 Task: Create a new customer record in Salesforce with the following details: Name: Sita24, Gender: Female, Age: 36, Mobile Number: 9561515545, Date: 06/10/2023, Current Address: [Street, City, State, Zip Code], Email: Sita243648@google.com, Permanent Address: [Street, City, State, Zip Code].
Action: Mouse moved to (1051, 130)
Screenshot: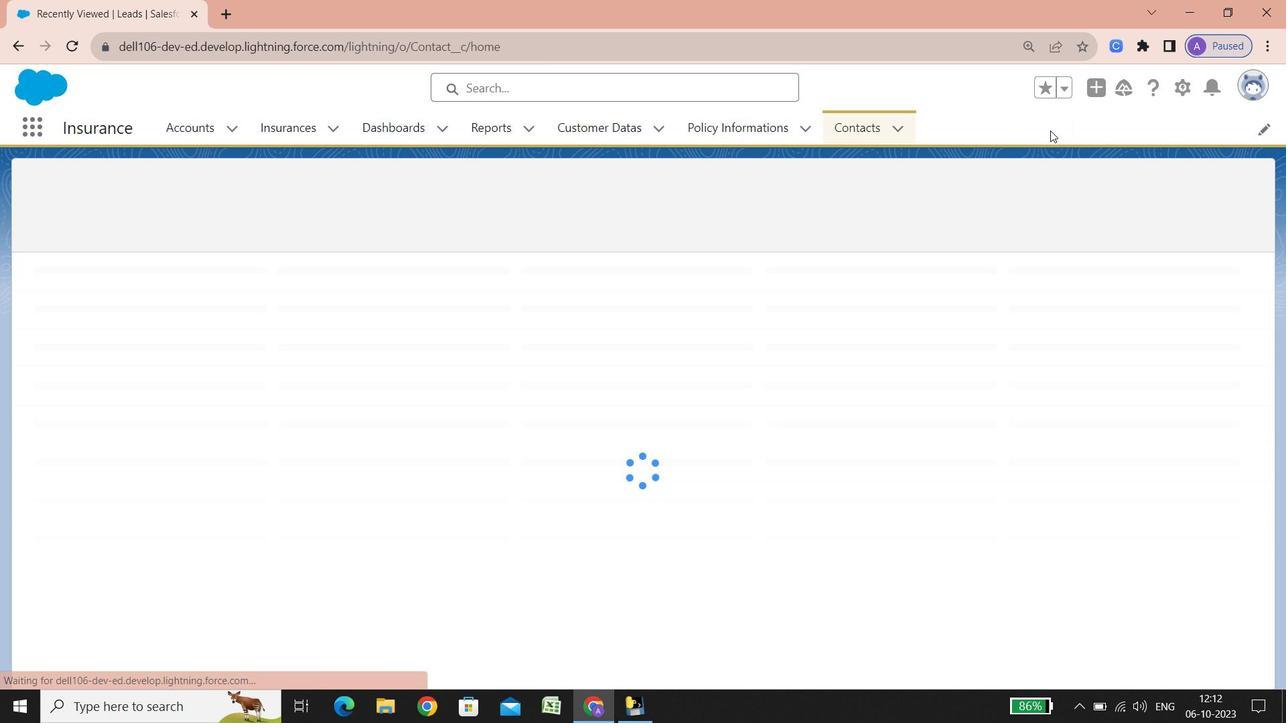 
Action: Mouse pressed left at (1051, 130)
Screenshot: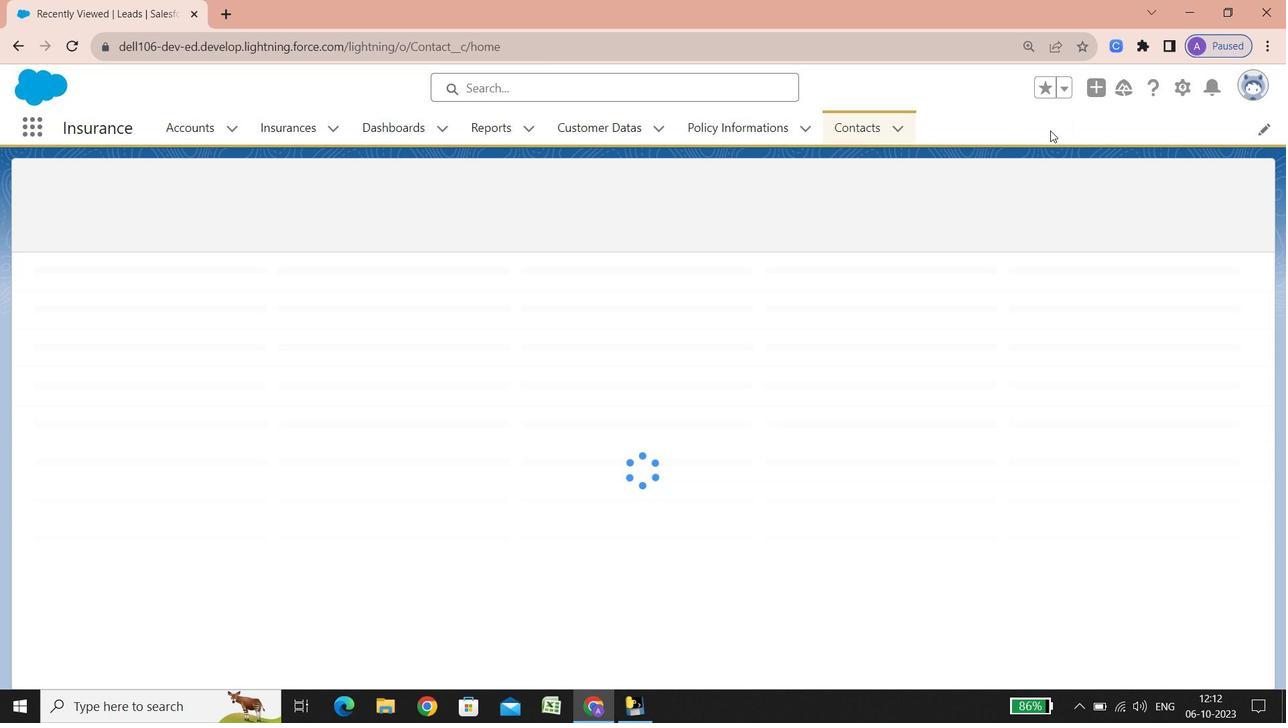 
Action: Mouse moved to (580, 125)
Screenshot: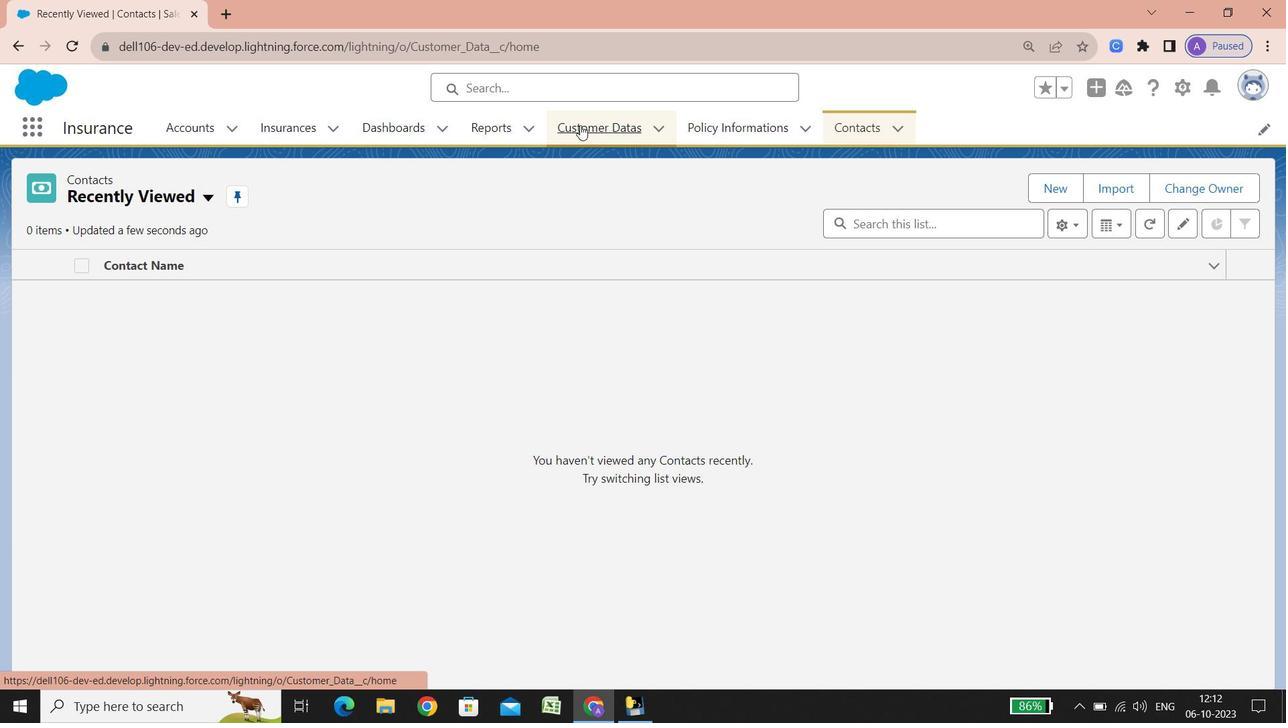 
Action: Mouse pressed left at (580, 125)
Screenshot: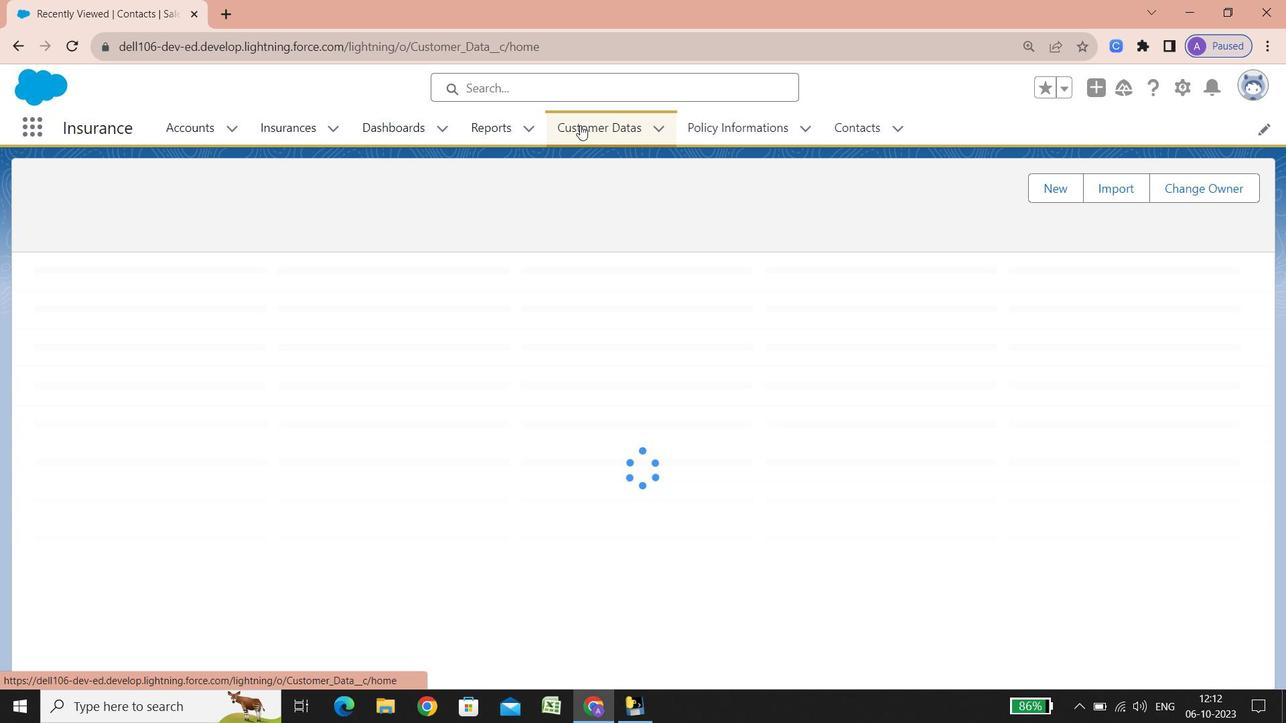 
Action: Mouse moved to (133, 290)
Screenshot: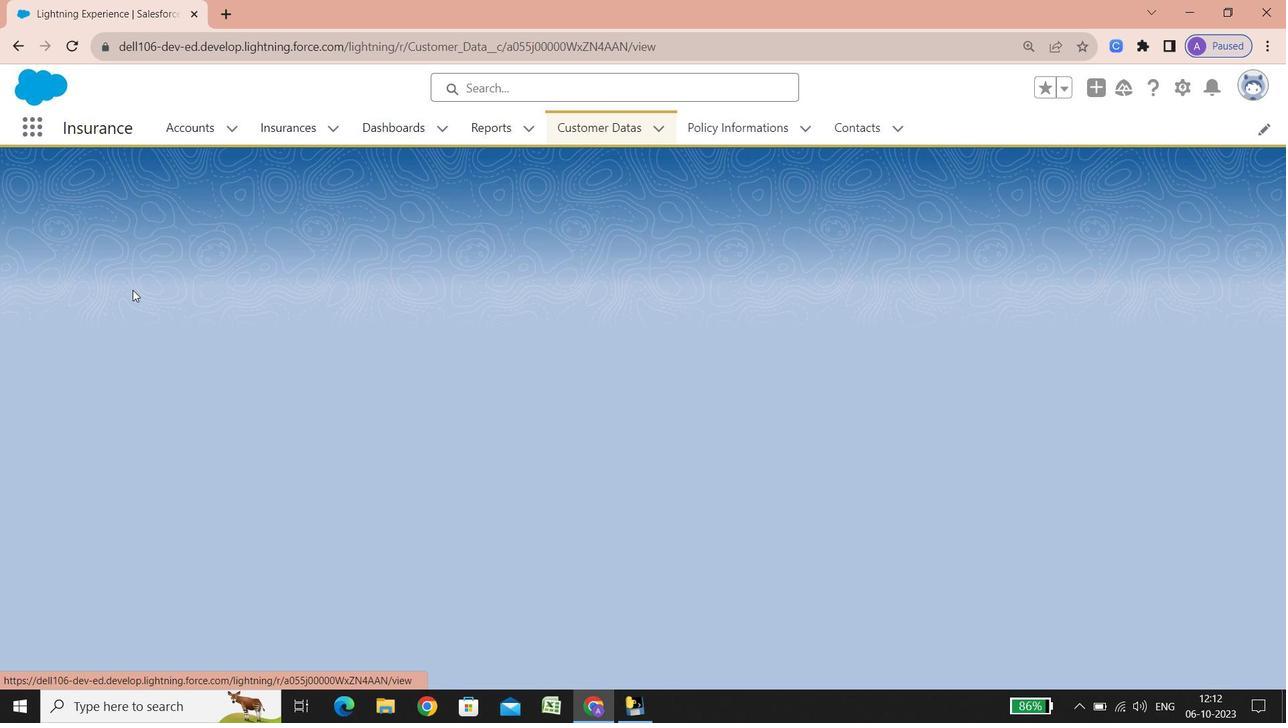 
Action: Mouse pressed left at (133, 290)
Screenshot: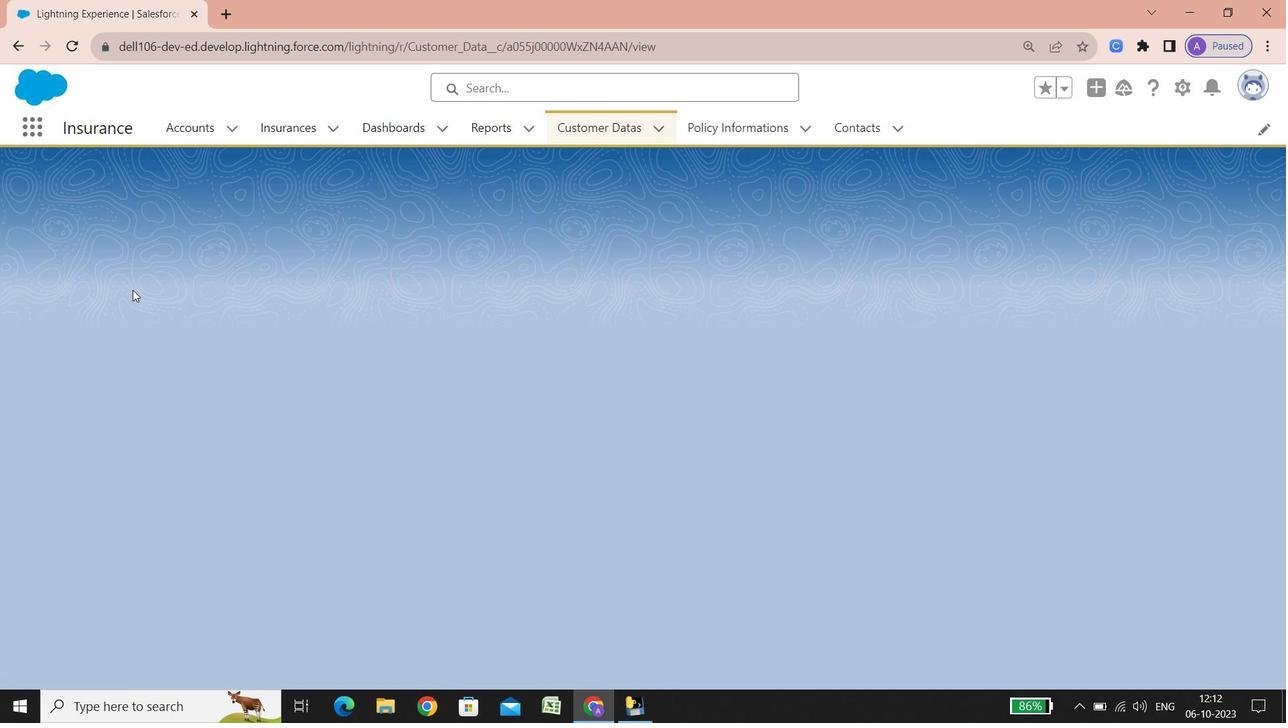 
Action: Mouse moved to (612, 128)
Screenshot: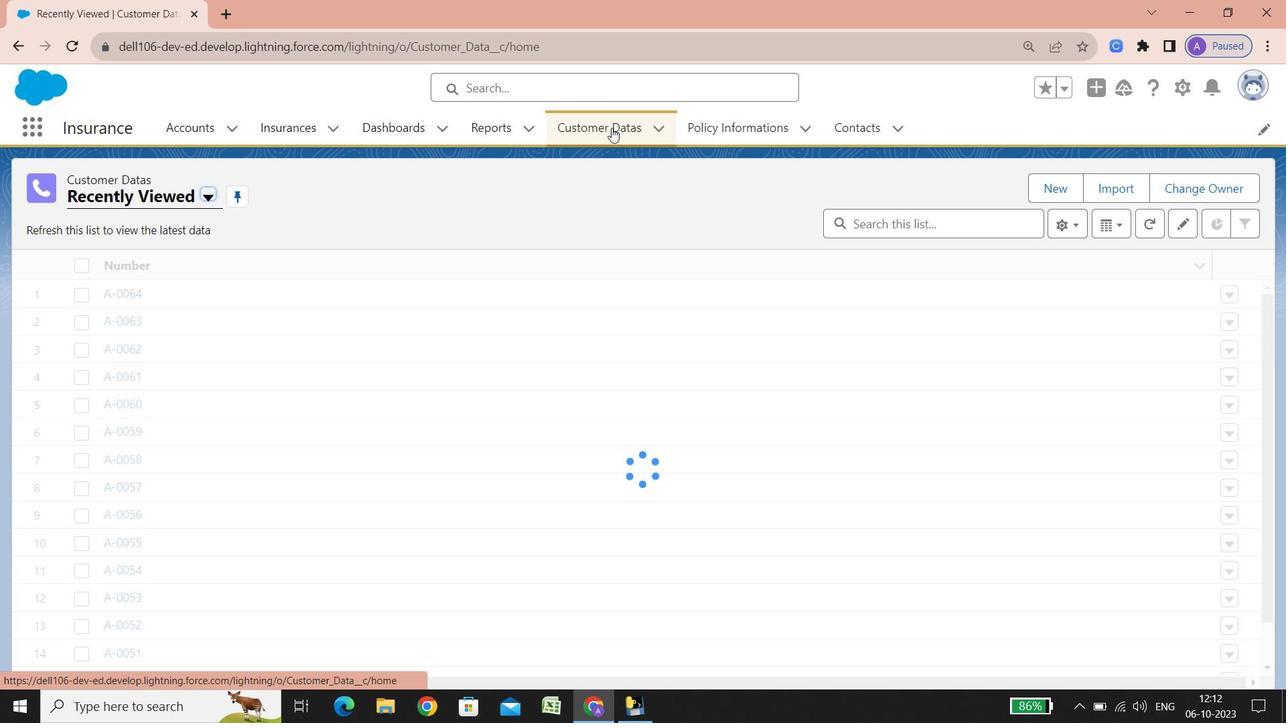
Action: Mouse pressed left at (612, 128)
Screenshot: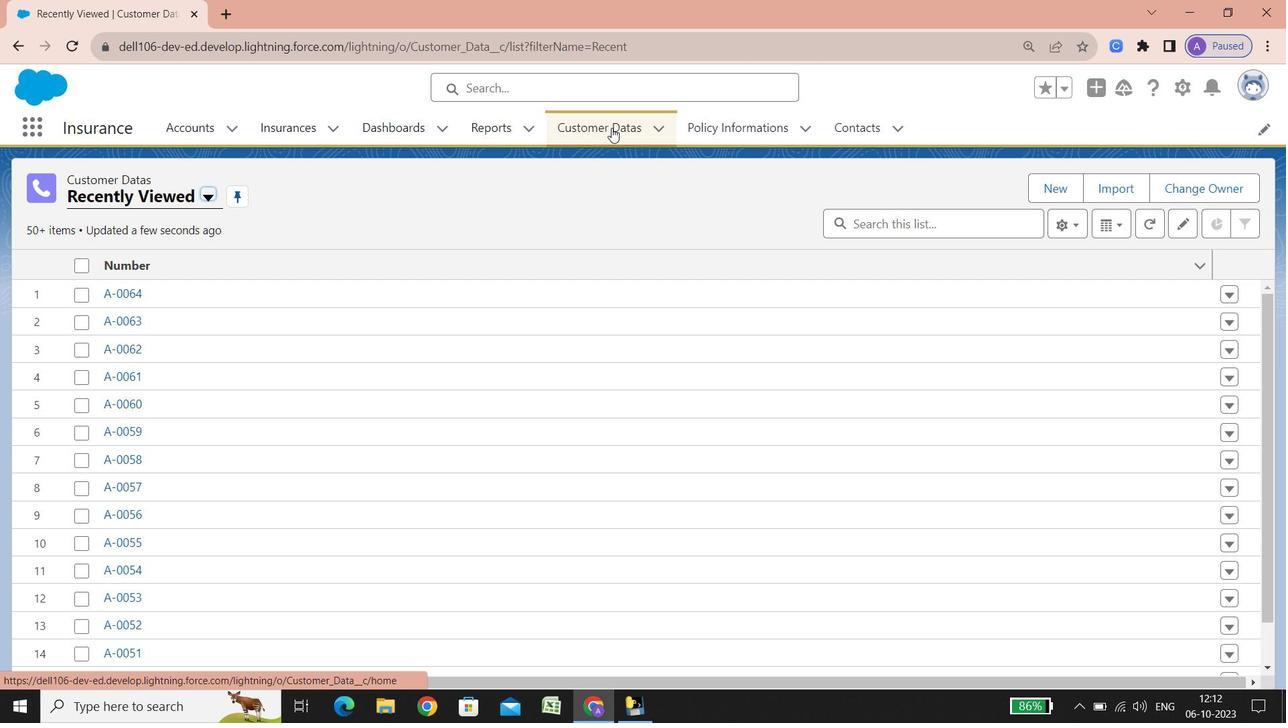 
Action: Mouse moved to (1064, 180)
Screenshot: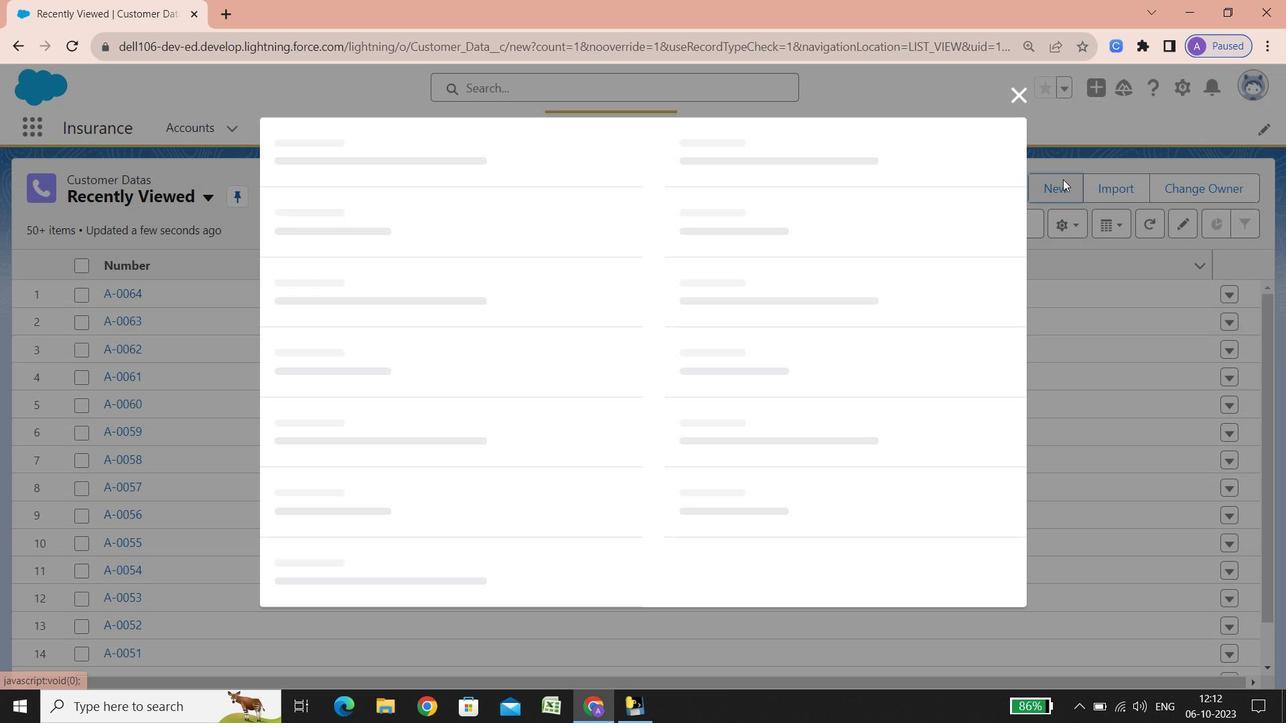 
Action: Mouse pressed left at (1064, 180)
Screenshot: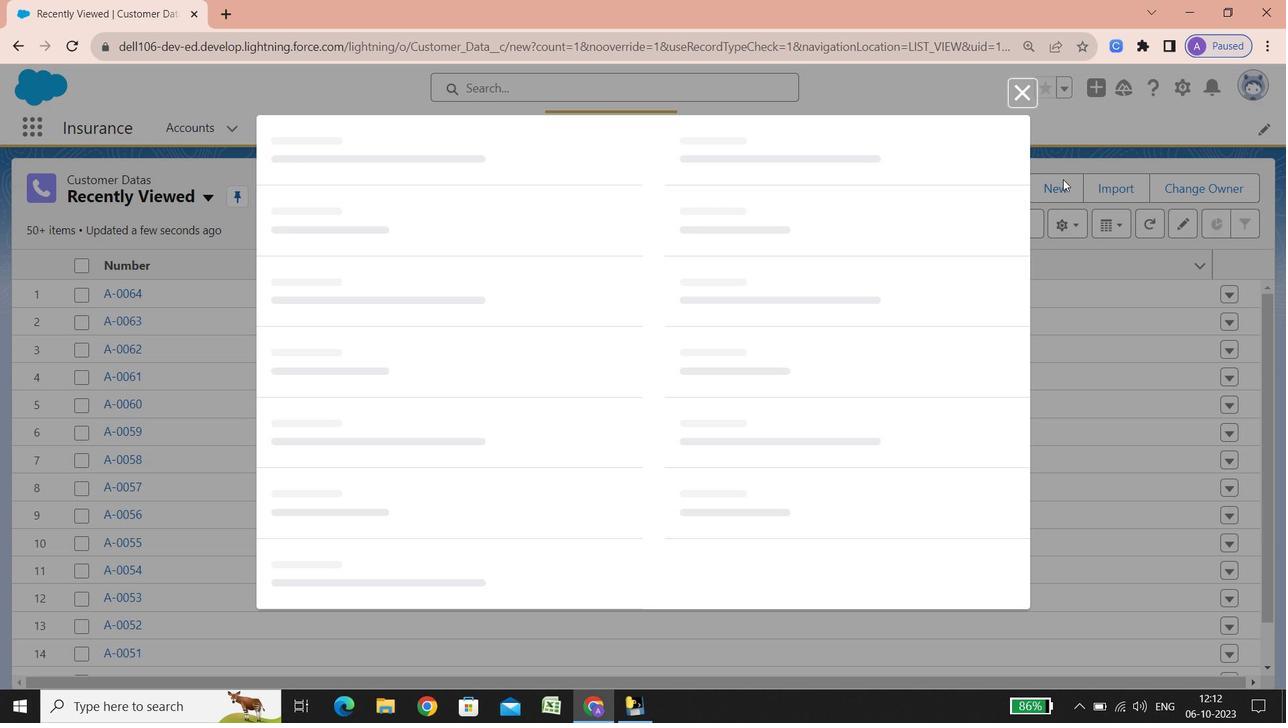 
Action: Mouse moved to (350, 323)
Screenshot: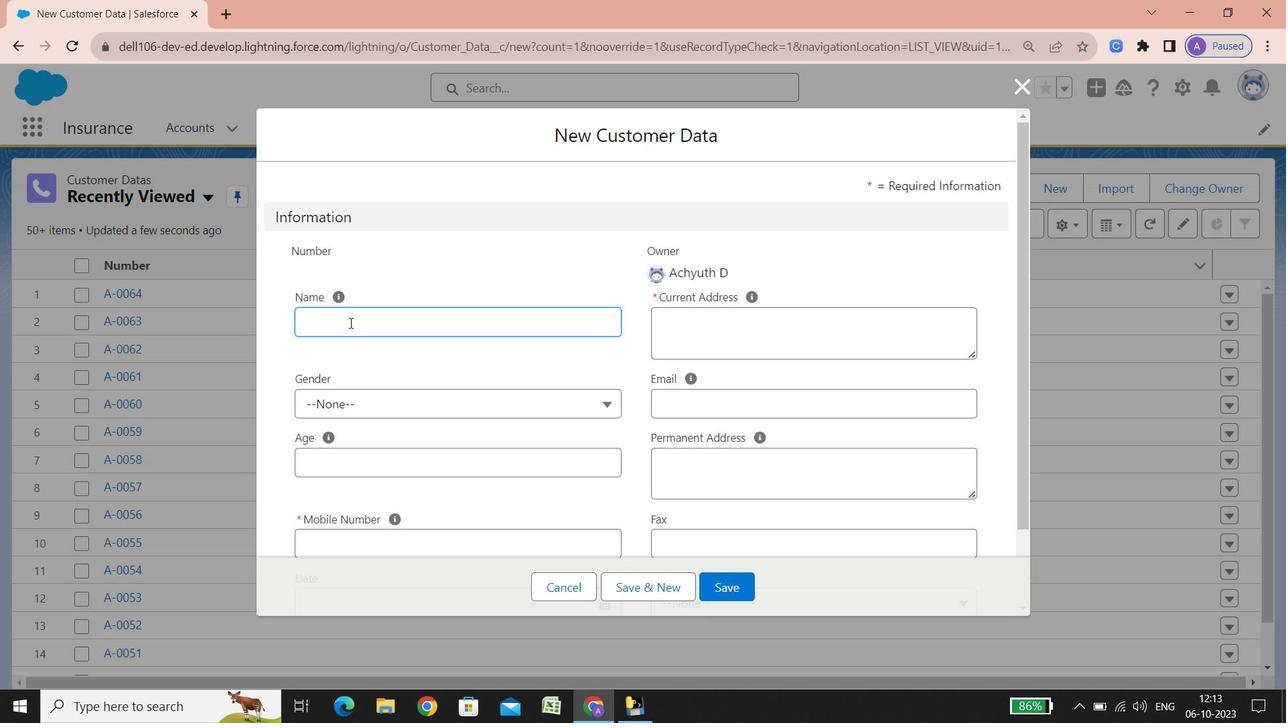 
Action: Key pressed <Key.shift>Sita24
Screenshot: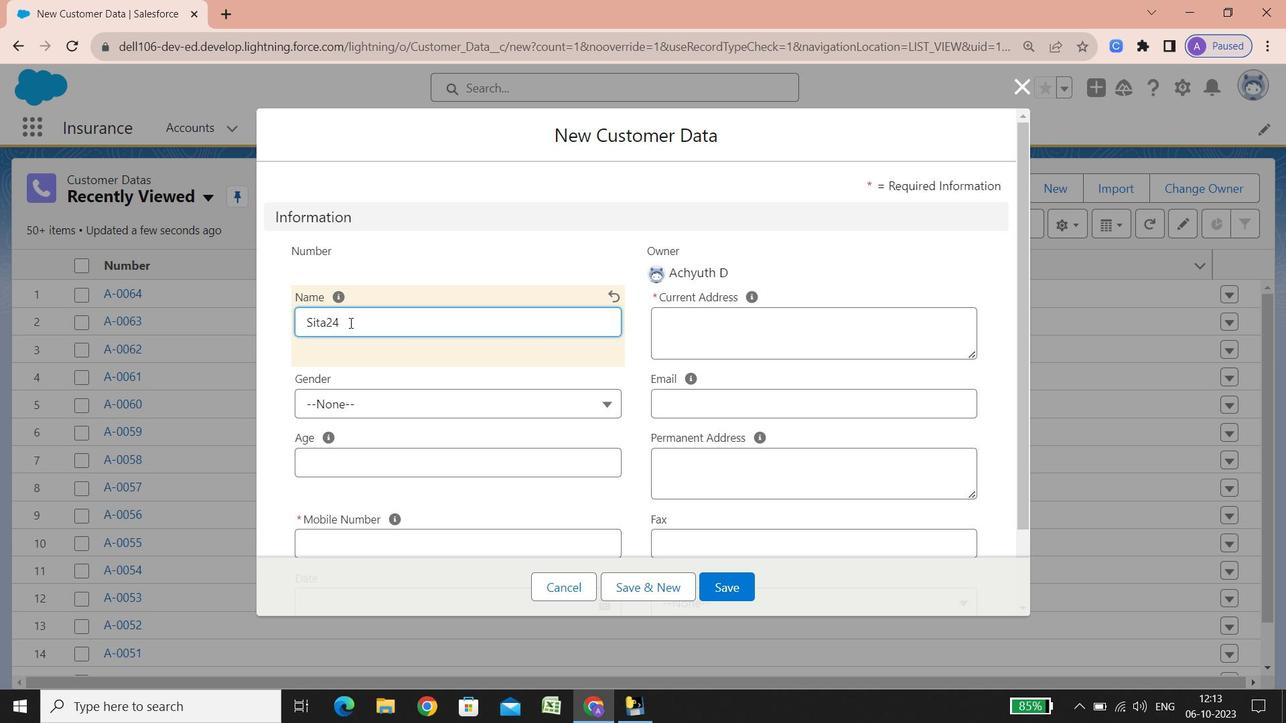 
Action: Mouse moved to (534, 412)
Screenshot: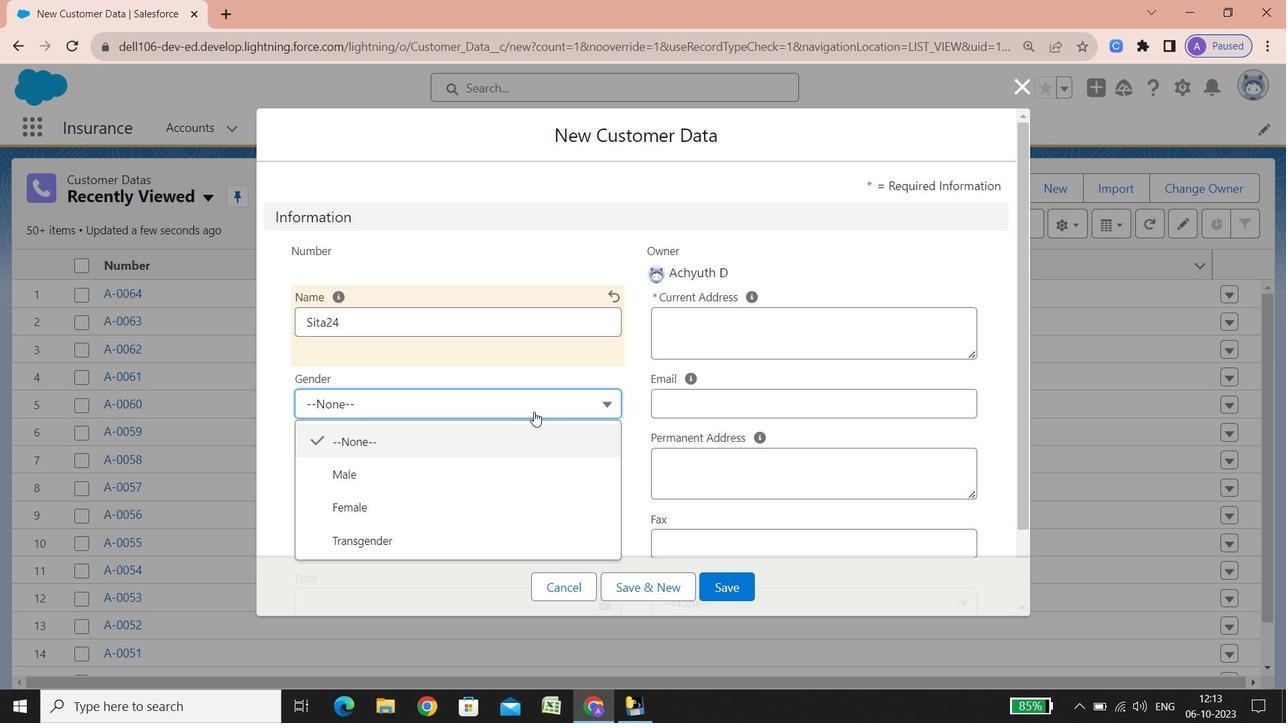 
Action: Mouse pressed left at (534, 412)
Screenshot: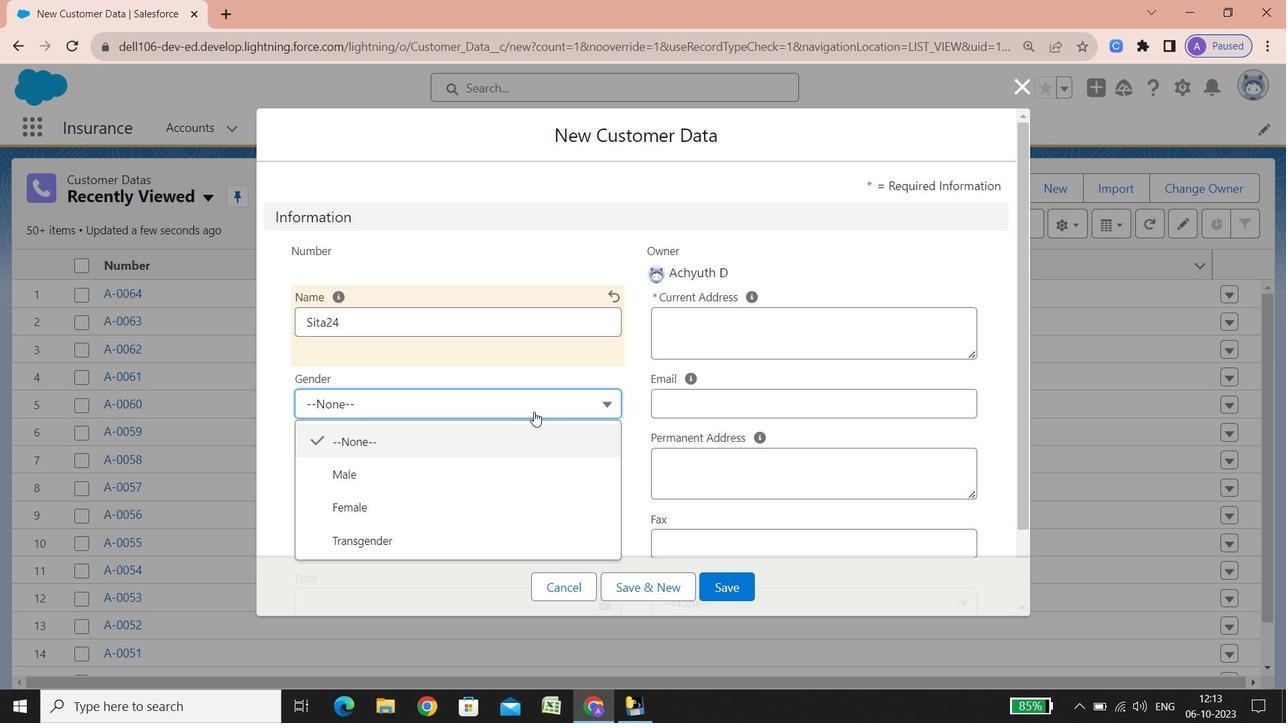 
Action: Mouse moved to (384, 502)
Screenshot: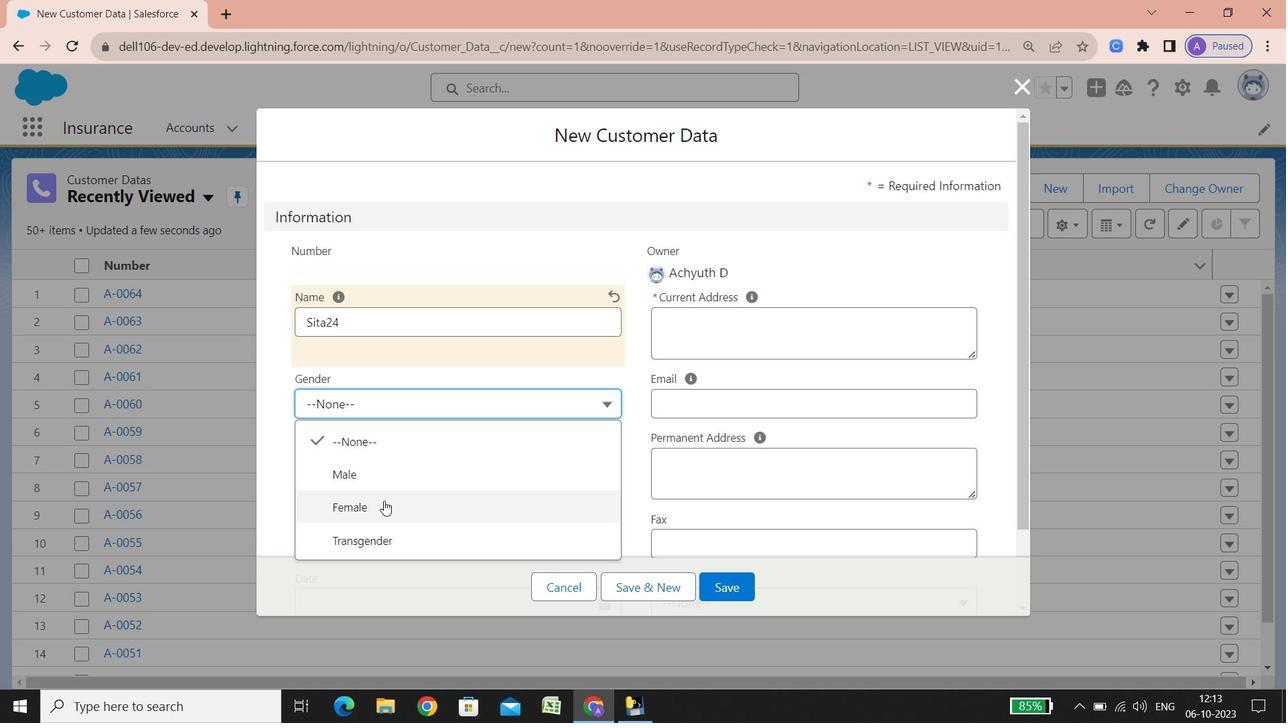 
Action: Mouse pressed left at (384, 502)
Screenshot: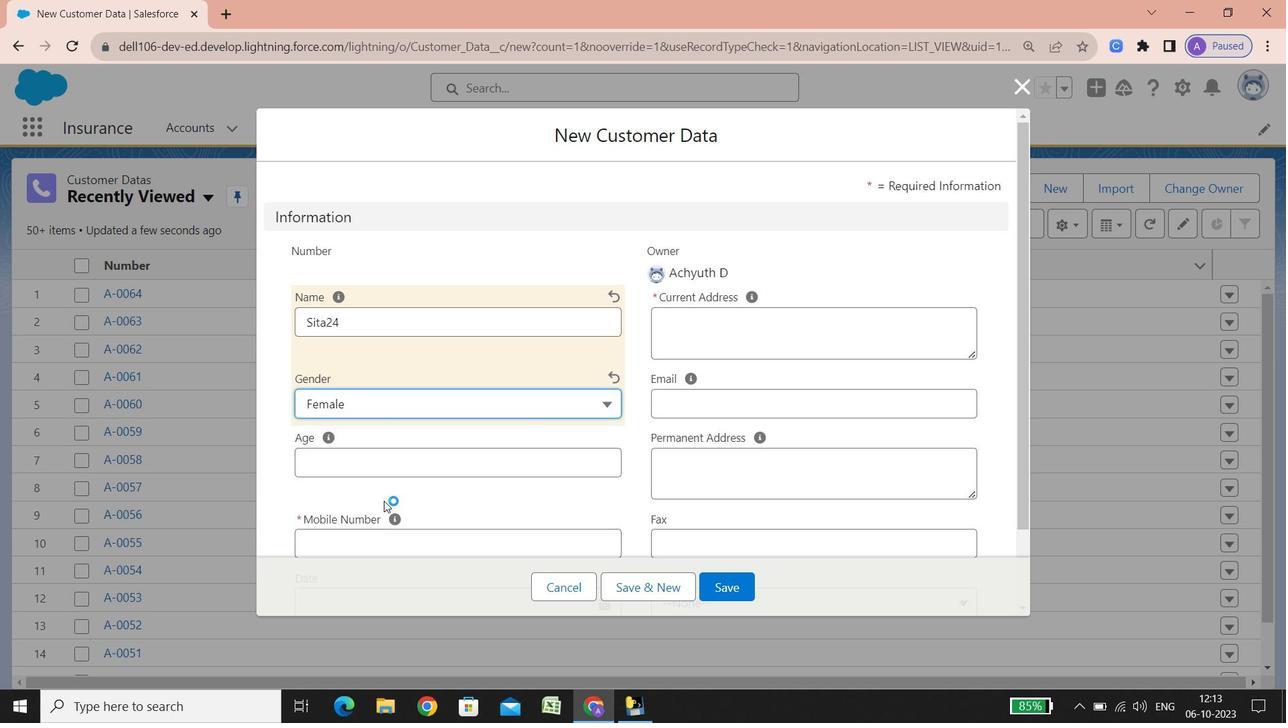 
Action: Mouse scrolled (384, 501) with delta (0, 0)
Screenshot: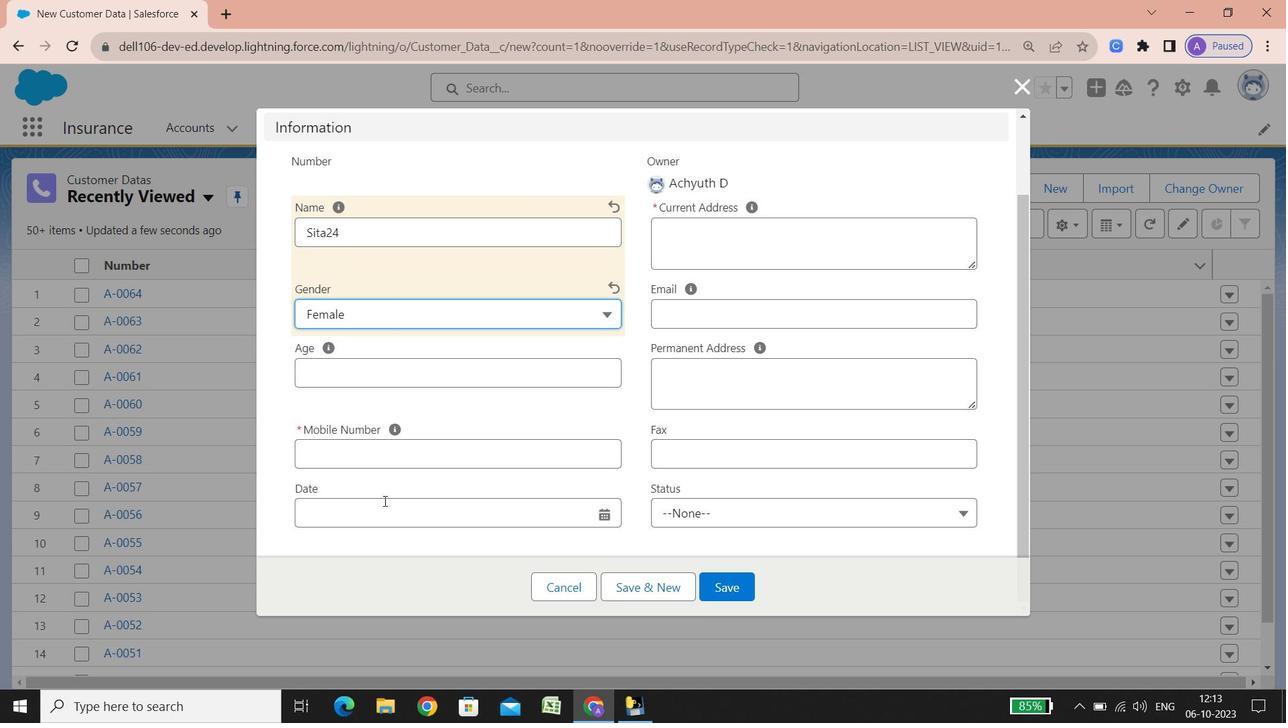 
Action: Mouse scrolled (384, 501) with delta (0, 0)
Screenshot: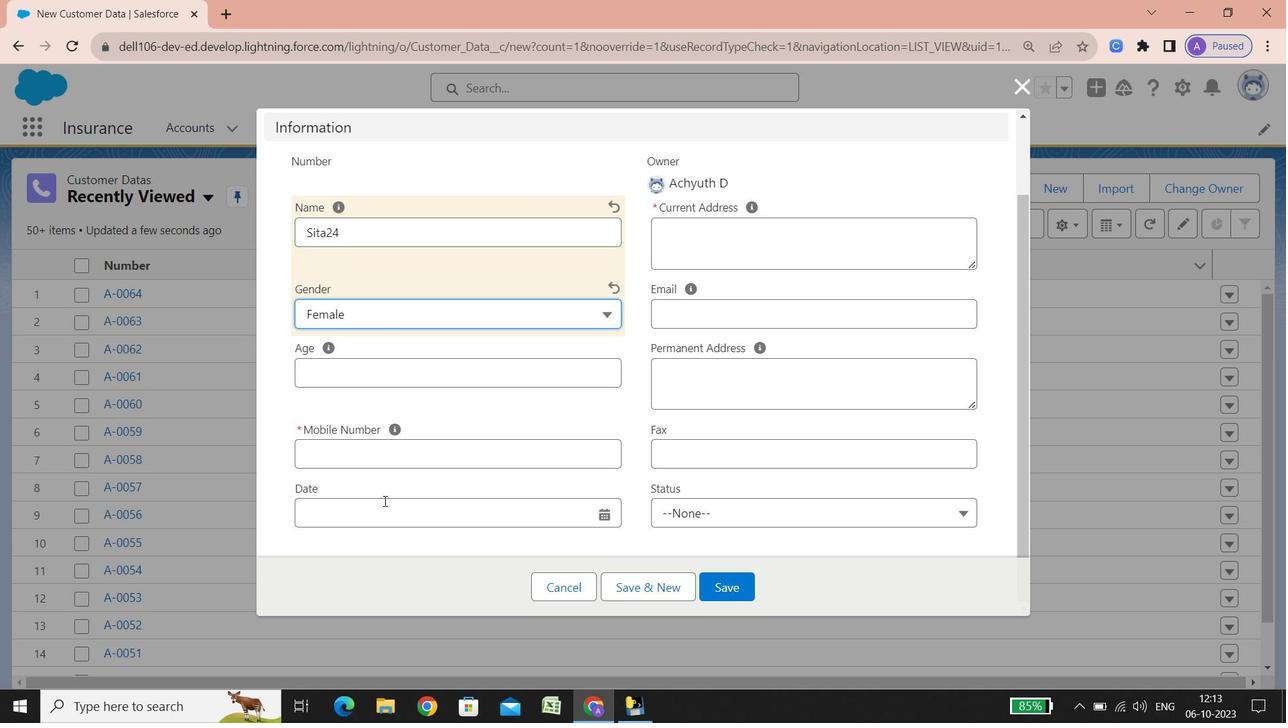 
Action: Mouse scrolled (384, 501) with delta (0, 0)
Screenshot: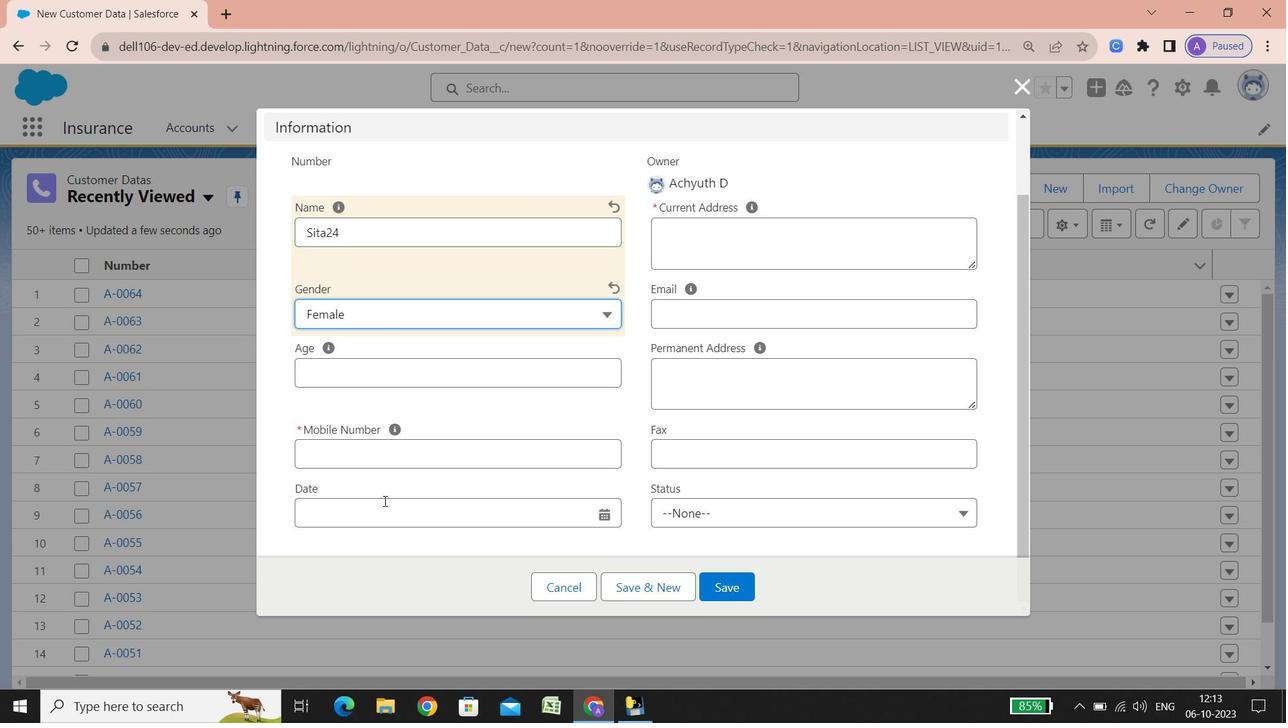 
Action: Mouse scrolled (384, 501) with delta (0, 0)
Screenshot: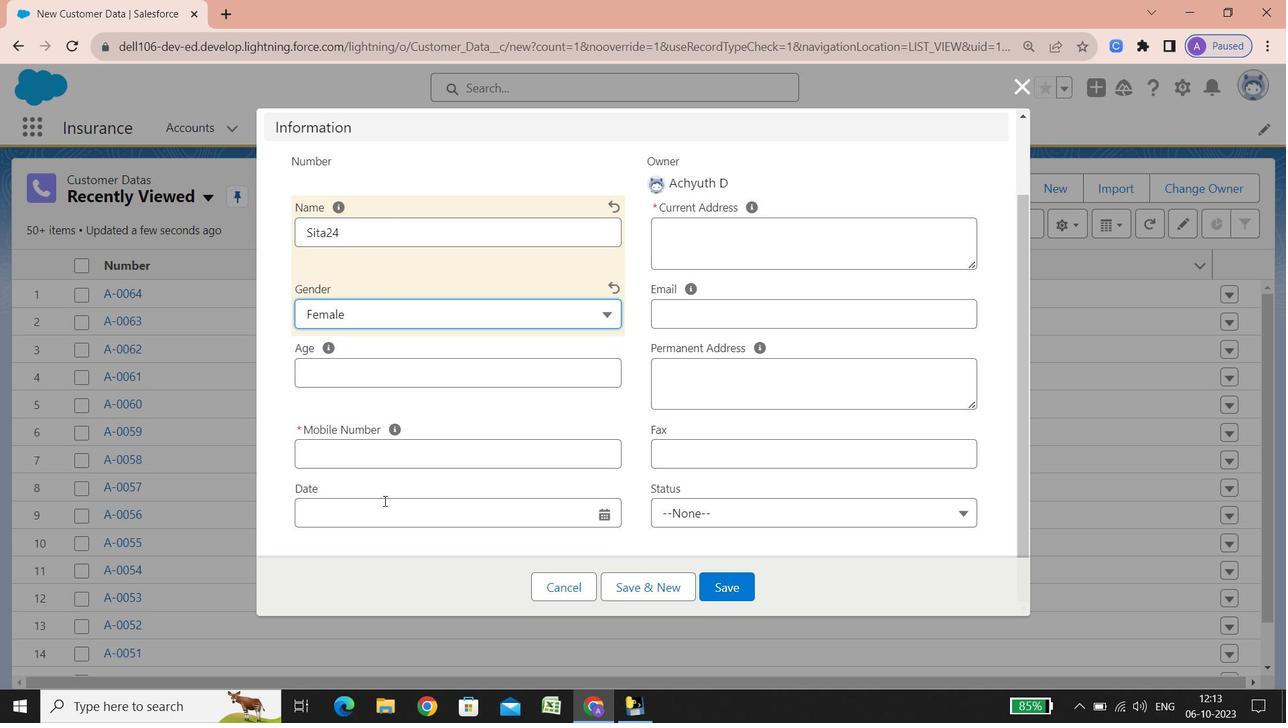 
Action: Mouse scrolled (384, 501) with delta (0, 0)
Screenshot: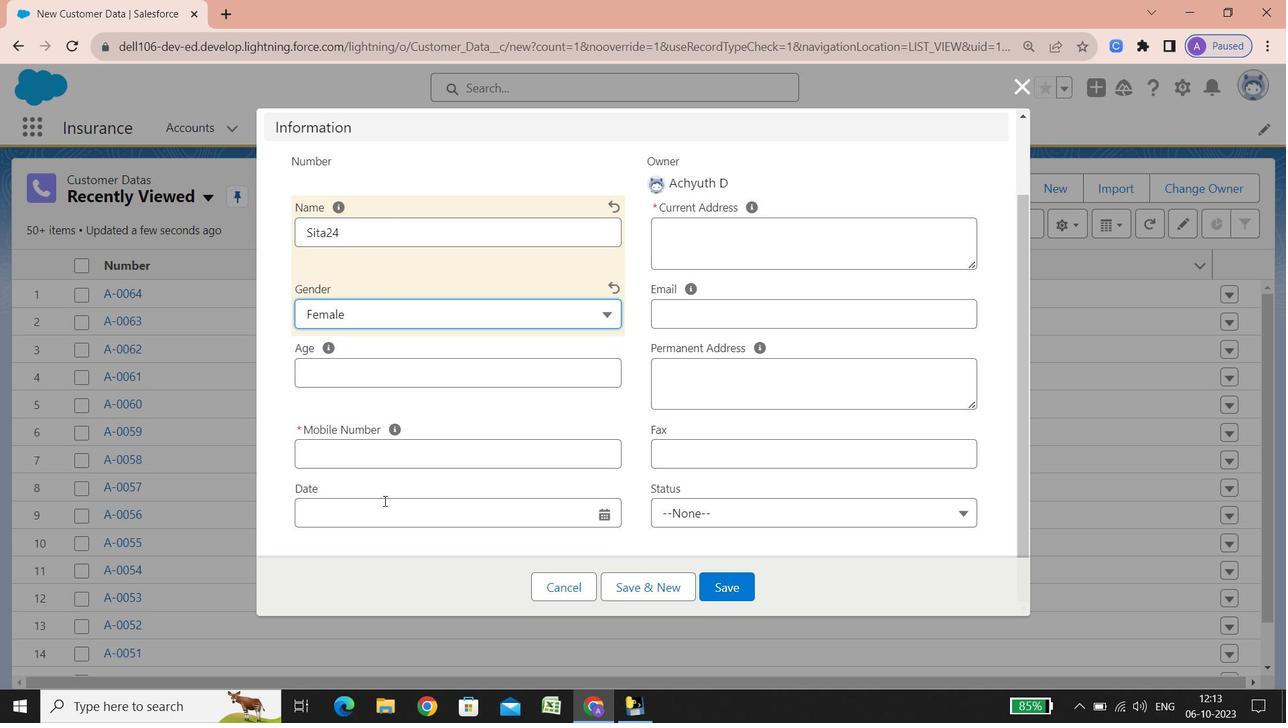 
Action: Mouse scrolled (384, 501) with delta (0, 0)
Screenshot: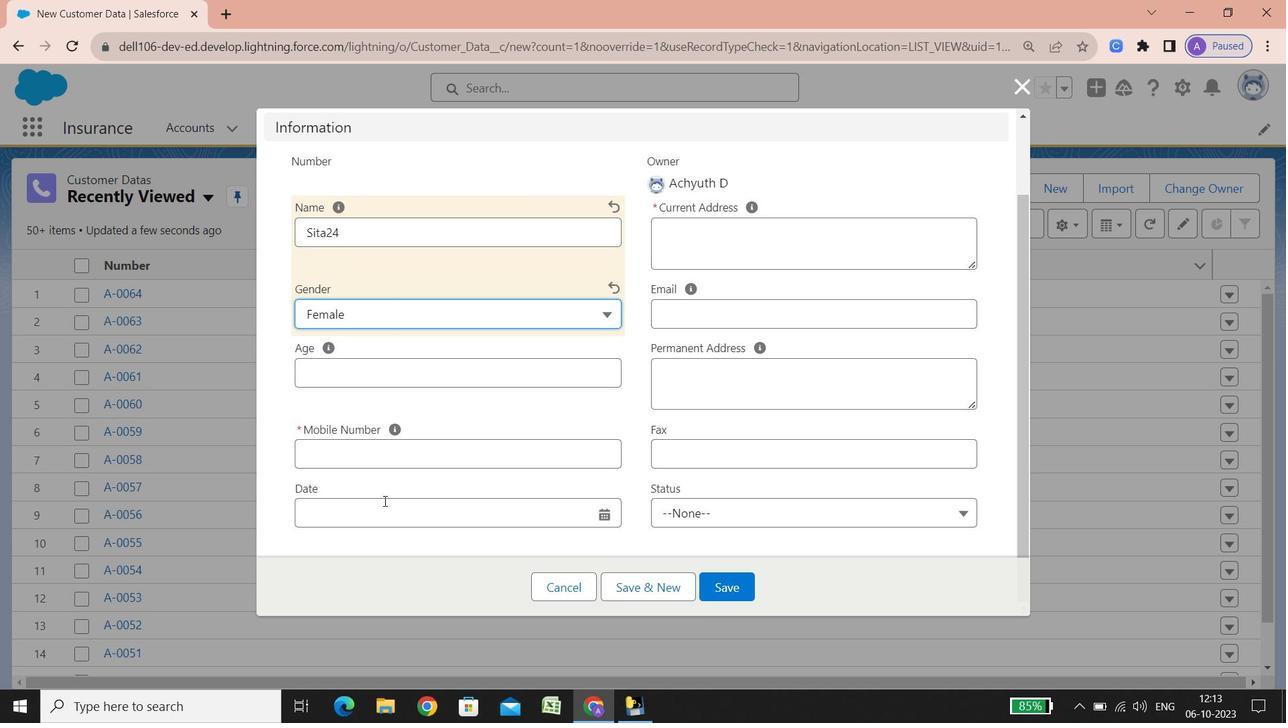
Action: Mouse scrolled (384, 501) with delta (0, 0)
Screenshot: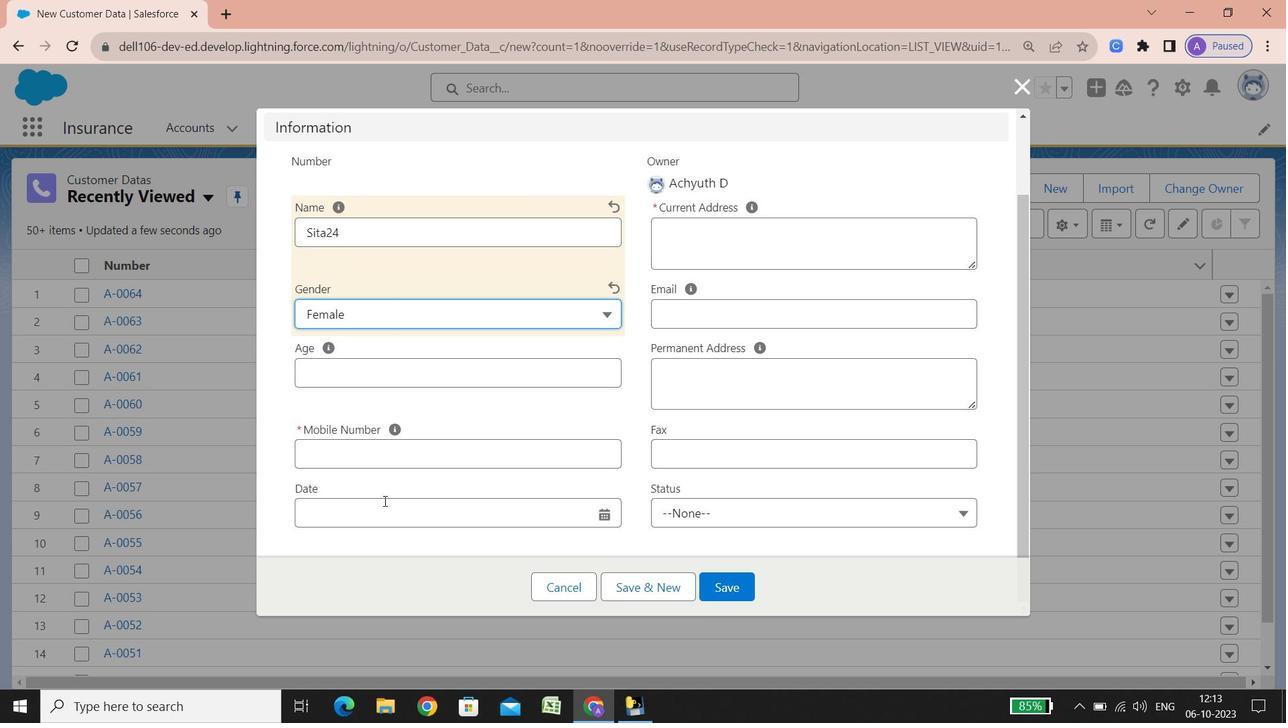 
Action: Mouse scrolled (384, 501) with delta (0, 0)
Screenshot: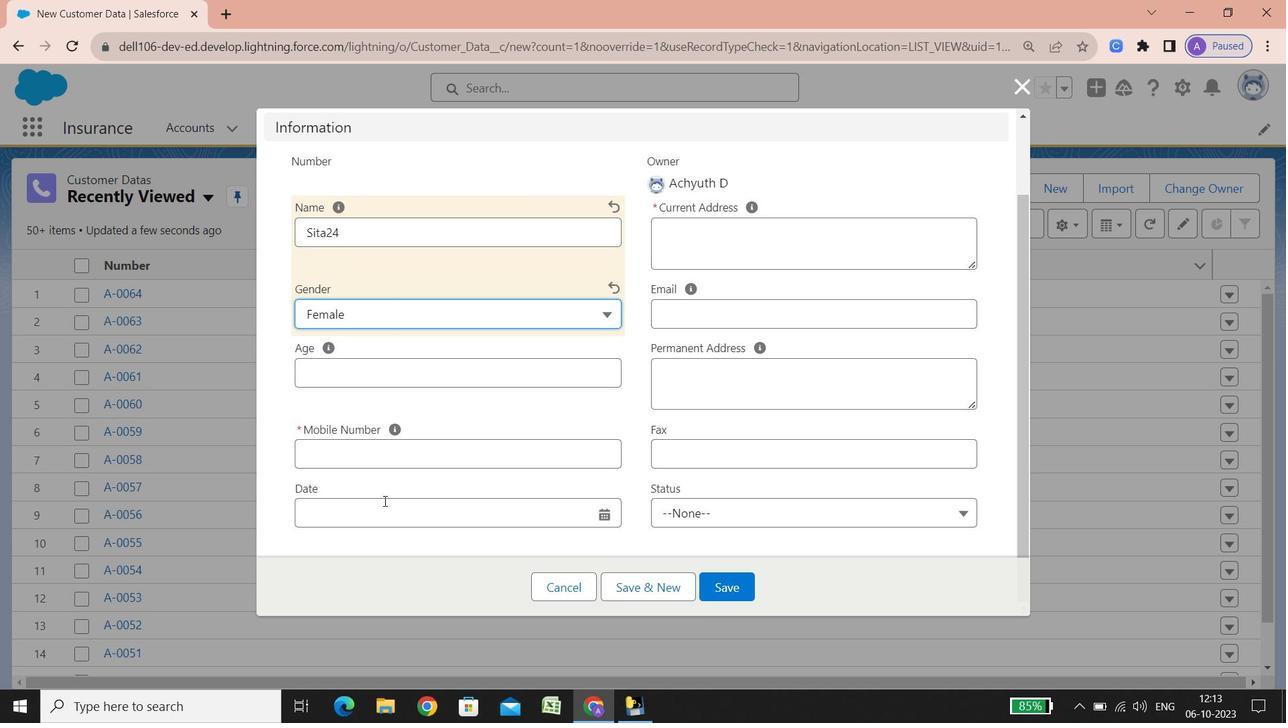 
Action: Mouse scrolled (384, 501) with delta (0, 0)
Screenshot: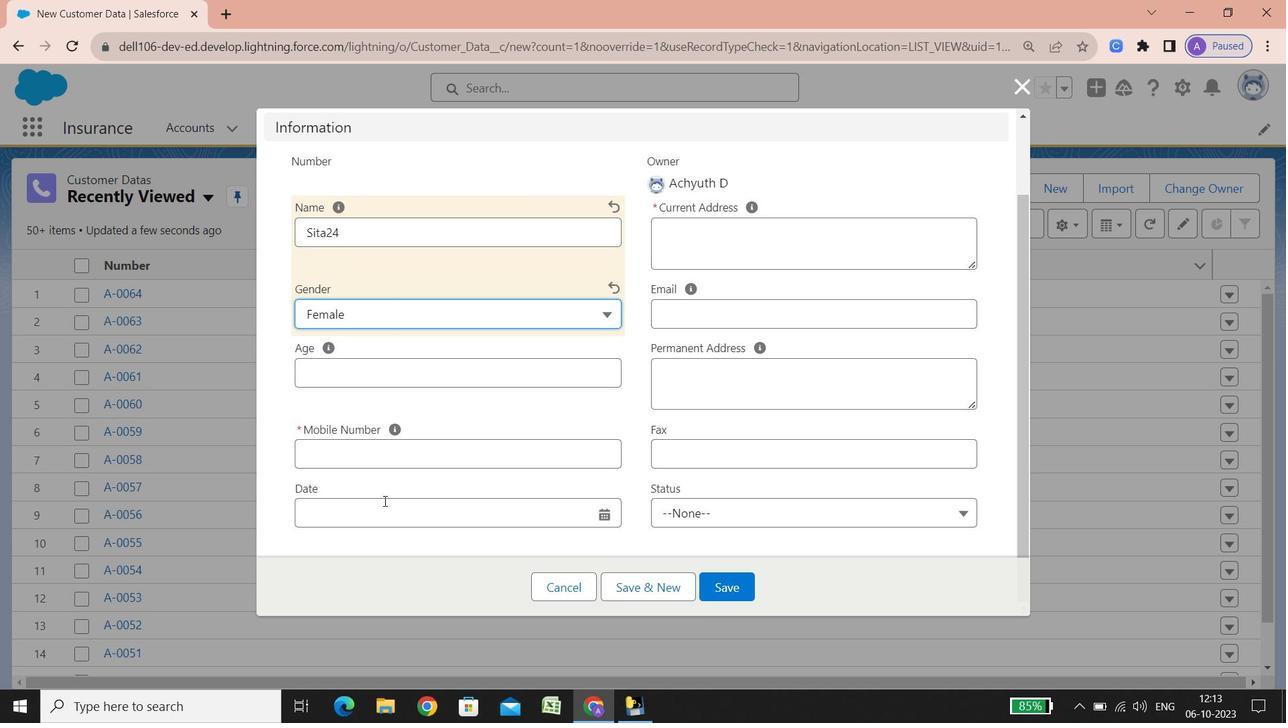 
Action: Mouse scrolled (384, 501) with delta (0, 0)
Screenshot: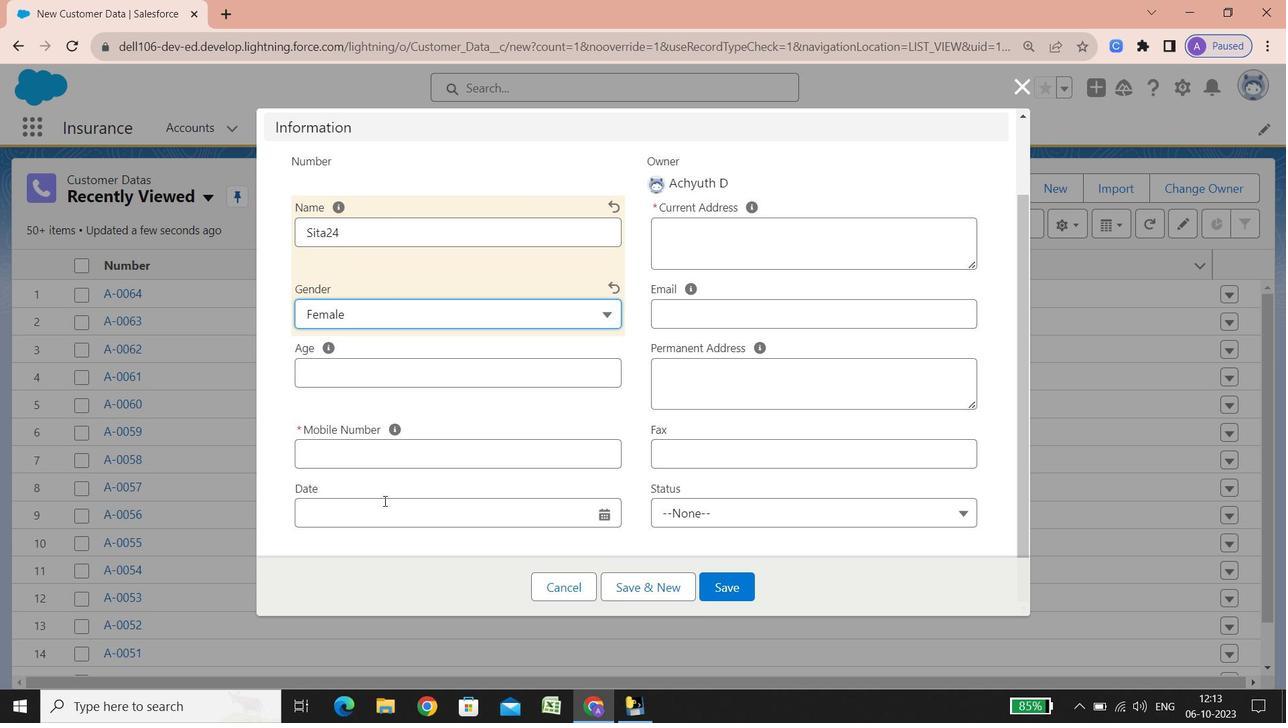 
Action: Mouse scrolled (384, 501) with delta (0, 0)
Screenshot: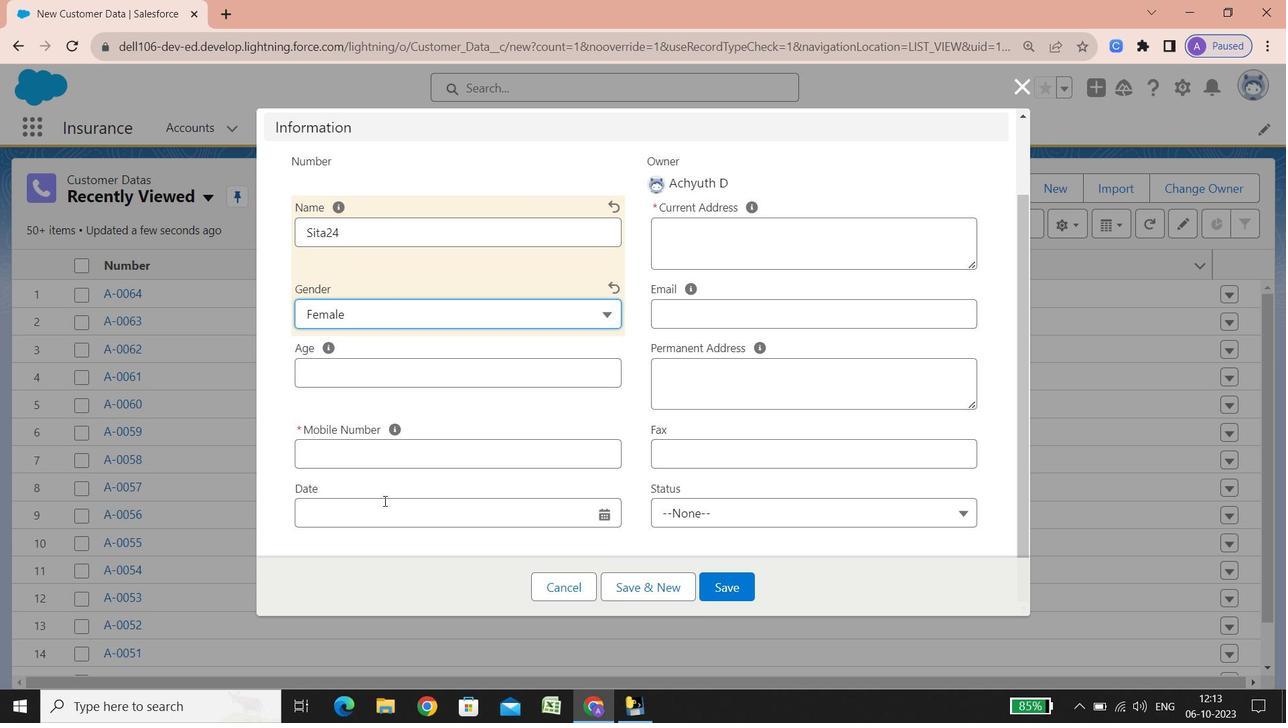 
Action: Mouse scrolled (384, 501) with delta (0, 0)
Screenshot: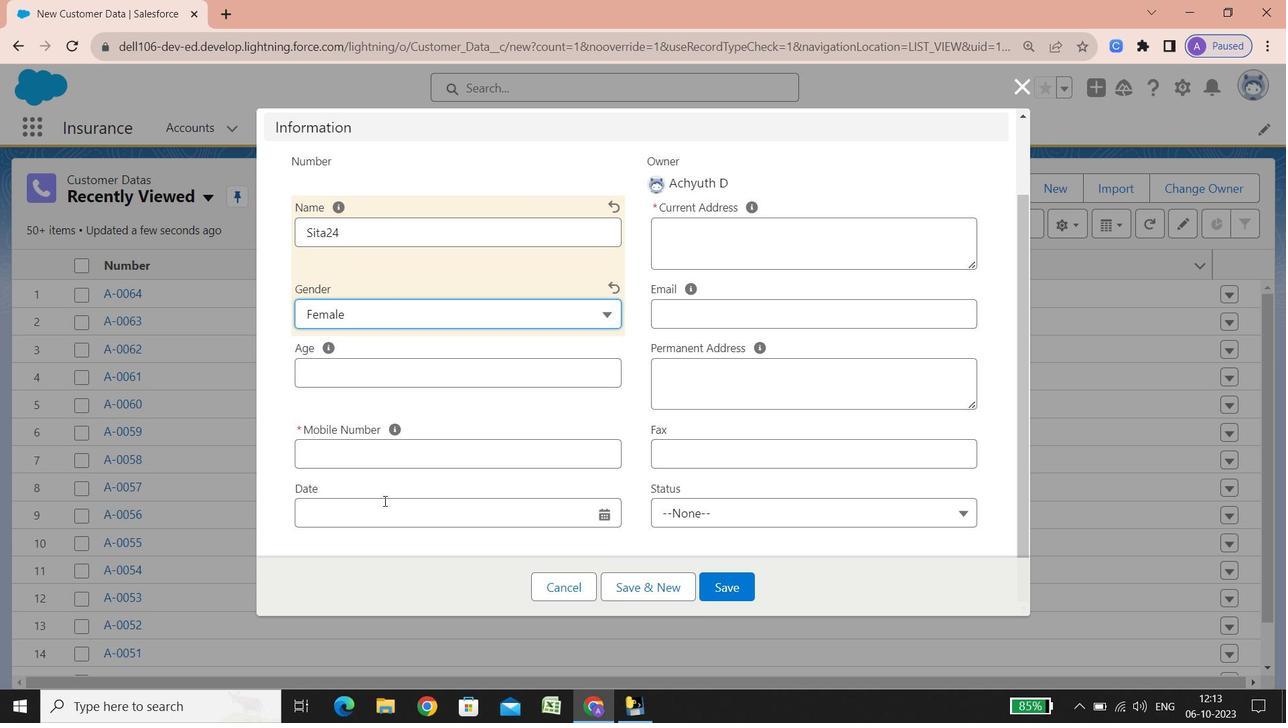 
Action: Mouse scrolled (384, 501) with delta (0, 0)
Screenshot: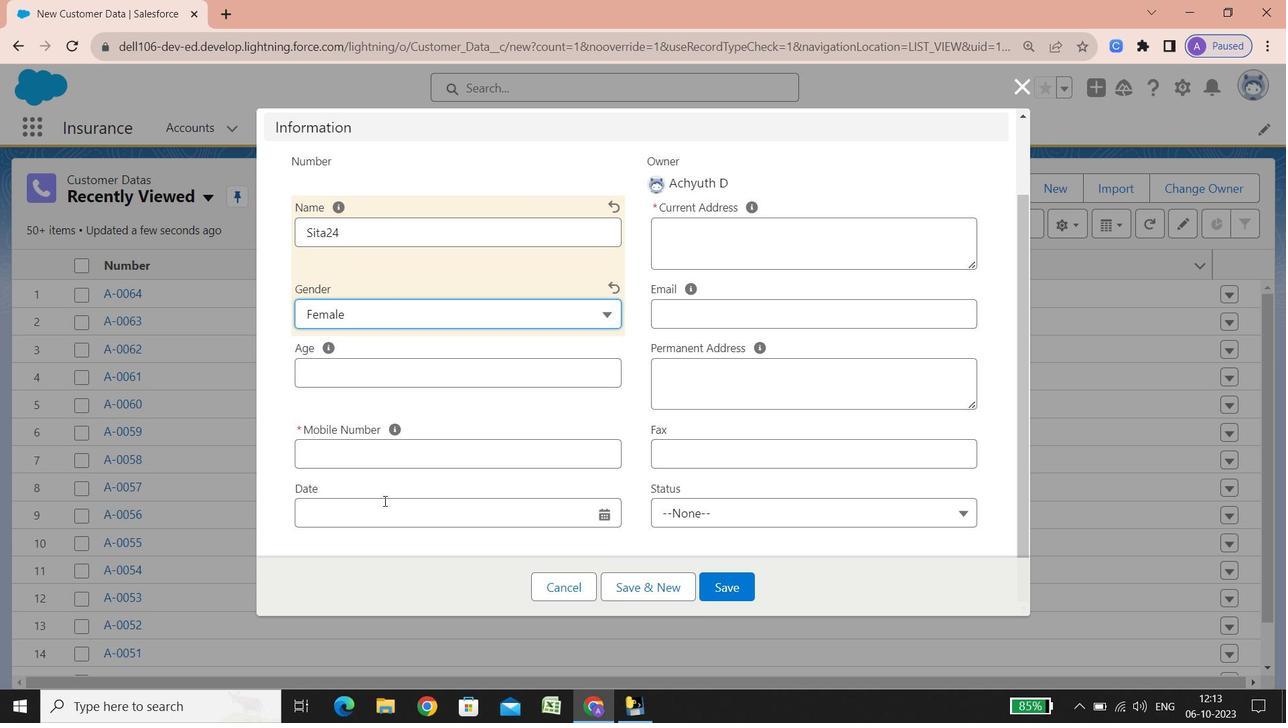 
Action: Mouse scrolled (384, 501) with delta (0, 0)
Screenshot: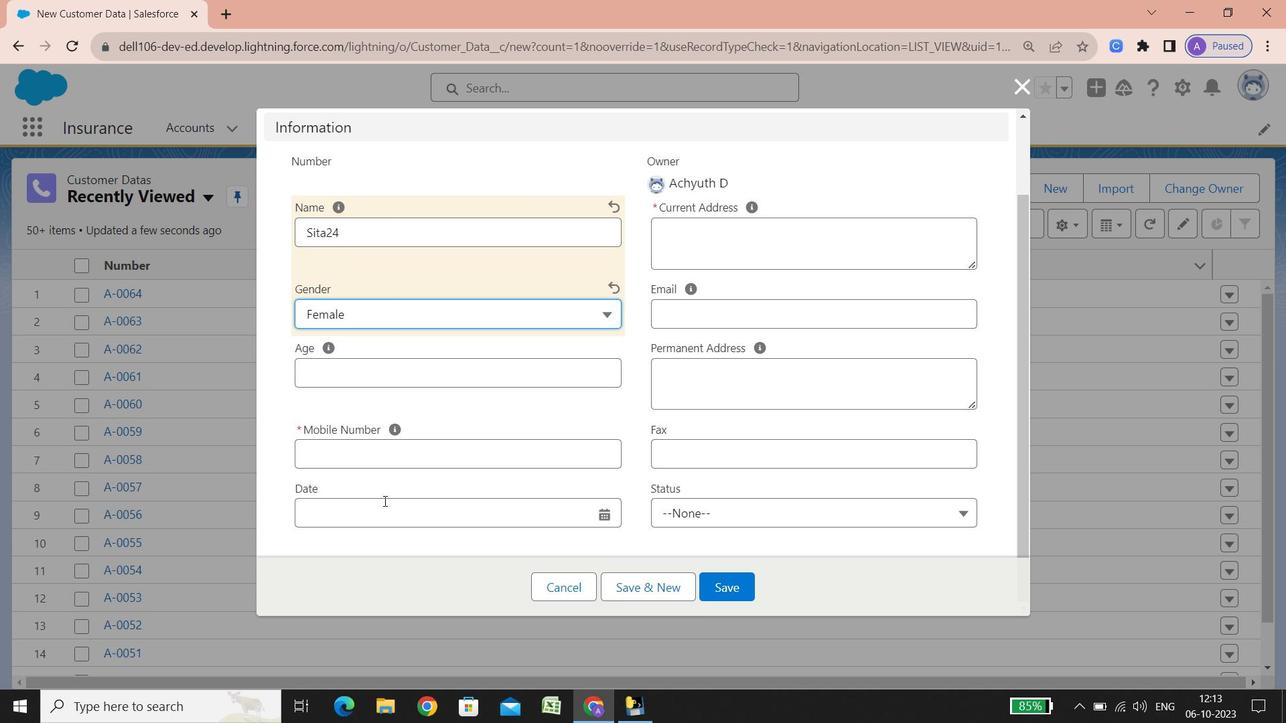 
Action: Mouse scrolled (384, 501) with delta (0, 0)
Screenshot: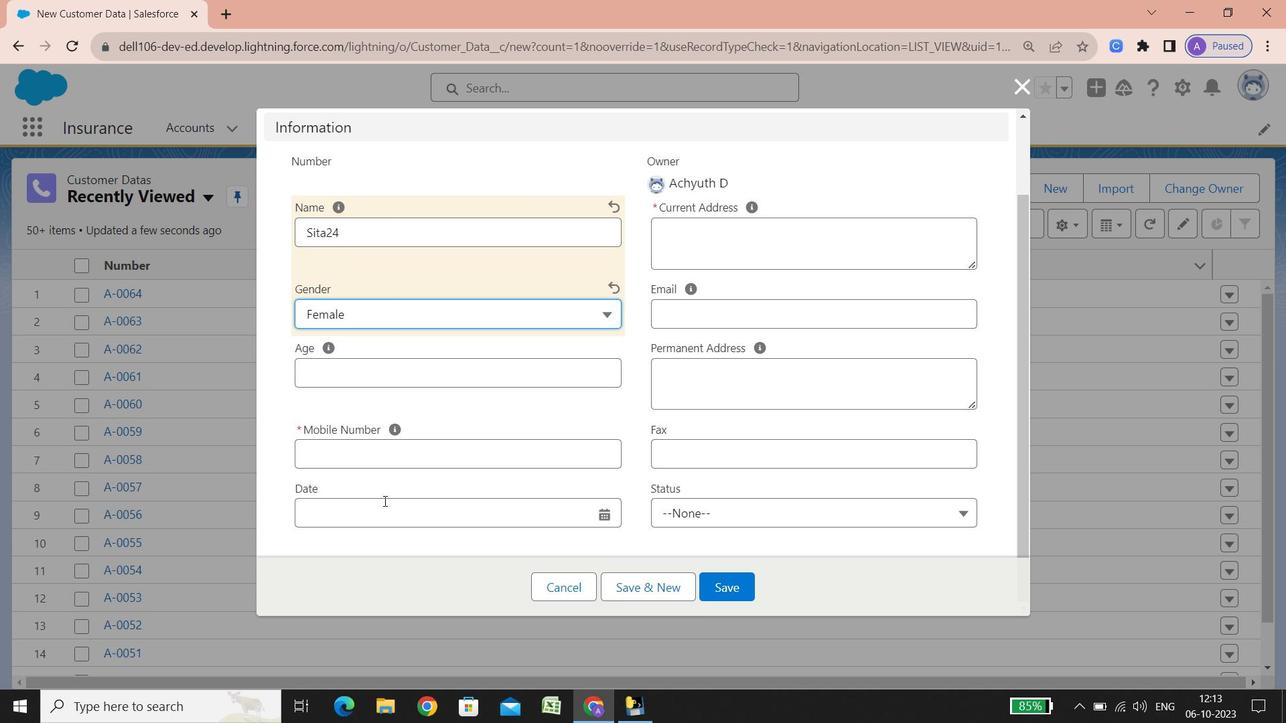 
Action: Mouse scrolled (384, 501) with delta (0, 0)
Screenshot: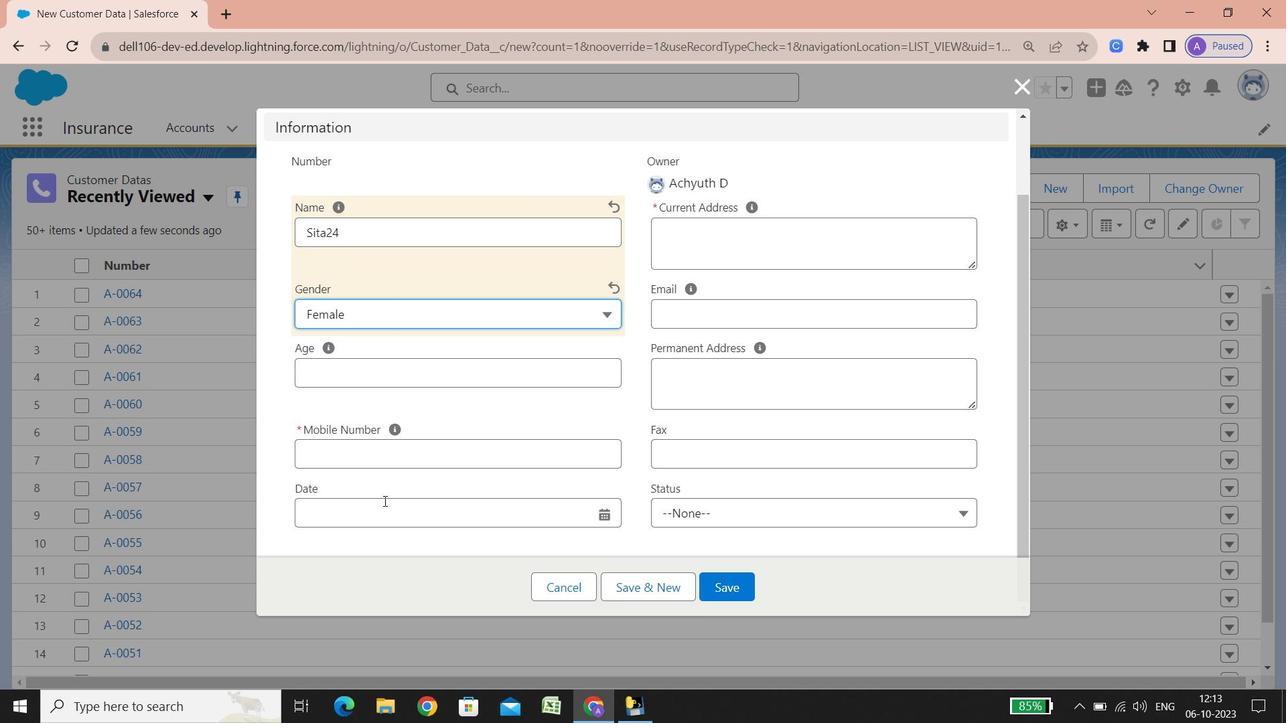 
Action: Mouse scrolled (384, 501) with delta (0, 0)
Screenshot: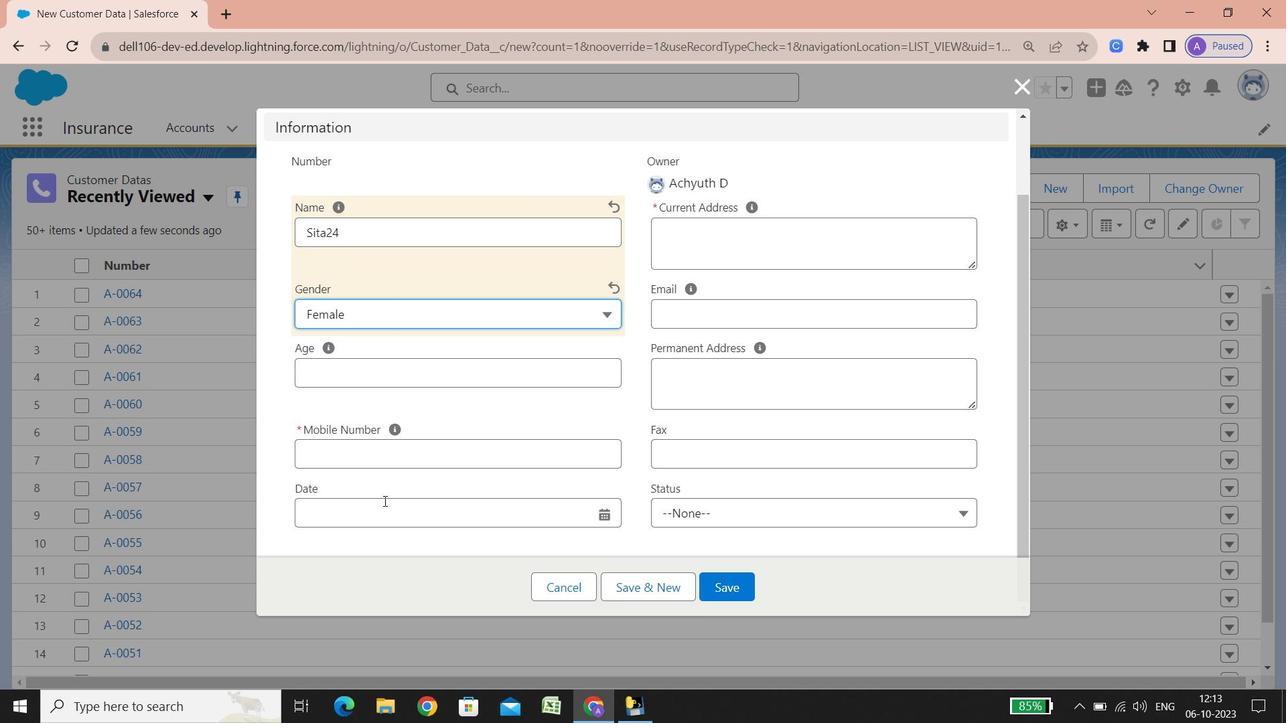 
Action: Mouse scrolled (384, 501) with delta (0, 0)
Screenshot: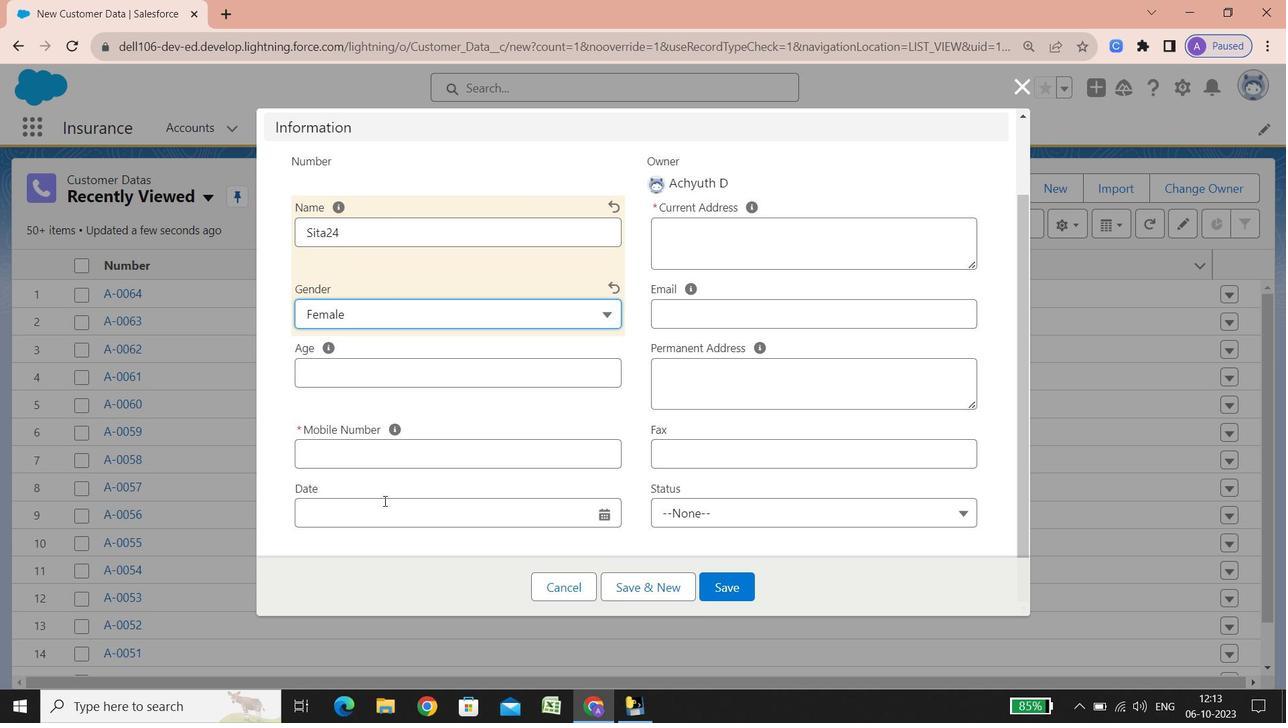 
Action: Mouse scrolled (384, 501) with delta (0, 0)
Screenshot: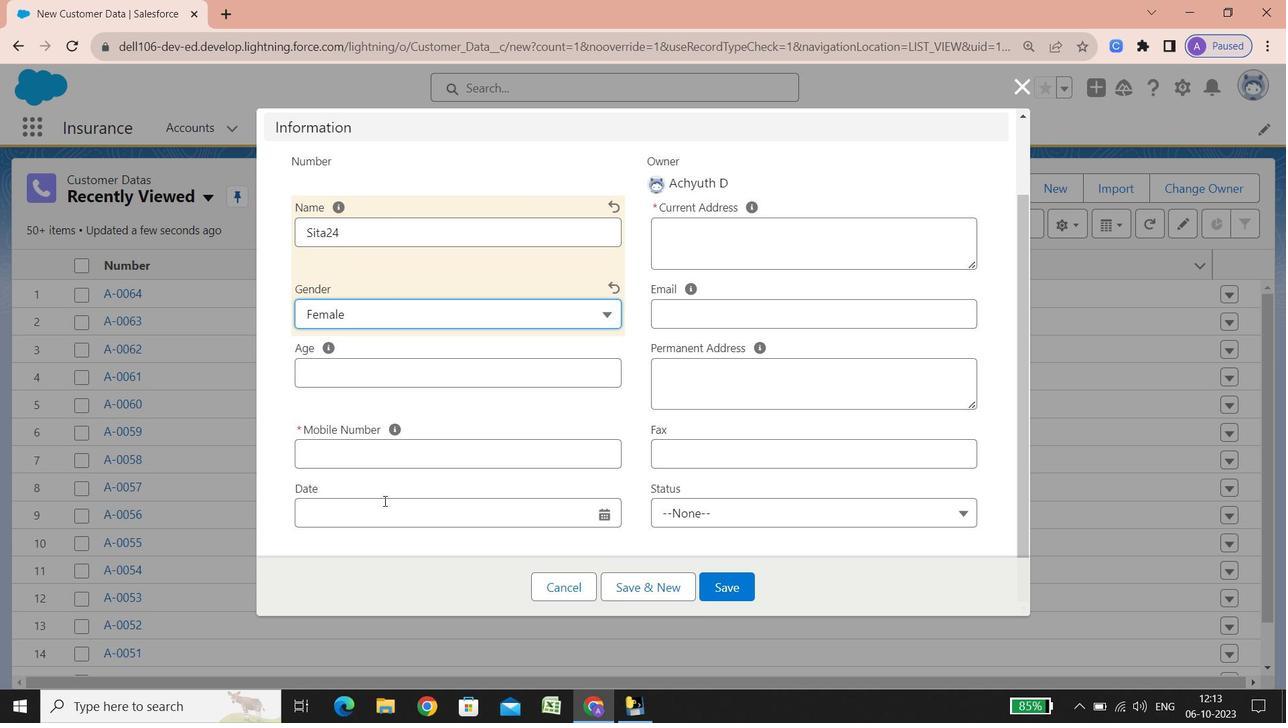 
Action: Mouse scrolled (384, 501) with delta (0, 0)
Screenshot: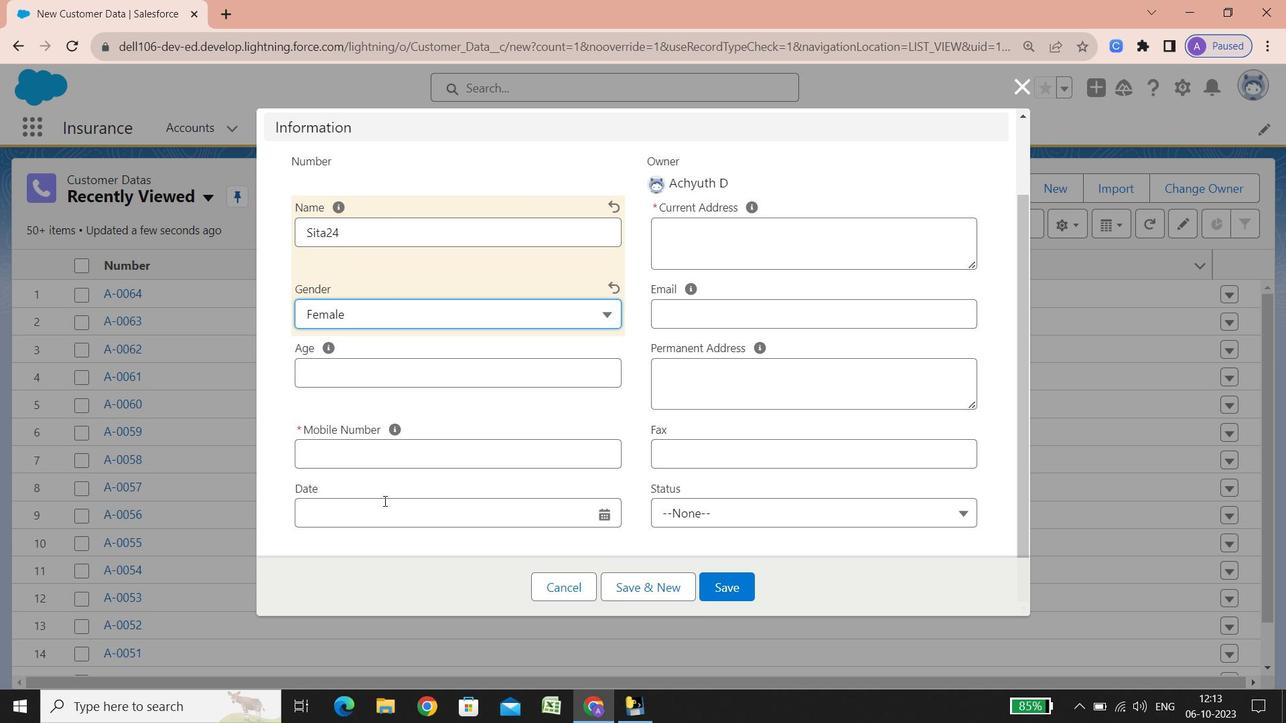 
Action: Mouse scrolled (384, 501) with delta (0, 0)
Screenshot: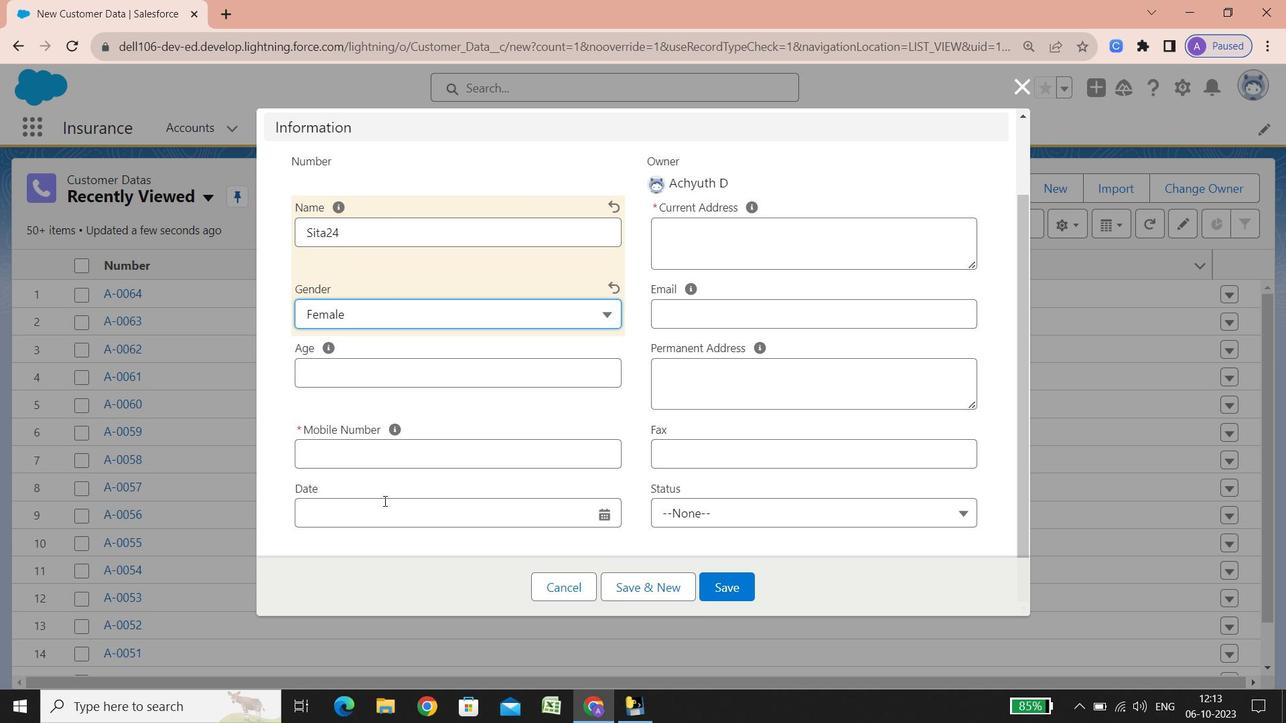 
Action: Mouse scrolled (384, 501) with delta (0, 0)
Screenshot: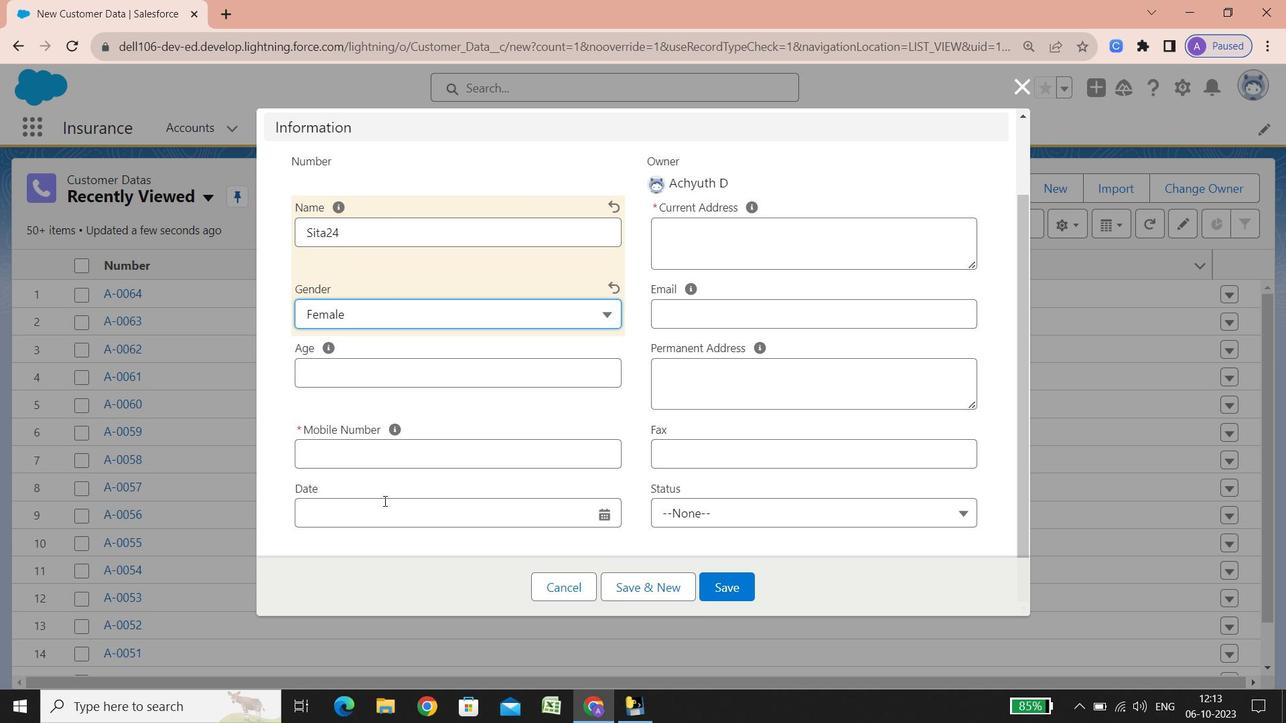 
Action: Mouse moved to (311, 372)
Screenshot: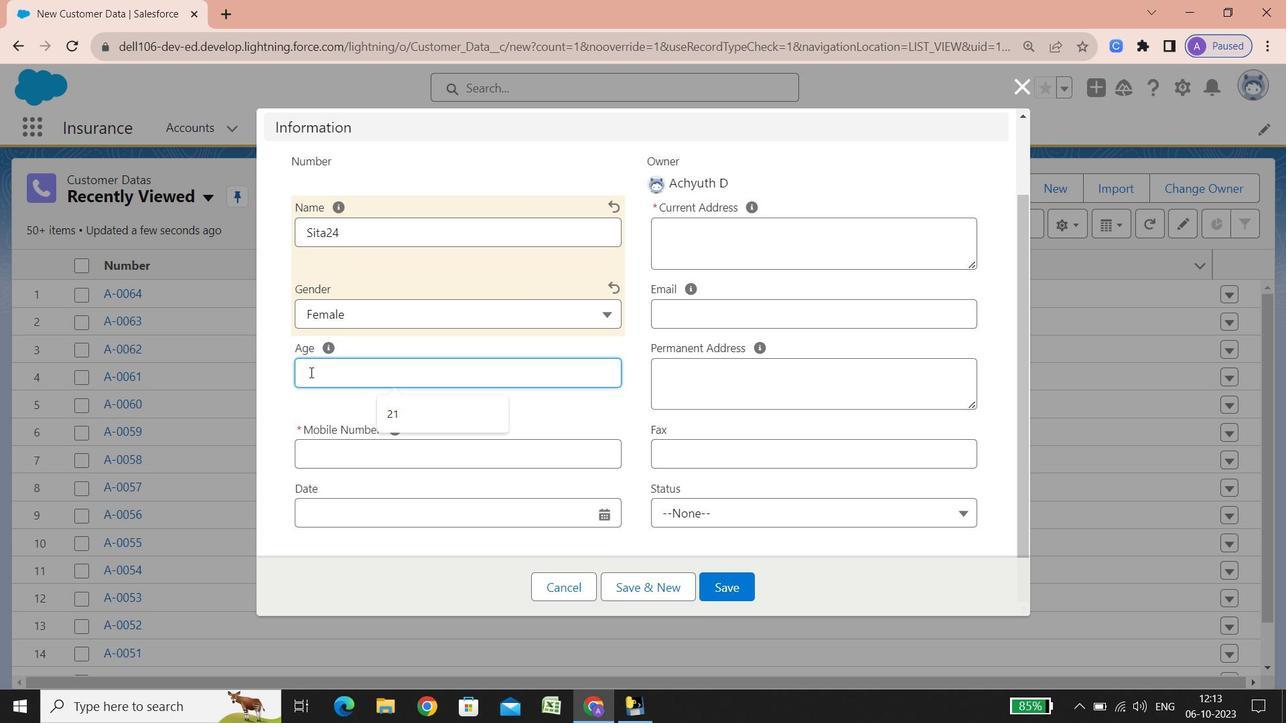 
Action: Mouse pressed left at (311, 372)
Screenshot: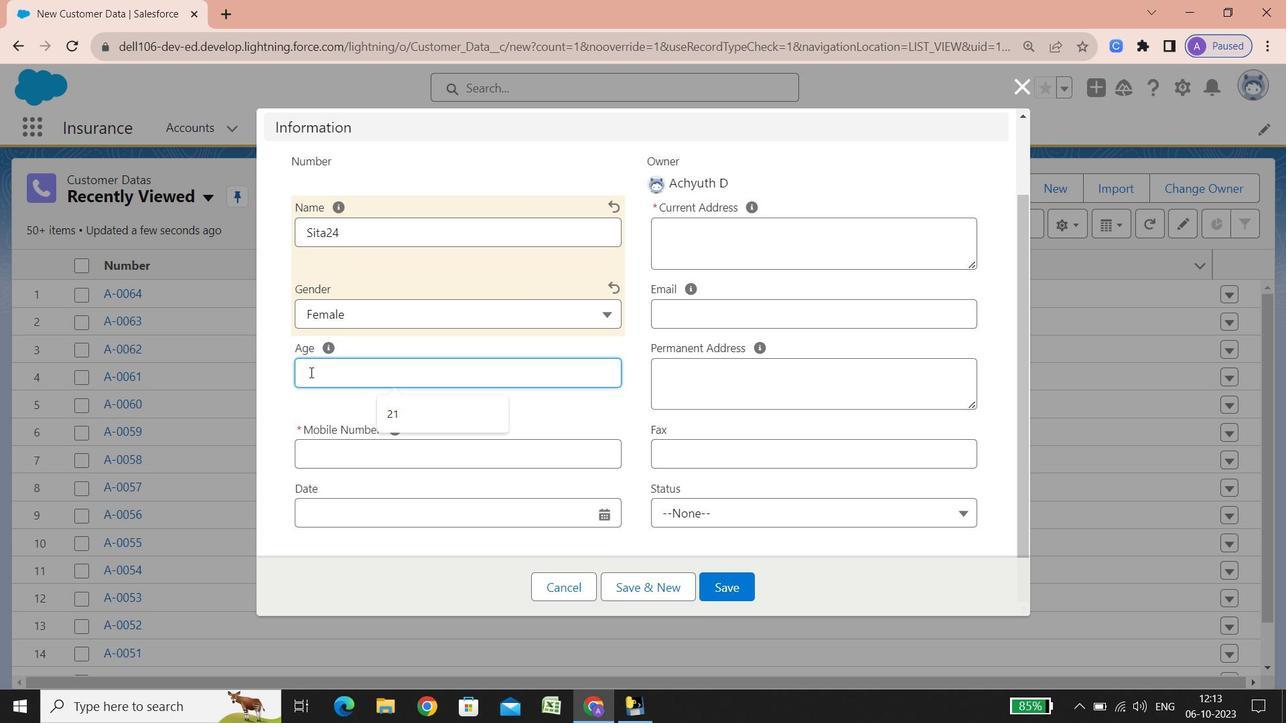 
Action: Key pressed 36
Screenshot: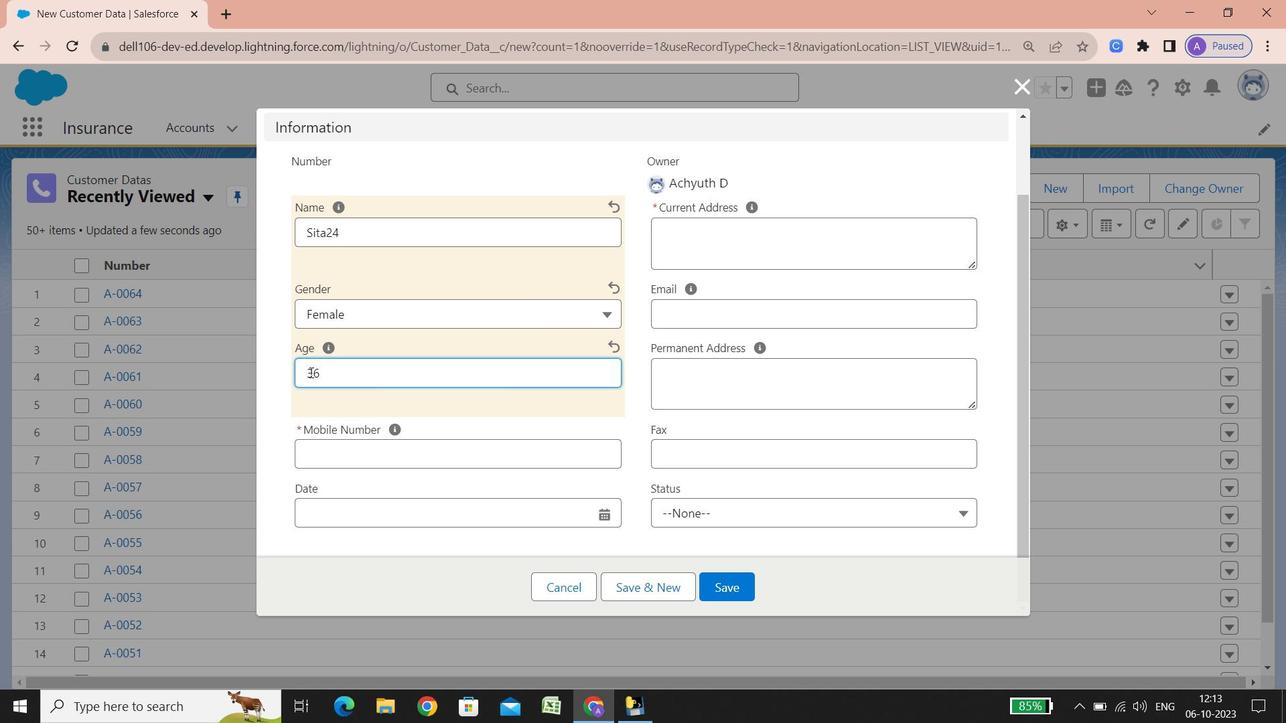 
Action: Mouse moved to (328, 453)
Screenshot: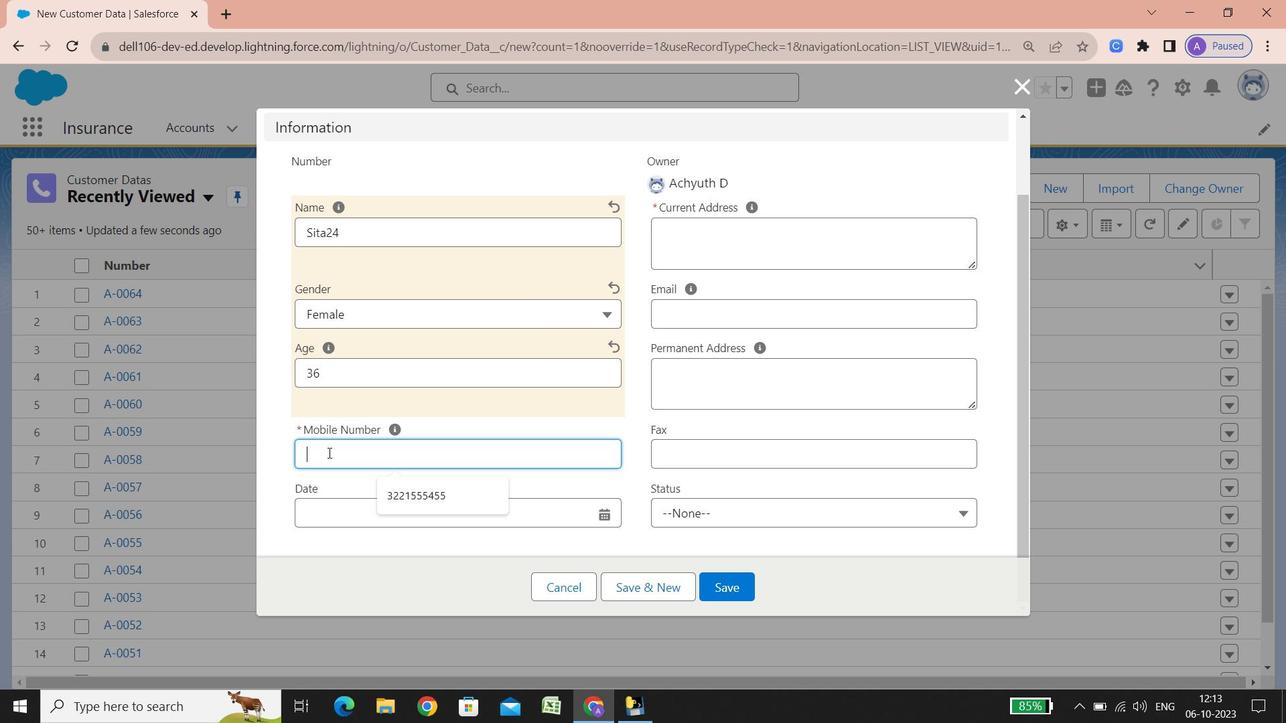 
Action: Mouse pressed left at (328, 453)
Screenshot: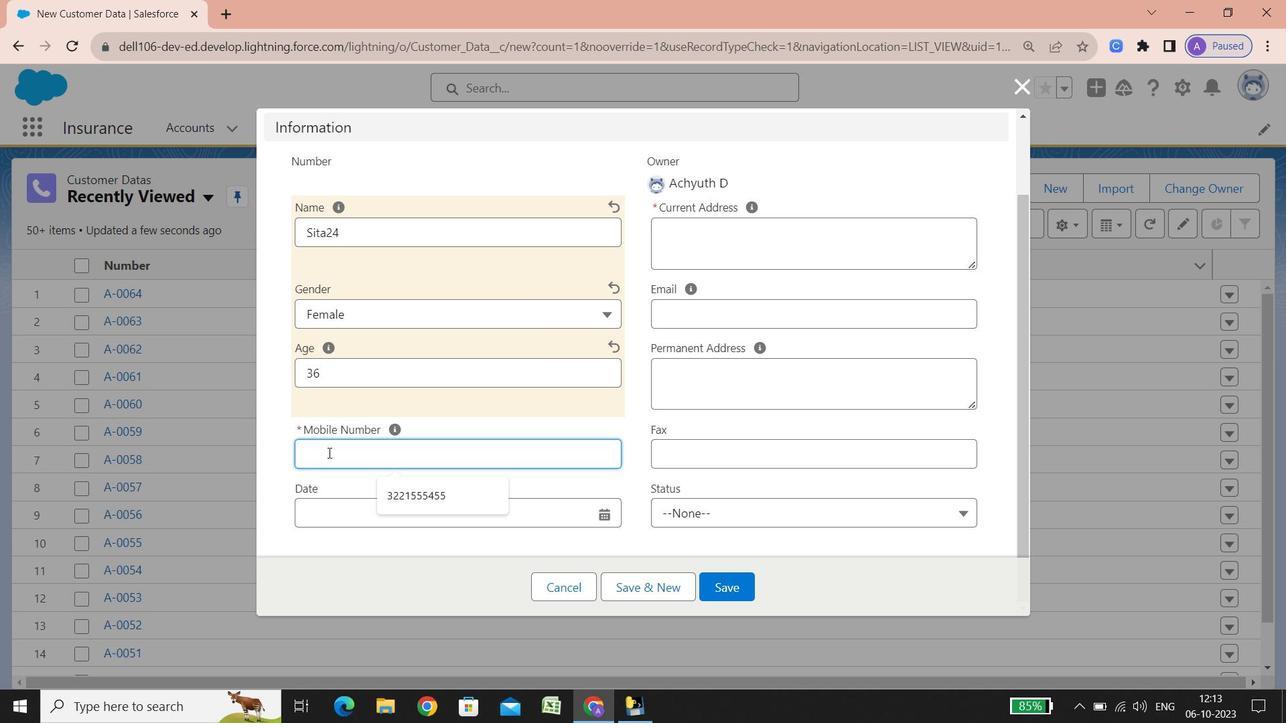 
Action: Key pressed 9561515545+5<Key.backspace><Key.backspace>
Screenshot: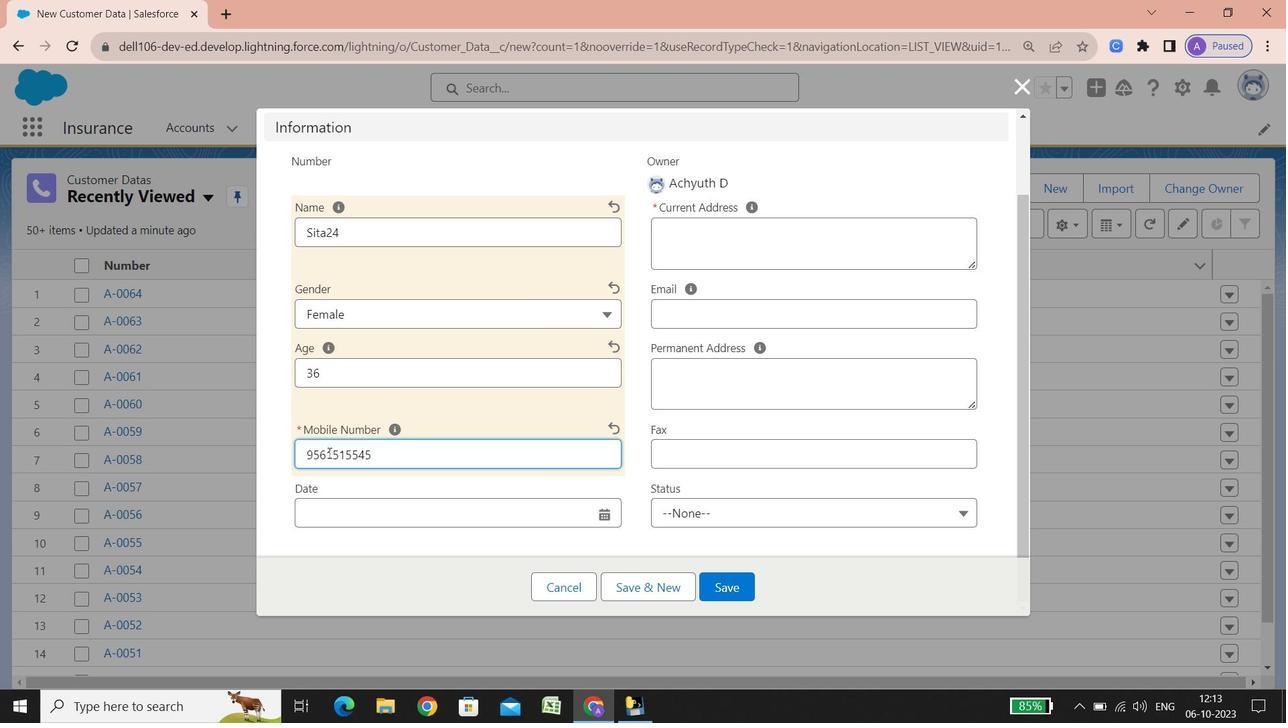 
Action: Mouse moved to (599, 518)
Screenshot: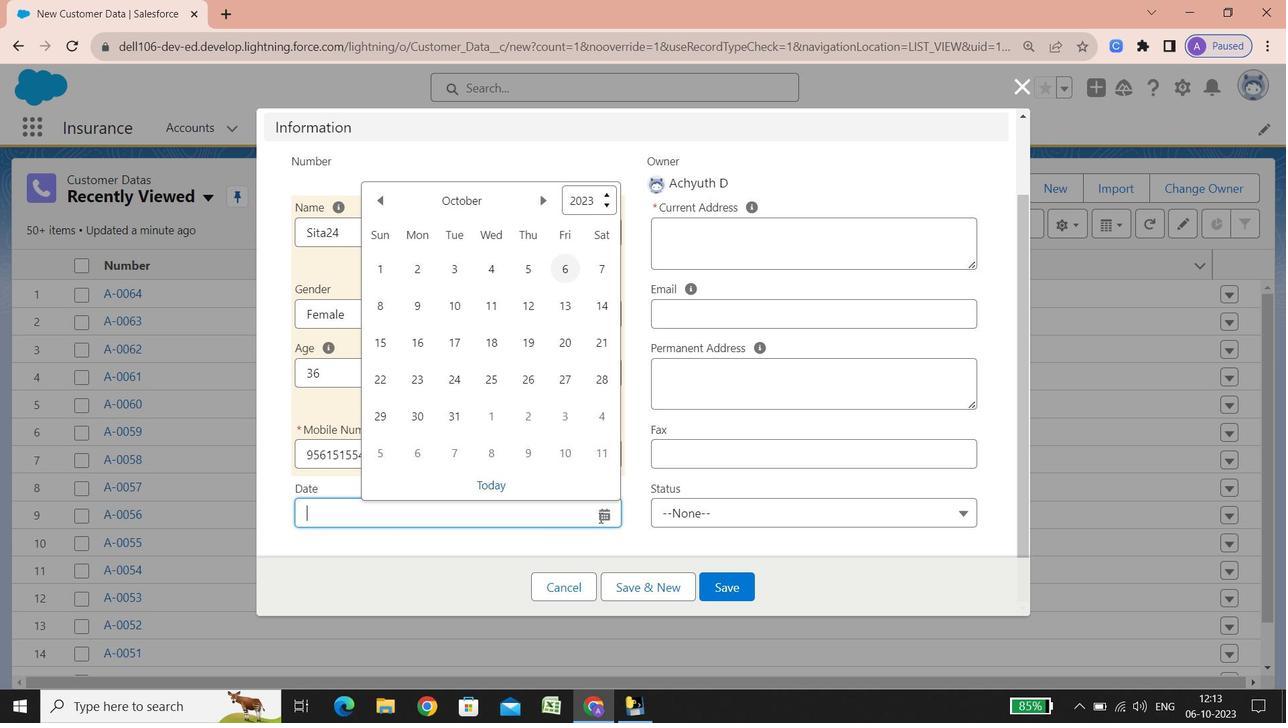 
Action: Mouse pressed left at (599, 518)
Screenshot: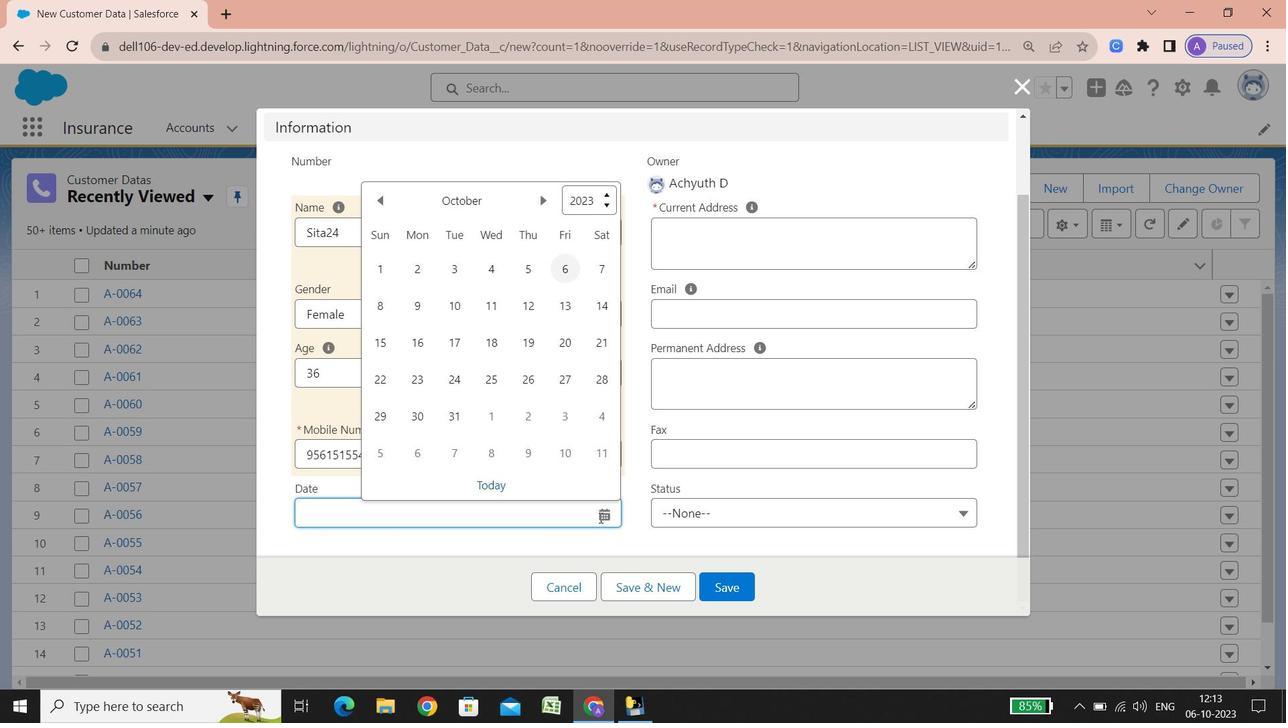 
Action: Mouse moved to (496, 483)
Screenshot: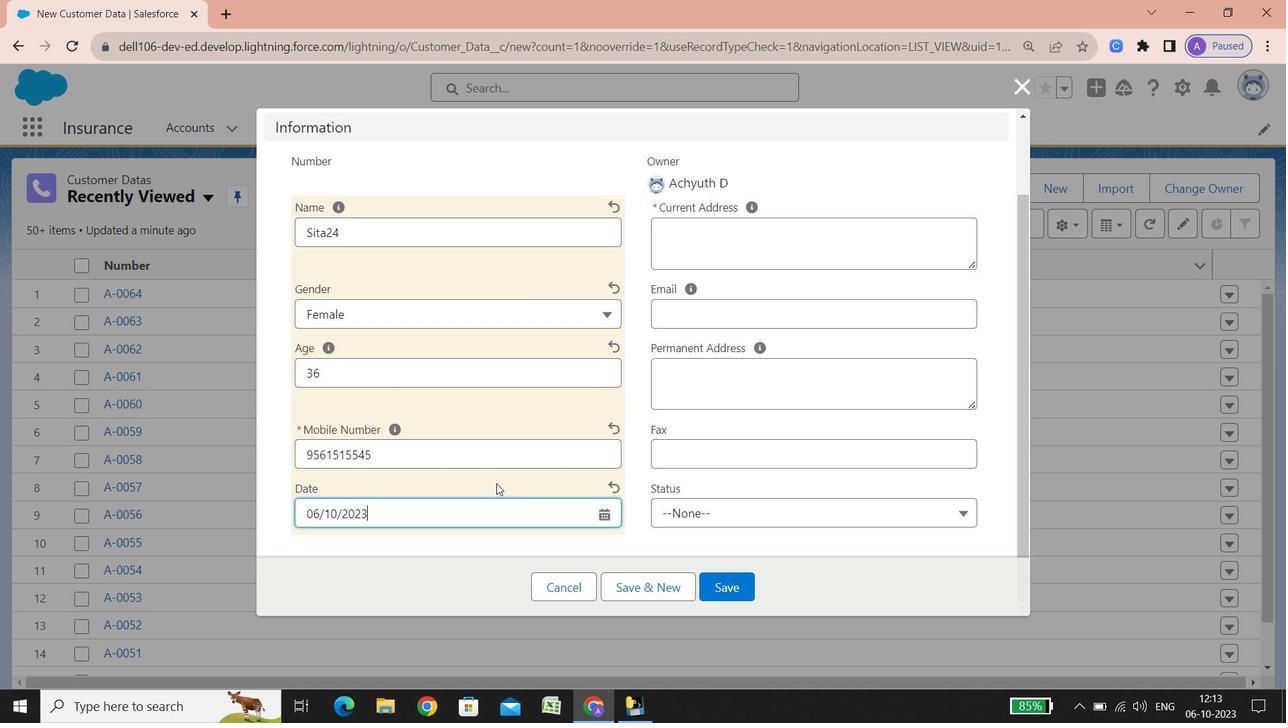 
Action: Mouse pressed left at (496, 483)
Screenshot: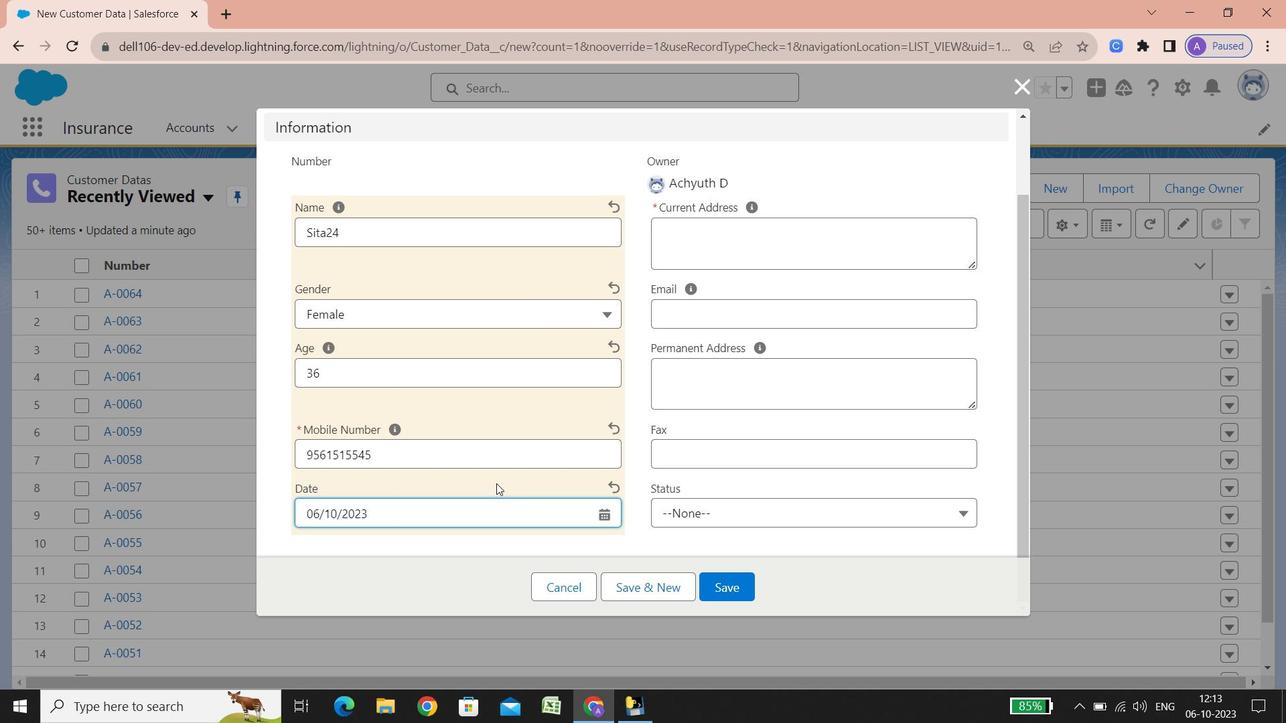 
Action: Mouse moved to (667, 230)
Screenshot: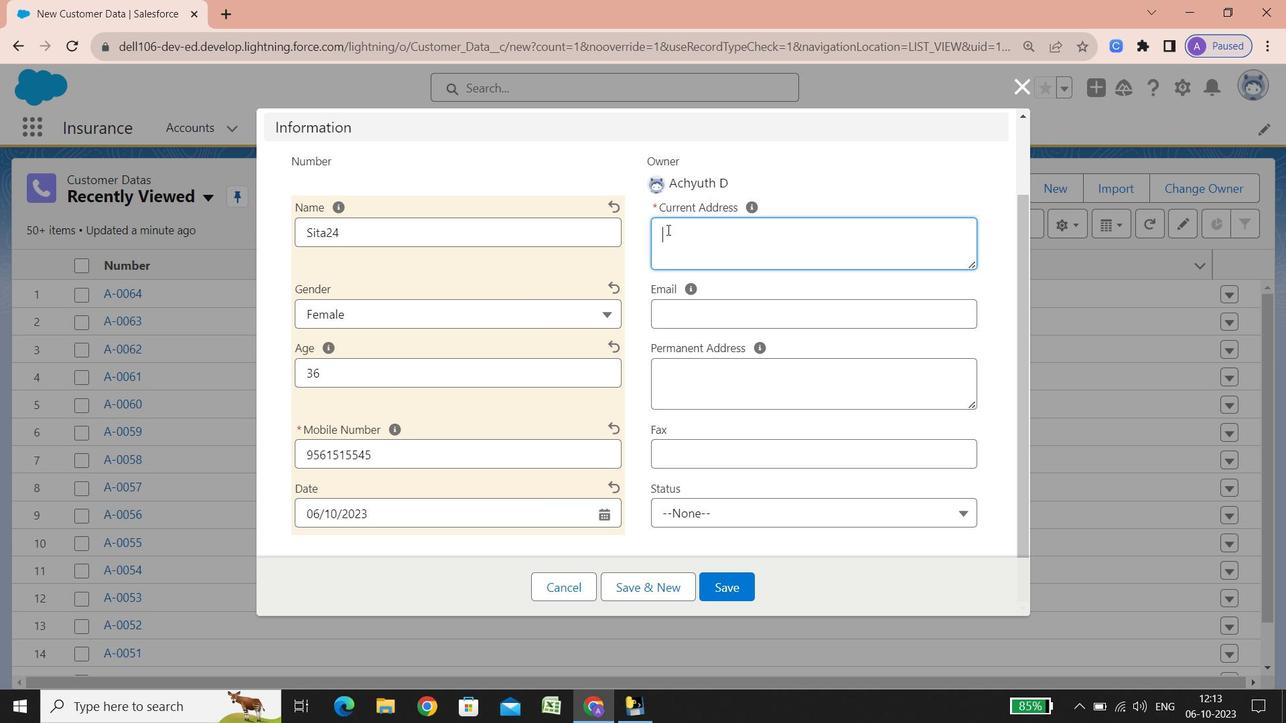 
Action: Mouse pressed left at (667, 230)
Screenshot: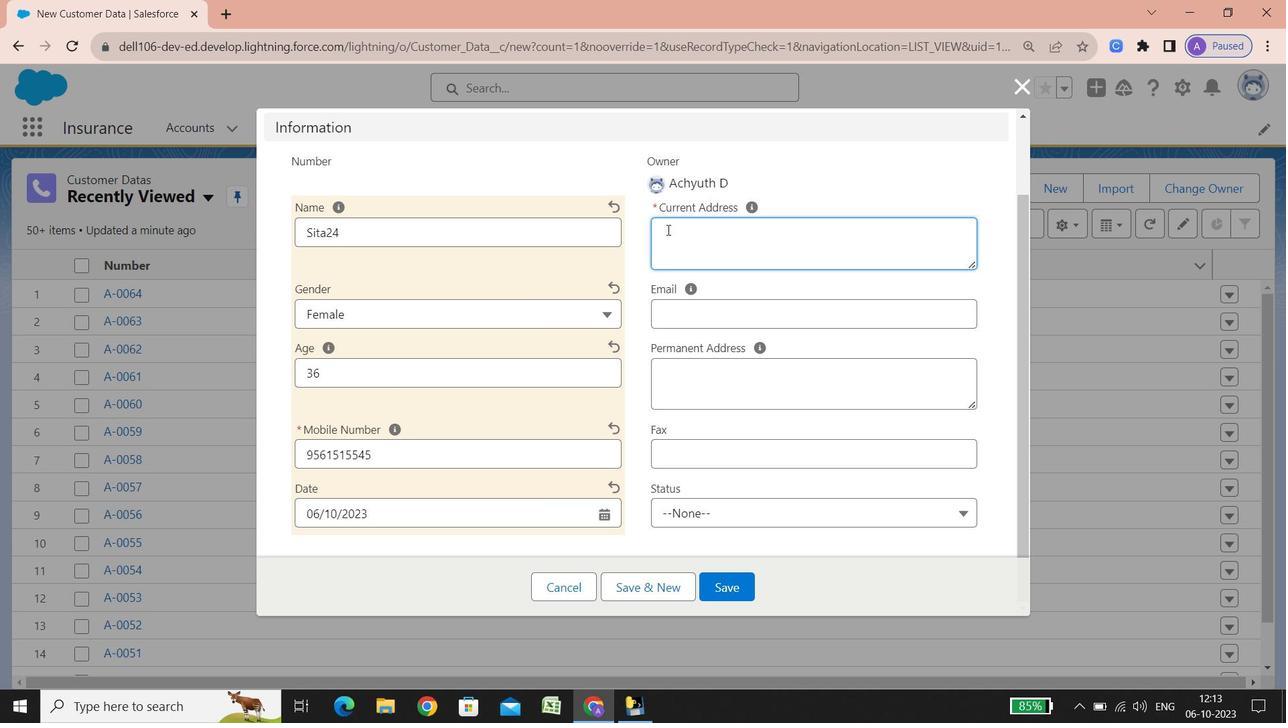 
Action: Key pressed <Key.shift>St
Screenshot: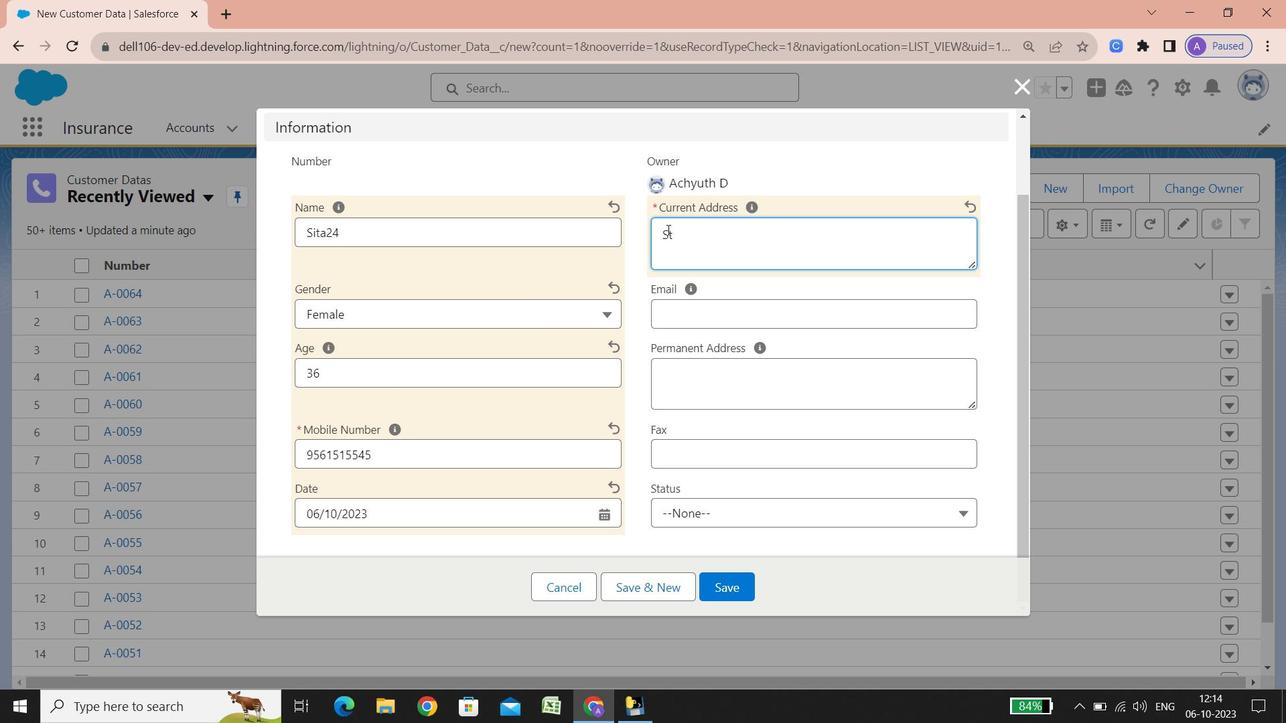 
Action: Mouse moved to (792, 187)
Screenshot: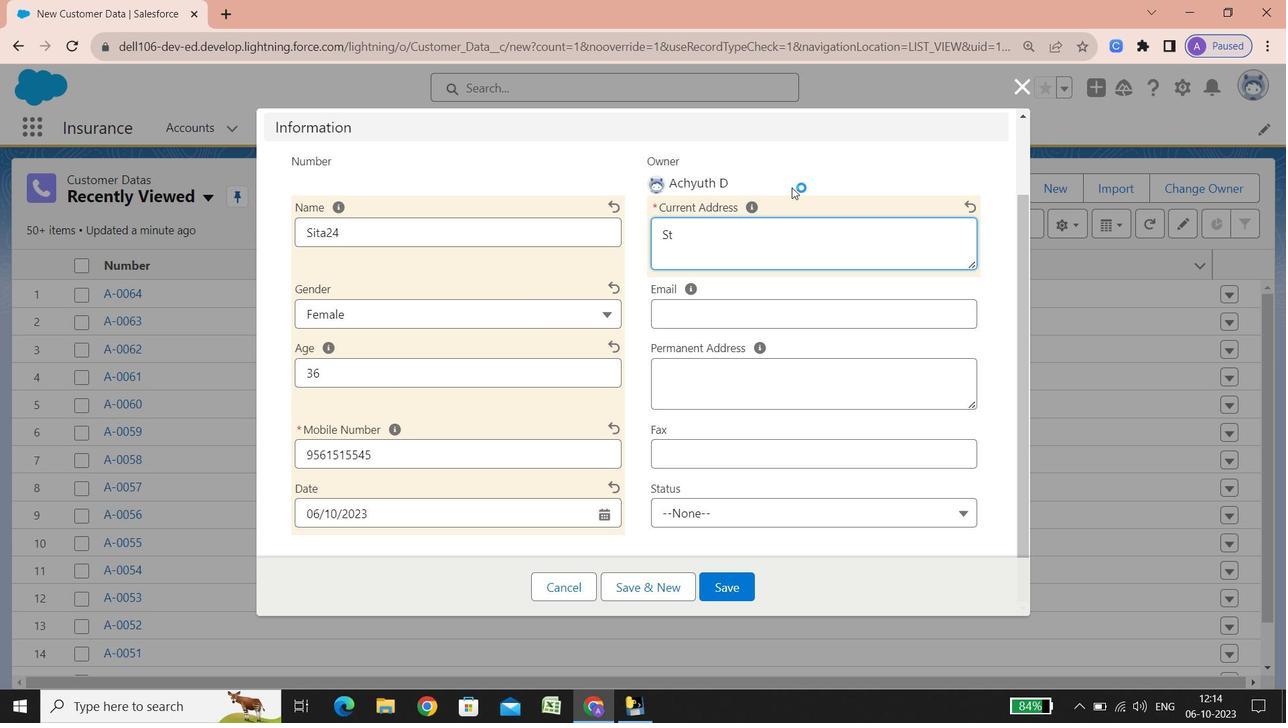 
Action: Key pressed reet<Key.space><Key.shift_r>:<Key.space>3266<Key.space><Key.shift><Key.shift><Key.shift><Key.shift>Qun<Key.backspace>incy<Key.space><Key.shift><Key.shift><Key.shift><Key.shift><Key.shift><Key.shift><Key.shift><Key.shift><Key.shift><Key.shift>Street<Key.enter><Key.enter><Key.shift>C<Key.backspace><Key.backspace><Key.backspace><Key.enter><Key.shift>City<Key.space><Key.shift_r>:<Key.space><Key.shift>Philadelphia<Key.enter><Key.shift><Key.shift><Key.shift><Key.shift><Key.shift><Key.shift><Key.shift><Key.shift>State/<Key.shift><Key.shift><Key.shift>Province/area<Key.space><Key.shift_r>:<Key.space><Key.shift><Key.shift><Key.shift><Key.shift><Key.shift><Key.shift><Key.shift><Key.shift><Key.shift>Pennsylvania<Key.enter><Key.shift>Phone<Key.space>number<Key.space><Key.shift_r>:<Key.space>267-486-6247<Key.enter><Key.shift><Key.shift><Key.shift><Key.shift><Key.shift><Key.shift><Key.shift><Key.shift><Key.shift><Key.shift><Key.shift><Key.shift><Key.shift><Key.shift><Key.shift>Zip<Key.space>code<Key.space><Key.shift_r>:<Key.space>19108<Key.enter><Key.shift>Country<Key.space>calling<Key.space>code<Key.space><Key.shift_r><Key.shift_r><Key.shift_r><Key.shift_r><Key.shift_r><Key.shift_r><Key.shift_r><Key.shift_r><Key.shift_r><Key.shift_r><Key.shift_r><Key.shift_r><Key.shift_r><Key.shift_r><Key.shift_r><Key.shift_r>:<Key.space><Key.shift_r>+1<Key.enter><Key.shift><Key.shift><Key.shift><Key.shift><Key.shift><Key.shift><Key.shift>Country<Key.space><Key.shift_r>:<Key.space><Key.shift>United<Key.space><Key.shift>States
Screenshot: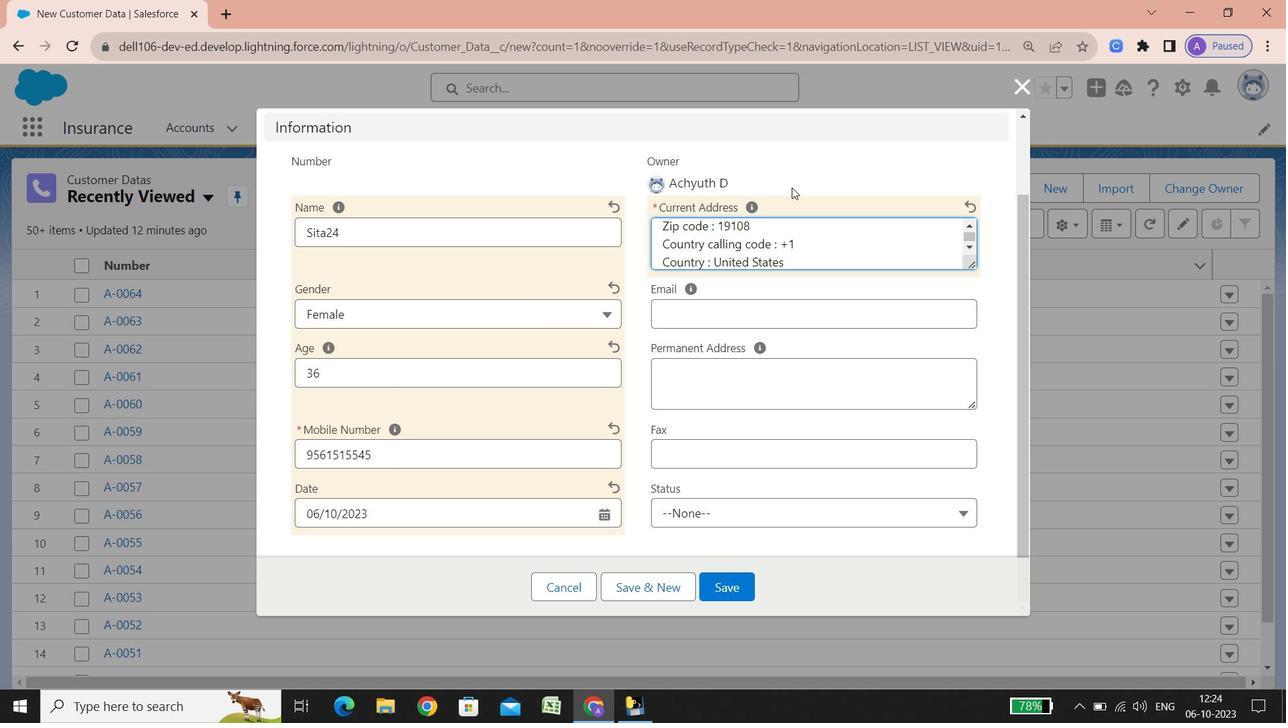 
Action: Mouse moved to (684, 315)
Screenshot: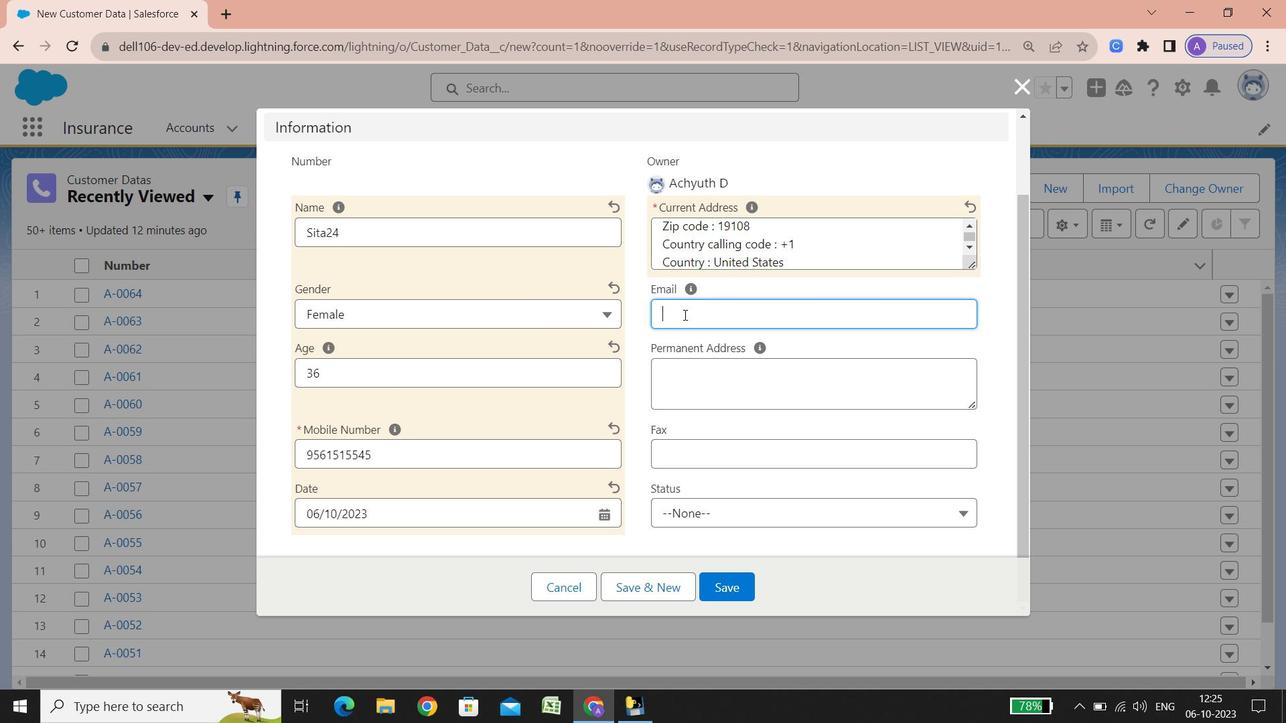 
Action: Mouse pressed left at (684, 315)
Screenshot: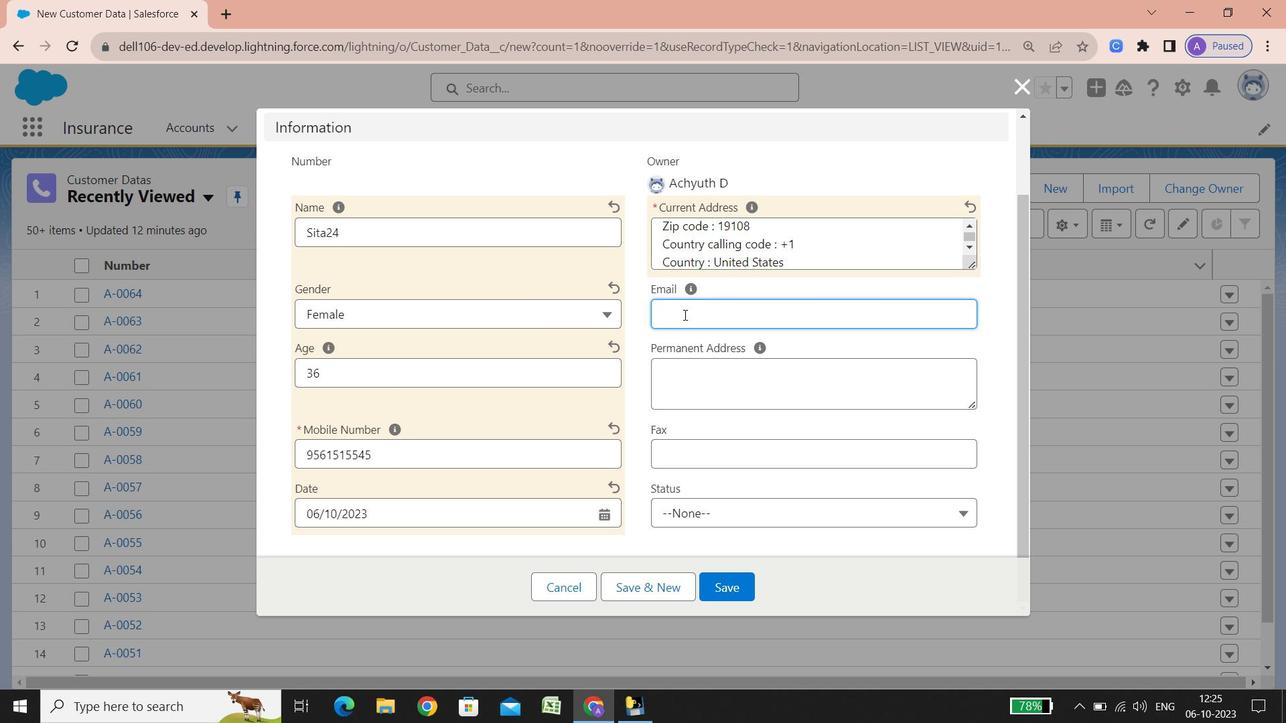 
Action: Key pressed <Key.shift><Key.shift>Sita243648<Key.shift_r>@google.com
Screenshot: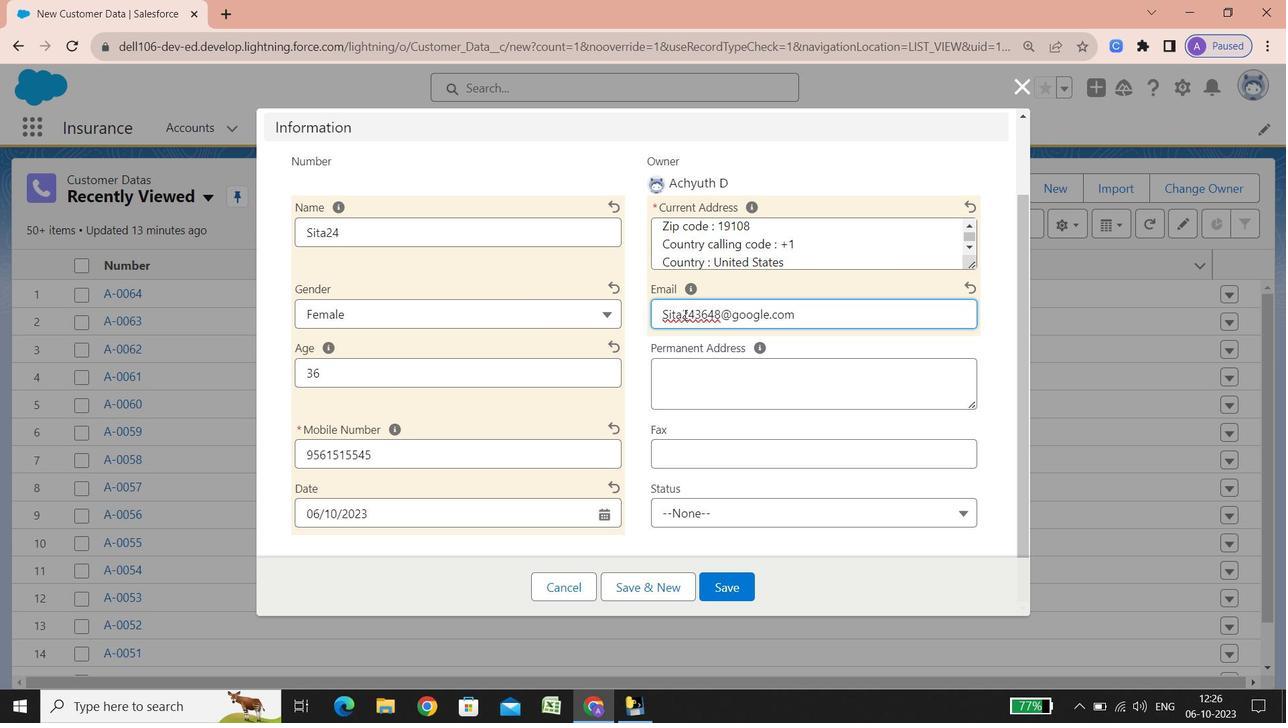 
Action: Mouse moved to (667, 374)
Screenshot: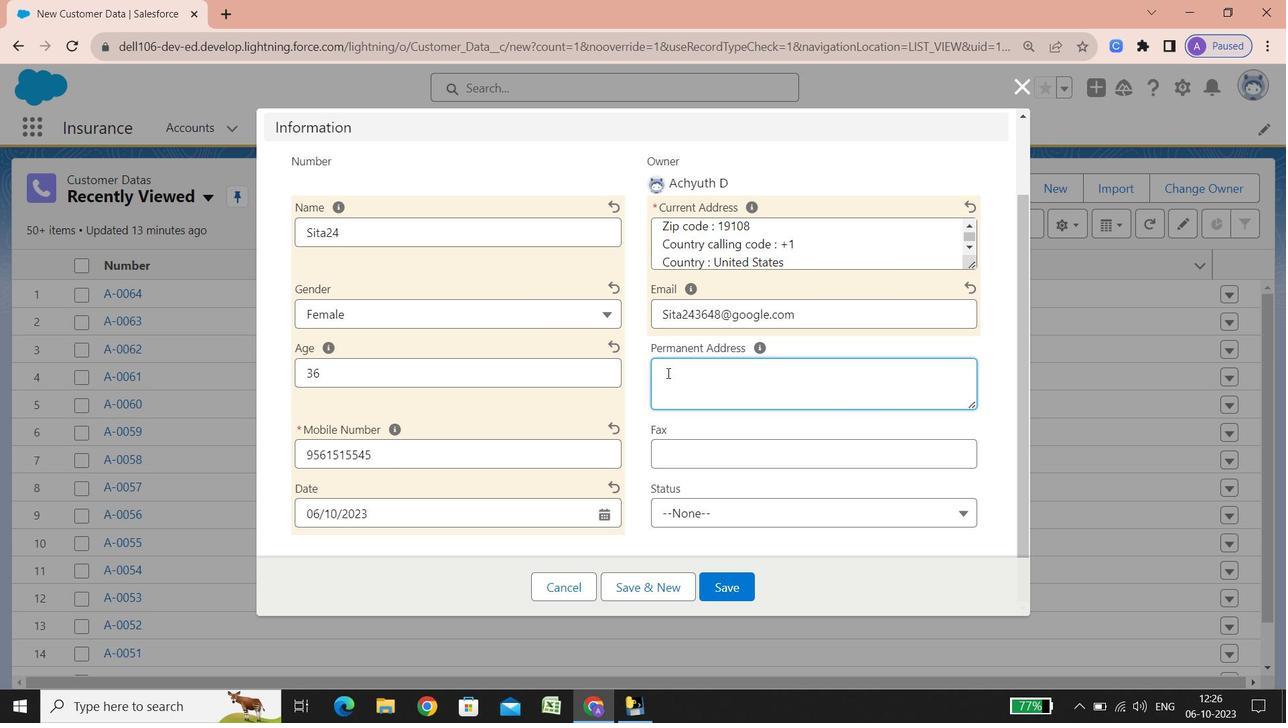 
Action: Mouse pressed left at (667, 374)
Screenshot: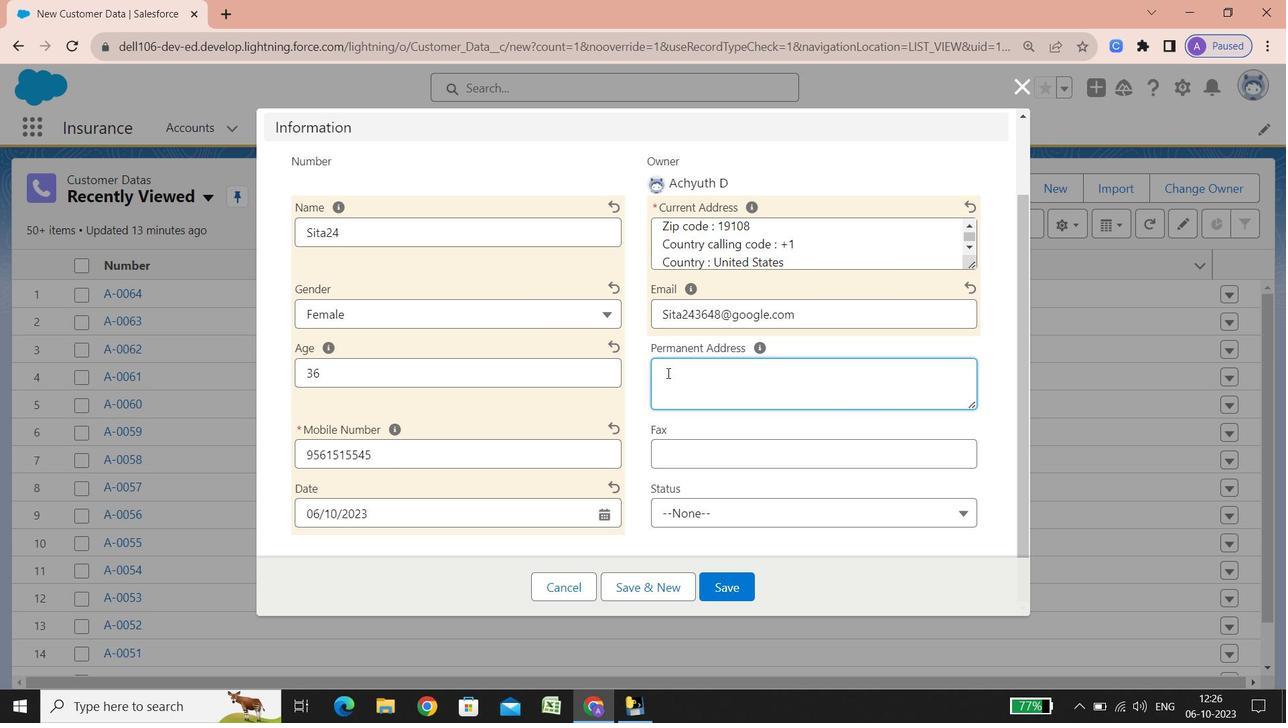 
Action: Key pressed <Key.shift>Street<Key.space><Key.shift_r><Key.shift_r>:<Key.space>1497<Key.space><Key.shift><Key.shift><Key.shift><Key.shift><Key.shift>Boone<Key.space><Key.shift><Key.shift><Key.shift><Key.shift><Key.shift><Key.shift><Key.shift><Key.shift>Crockett<Key.space><Key.shift>Lane<Key.enter><Key.shift>City<Key.space><Key.shift_r>:<Key.space><Key.shift><Key.shift>Elma<Key.enter><Key.shift><Key.shift><Key.shift><Key.shift><Key.shift><Key.shift><Key.shift>St
Screenshot: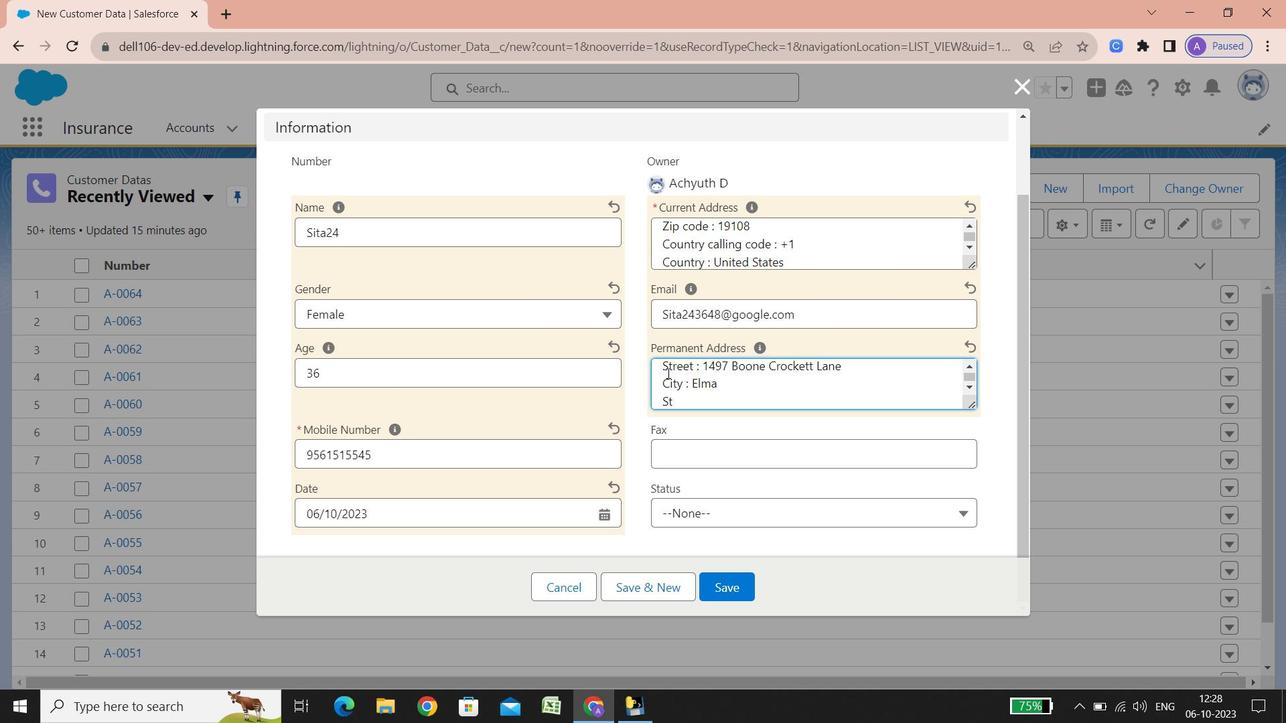 
Action: Mouse moved to (683, 406)
Screenshot: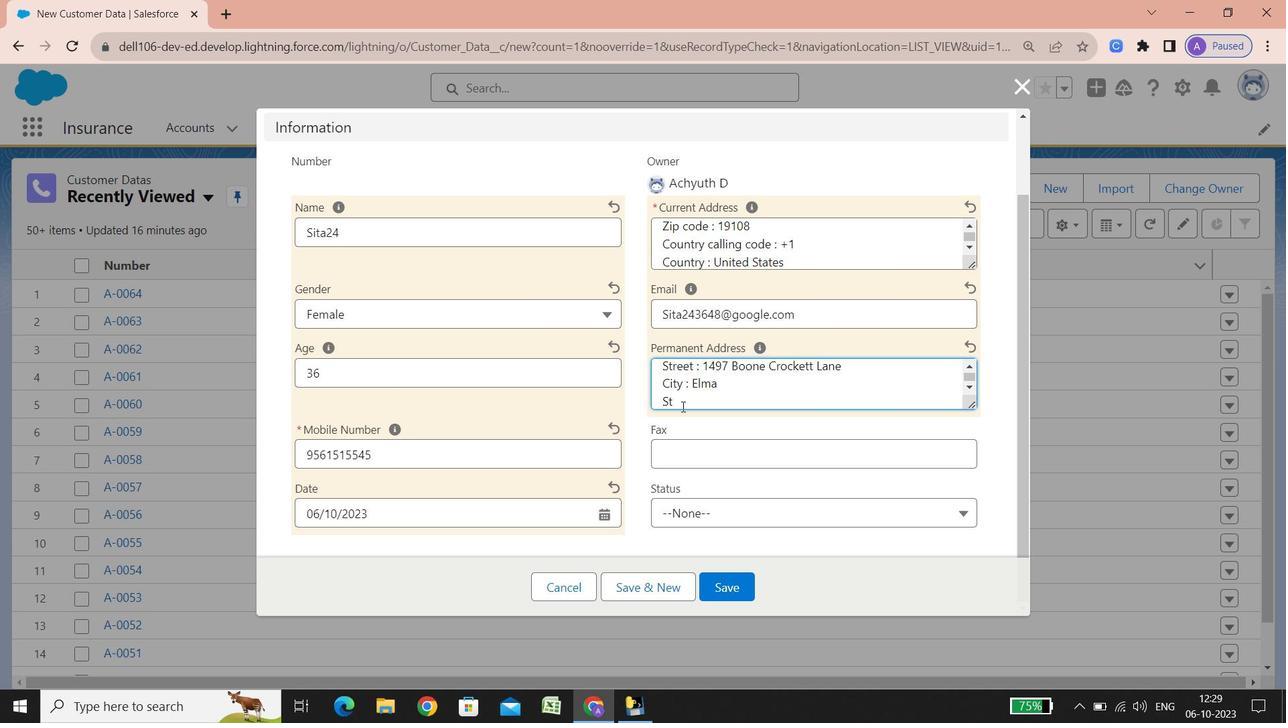 
Action: Key pressed ate/<Key.shift>Province/area<Key.space><Key.shift_r>:<Key.space><Key.shift><Key.shift><Key.shift><Key.shift><Key.shift><Key.shift><Key.shift><Key.shift>Washington<Key.enter><Key.shift><Key.shift><Key.shift>Phone<Key.space>number<Key.space><Key.shift_r>:<Key.space>360-470-1833<Key.enter><Key.shift><Key.shift><Key.shift><Key.shift><Key.shift>Zip<Key.space>code<Key.space><Key.shift_r>:<Key.space>98541<Key.enter><Key.shift><Key.shift><Key.shift><Key.shift><Key.shift><Key.shift><Key.shift><Key.shift><Key.shift><Key.shift><Key.shift><Key.shift><Key.shift><Key.shift><Key.shift>Country<Key.space>calling<Key.space>code<Key.space><Key.shift_r>:<Key.space><Key.shift_r><Key.shift_r><Key.shift_r><Key.shift_r><Key.shift_r><Key.shift_r><Key.shift_r><Key.shift_r><Key.shift_r>+1<Key.enter><Key.shift><Key.shift><Key.shift>Country<Key.space><Key.shift_r><Key.shift_r><Key.shift_r><Key.shift_r><Key.shift_r><Key.shift_r><Key.shift_r><Key.shift_r>:<Key.space><Key.shift>United<Key.space><Key.shift><Key.shift><Key.shift>States
Screenshot: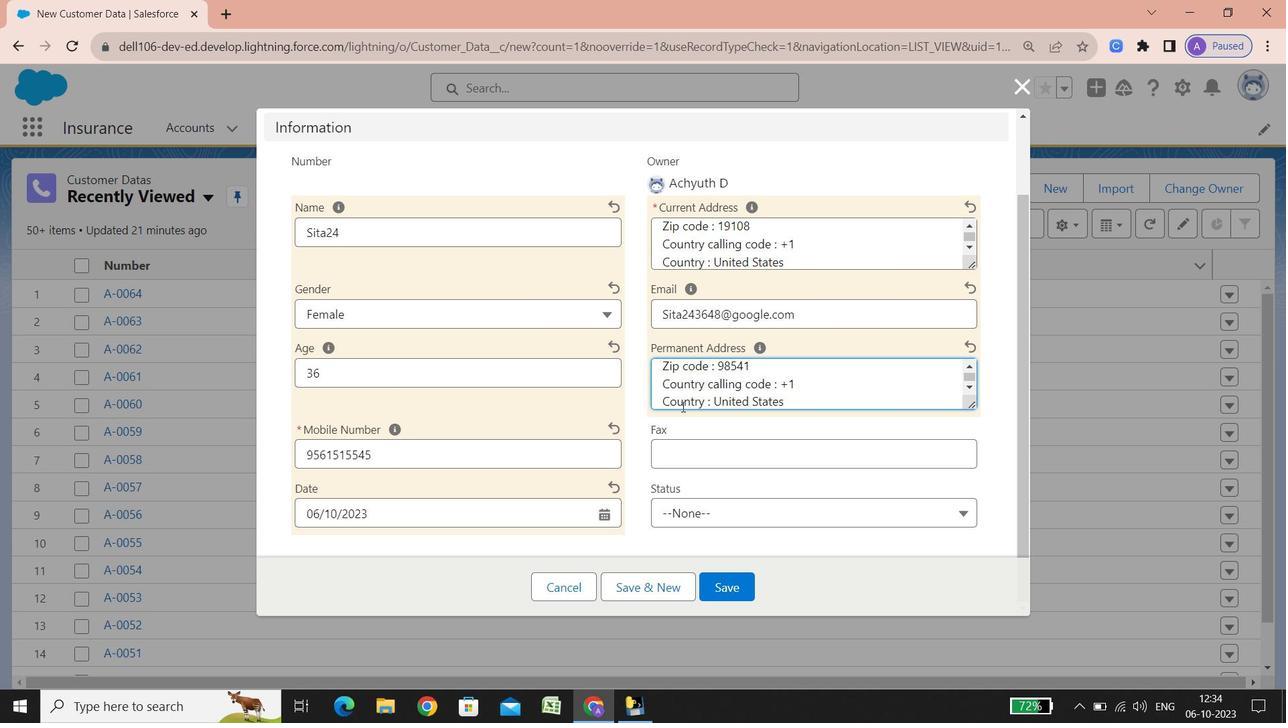 
Action: Mouse moved to (713, 450)
Screenshot: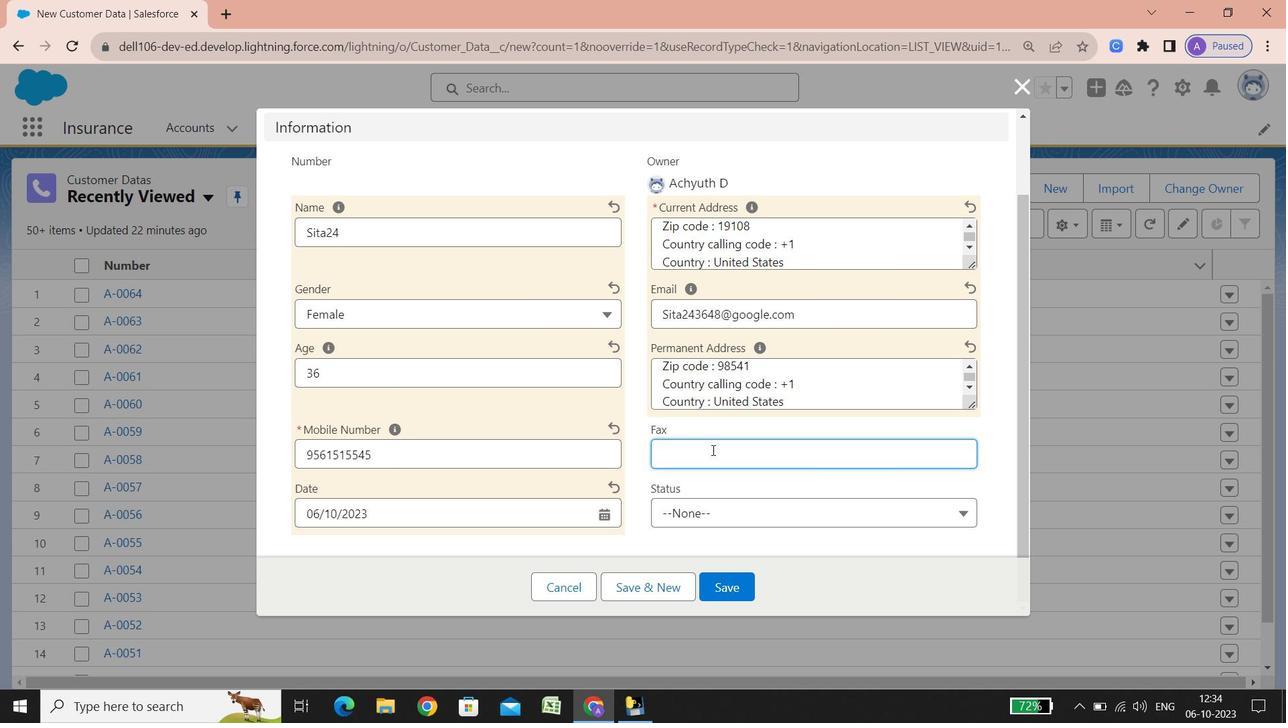 
Action: Mouse pressed left at (713, 450)
Screenshot: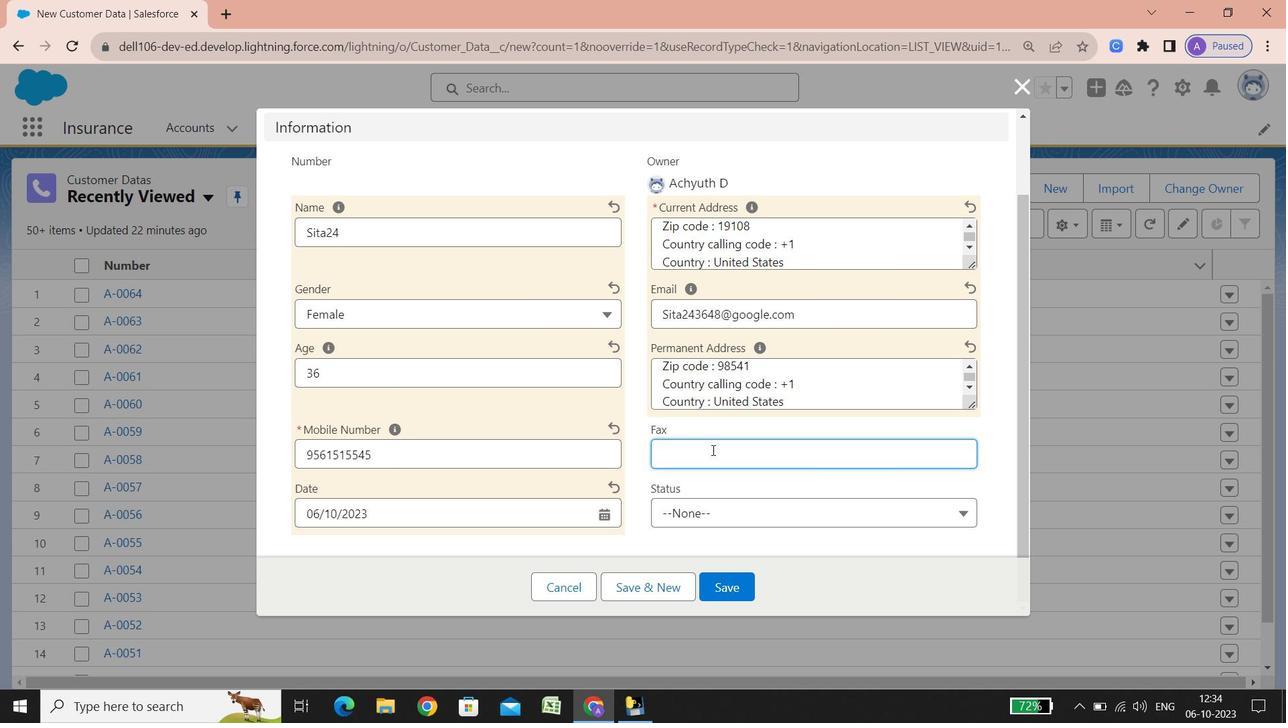 
Action: Key pressed 23545642454
Screenshot: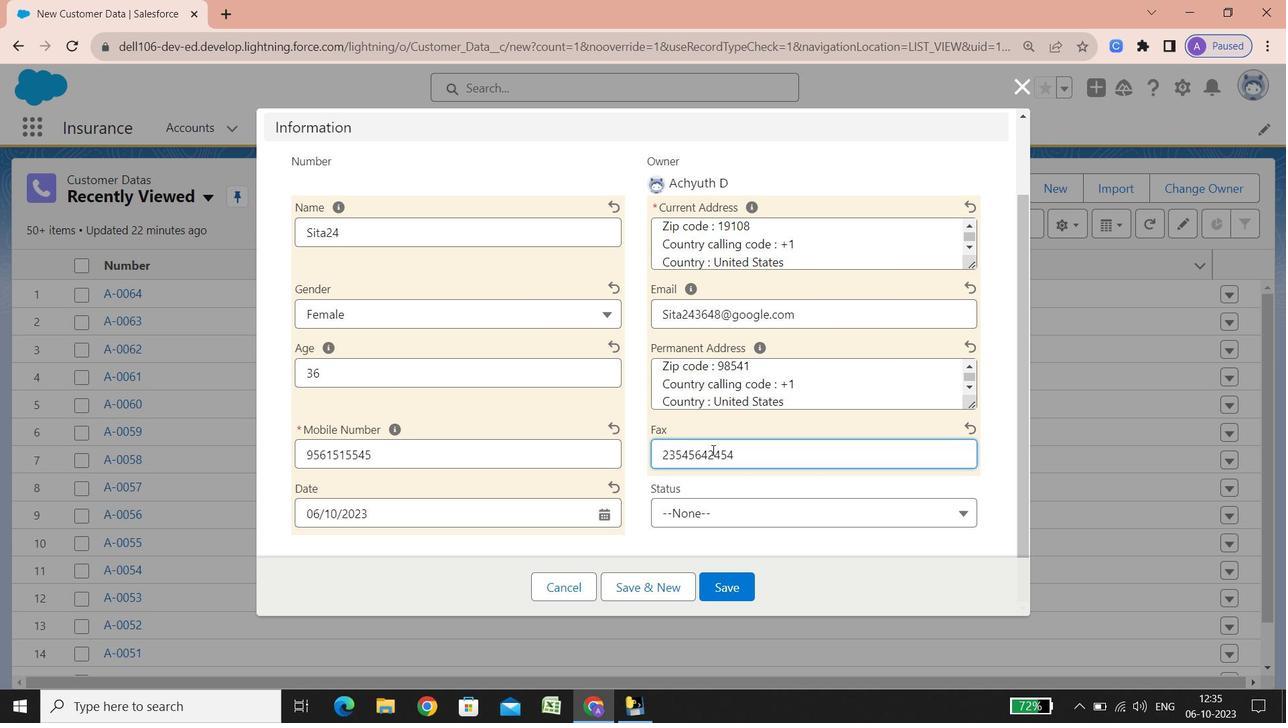 
Action: Mouse moved to (778, 512)
Screenshot: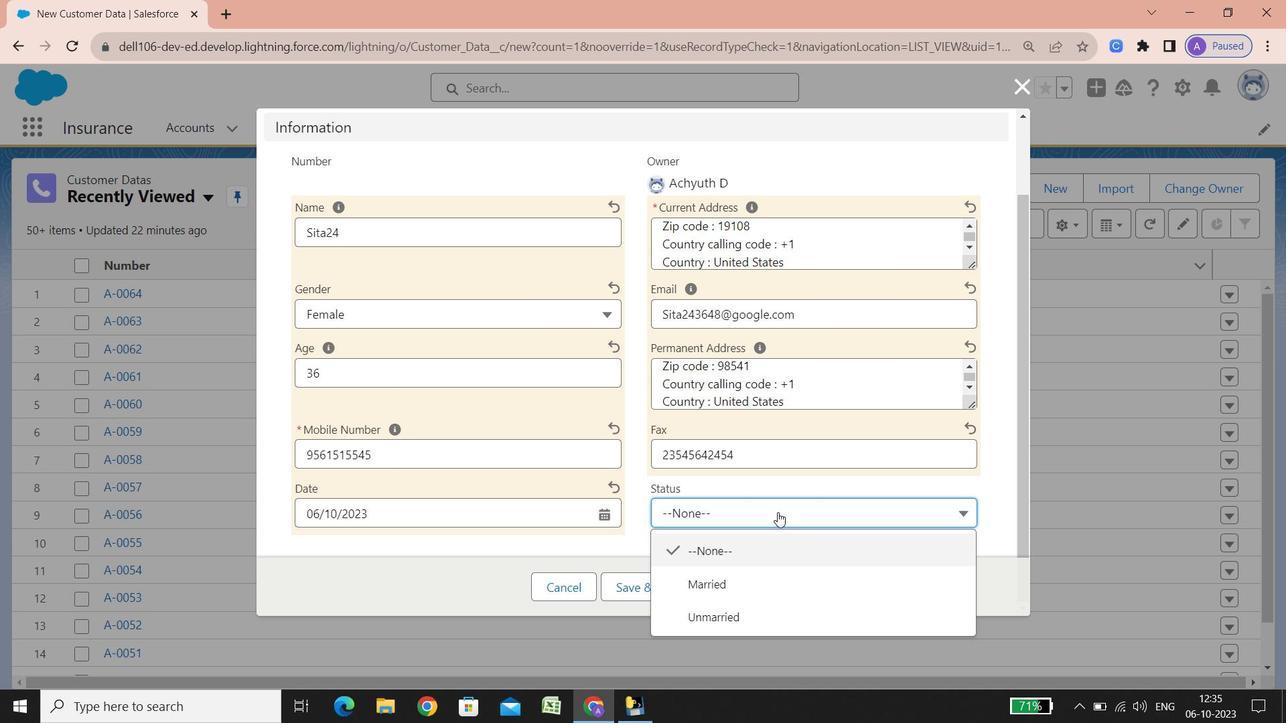 
Action: Mouse pressed left at (778, 512)
Screenshot: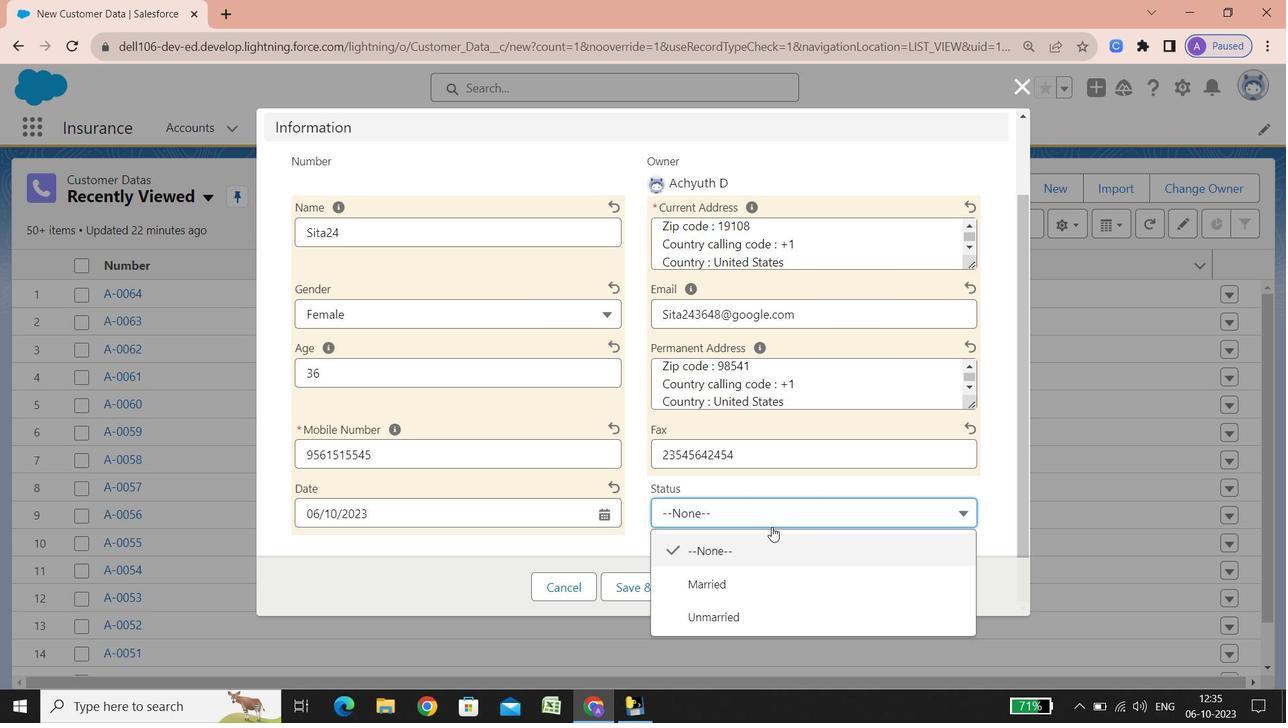 
Action: Mouse moved to (722, 616)
Screenshot: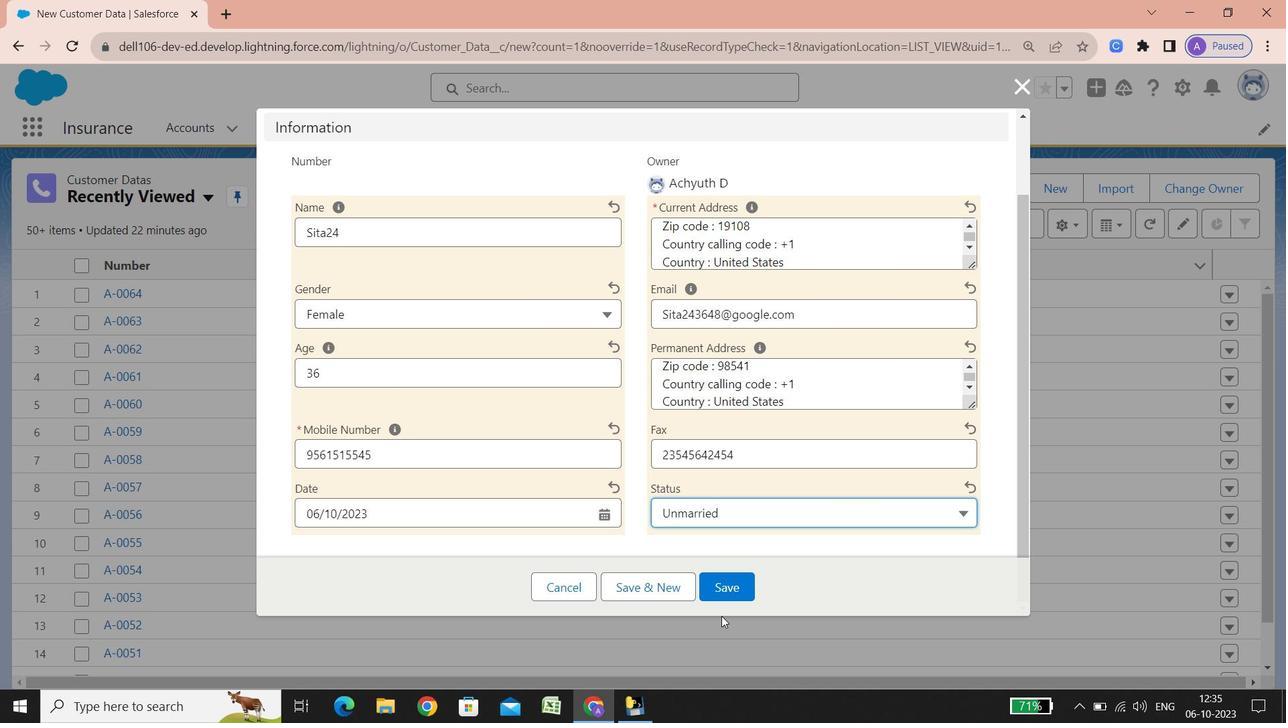 
Action: Mouse pressed left at (722, 616)
Screenshot: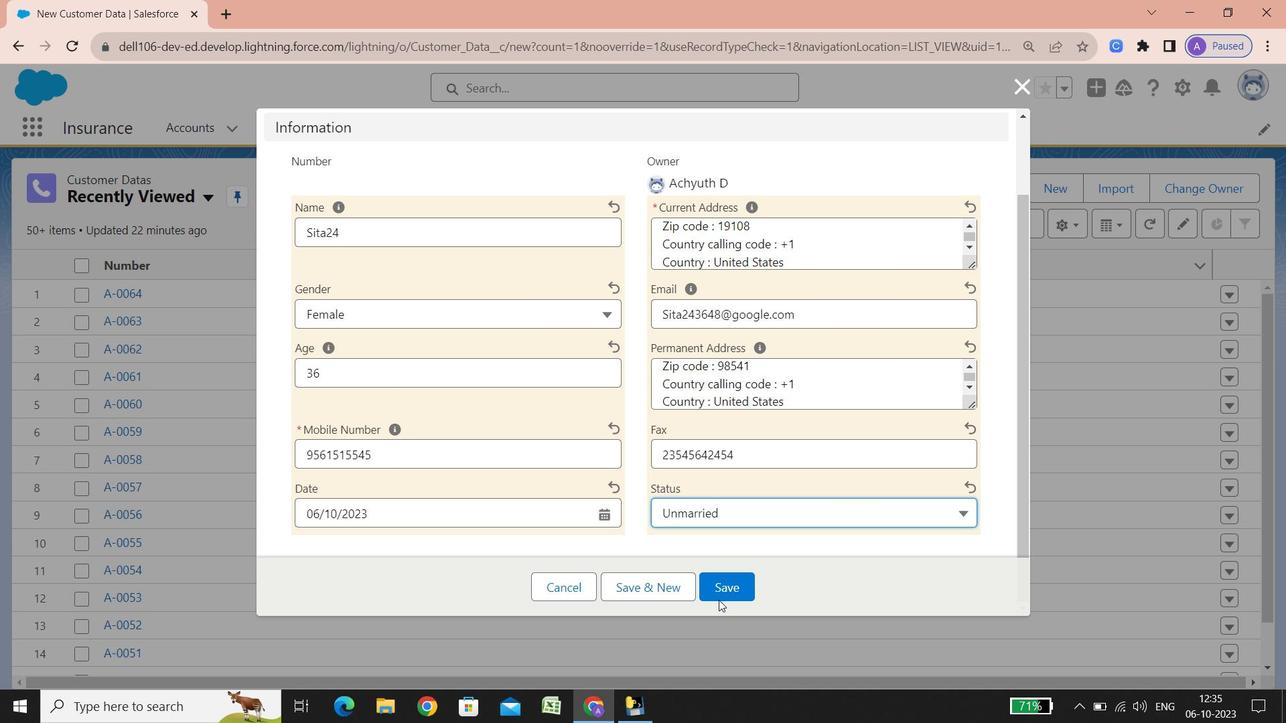 
Action: Mouse moved to (721, 599)
Screenshot: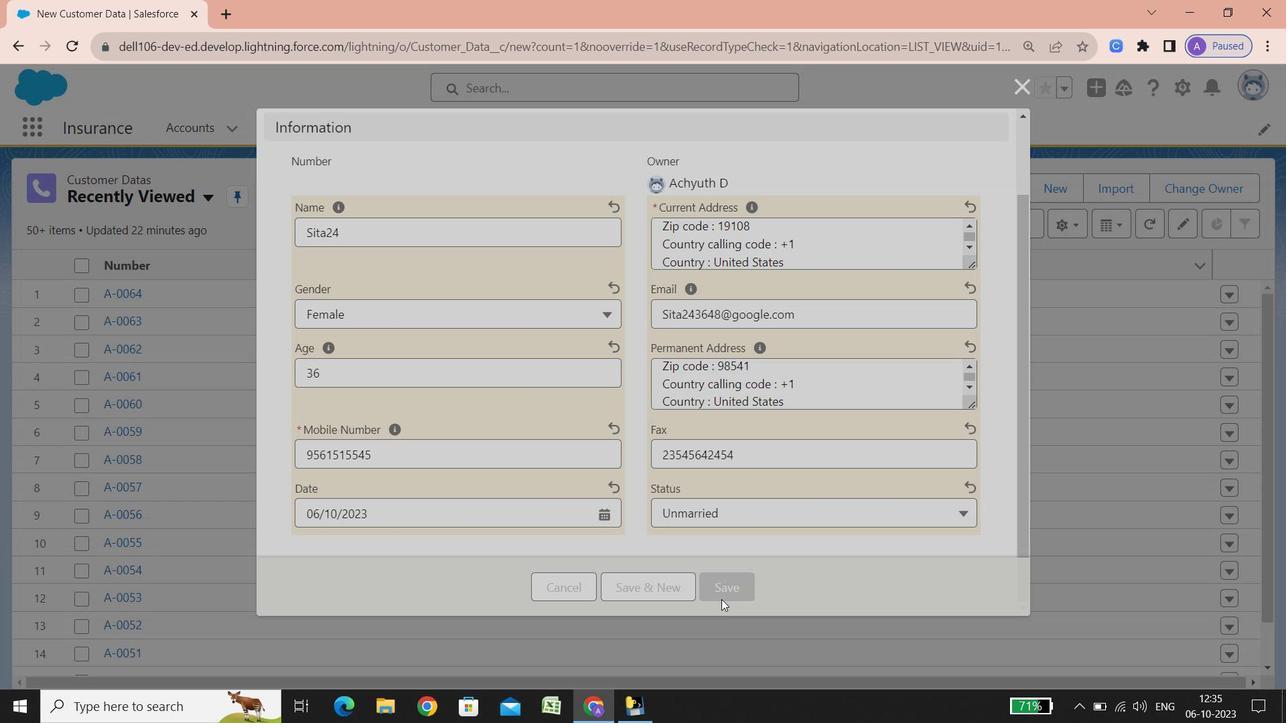 
Action: Mouse pressed left at (721, 599)
Screenshot: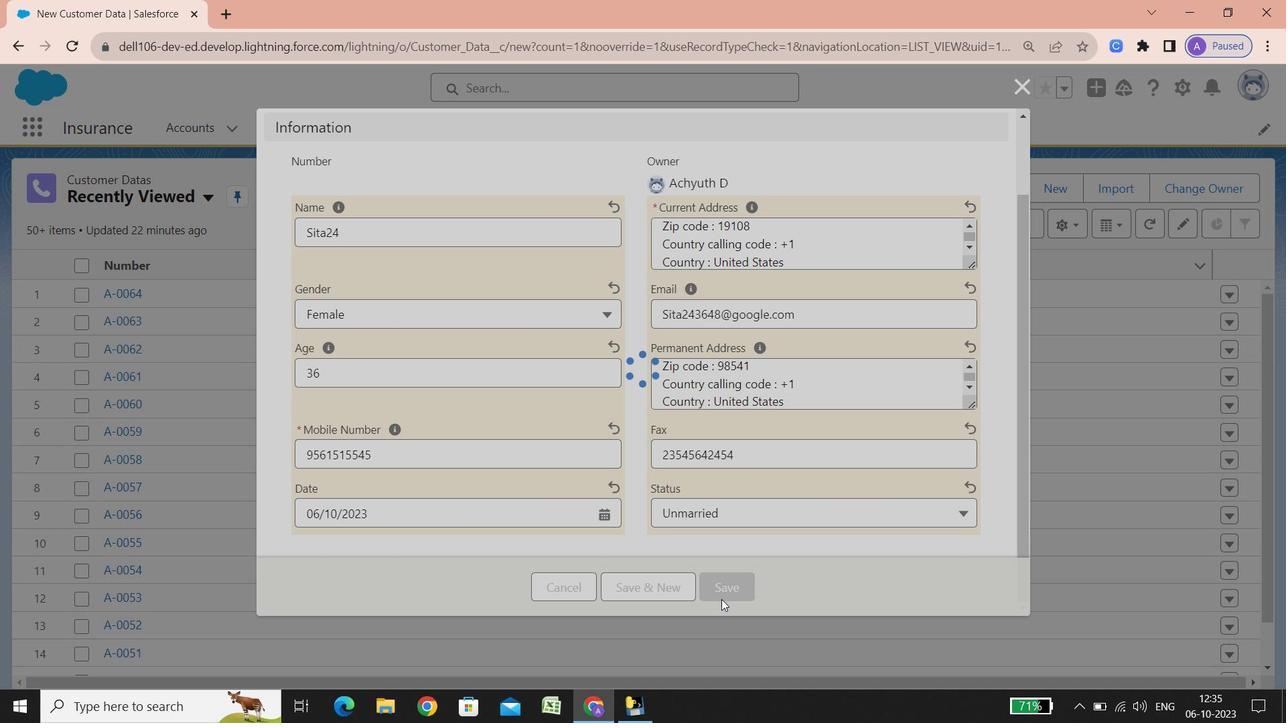 
Action: Mouse moved to (609, 136)
Screenshot: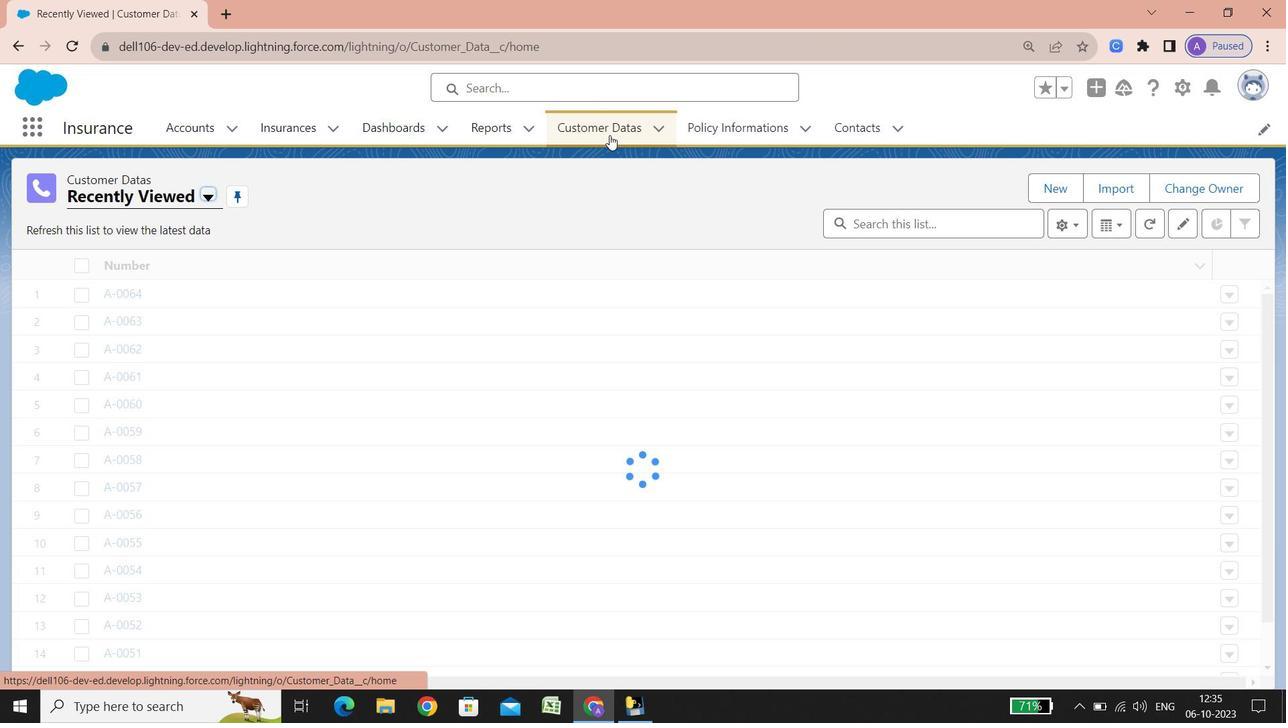 
Action: Mouse pressed left at (609, 136)
Screenshot: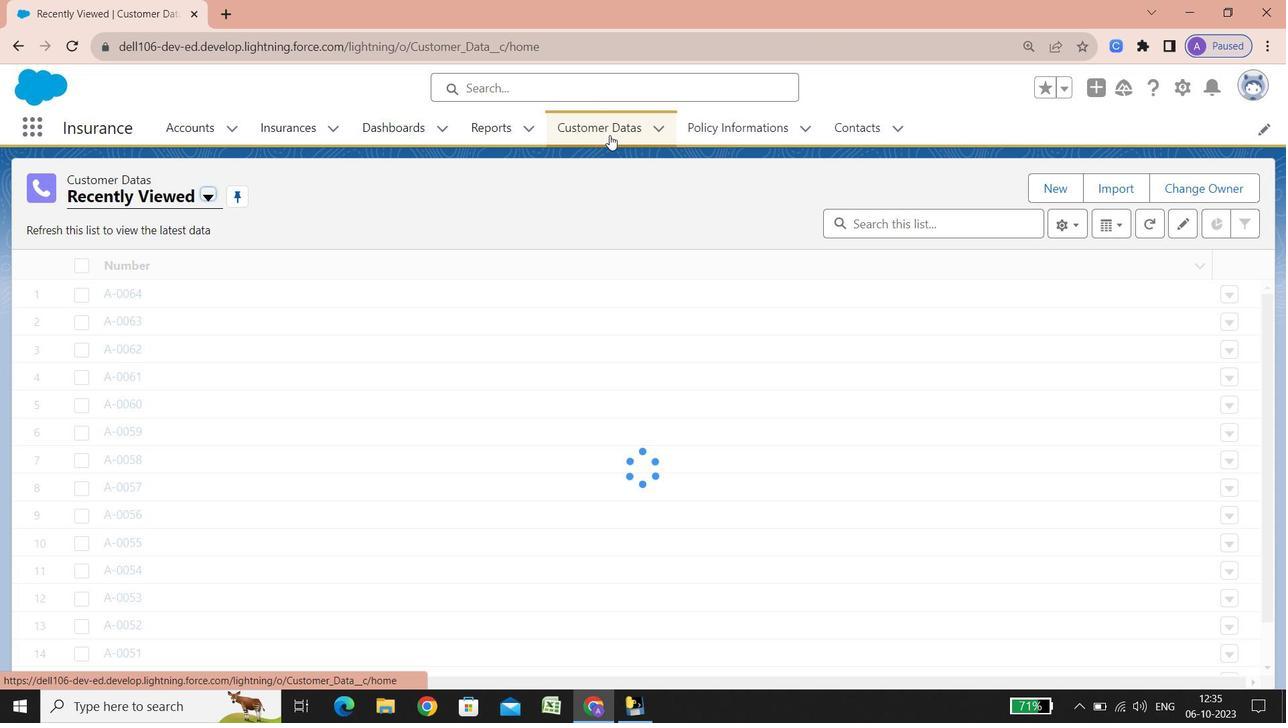 
Action: Mouse moved to (1045, 191)
Screenshot: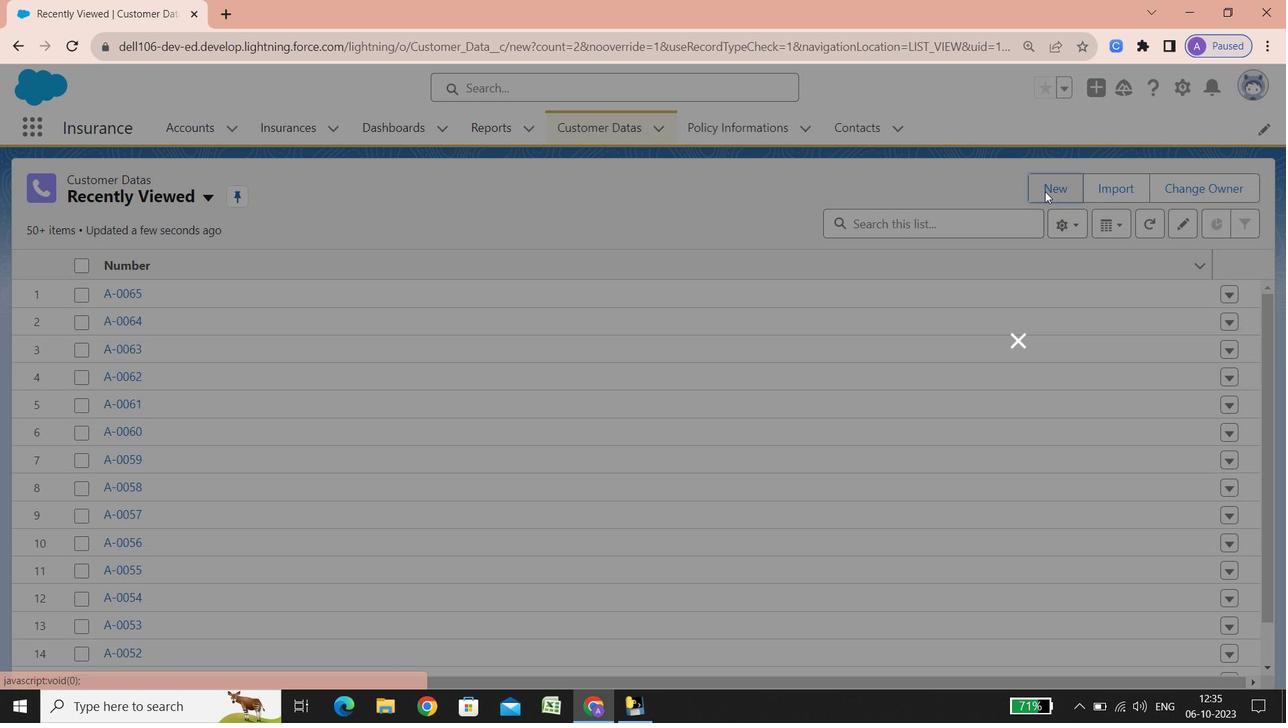 
Action: Mouse pressed left at (1045, 191)
Screenshot: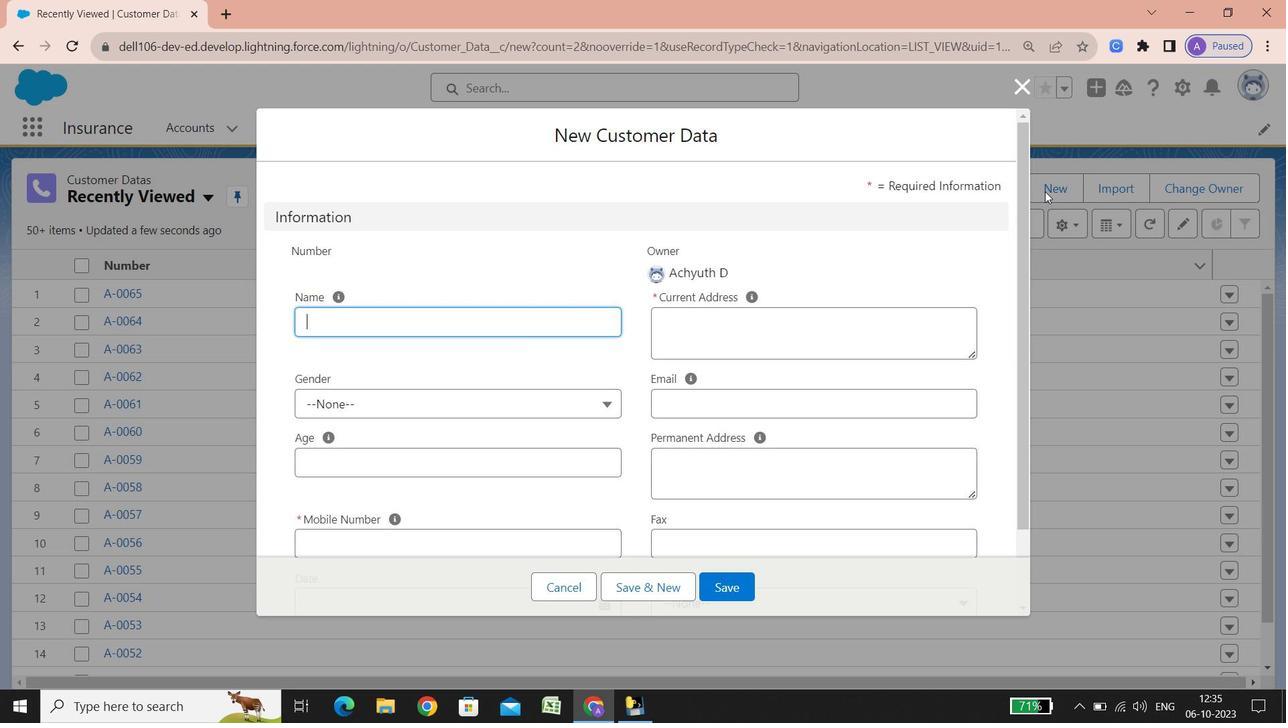 
Action: Mouse moved to (571, 243)
Screenshot: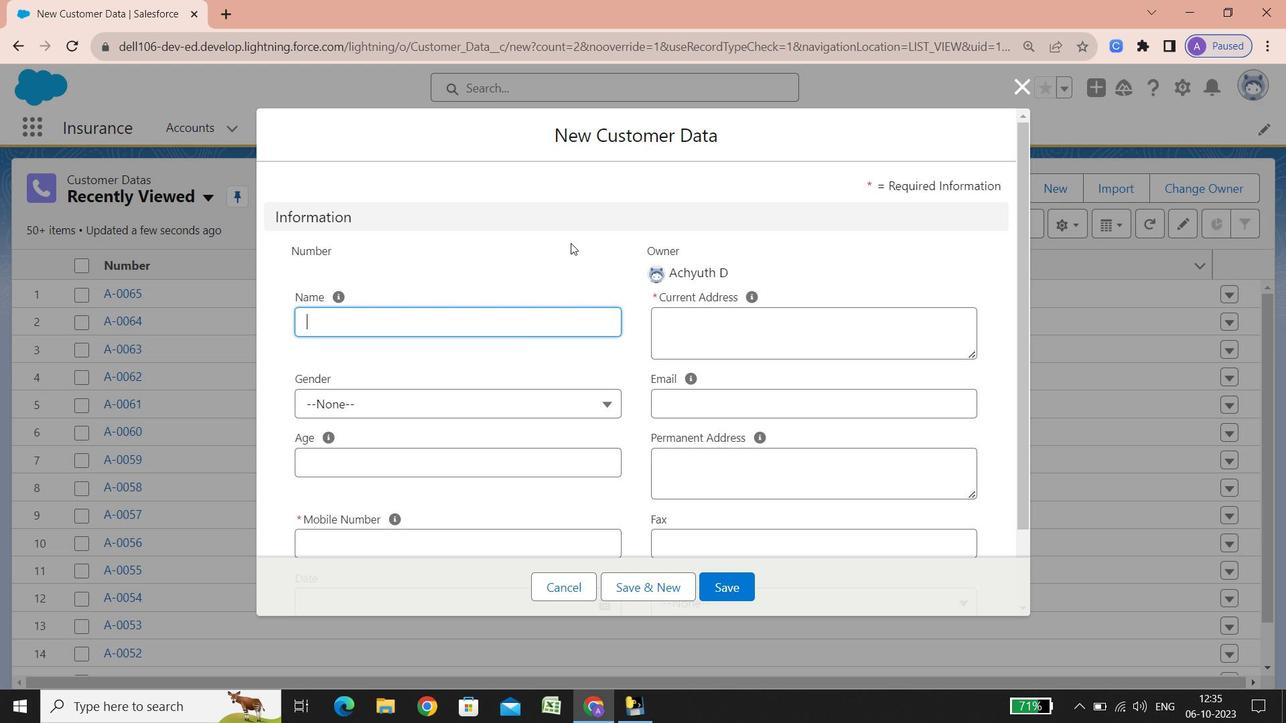 
Action: Key pressed <Key.shift><Key.shift><Key.shift><Key.shift><Key.shift>Sita26
Screenshot: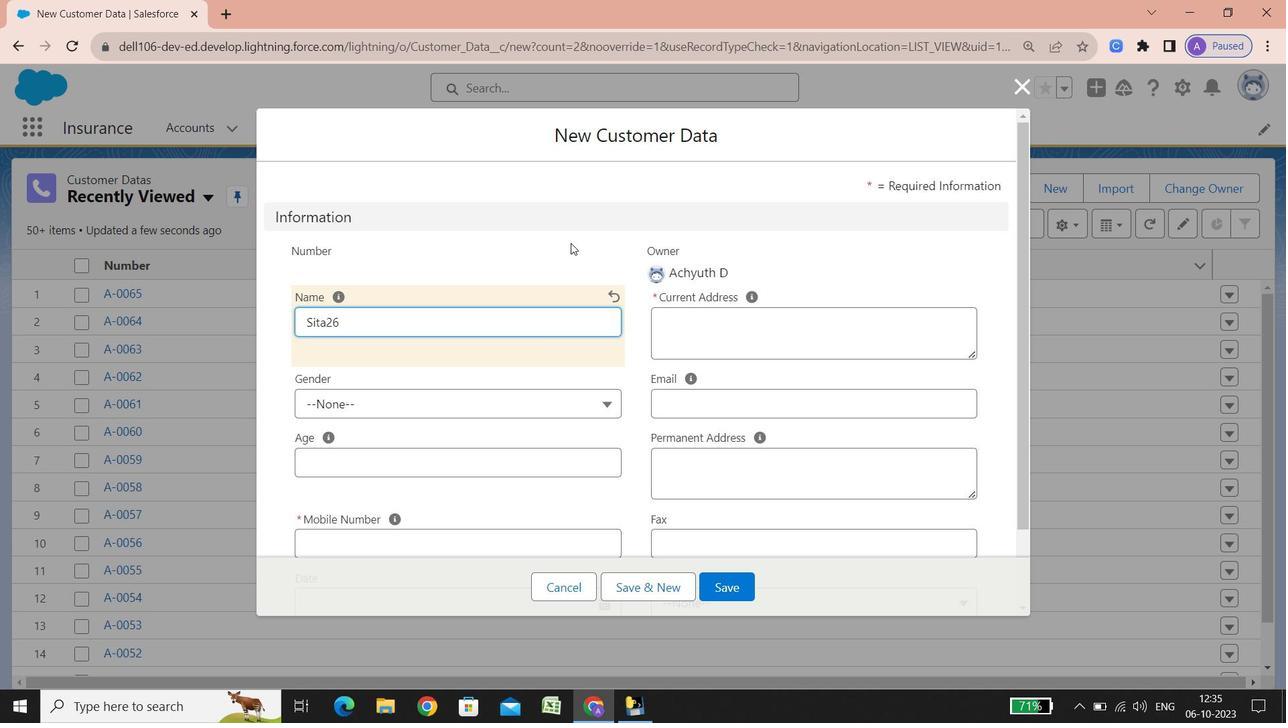 
Action: Mouse moved to (595, 410)
Screenshot: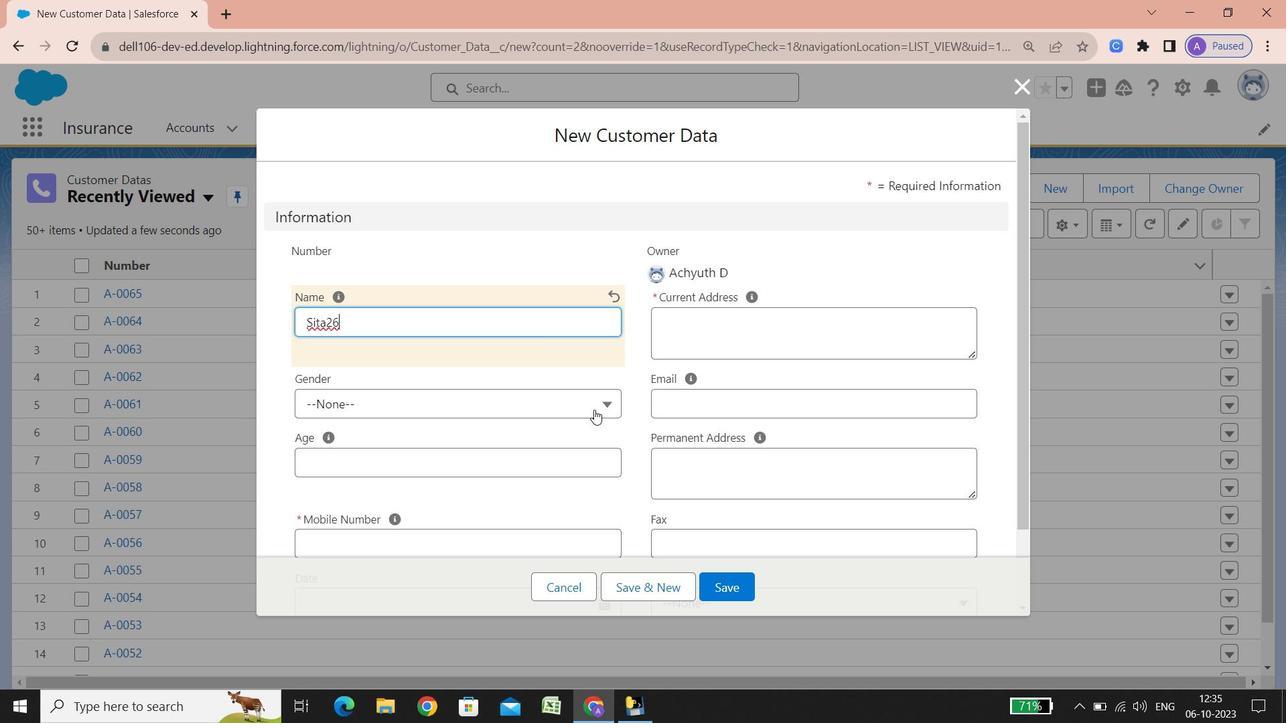 
Action: Mouse pressed left at (595, 410)
Screenshot: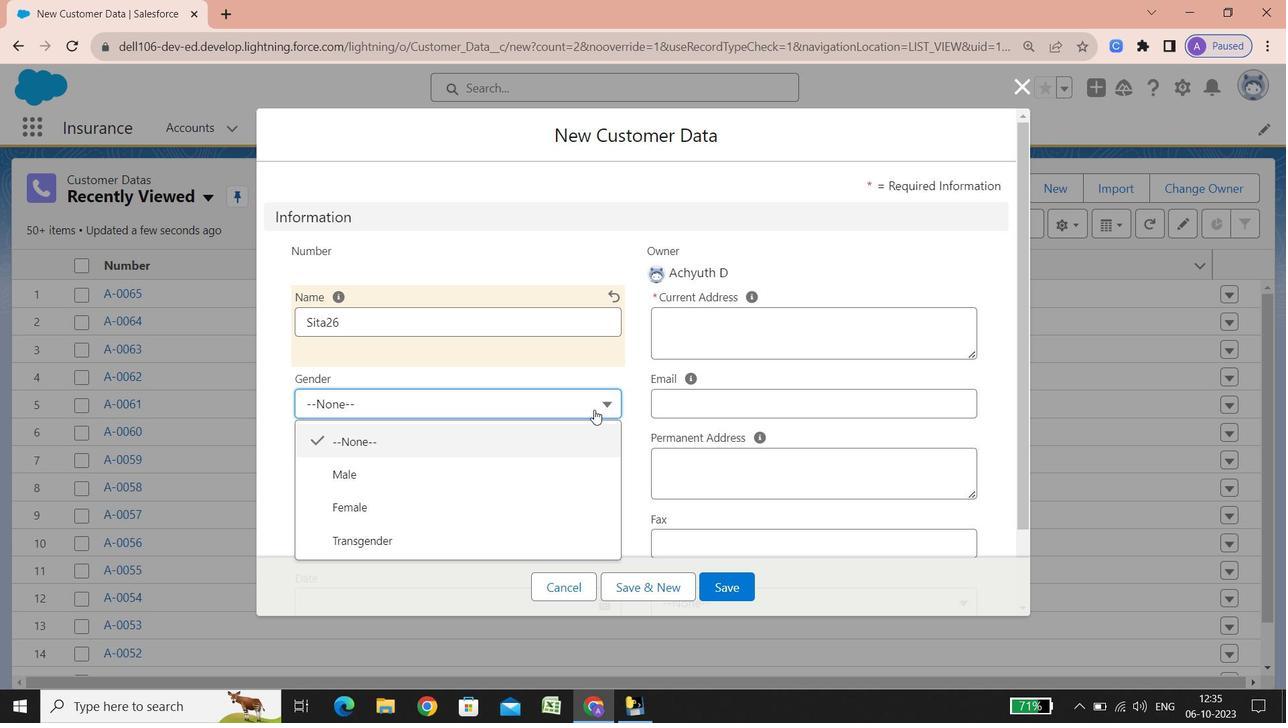
Action: Mouse moved to (420, 500)
Screenshot: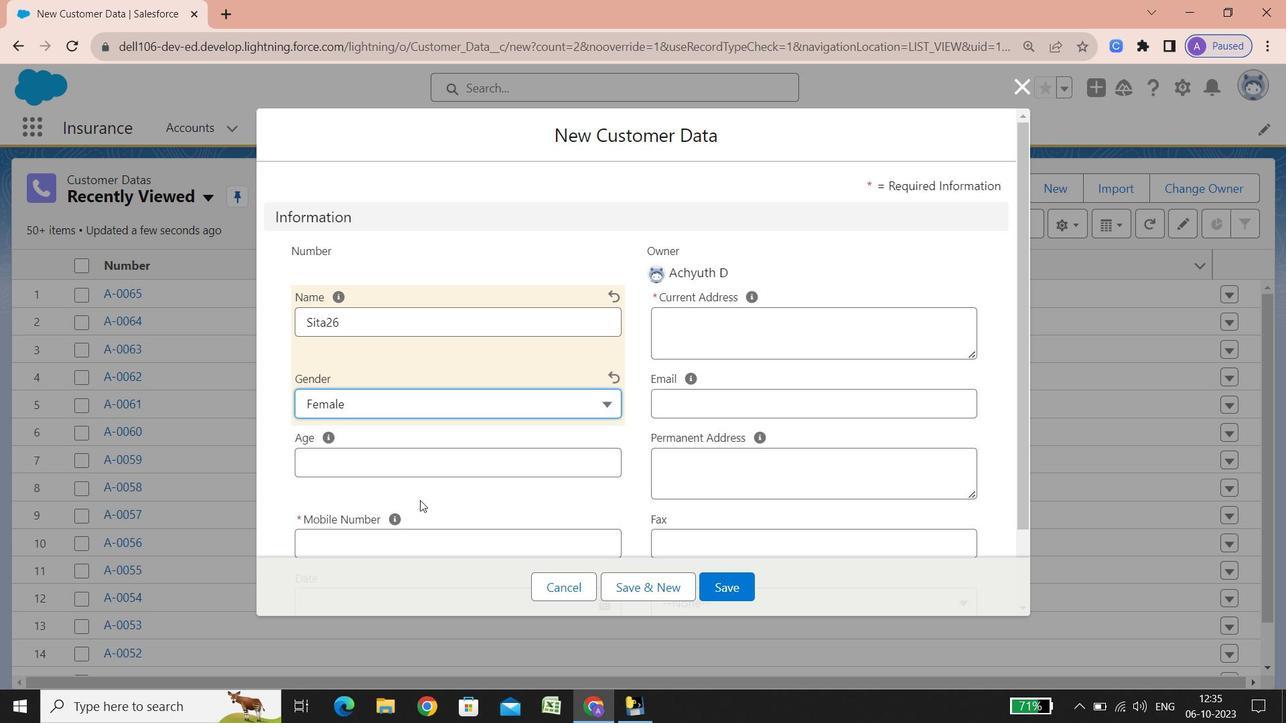 
Action: Mouse pressed left at (420, 500)
Screenshot: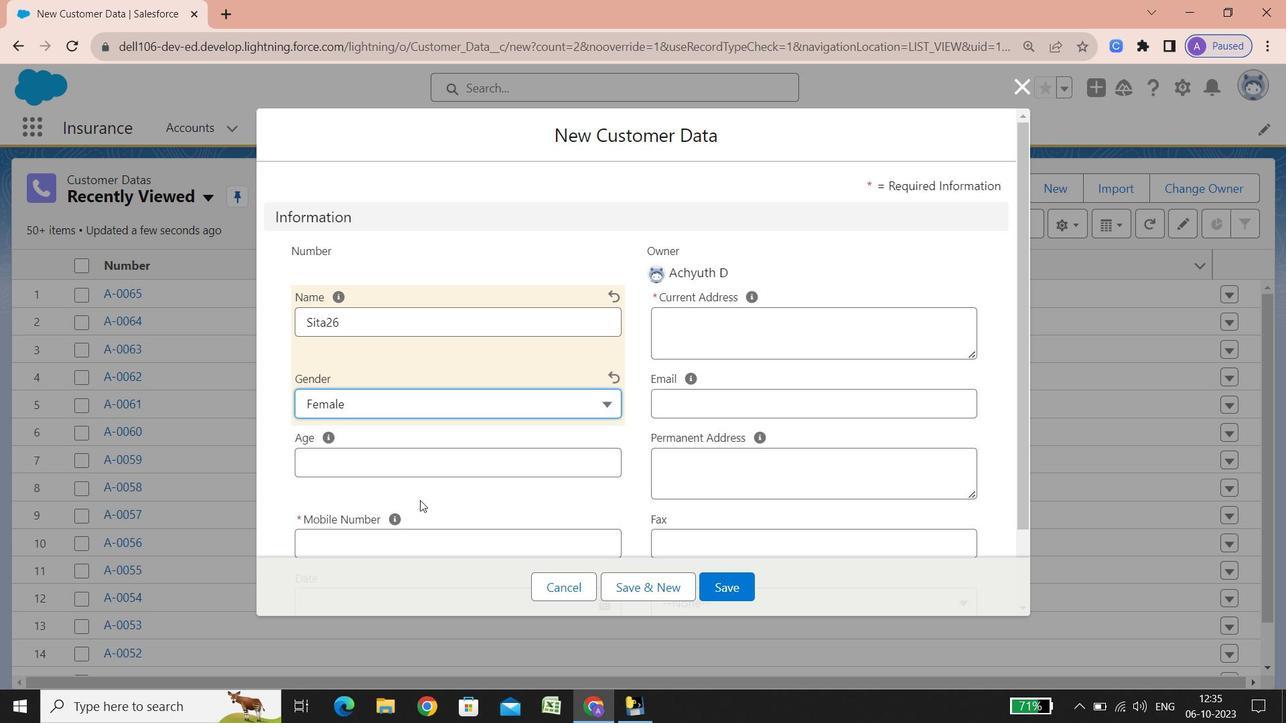 
Action: Mouse moved to (357, 459)
Screenshot: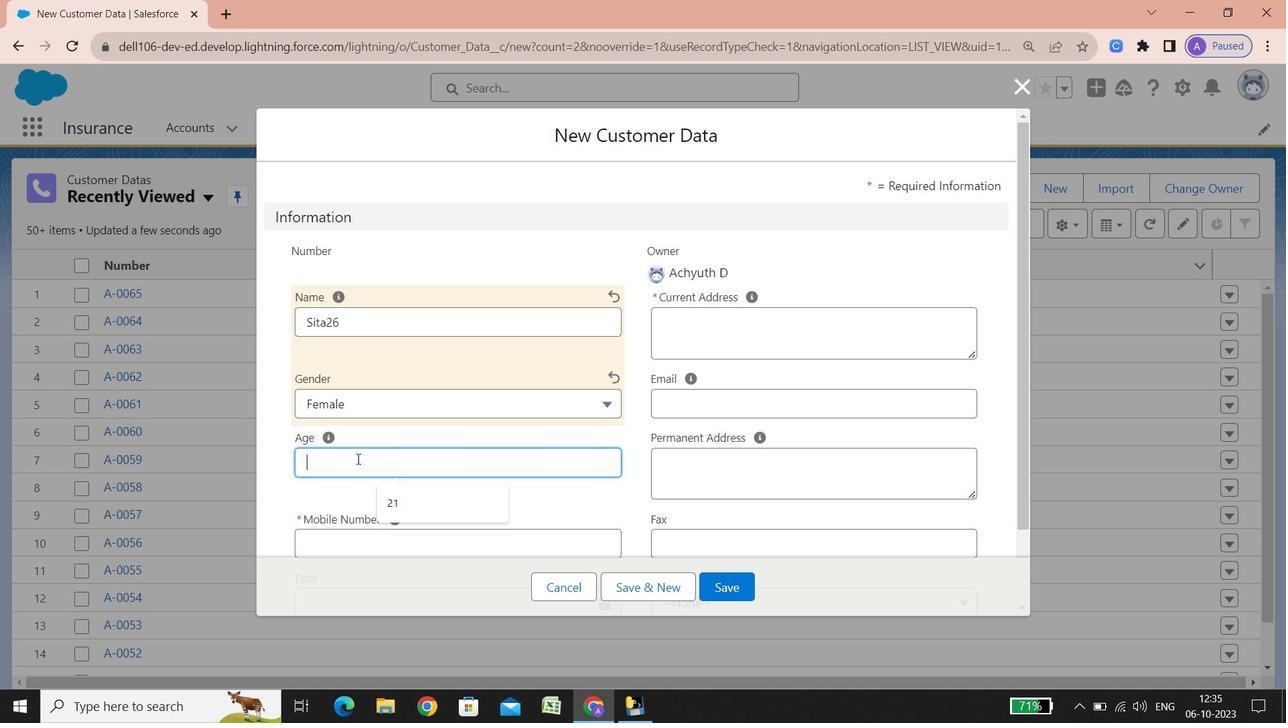 
Action: Mouse pressed left at (357, 459)
Screenshot: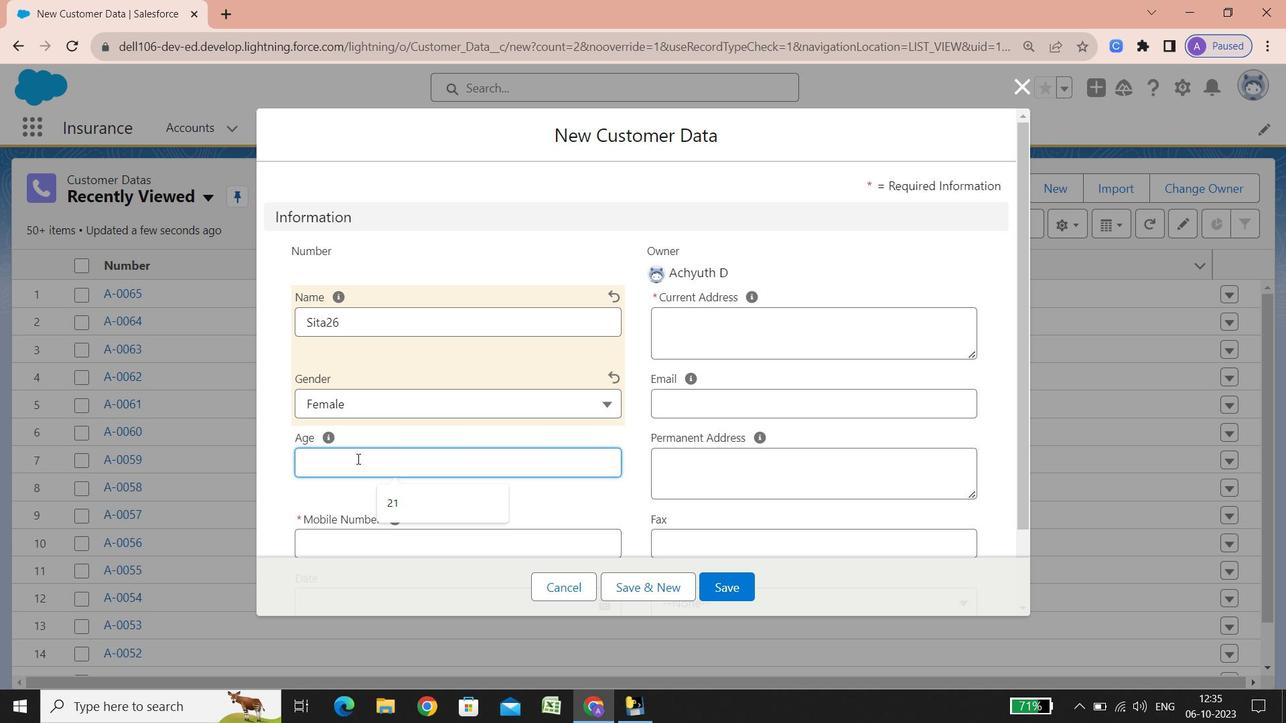 
Action: Key pressed 32
Screenshot: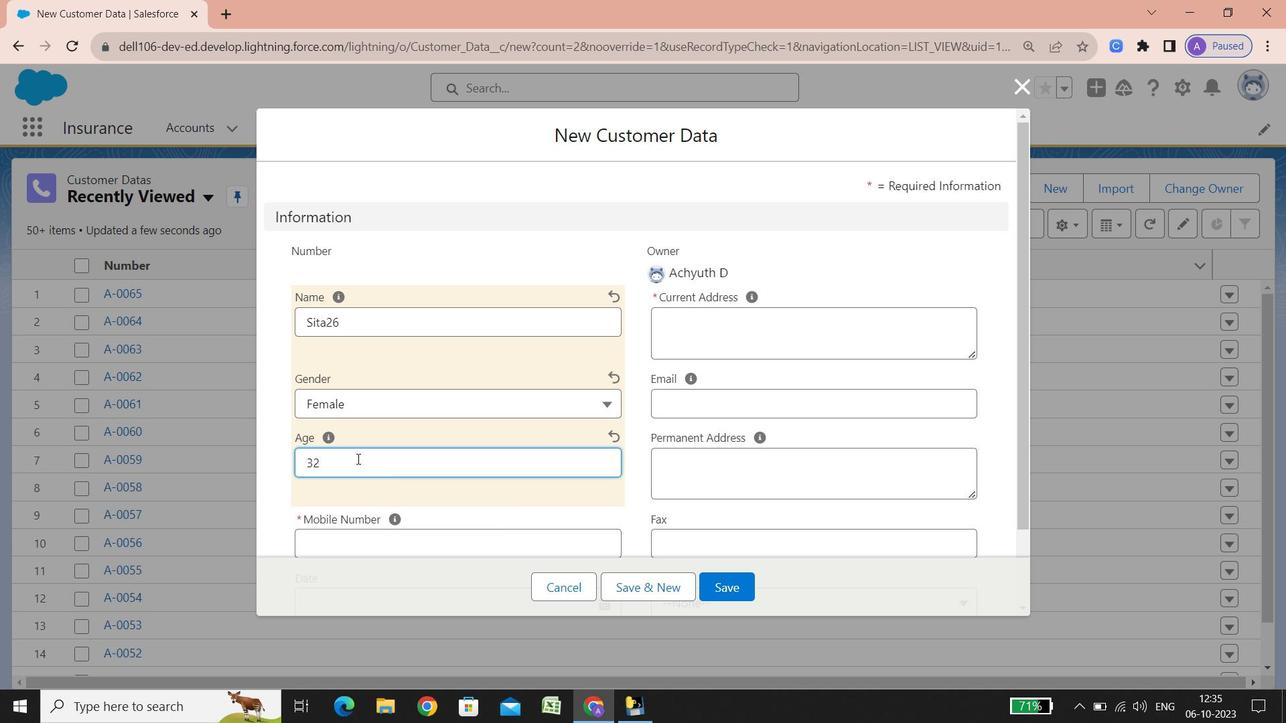 
Action: Mouse scrolled (357, 458) with delta (0, 0)
Screenshot: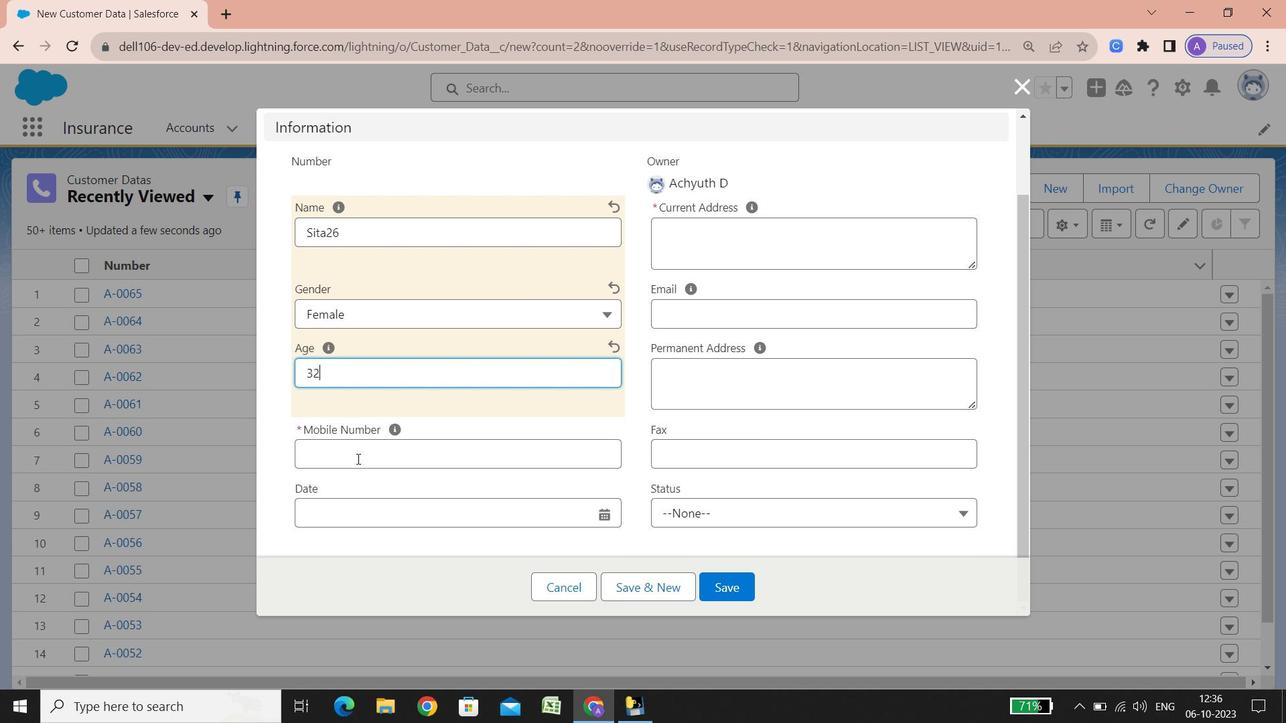 
Action: Mouse scrolled (357, 458) with delta (0, 0)
Screenshot: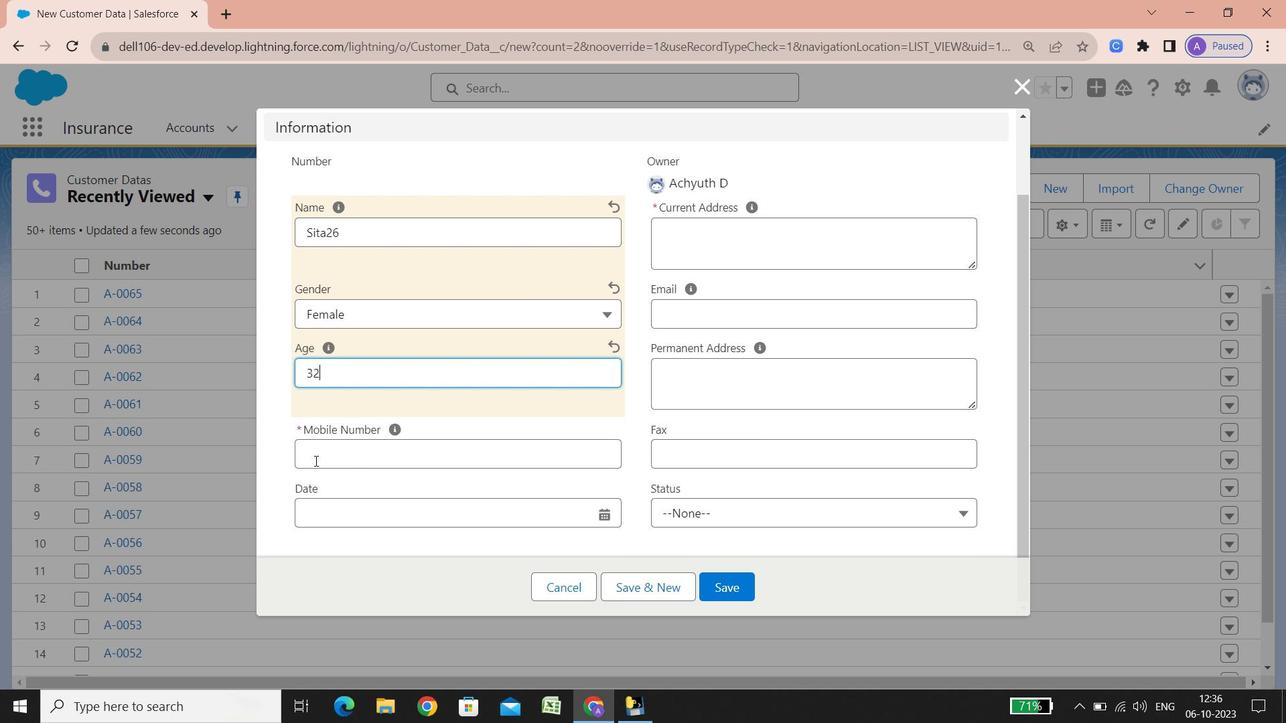 
Action: Mouse scrolled (357, 458) with delta (0, 0)
Screenshot: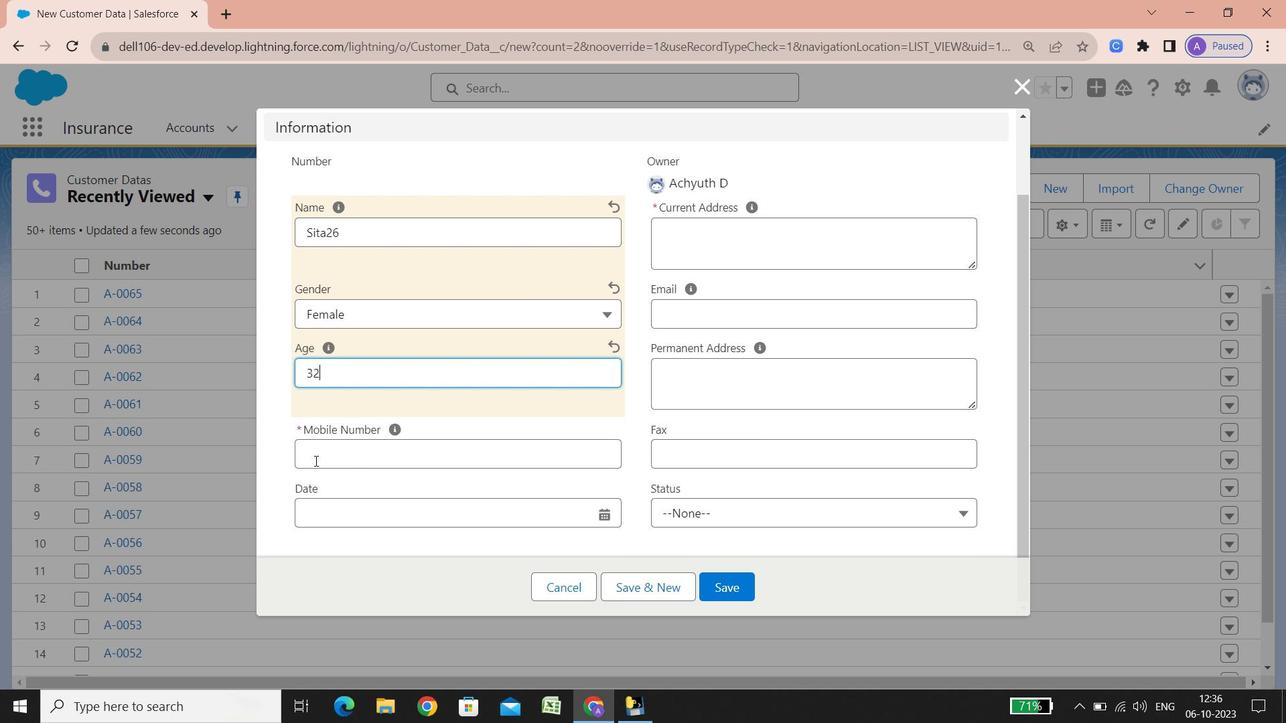 
Action: Mouse scrolled (357, 458) with delta (0, 0)
Screenshot: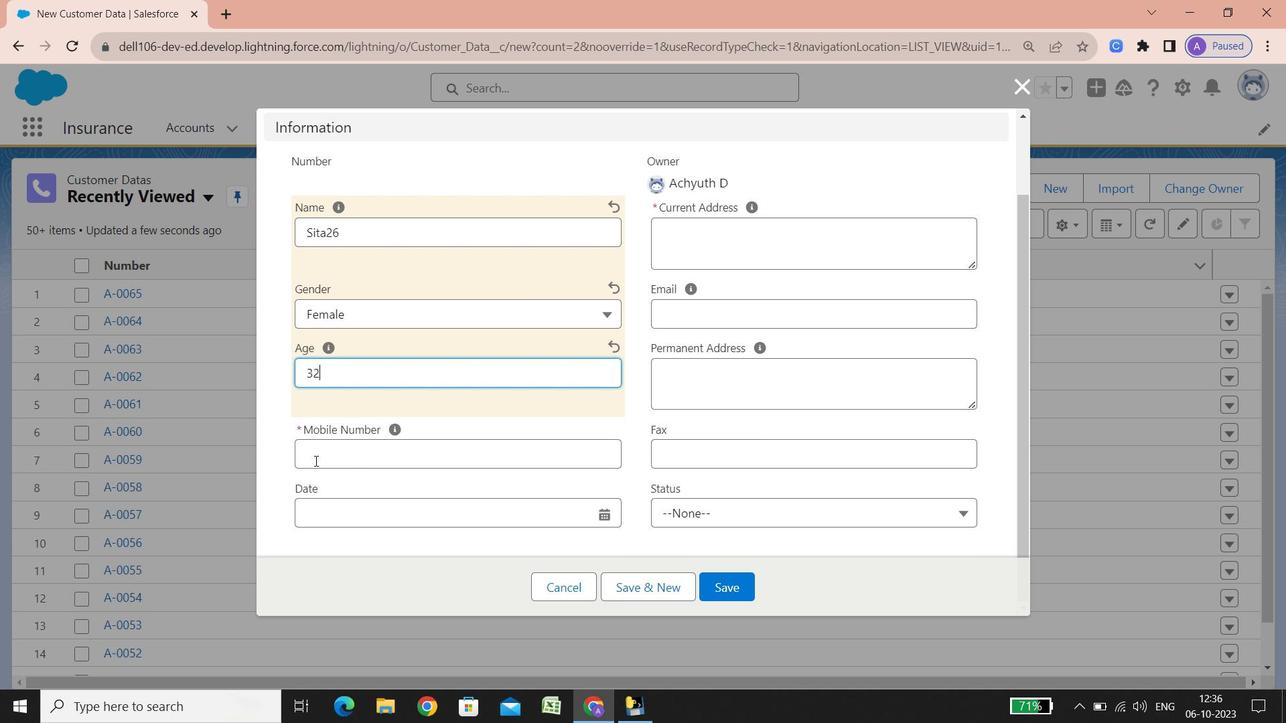 
Action: Mouse scrolled (357, 458) with delta (0, 0)
Screenshot: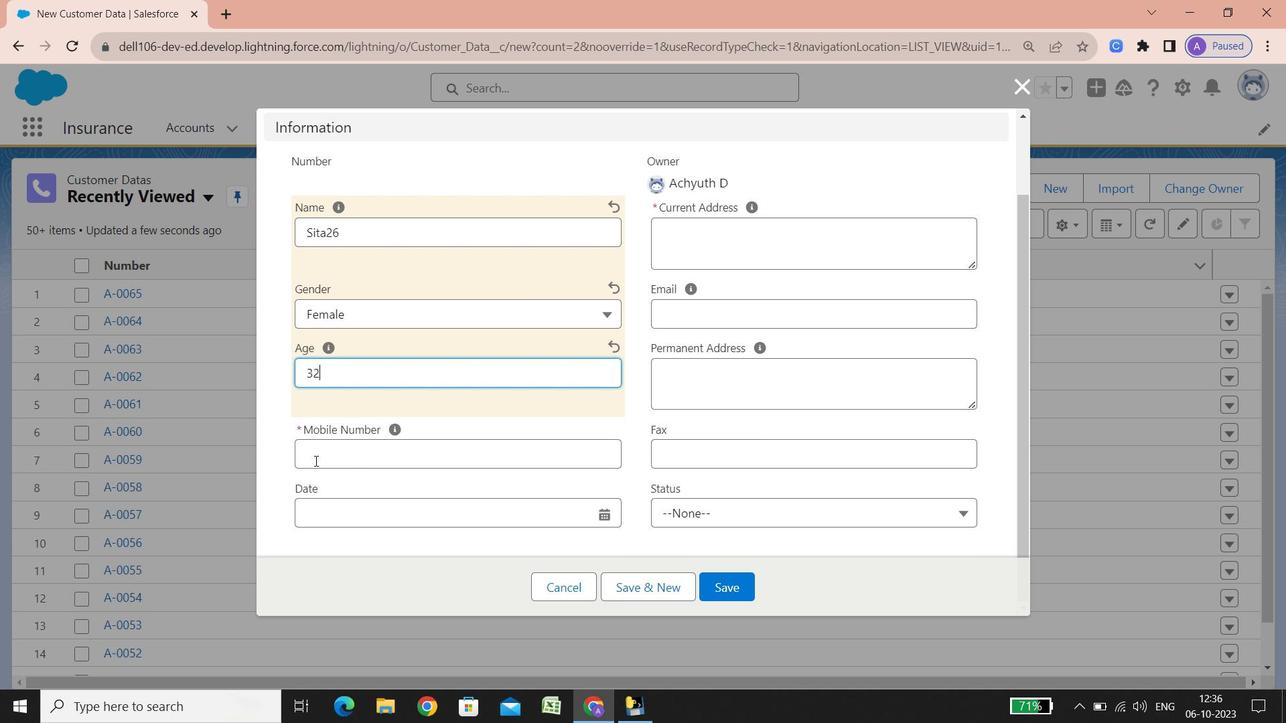 
Action: Mouse scrolled (357, 458) with delta (0, 0)
Screenshot: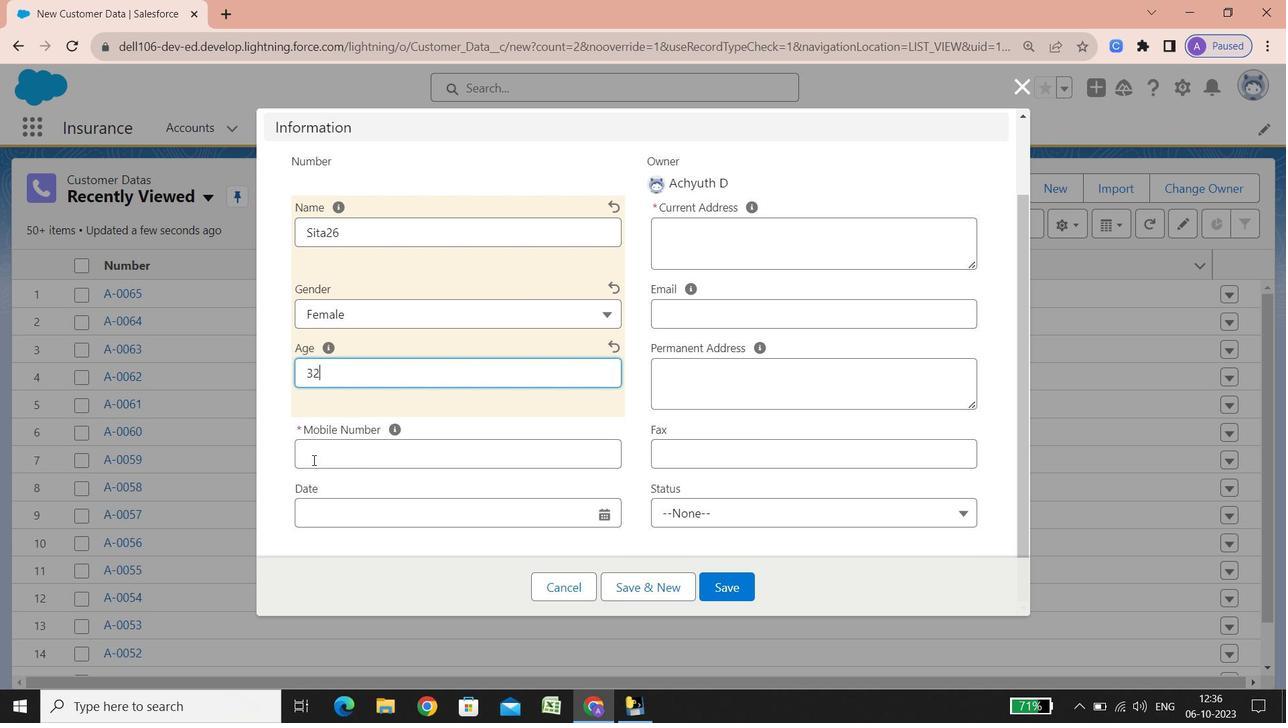 
Action: Mouse scrolled (357, 458) with delta (0, 0)
Screenshot: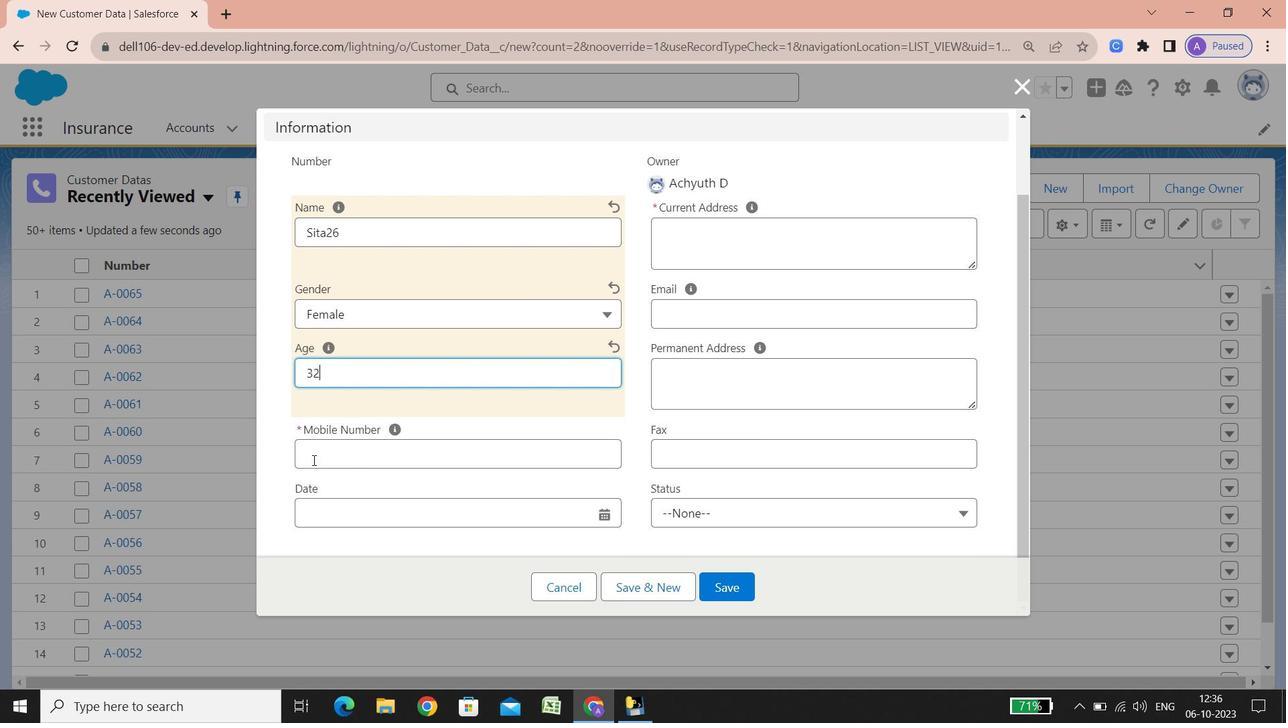 
Action: Mouse scrolled (357, 458) with delta (0, 0)
Screenshot: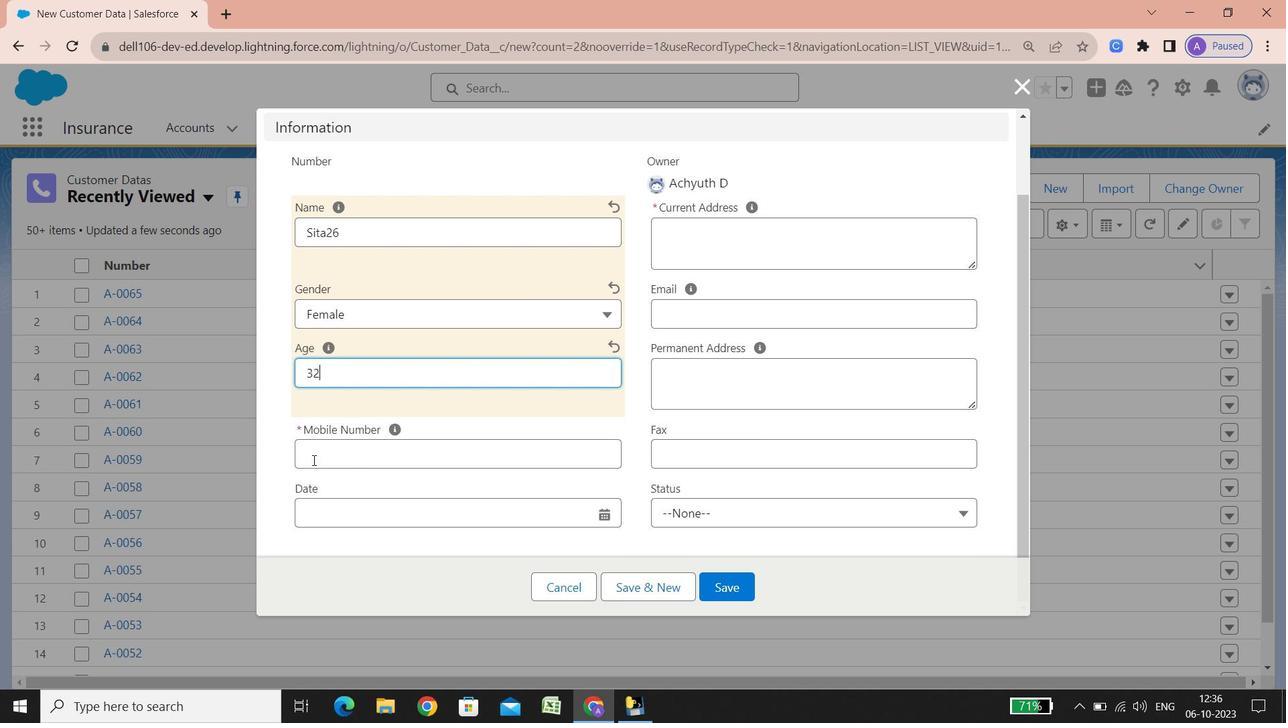 
Action: Mouse scrolled (357, 458) with delta (0, 0)
Screenshot: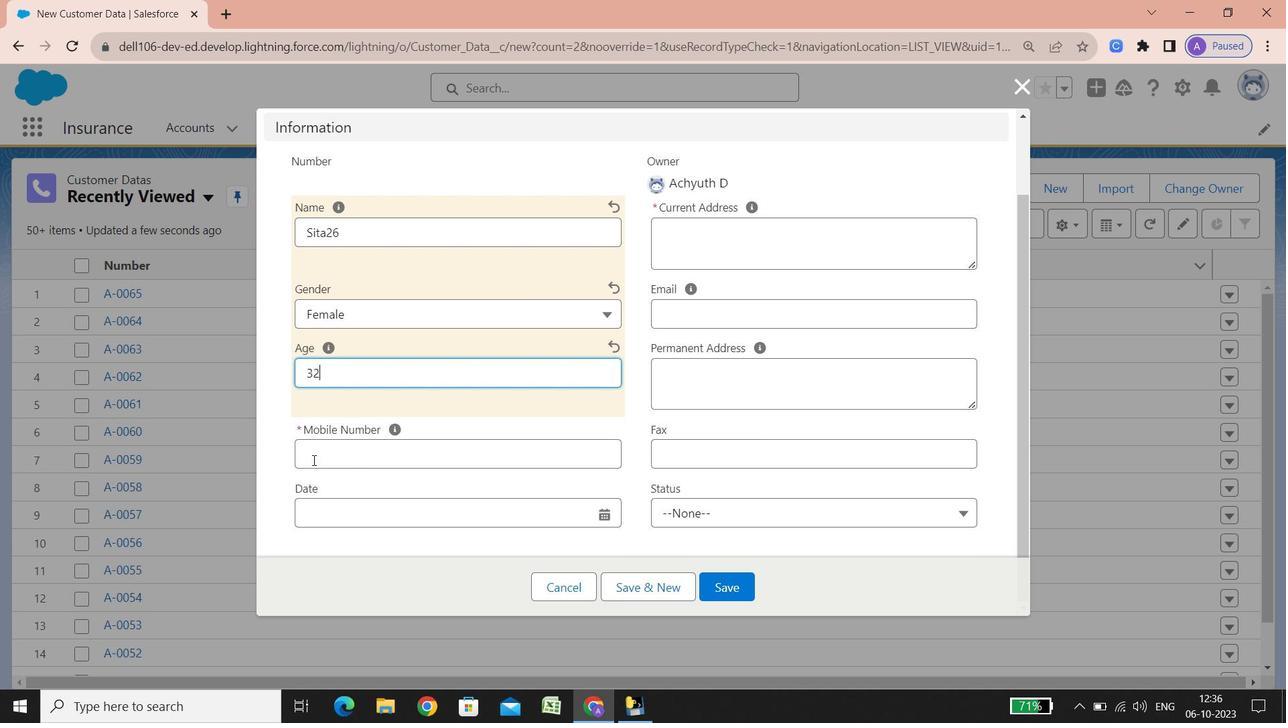 
Action: Mouse scrolled (357, 458) with delta (0, 0)
Screenshot: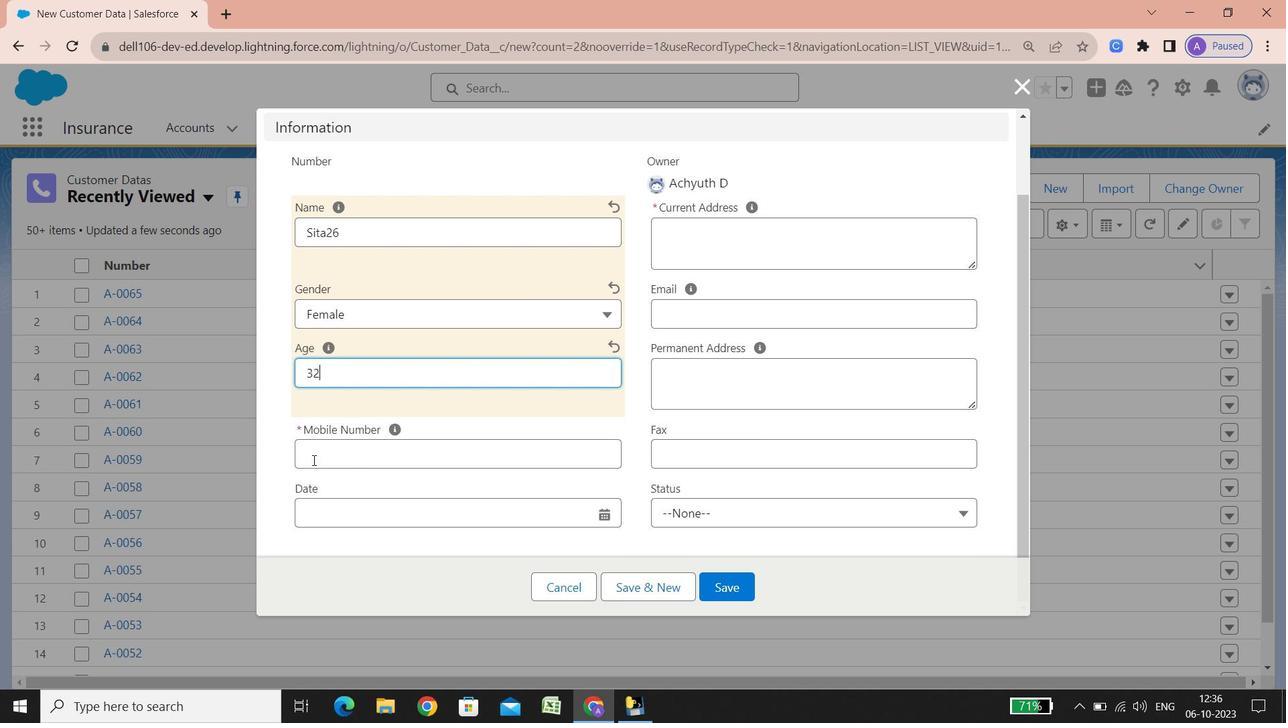 
Action: Mouse scrolled (357, 458) with delta (0, 0)
Screenshot: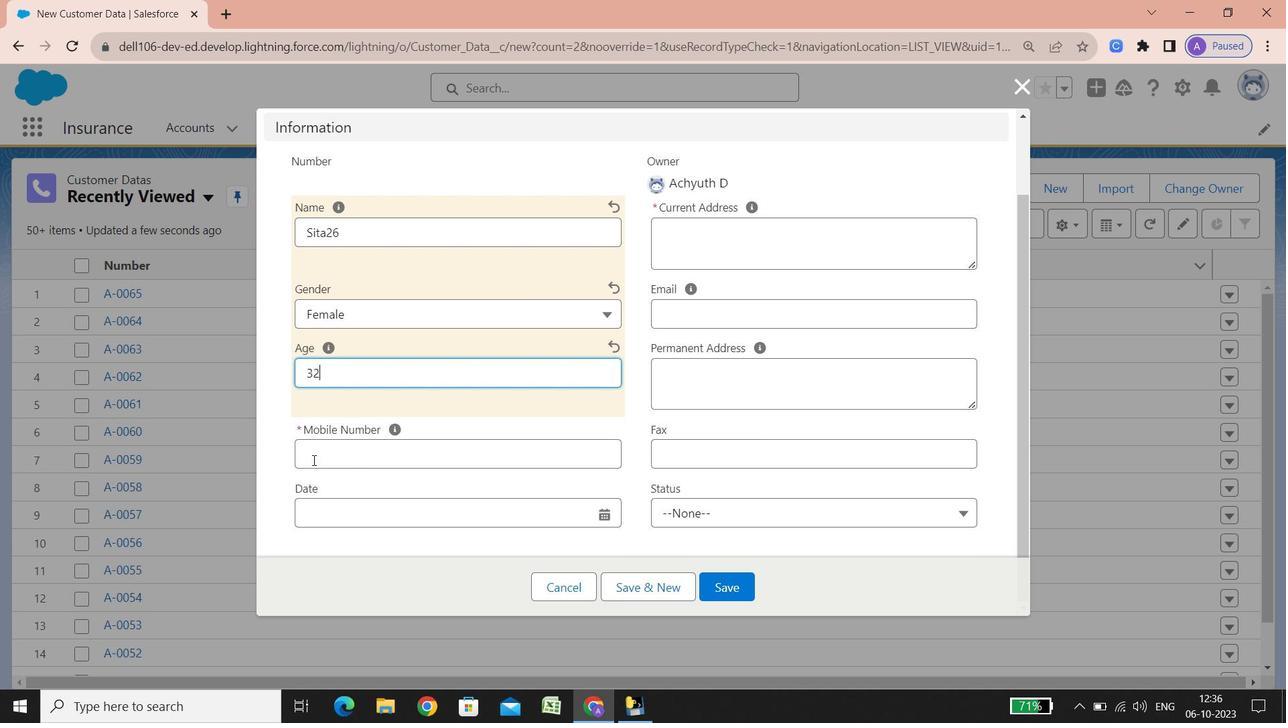 
Action: Mouse scrolled (357, 458) with delta (0, 0)
Screenshot: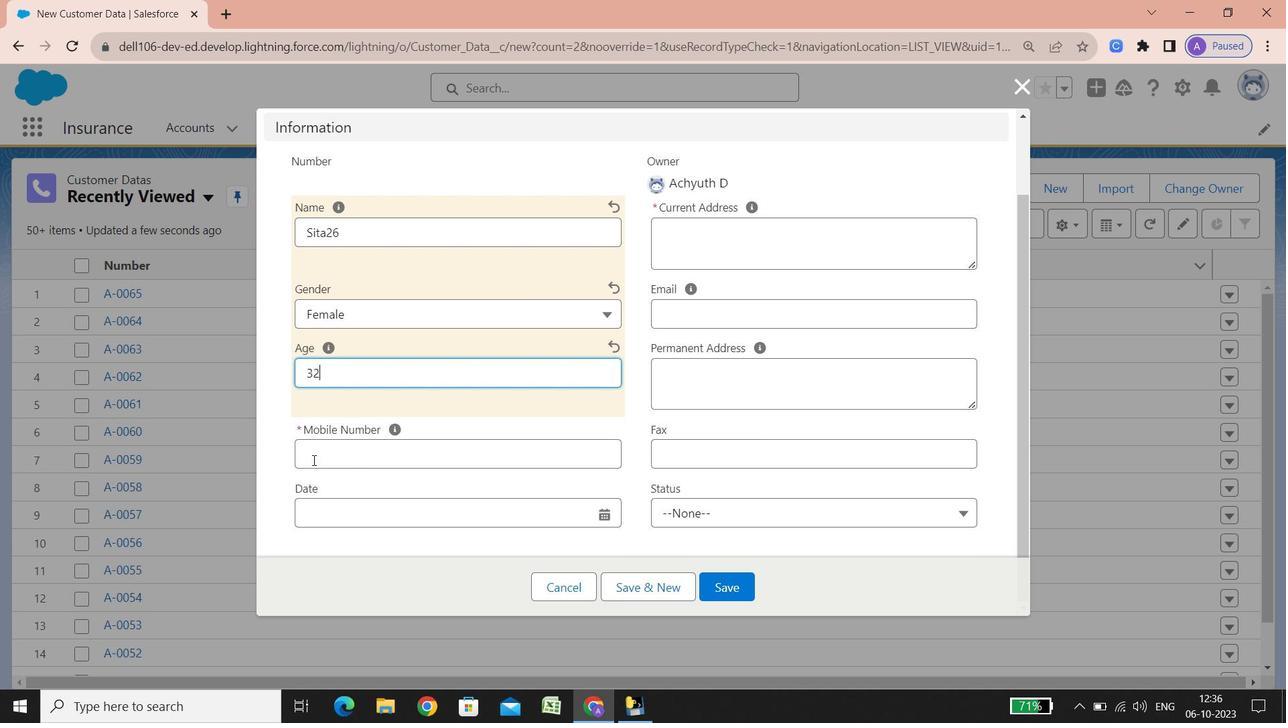 
Action: Mouse scrolled (357, 458) with delta (0, 0)
Screenshot: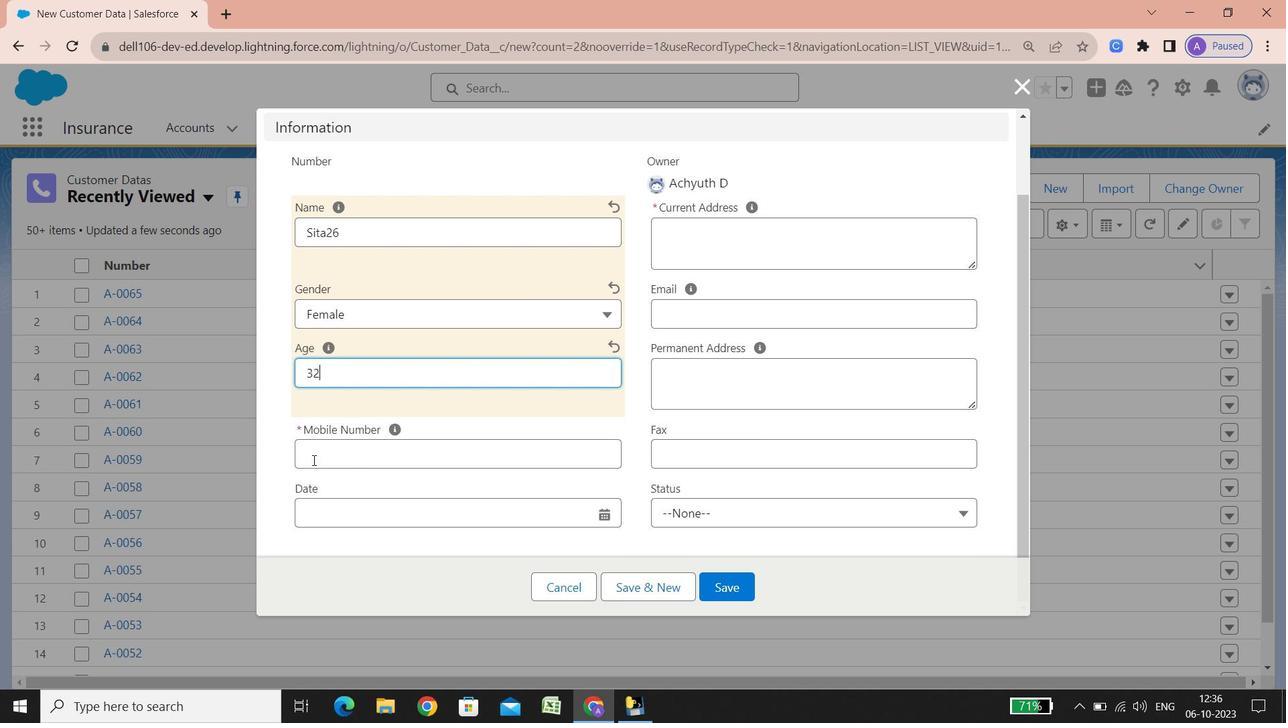 
Action: Mouse scrolled (357, 458) with delta (0, 0)
Screenshot: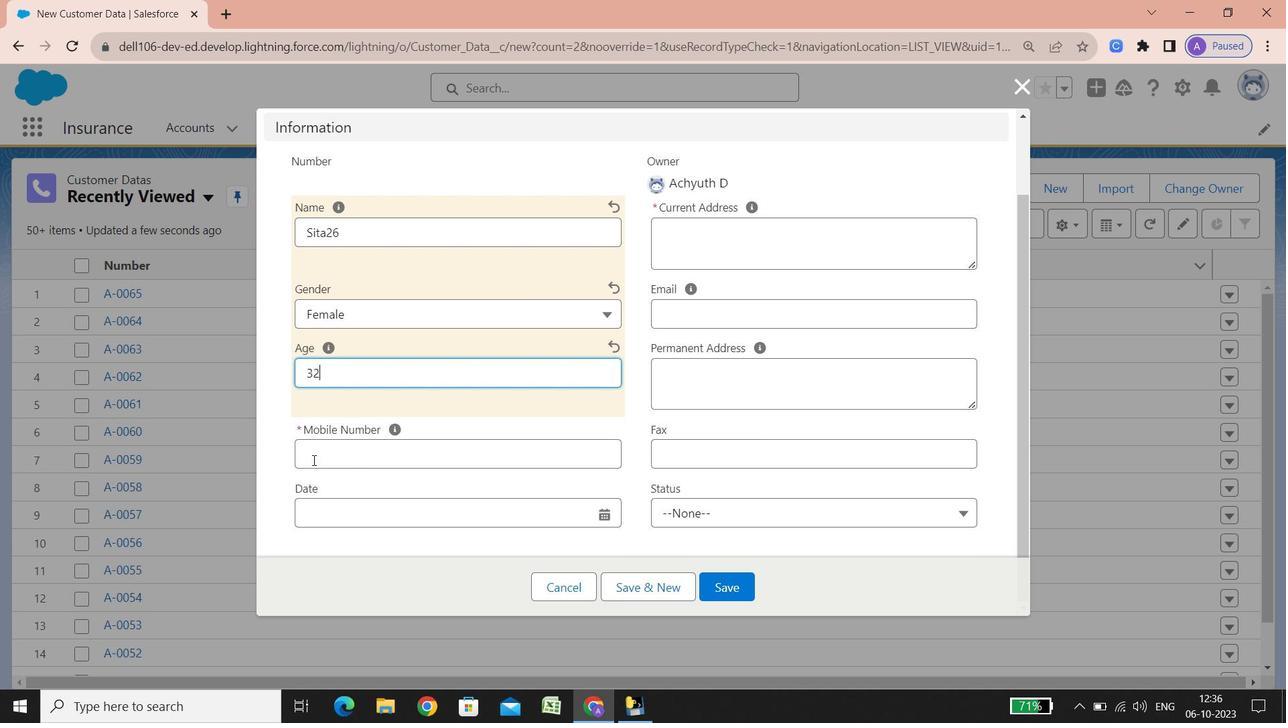 
Action: Mouse scrolled (357, 458) with delta (0, 0)
Screenshot: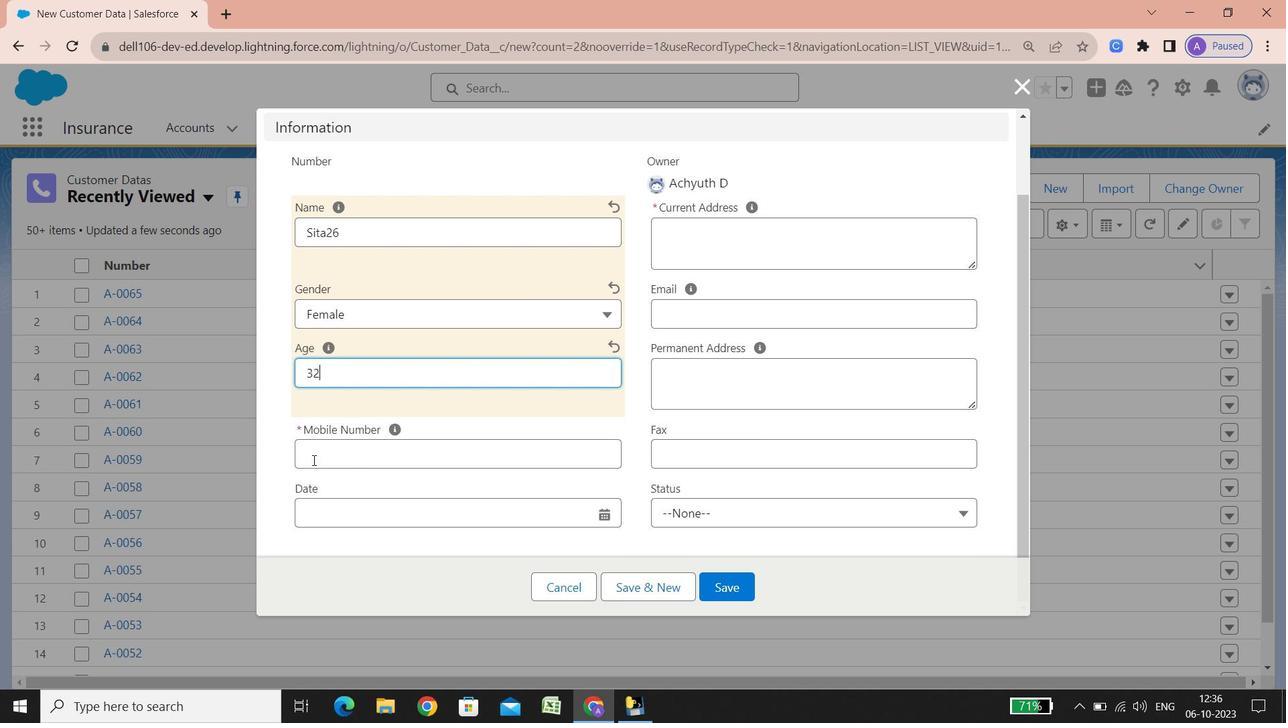 
Action: Mouse scrolled (357, 458) with delta (0, 0)
Screenshot: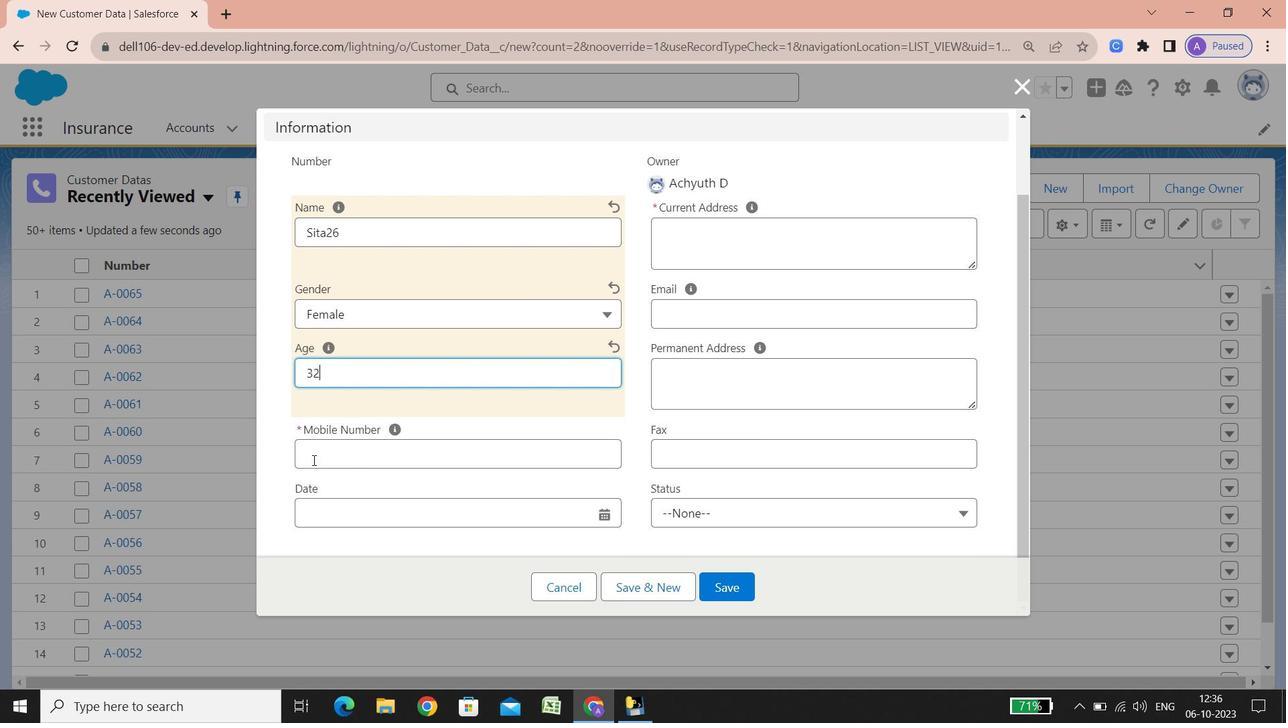 
Action: Mouse scrolled (357, 458) with delta (0, 0)
Screenshot: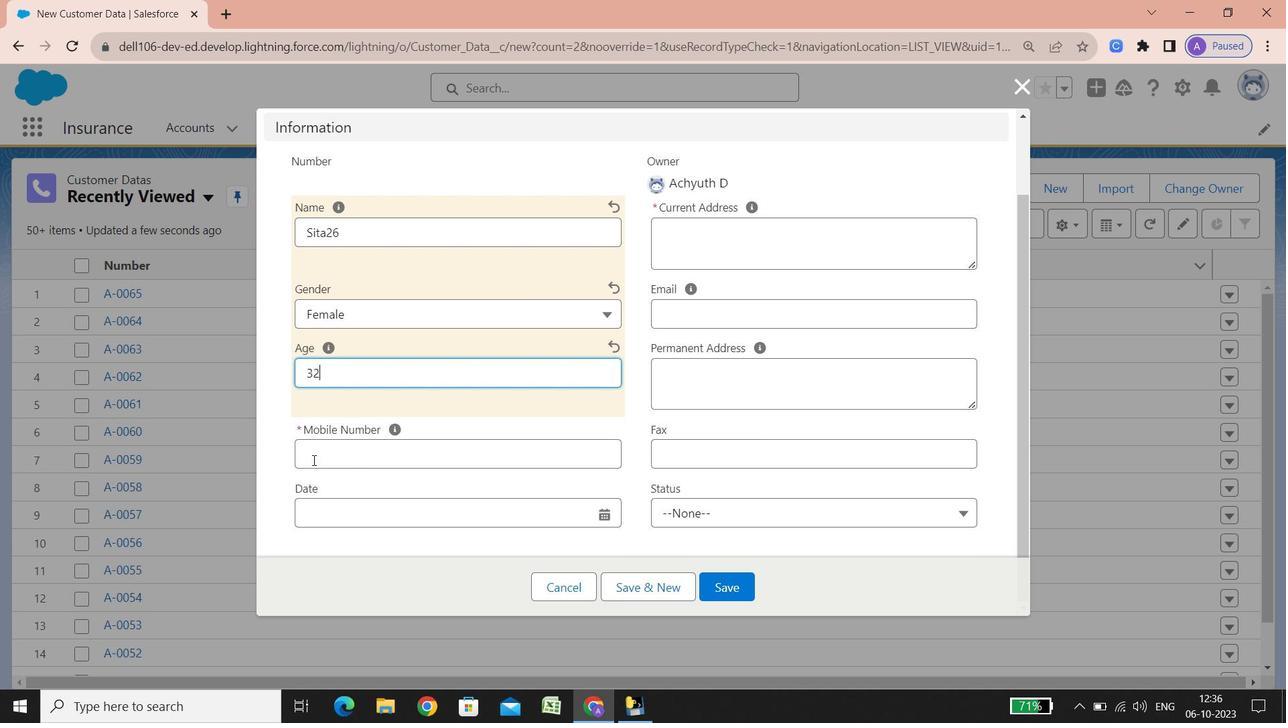
Action: Mouse scrolled (357, 458) with delta (0, 0)
Screenshot: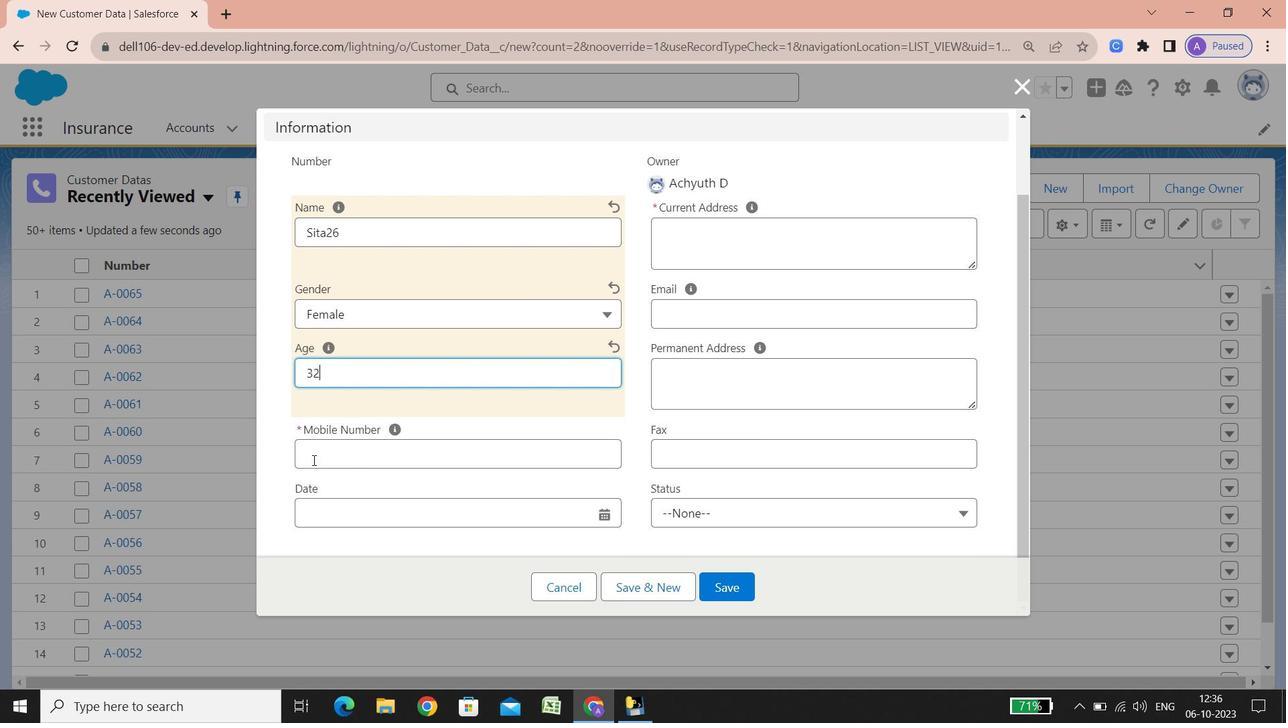 
Action: Mouse scrolled (357, 458) with delta (0, 0)
Screenshot: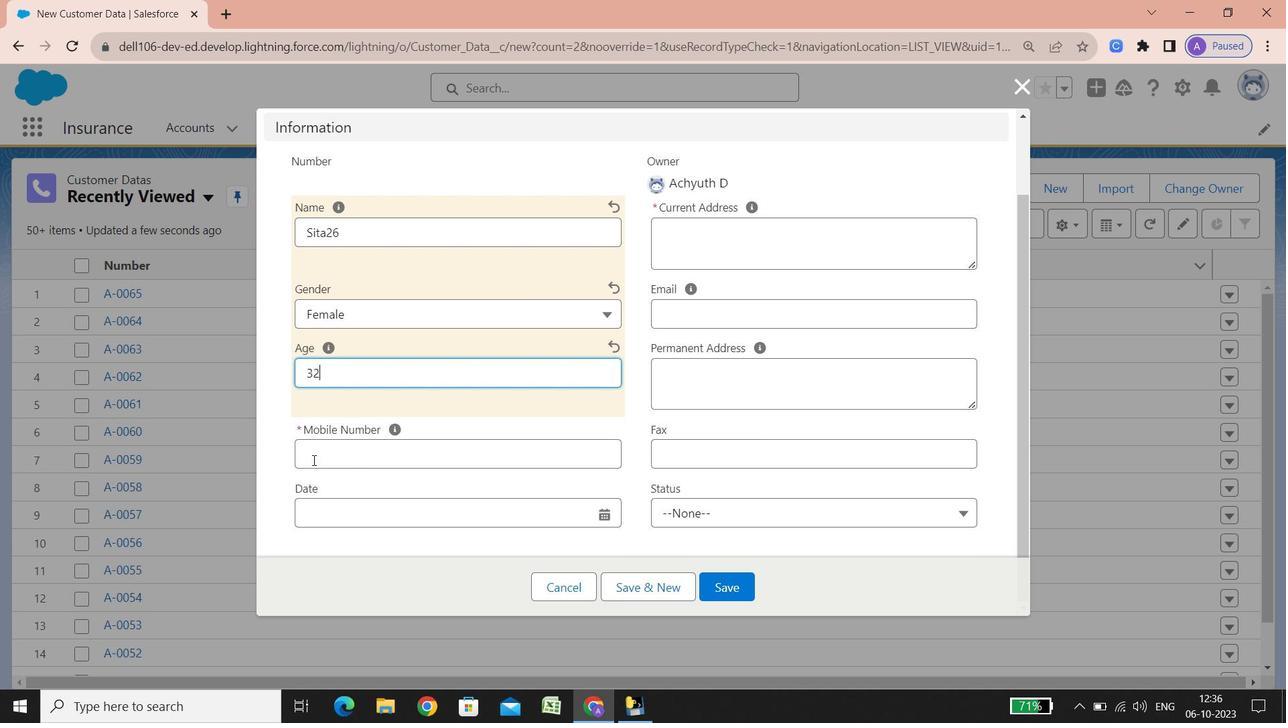 
Action: Mouse scrolled (357, 458) with delta (0, 0)
Screenshot: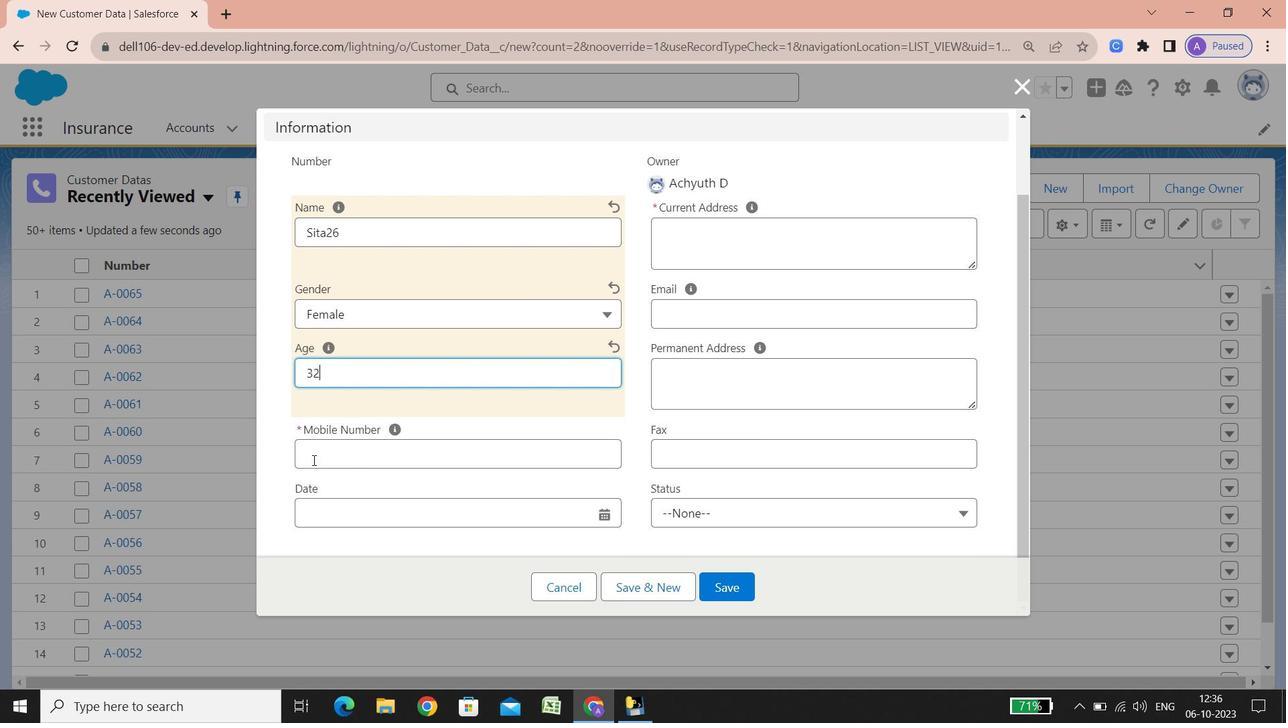 
Action: Mouse scrolled (357, 458) with delta (0, 0)
Screenshot: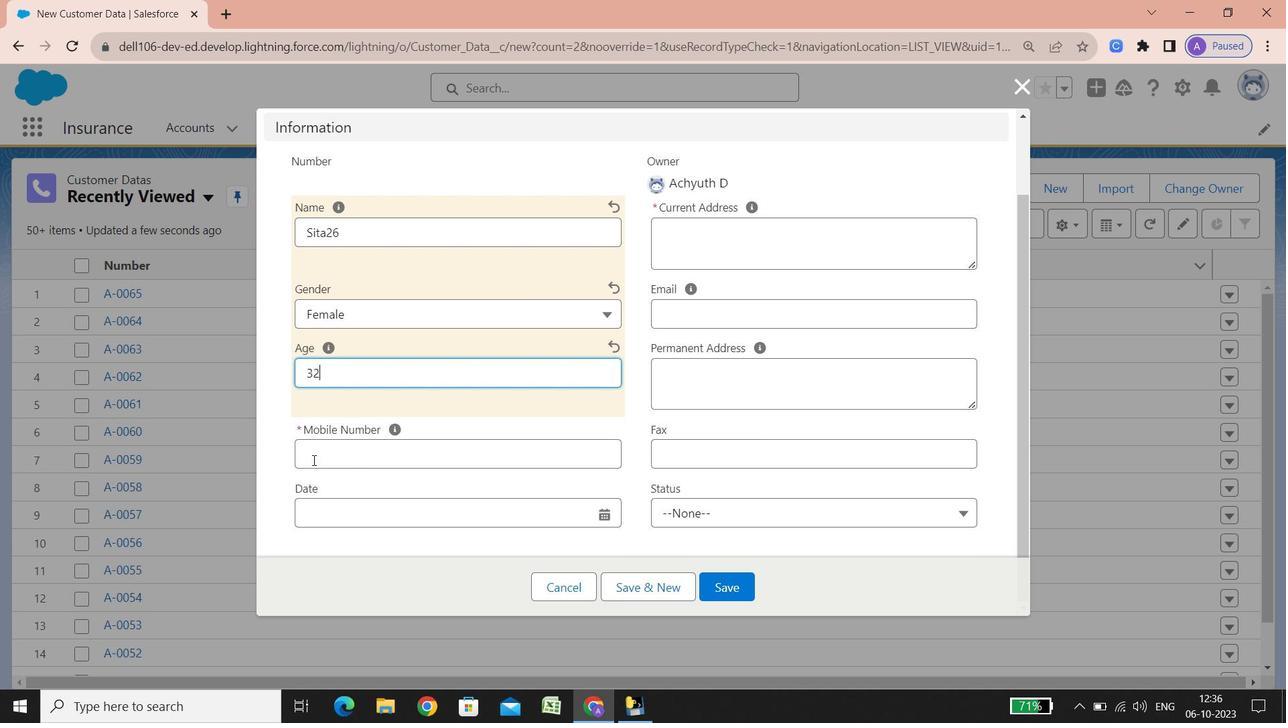 
Action: Mouse scrolled (357, 458) with delta (0, 0)
Screenshot: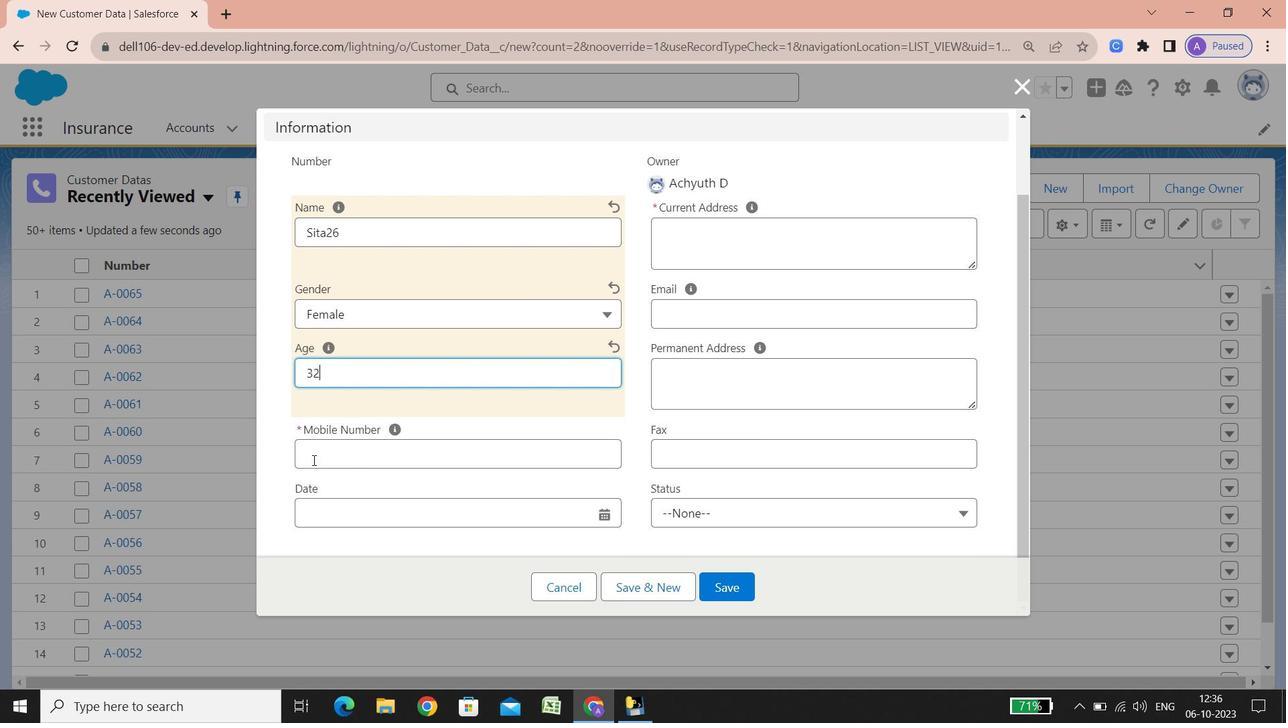 
Action: Mouse scrolled (357, 458) with delta (0, 0)
Screenshot: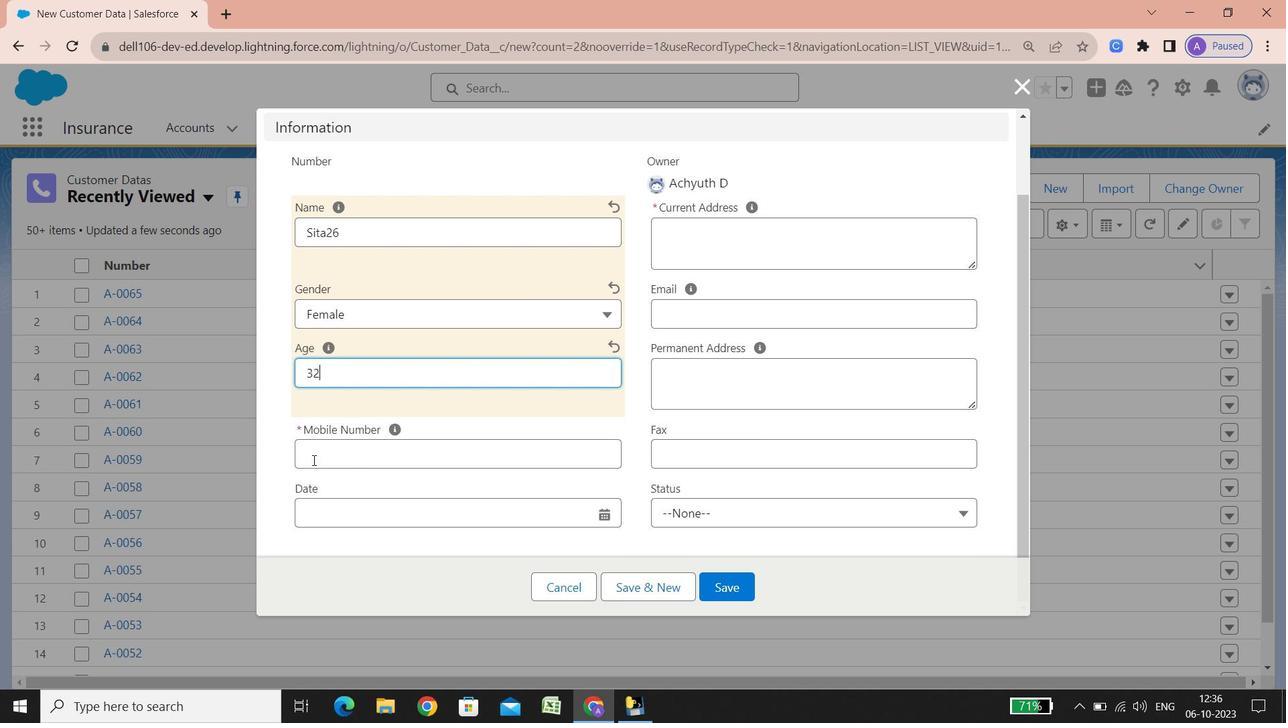 
Action: Mouse scrolled (357, 458) with delta (0, 0)
Screenshot: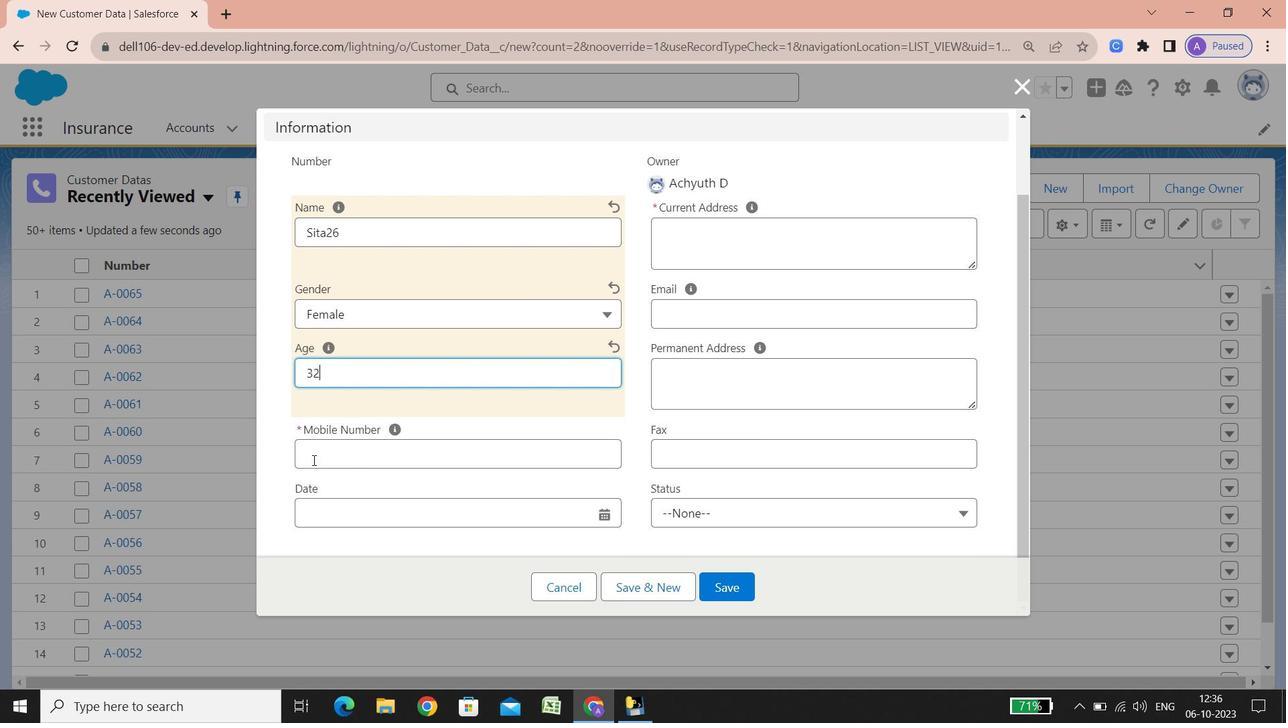 
Action: Mouse scrolled (357, 458) with delta (0, 0)
Screenshot: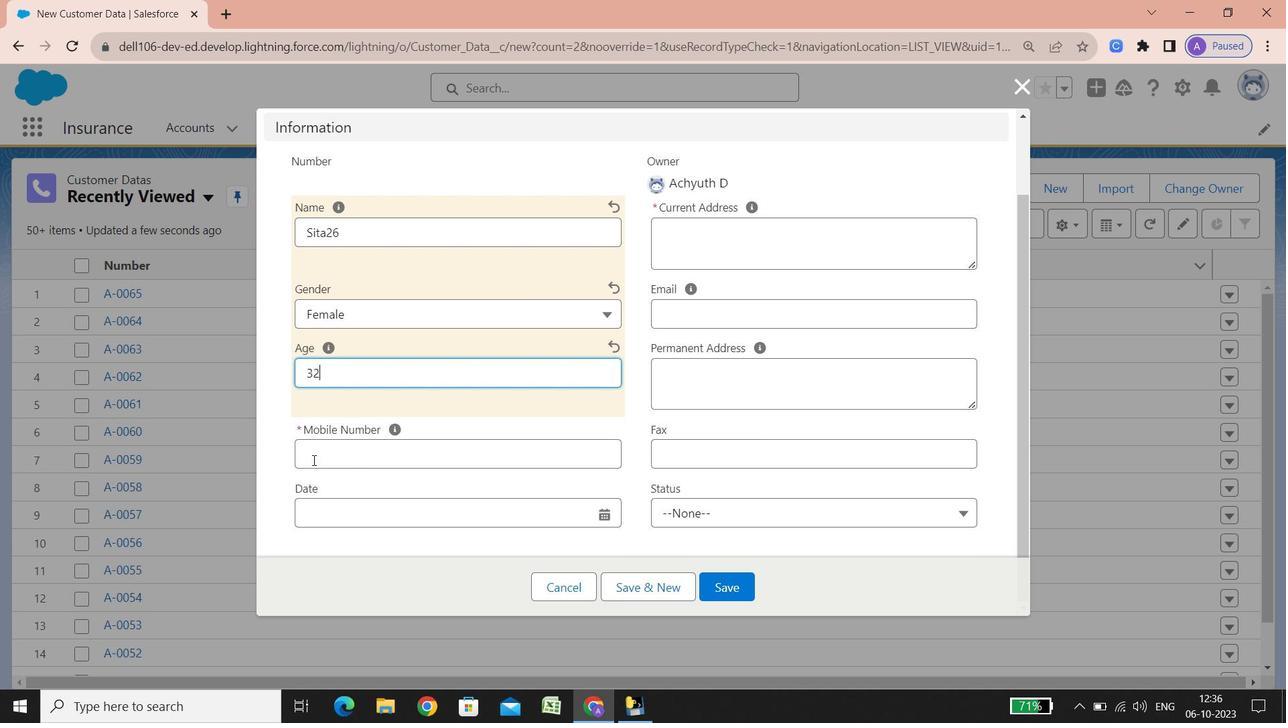 
Action: Mouse scrolled (357, 458) with delta (0, 0)
Screenshot: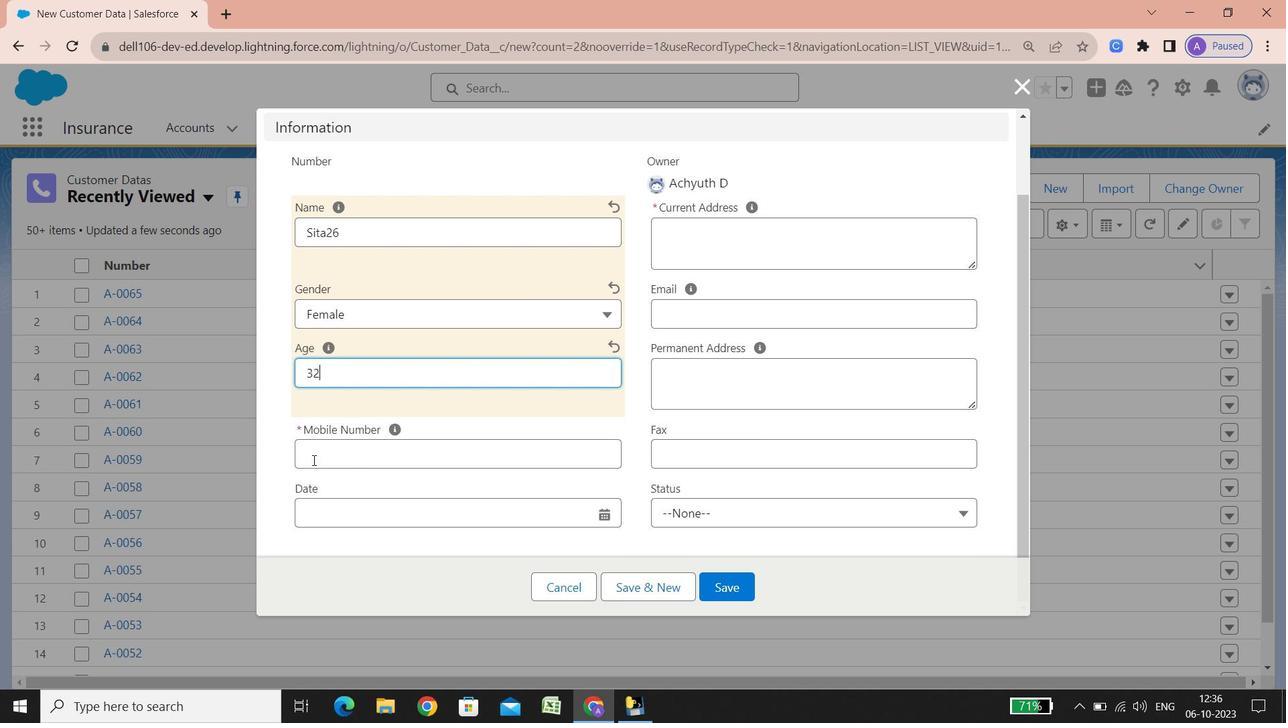 
Action: Mouse scrolled (357, 458) with delta (0, 0)
Screenshot: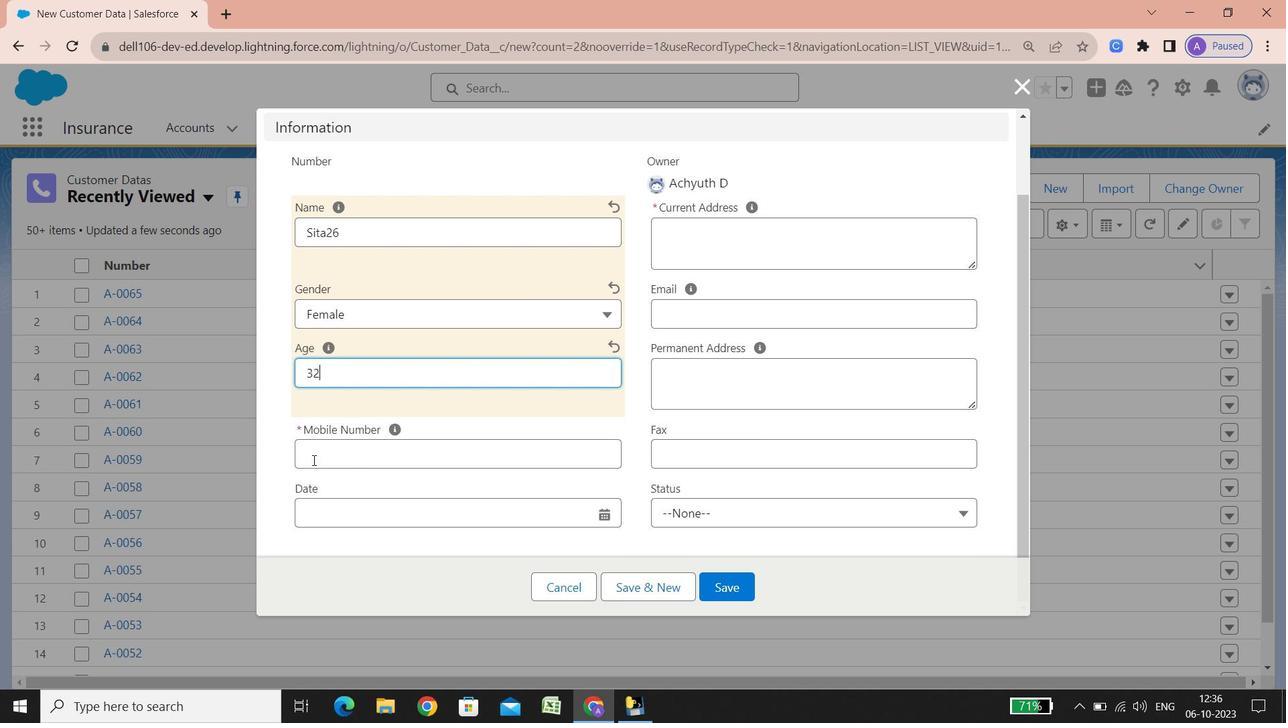 
Action: Mouse scrolled (357, 458) with delta (0, 0)
Screenshot: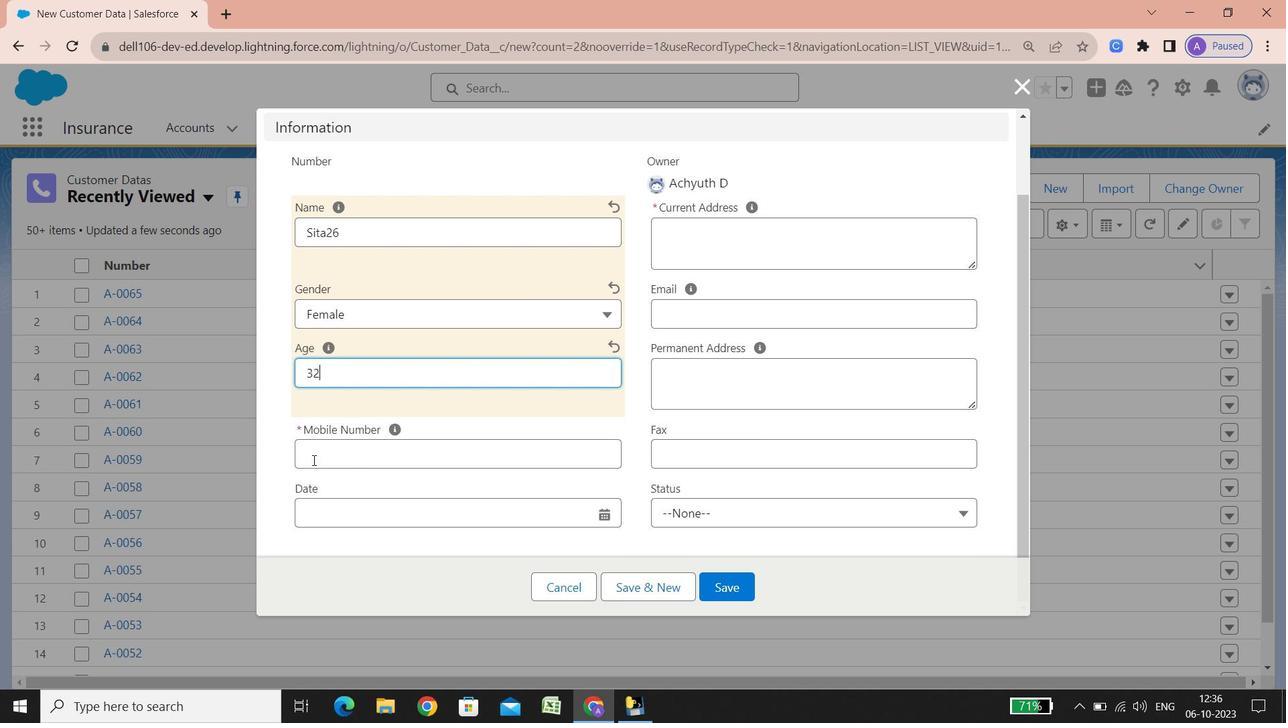 
Action: Mouse scrolled (357, 458) with delta (0, 0)
Screenshot: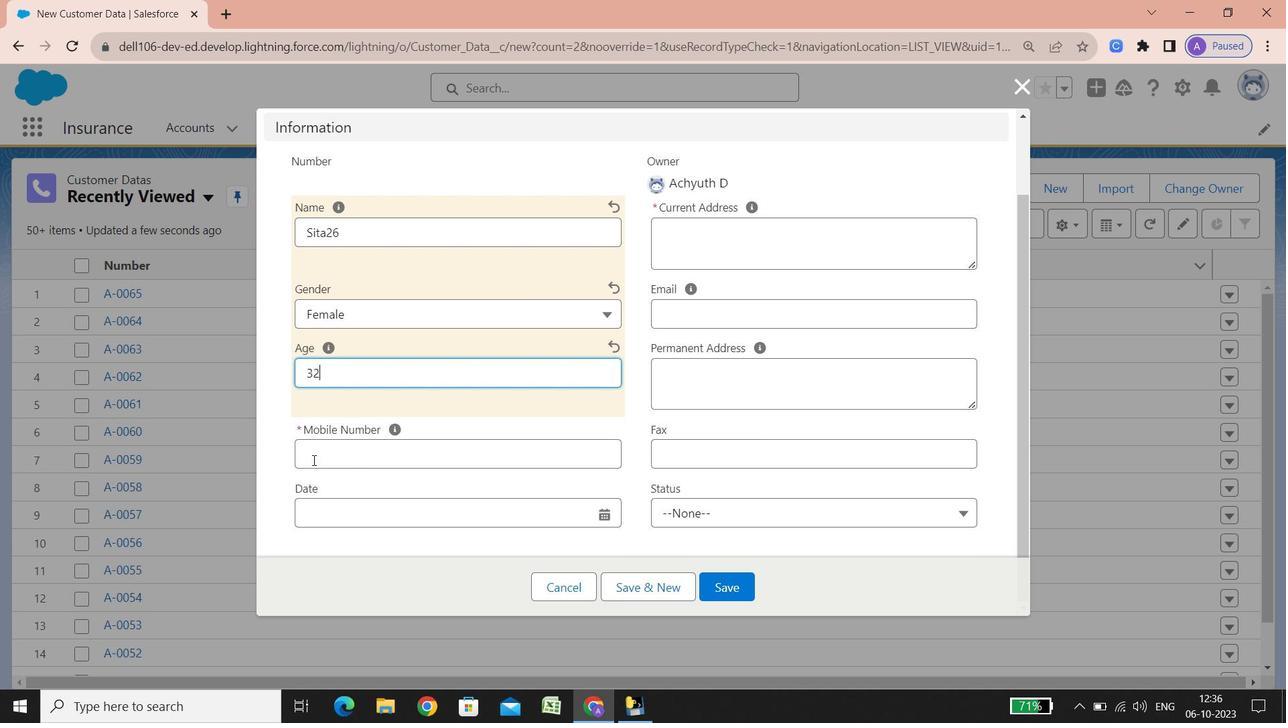 
Action: Mouse scrolled (357, 458) with delta (0, 0)
Screenshot: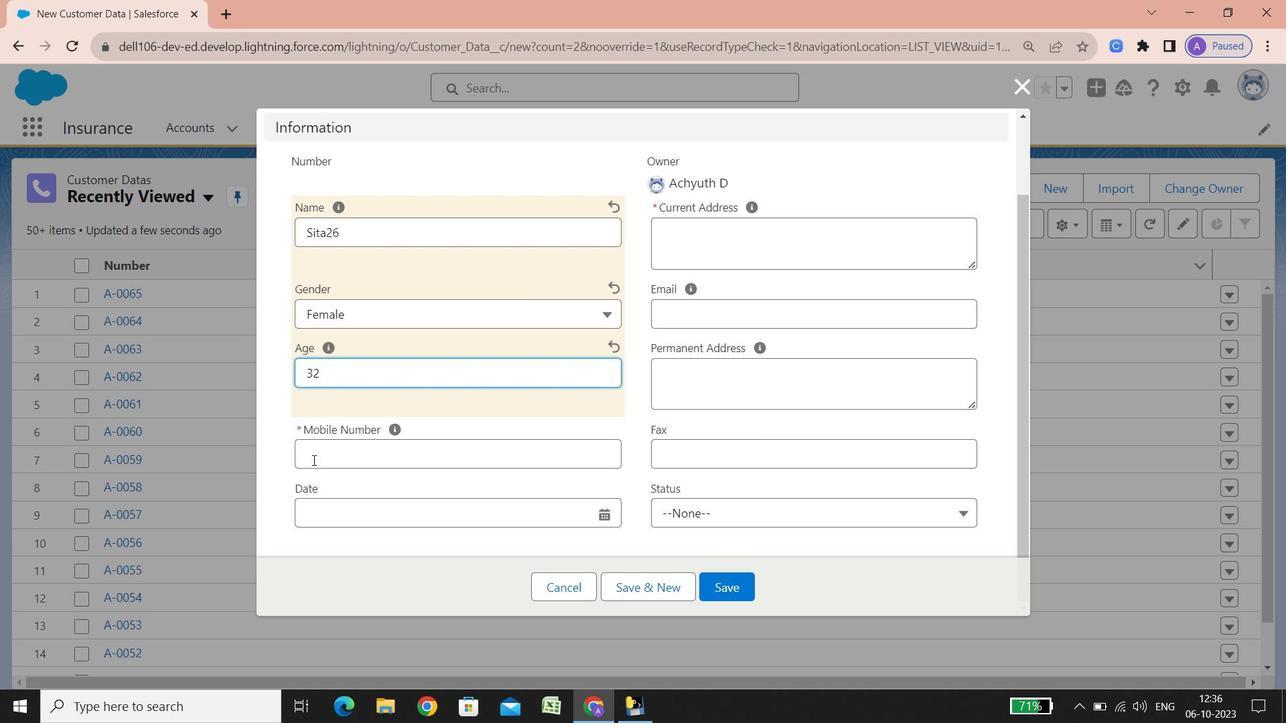 
Action: Mouse scrolled (357, 458) with delta (0, 0)
Screenshot: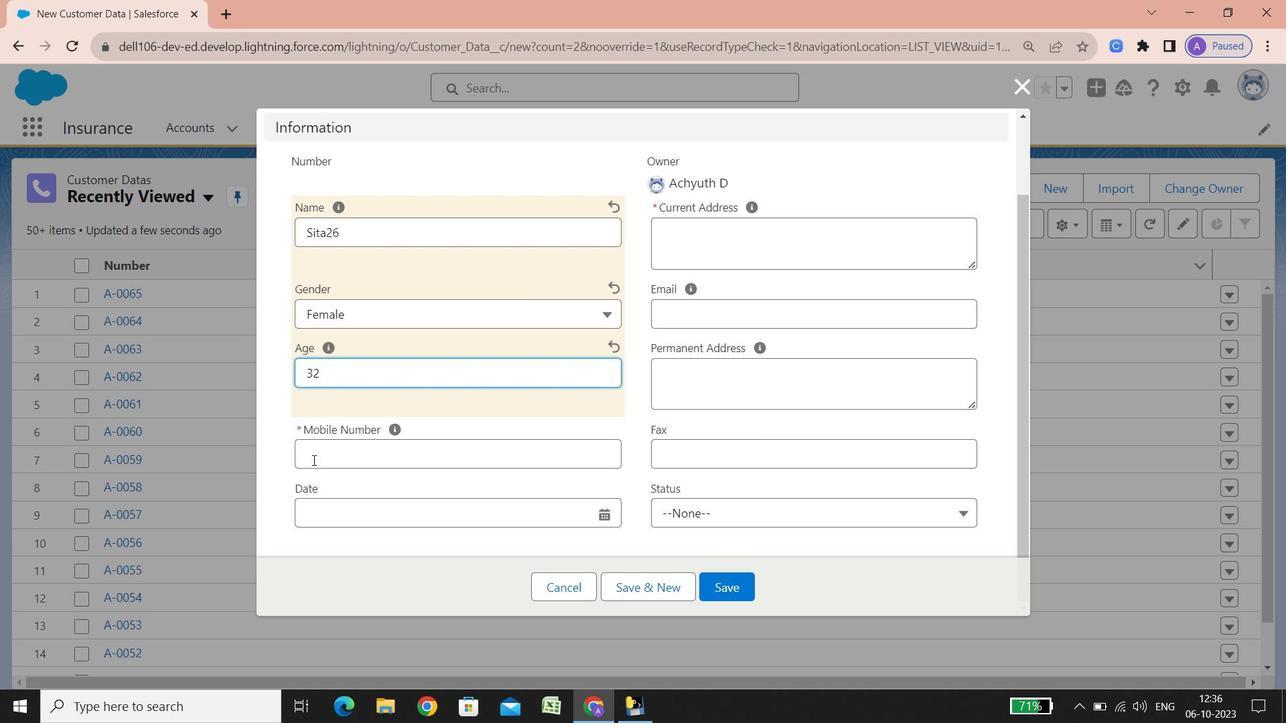 
Action: Mouse scrolled (357, 458) with delta (0, 0)
Screenshot: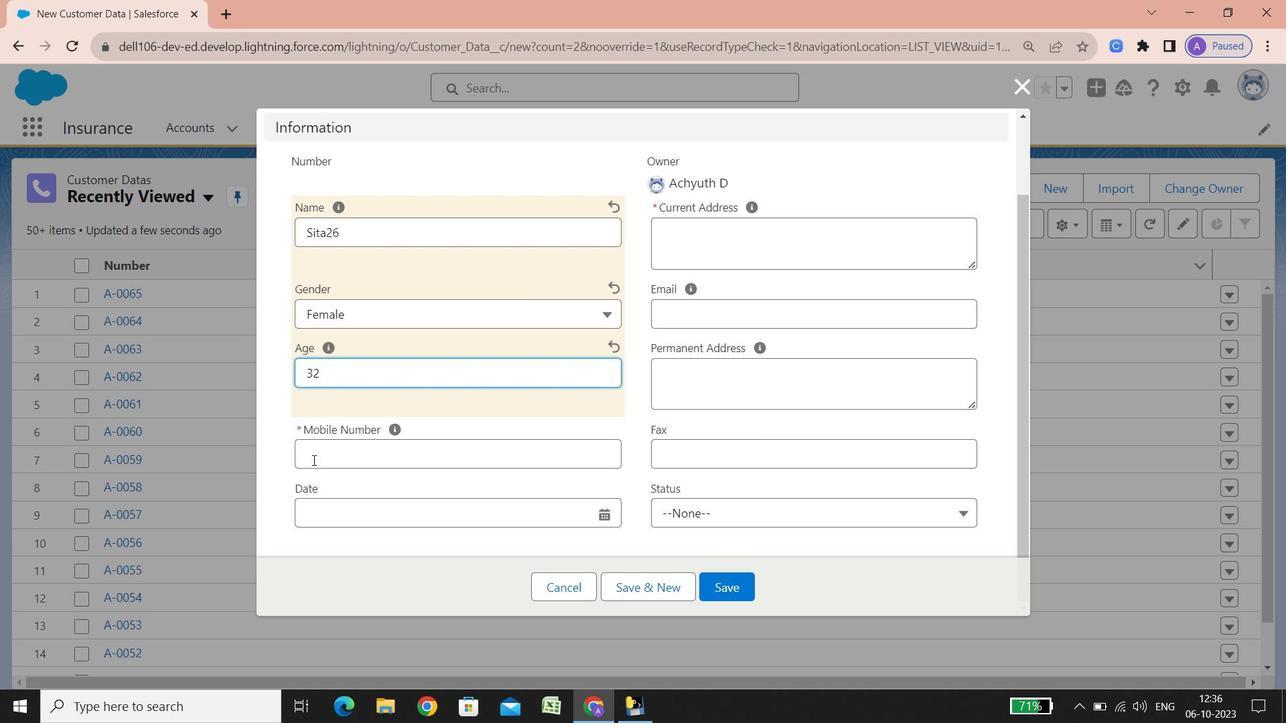 
Action: Mouse scrolled (357, 458) with delta (0, 0)
Screenshot: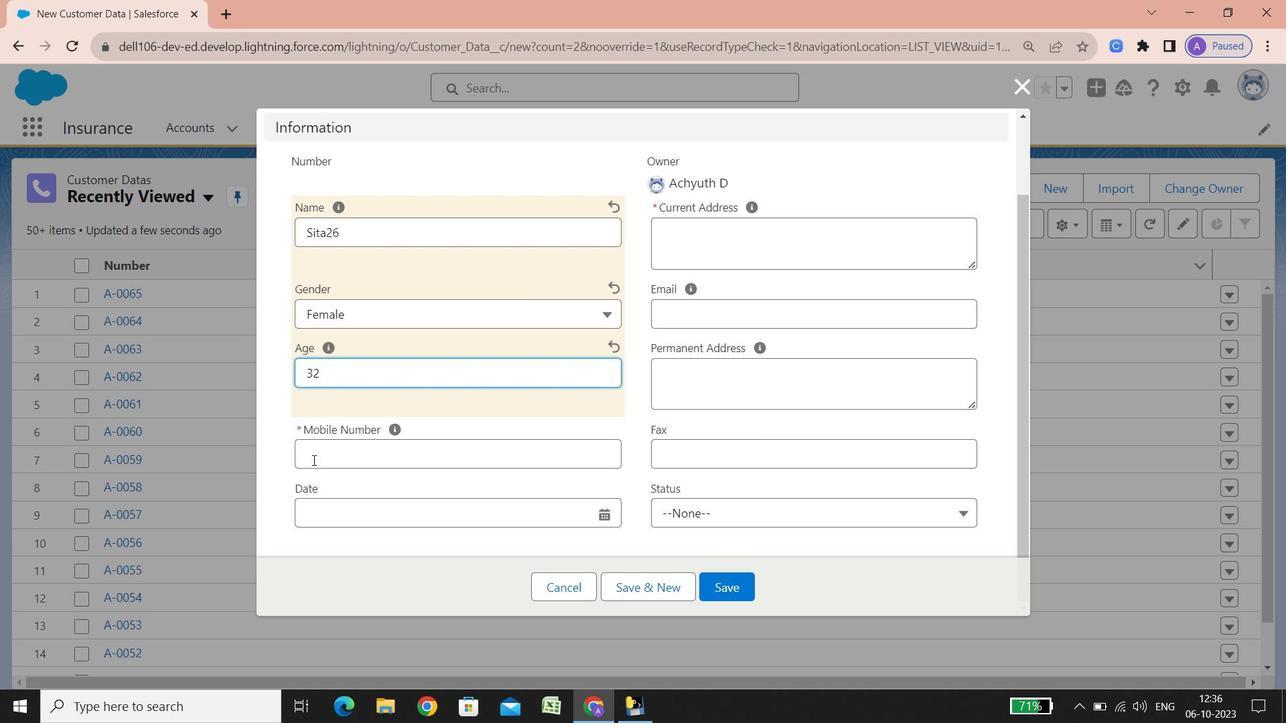 
Action: Mouse scrolled (357, 458) with delta (0, 0)
Screenshot: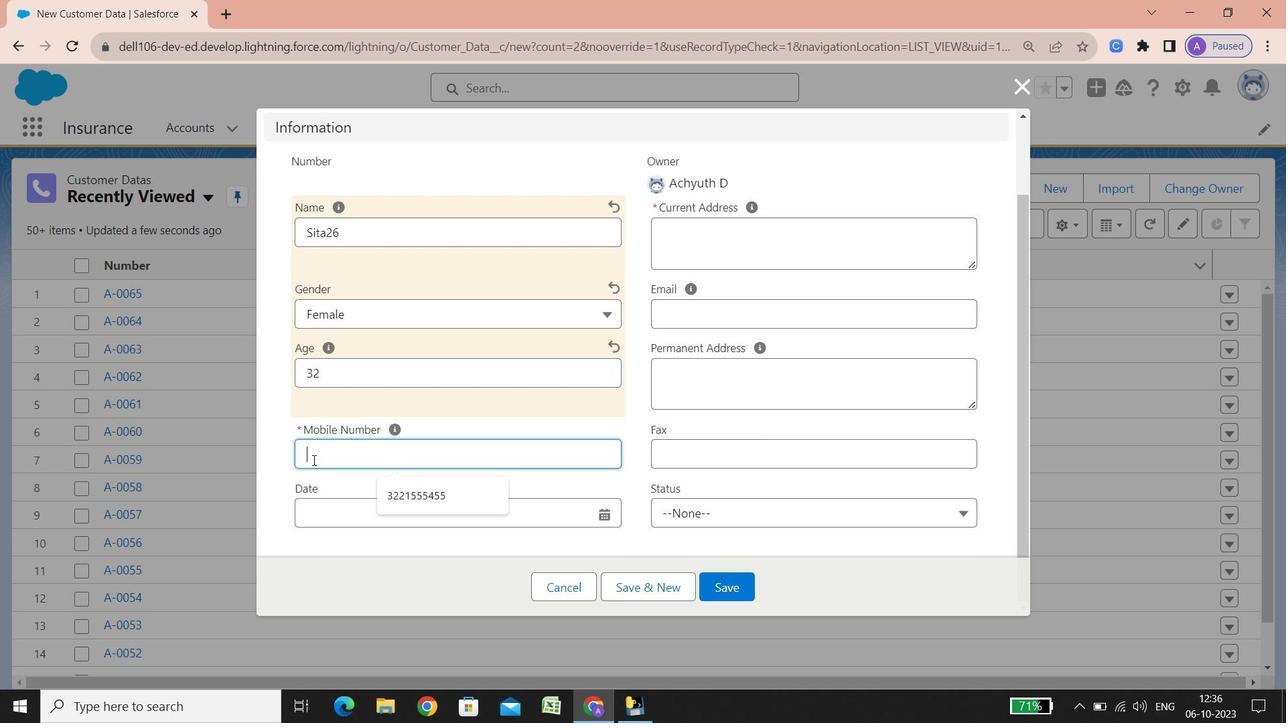
Action: Mouse moved to (313, 460)
Screenshot: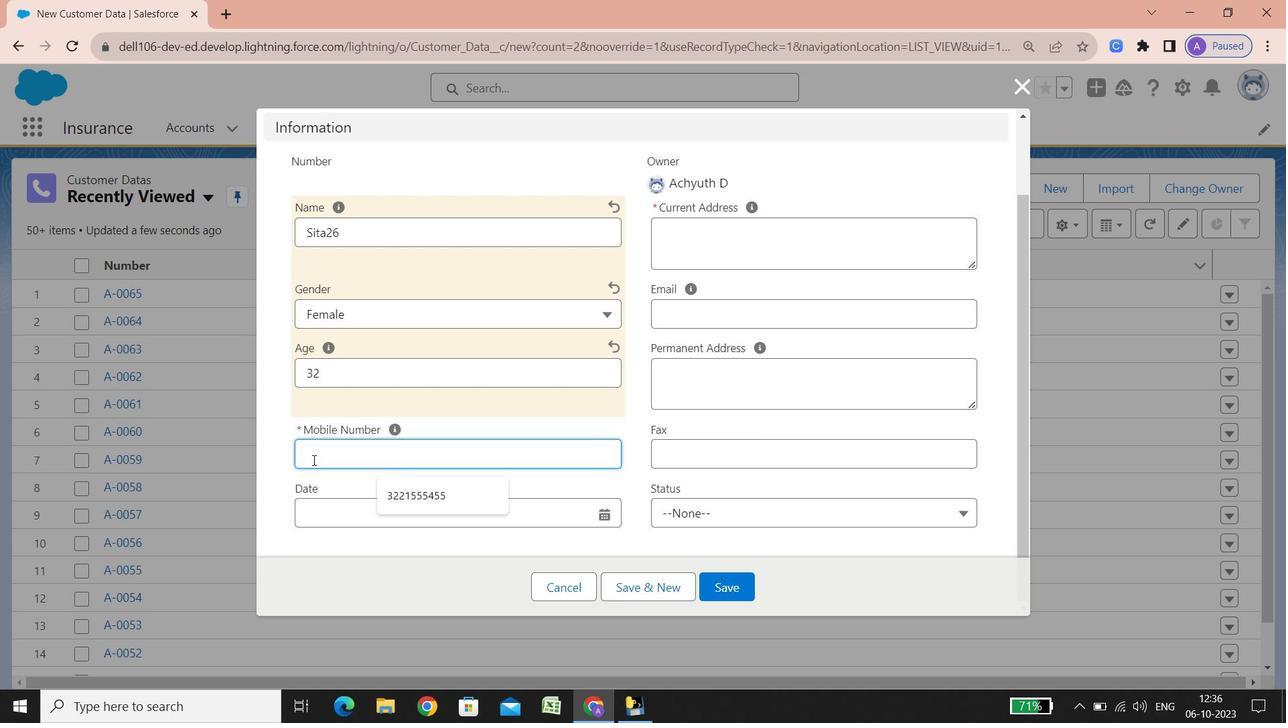 
Action: Mouse pressed left at (313, 460)
Screenshot: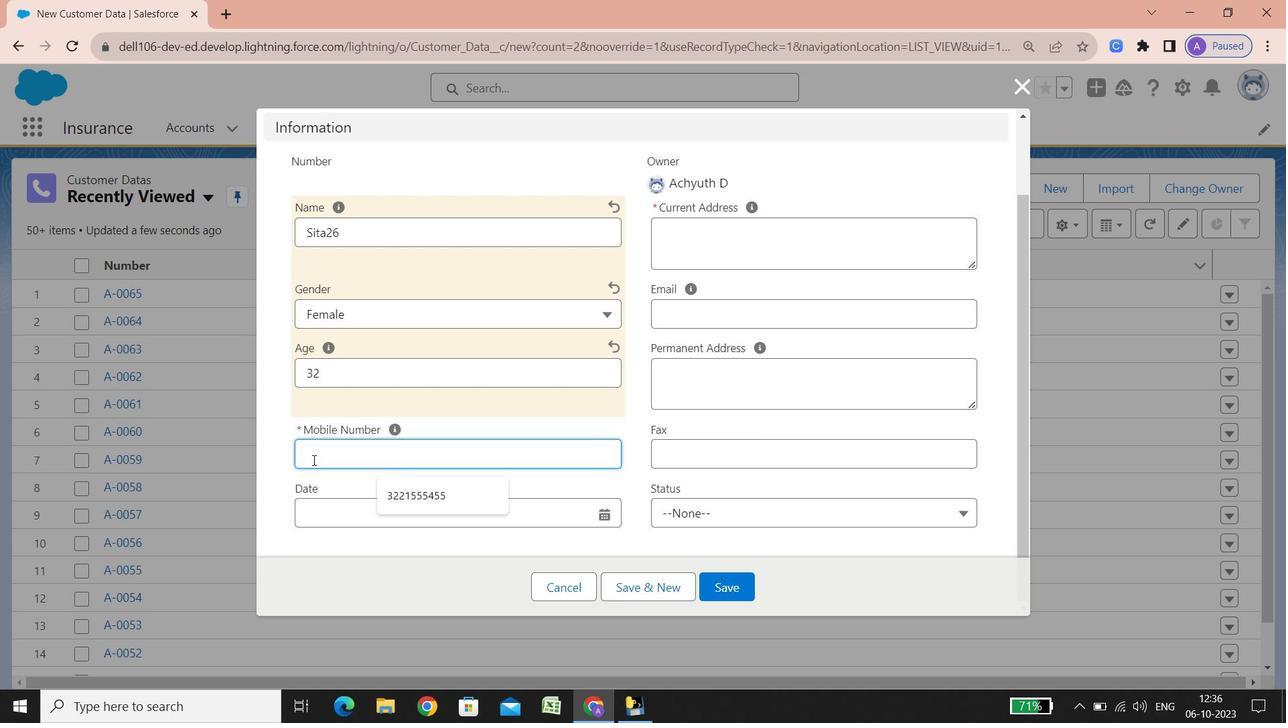 
Action: Key pressed 945125898
Screenshot: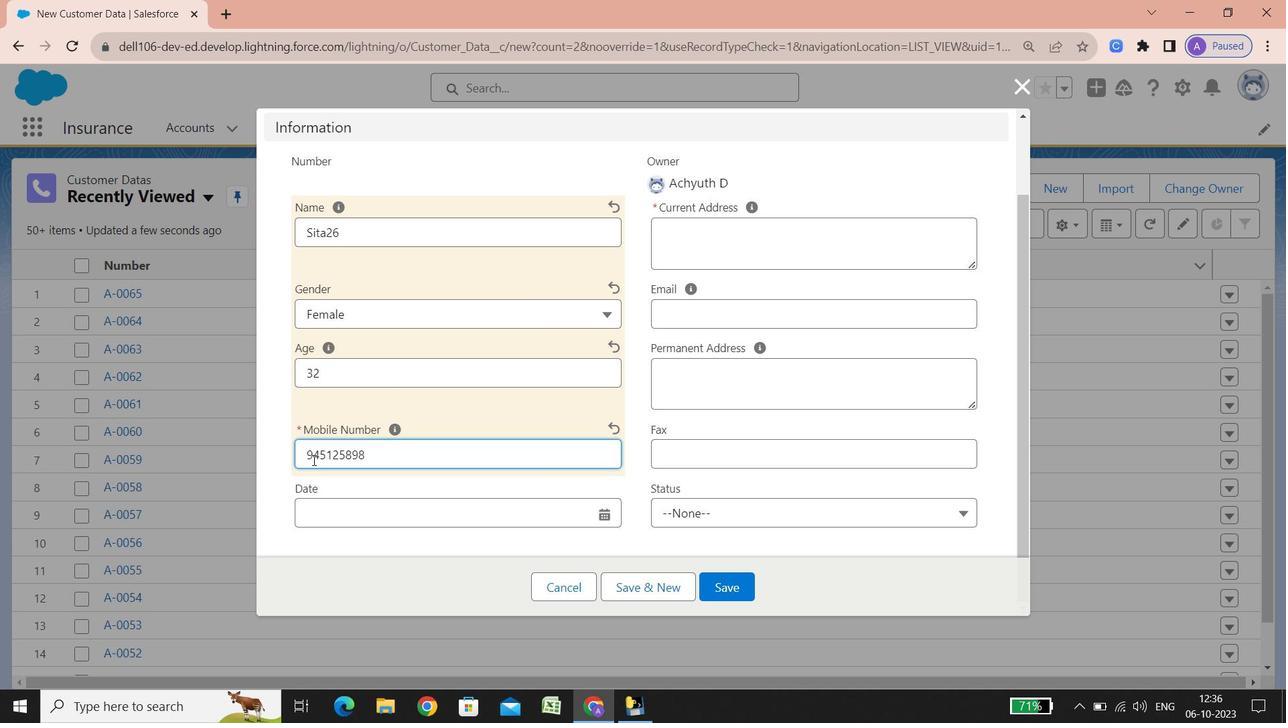 
Action: Mouse moved to (606, 517)
Screenshot: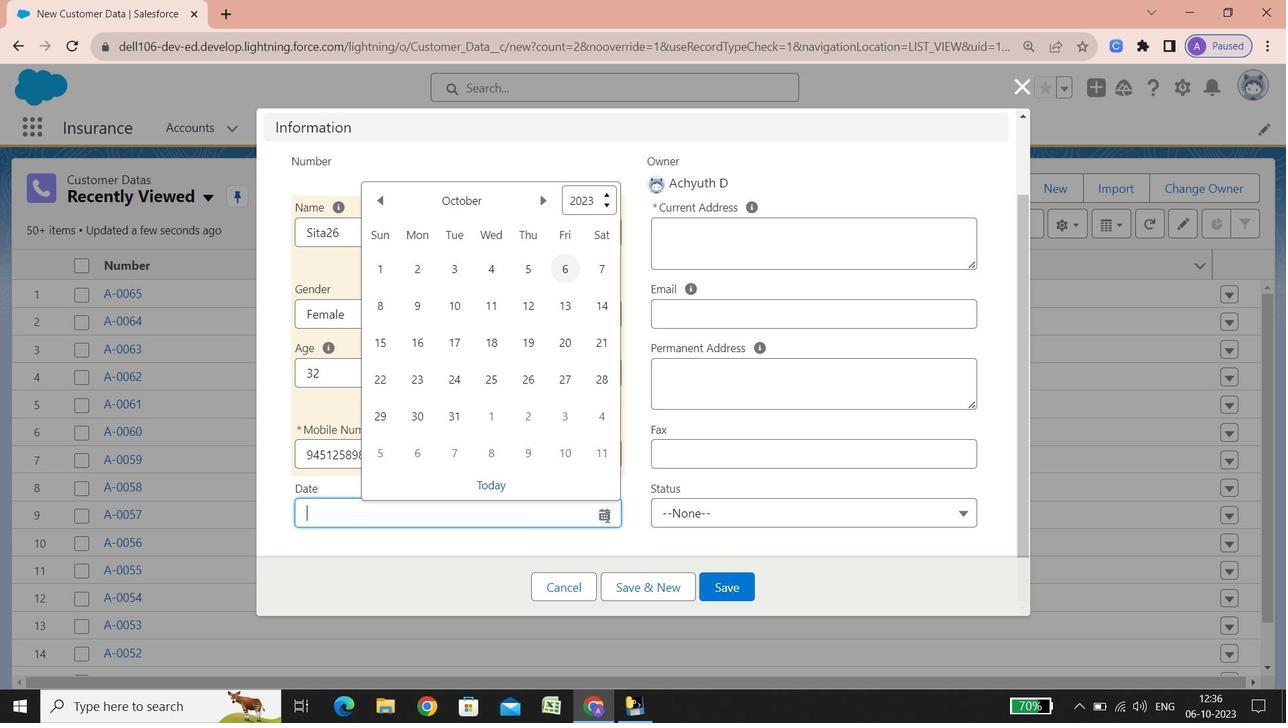 
Action: Mouse pressed left at (606, 517)
Screenshot: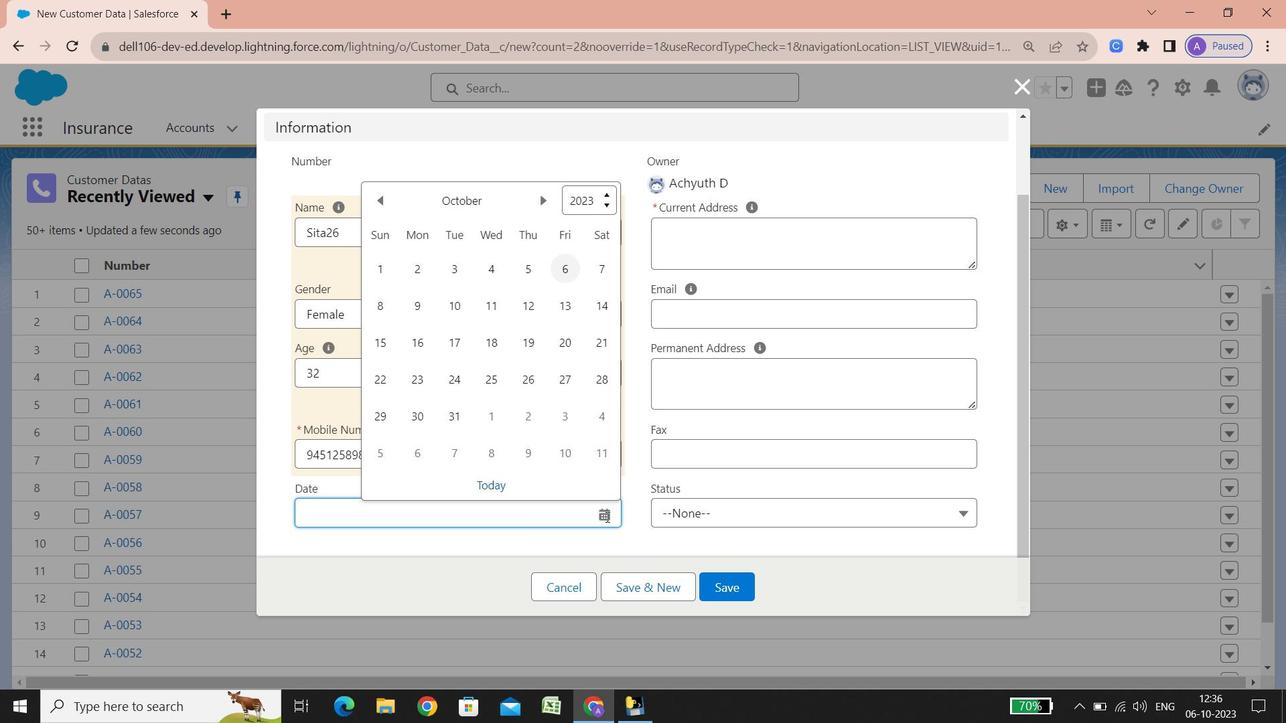 
Action: Mouse moved to (494, 488)
Screenshot: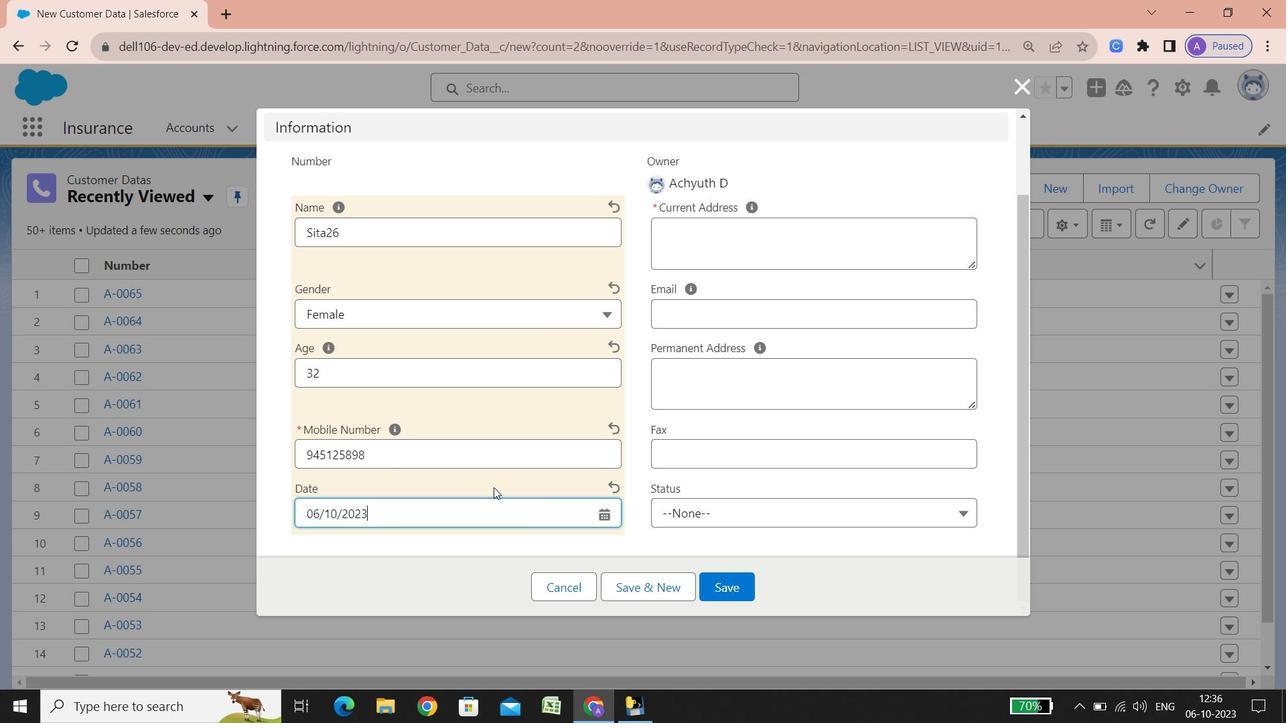 
Action: Mouse pressed left at (494, 488)
Screenshot: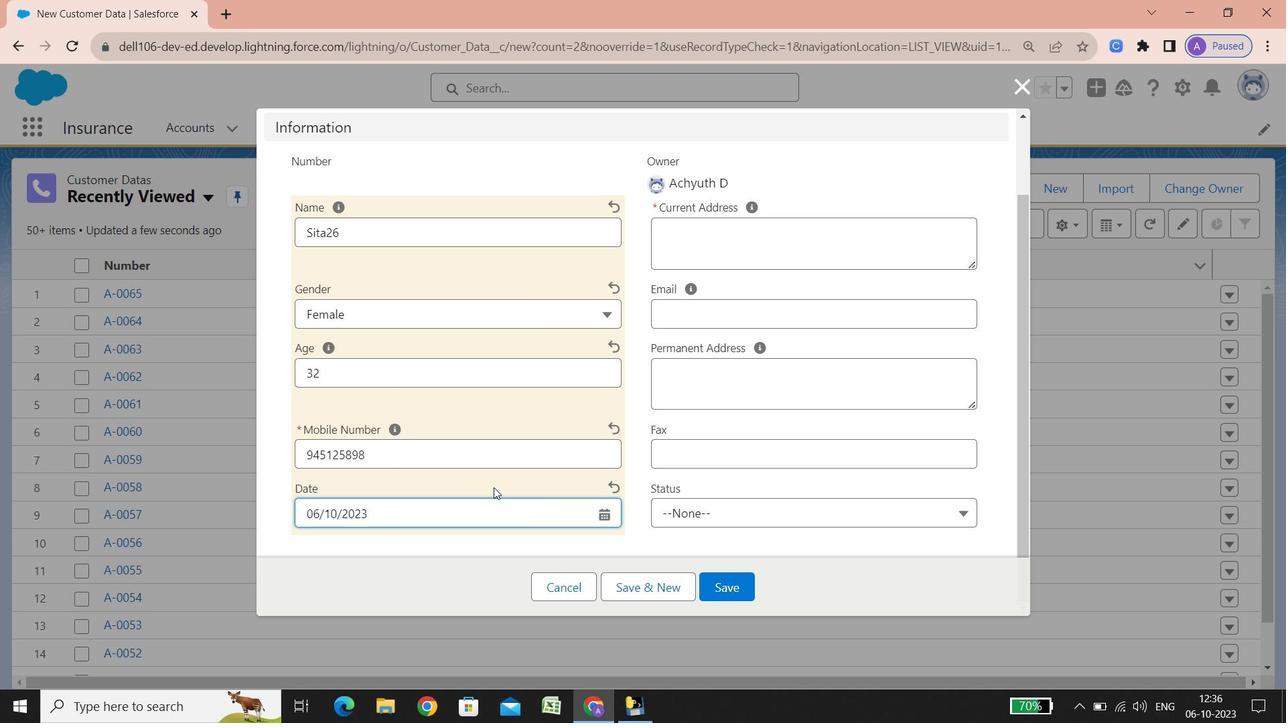
Action: Mouse moved to (704, 235)
Screenshot: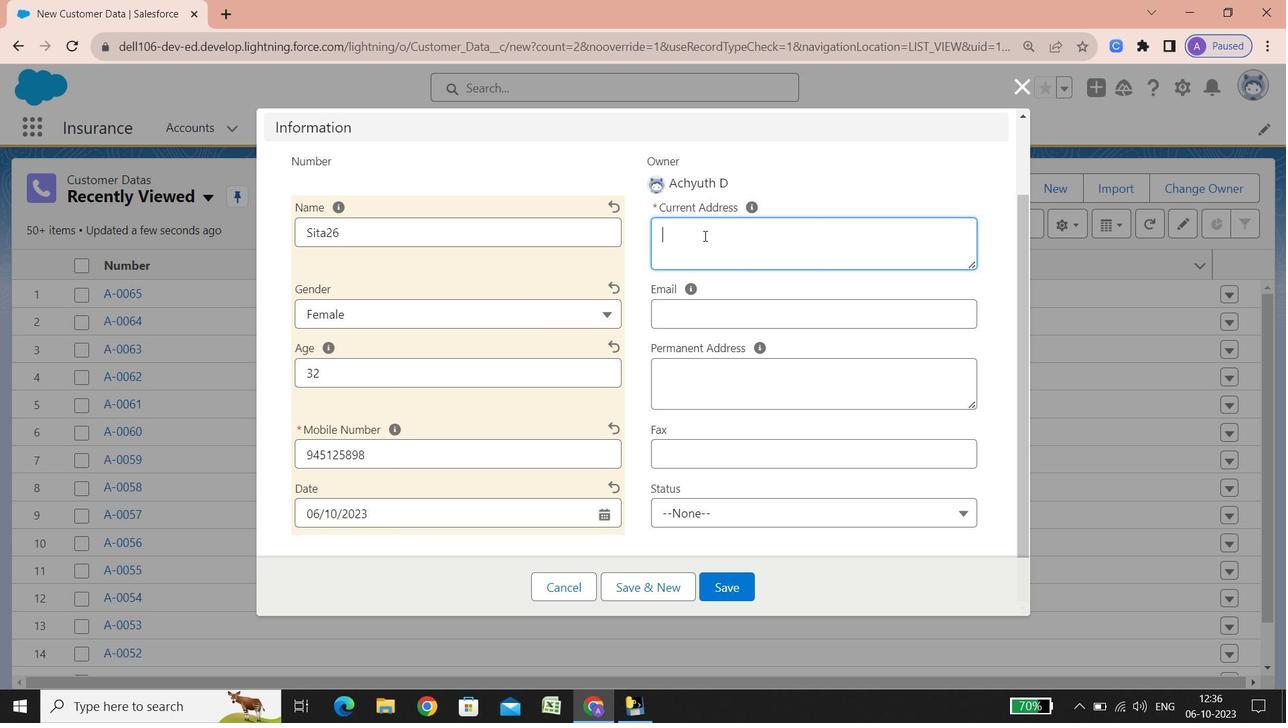 
Action: Mouse pressed left at (704, 235)
Screenshot: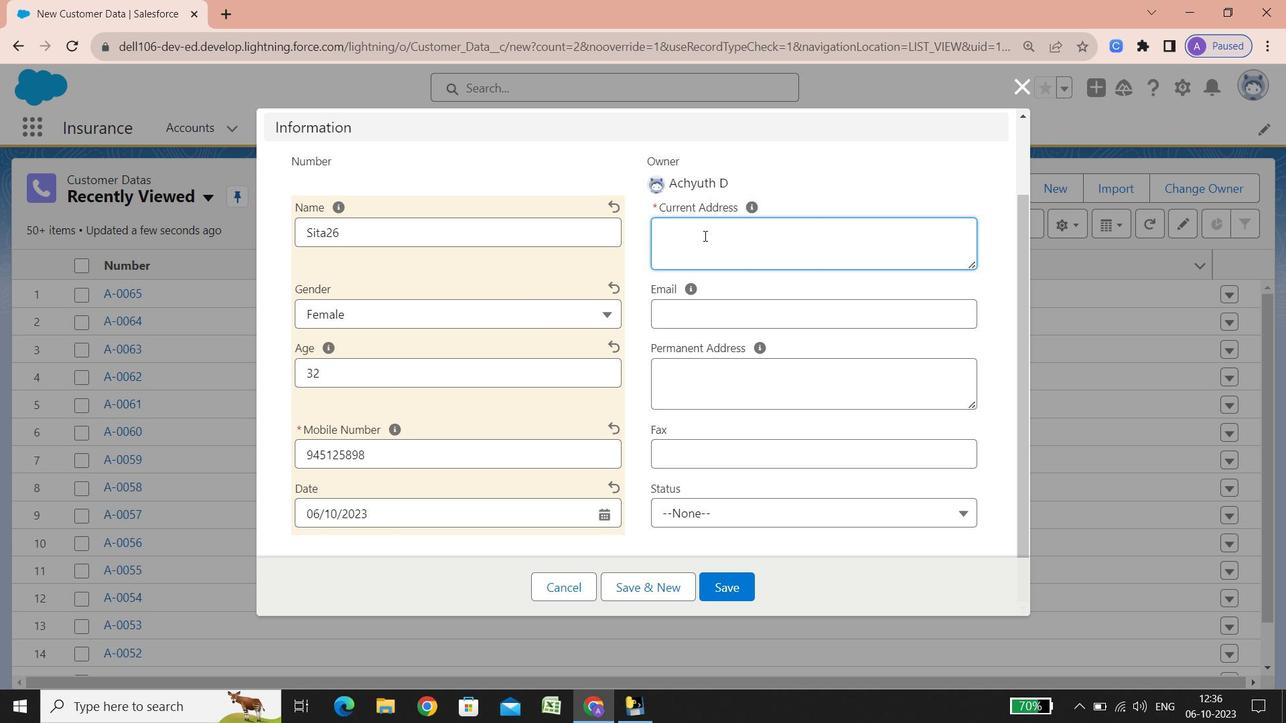 
Action: Key pressed <Key.shift><Key.shift><Key.shift><Key.shift><Key.shift><Key.shift><Key.shift><Key.shift><Key.shift><Key.shift><Key.shift><Key.shift><Key.shift>Street<Key.space><Key.shift_r>:<Key.space>3495<Key.space><Key.shift>Pinchelone<Key.space><Key.shift><Key.shift>Street<Key.enter><Key.shift><Key.shift><Key.shift><Key.shift><Key.shift><Key.shift><Key.shift><Key.shift><Key.shift><Key.shift><Key.shift><Key.shift><Key.shift><Key.shift><Key.shift><Key.shift><Key.shift><Key.shift><Key.shift><Key.shift><Key.shift><Key.shift><Key.shift><Key.shift><Key.shift><Key.shift>City<Key.space><Key.shift_r>:<Key.space><Key.shift><Key.shift>Cape<Key.space><Key.shift><Key.shift><Key.shift><Key.shift><Key.shift><Key.shift><Key.shift><Key.shift><Key.shift><Key.shift><Key.shift><Key.shift><Key.shift>Charles<Key.enter><Key.shift><Key.shift><Key.shift>State/<Key.shift><Key.shift><Key.shift><Key.shift><Key.shift><Key.shift>Province/area<Key.space><Key.shift_r>:<Key.space><Key.shift>Virginia<Key.space><Key.enter><Key.shift><Key.shift><Key.shift>Phone<Key.space>number<Key.space><Key.shift_r>:<Key.space>741-331-2441<Key.enter><Key.shift><Key.shift><Key.shift><Key.shift>Zip<Key.space>code<Key.space><Key.shift_r>:<Key.space>23310<Key.enter><Key.shift><Key.shift><Key.shift><Key.shift>Country<Key.space>calling<Key.space>code<Key.space><Key.shift_r>:<Key.space><Key.shift_r>+1<Key.shift_r><Key.enter><Key.shift>Country<Key.space><Key.shift_r>:<Key.space><Key.shift><Key.shift><Key.shift><Key.shift><Key.shift><Key.shift><Key.shift><Key.shift><Key.shift><Key.shift><Key.shift><Key.shift><Key.shift><Key.shift><Key.shift><Key.shift>United<Key.space><Key.shift><Key.shift>States
Screenshot: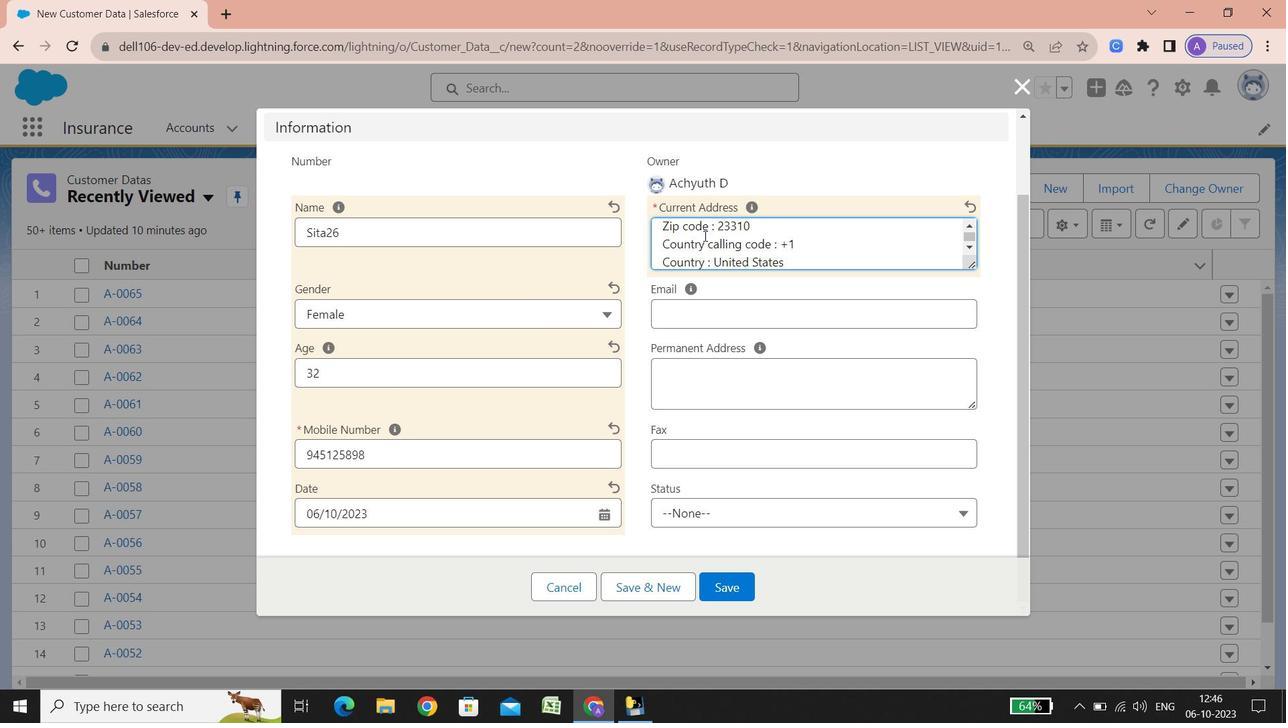 
Action: Mouse moved to (672, 317)
Screenshot: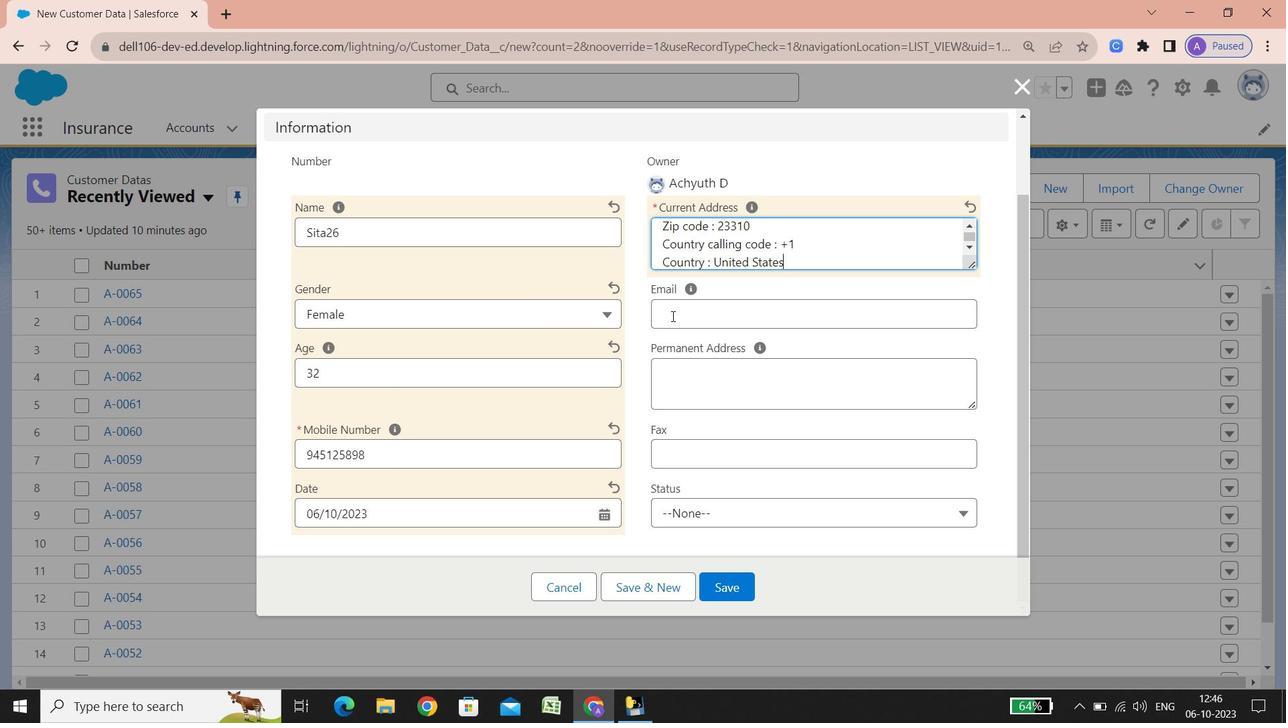 
Action: Mouse pressed left at (672, 317)
Screenshot: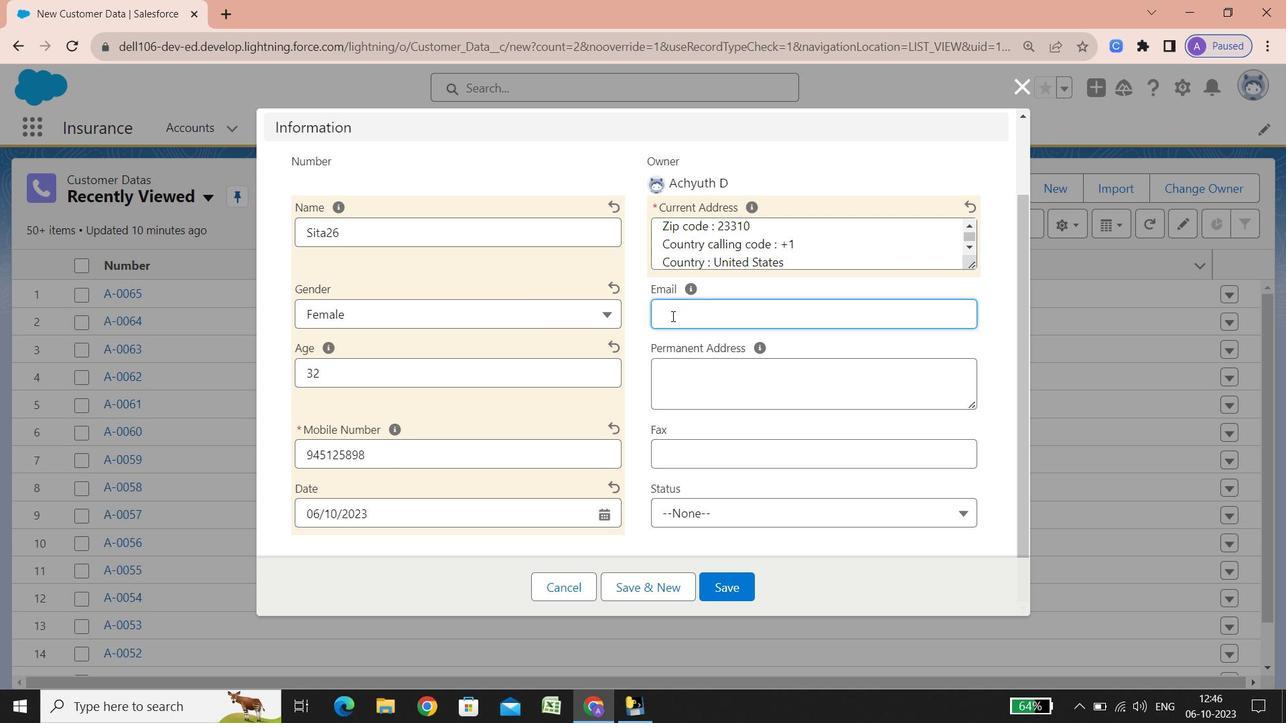 
Action: Key pressed <Key.shift><Key.shift><Key.shift><Key.shift><Key.shift><Key.shift><Key.shift><Key.shift><Key.shift><Key.shift>Sita261488<Key.shift>@google.com
Screenshot: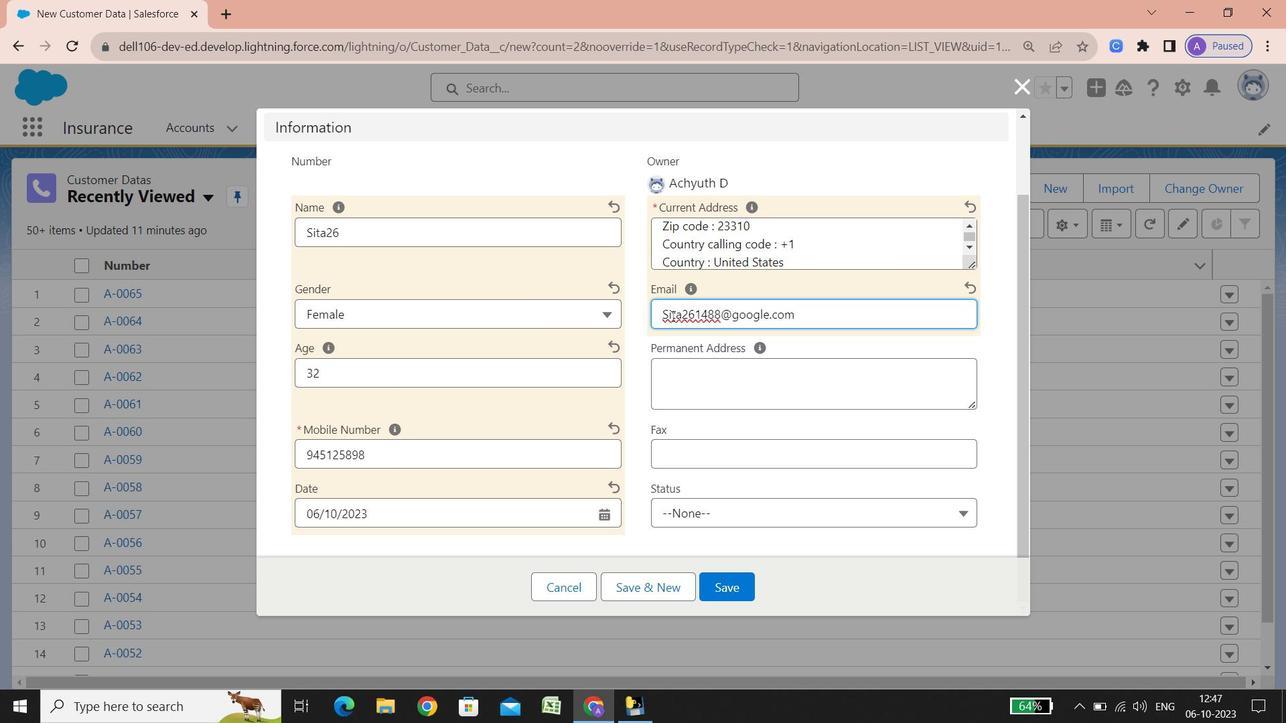 
Action: Mouse moved to (662, 371)
Screenshot: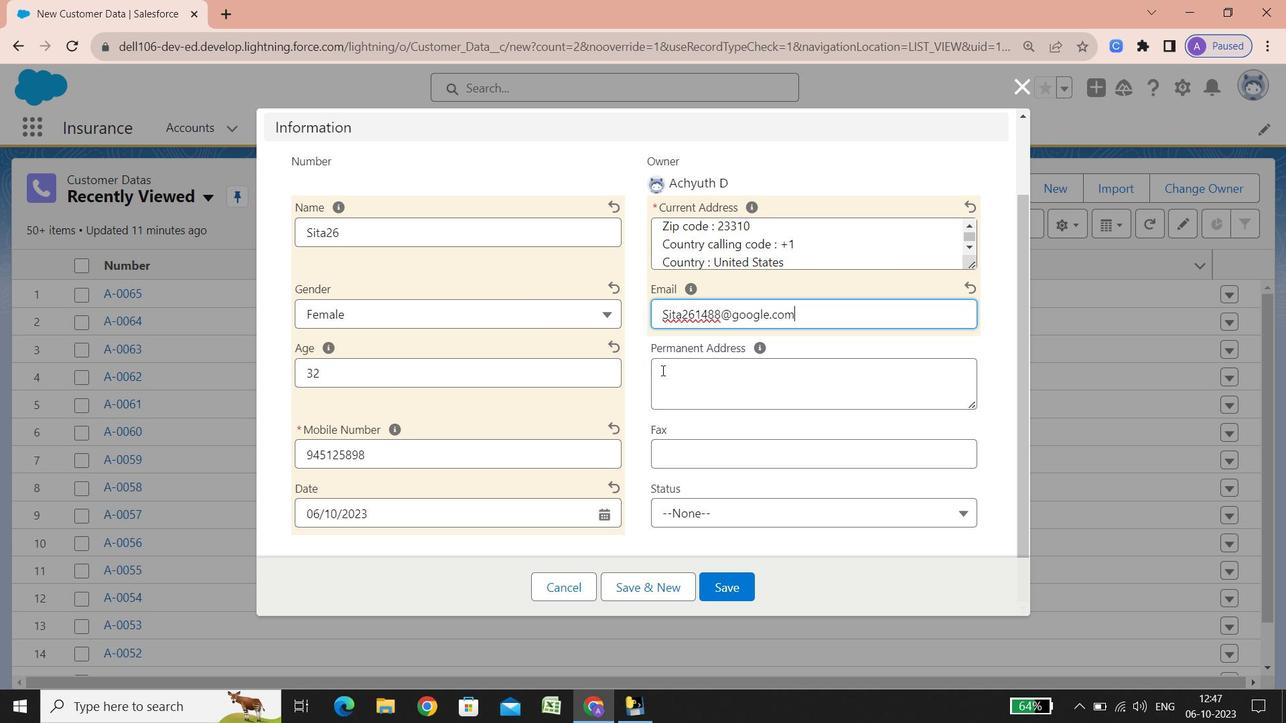 
Action: Mouse pressed left at (662, 371)
Screenshot: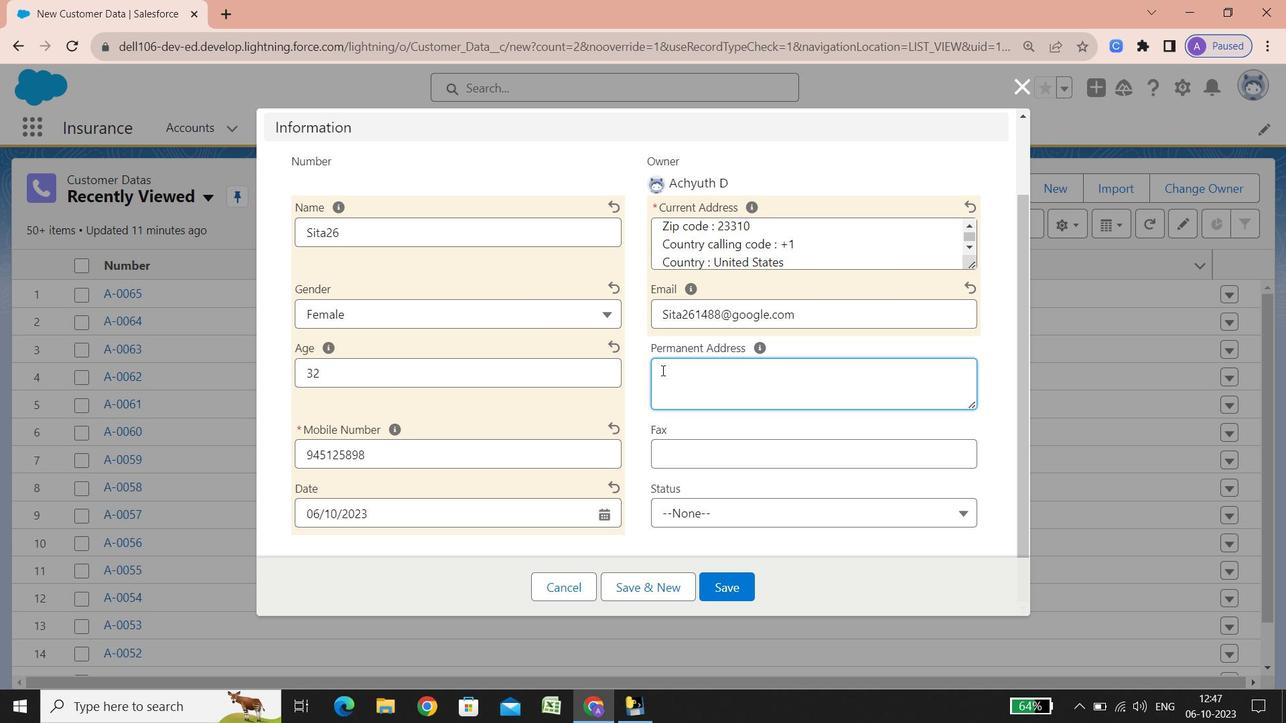
Action: Key pressed <Key.shift>St
Screenshot: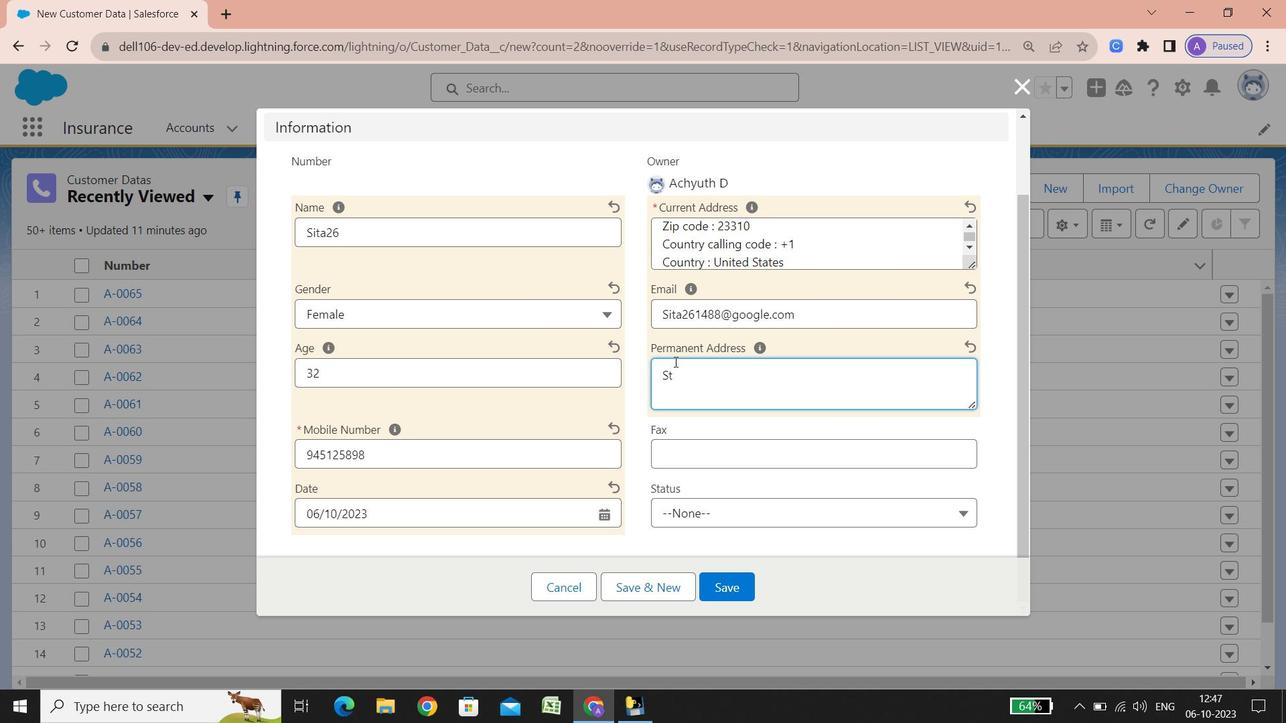 
Action: Mouse moved to (774, 209)
Screenshot: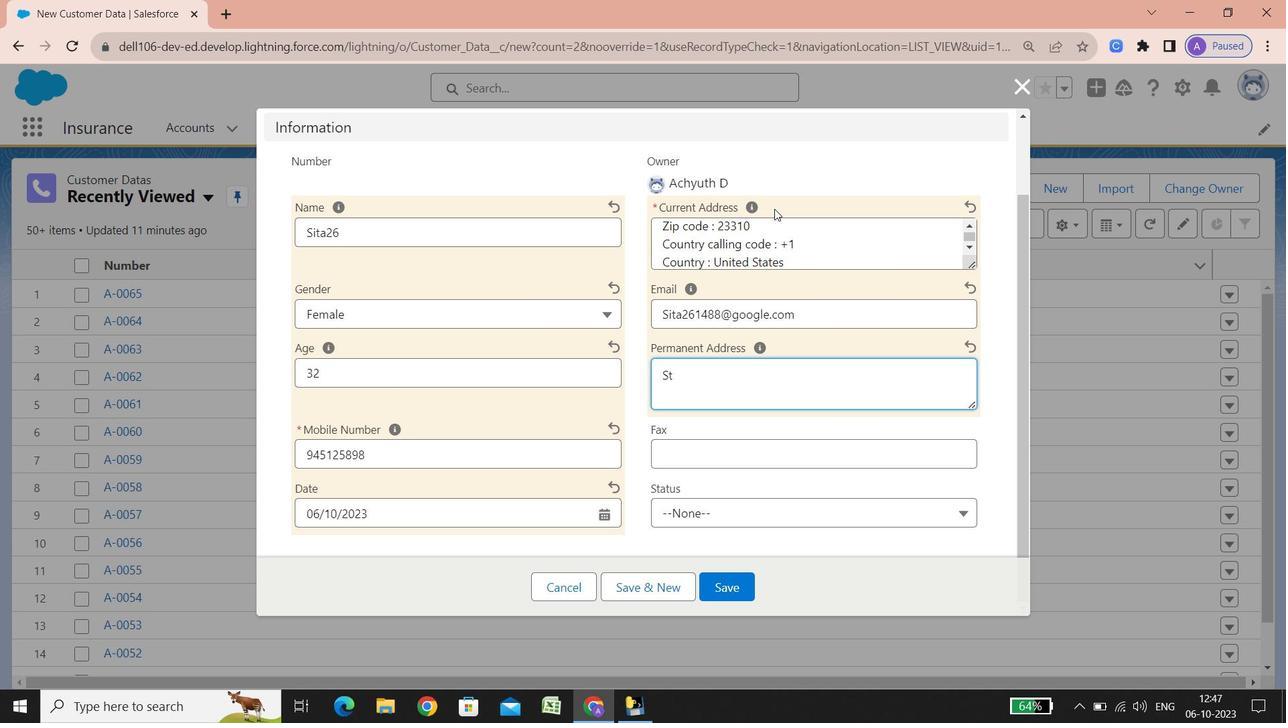 
Action: Key pressed reet<Key.space><Key.shift_r>:<Key.space>4320<Key.space><Key.shift>Ashcraft<Key.space><Key.shift><Key.shift><Key.shift><Key.shift><Key.shift><Key.shift>Court<Key.enter><Key.shift>Ci
Screenshot: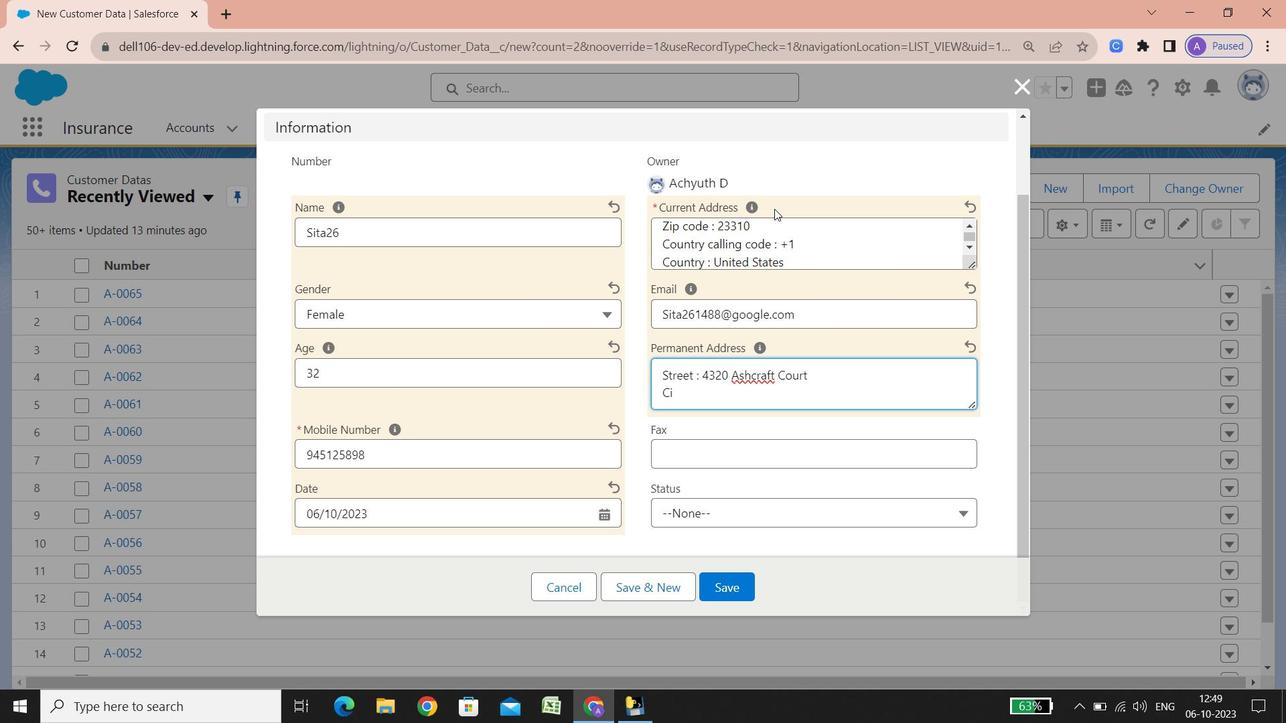 
Action: Mouse moved to (843, 327)
Screenshot: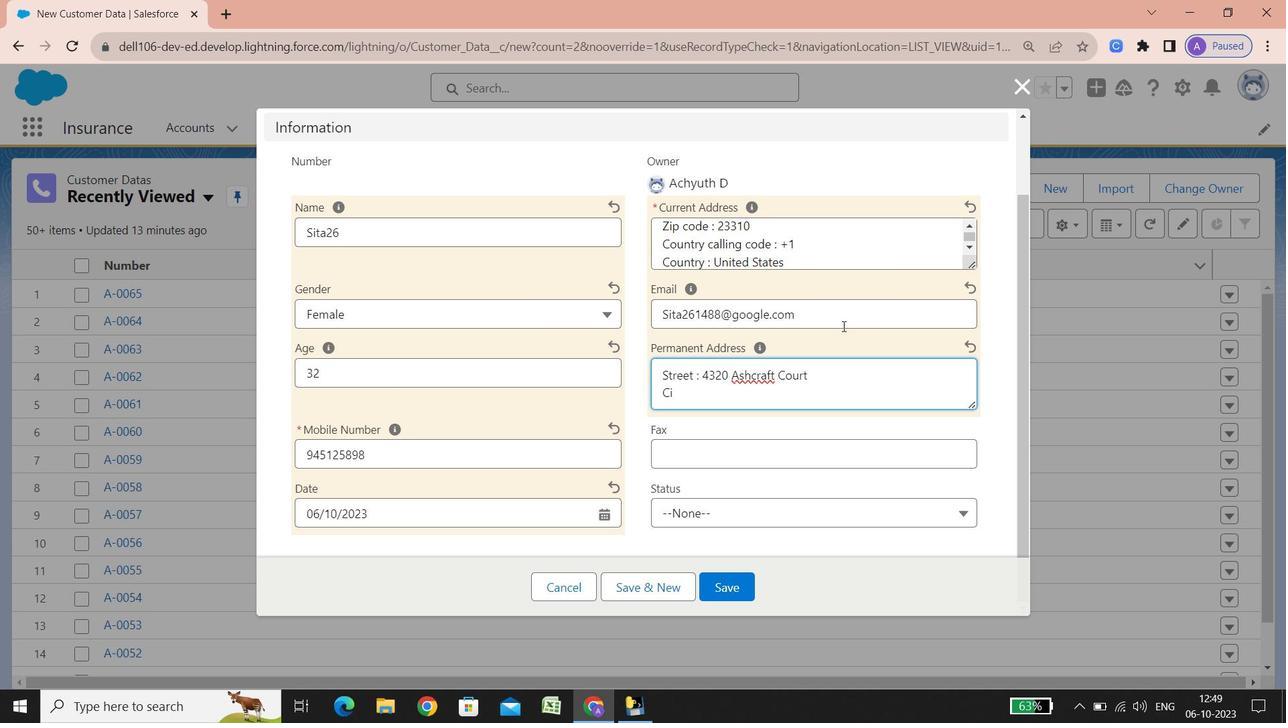 
Action: Key pressed ty<Key.space><Key.shift_r>:<Key.space><Key.shift>San<Key.alt_gr><Key.shift><Key.shift><Key.shift>ctrl+D<Key.backspace><Key.space><Key.shift>Diego<Key.enter><Key.shift><Key.shift><Key.shift><Key.shift><Key.shift><Key.shift><Key.shift><Key.shift><Key.shift><Key.shift><Key.shift><Key.shift><Key.shift><Key.shift><Key.shift>State/<Key.shift><Key.shift><Key.shift><Key.shift><Key.shift><Key.shift><Key.shift><Key.shift><Key.shift><Key.shift><Key.shift><Key.shift><Key.shift><Key.shift><Key.shift><Key.shift><Key.shift><Key.shift><Key.shift><Key.shift><Key.shift><Key.shift><Key.shift><Key.shift><Key.shift><Key.shift><Key.shift><Key.shift><Key.shift><Key.shift><Key.shift><Key.shift><Key.shift><Key.shift><Key.shift><Key.shift><Key.shift><Key.shift><Key.shift><Key.shift><Key.shift><Key.shift><Key.shift><Key.shift><Key.shift>Province/area<Key.space><Key.shift_r>:<Key.space><Key.shift><Key.shift><Key.shift><Key.shift><Key.shift><Key.shift><Key.shift><Key.shift>California<Key.enter><Key.shift><Key.shift><Key.shift><Key.shift><Key.shift><Key.shift><Key.shift><Key.shift><Key.shift><Key.shift><Key.shift><Key.shift><Key.shift>Phone<Key.space>number<Key.space><Key.shift_r>:<Key.space>619-403-1873<Key.enter><Key.shift><Key.shift>Zip<Key.space>code<Key.space><Key.shift_r>:<Key.space>92101<Key.enter><Key.shift>Country<Key.space>calling<Key.space>codw<Key.backspace>e
Screenshot: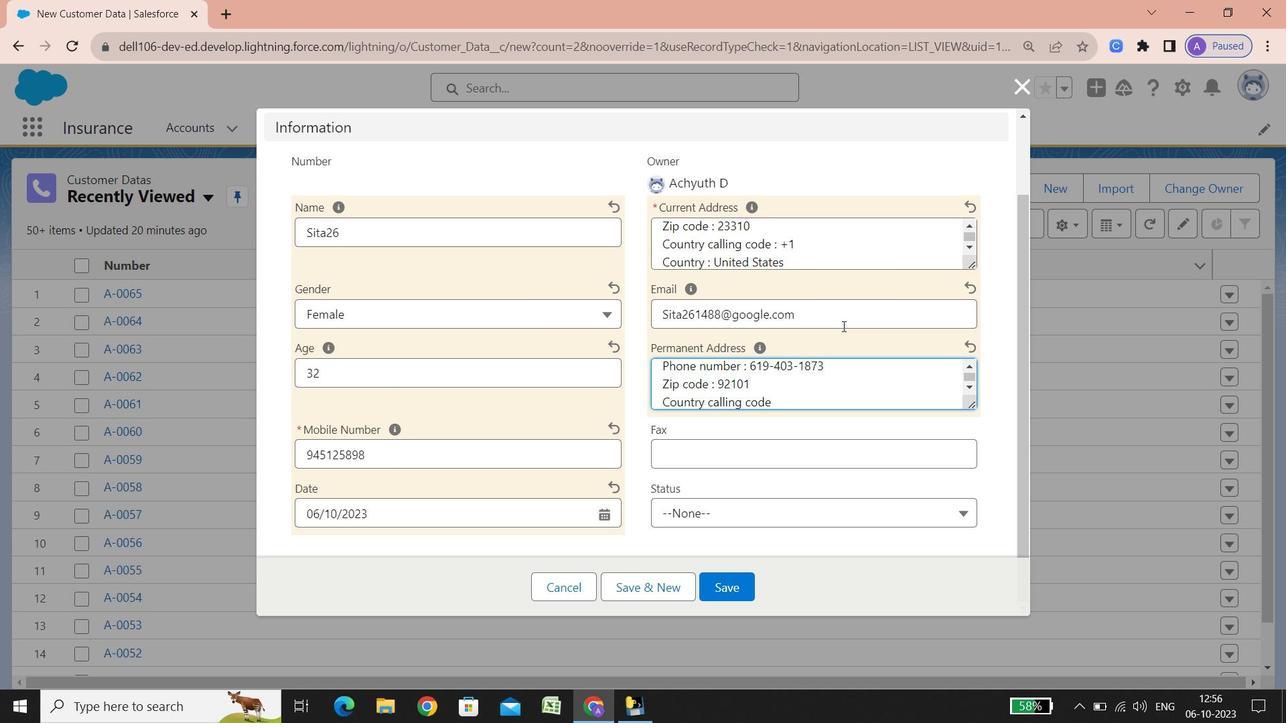 
Action: Mouse moved to (861, 347)
Screenshot: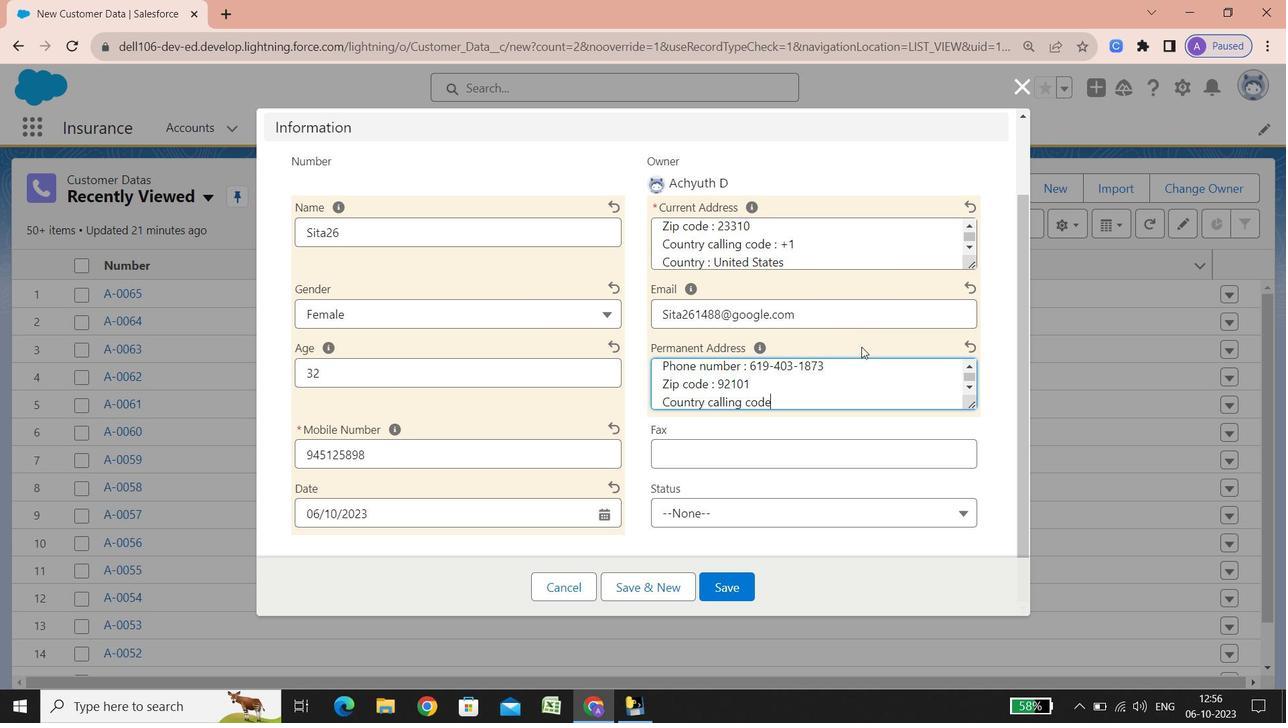 
Action: Key pressed <Key.space><Key.shift_r><Key.shift_r><Key.shift_r><Key.shift_r><Key.shift_r><Key.shift_r><Key.shift_r><Key.shift_r><Key.shift_r><Key.shift_r><Key.shift_r><Key.shift_r><Key.shift_r><Key.shift_r><Key.shift_r><Key.shift_r><Key.shift_r><Key.shift_r><Key.shift_r><Key.shift_r><Key.shift_r><Key.shift_r><Key.shift_r><Key.shift_r><Key.shift_r><Key.shift_r><Key.shift_r><Key.shift_r><Key.shift_r><Key.shift_r><Key.shift_r><Key.shift_r><Key.shift_r><Key.shift_r><Key.shift_r><Key.shift_r><Key.shift_r><Key.shift_r><Key.shift_r><Key.shift_r><Key.shift_r><Key.shift_r><Key.shift_r>:<Key.space><Key.shift_r><Key.shift_r>+1<Key.enter><Key.shift><Key.shift><Key.shift><Key.shift><Key.shift><Key.shift>Country<Key.space><Key.shift_r><Key.shift_r><Key.shift_r><Key.shift_r><Key.shift_r><Key.shift_r>:<Key.space><Key.shift><Key.shift><Key.shift><Key.shift><Key.shift>United<Key.space><Key.shift>States
Screenshot: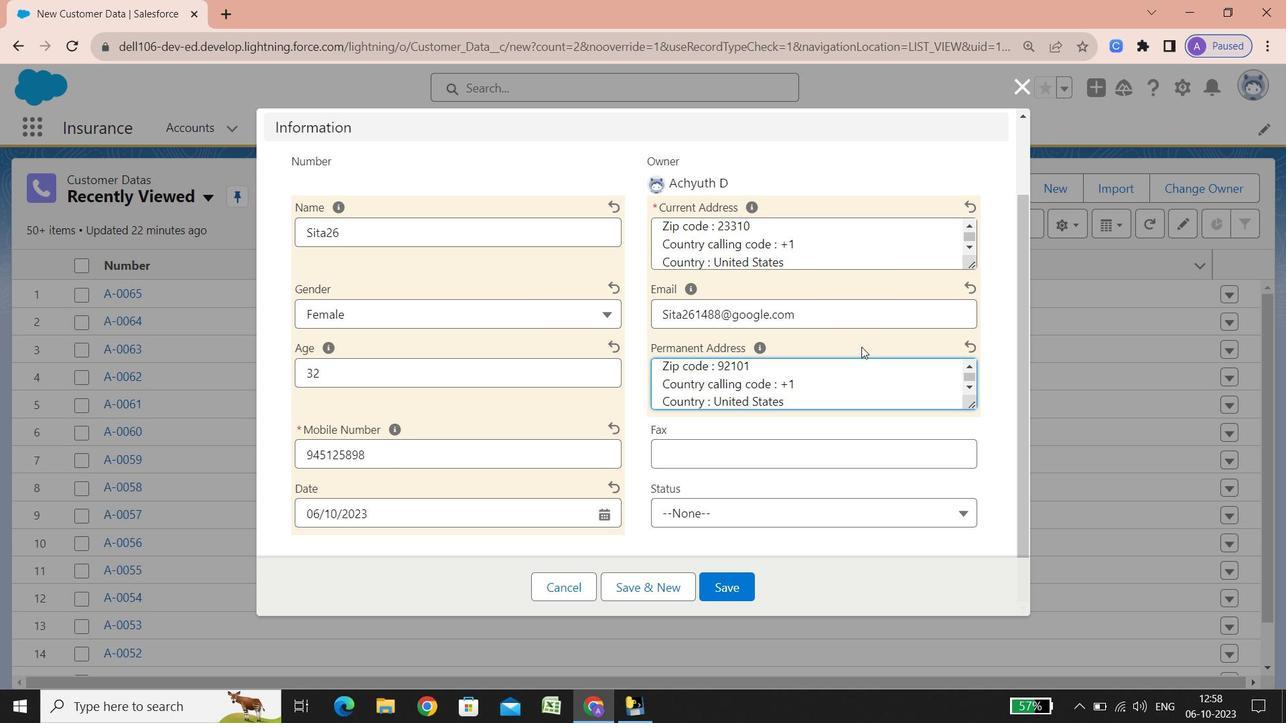 
Action: Mouse moved to (701, 460)
Screenshot: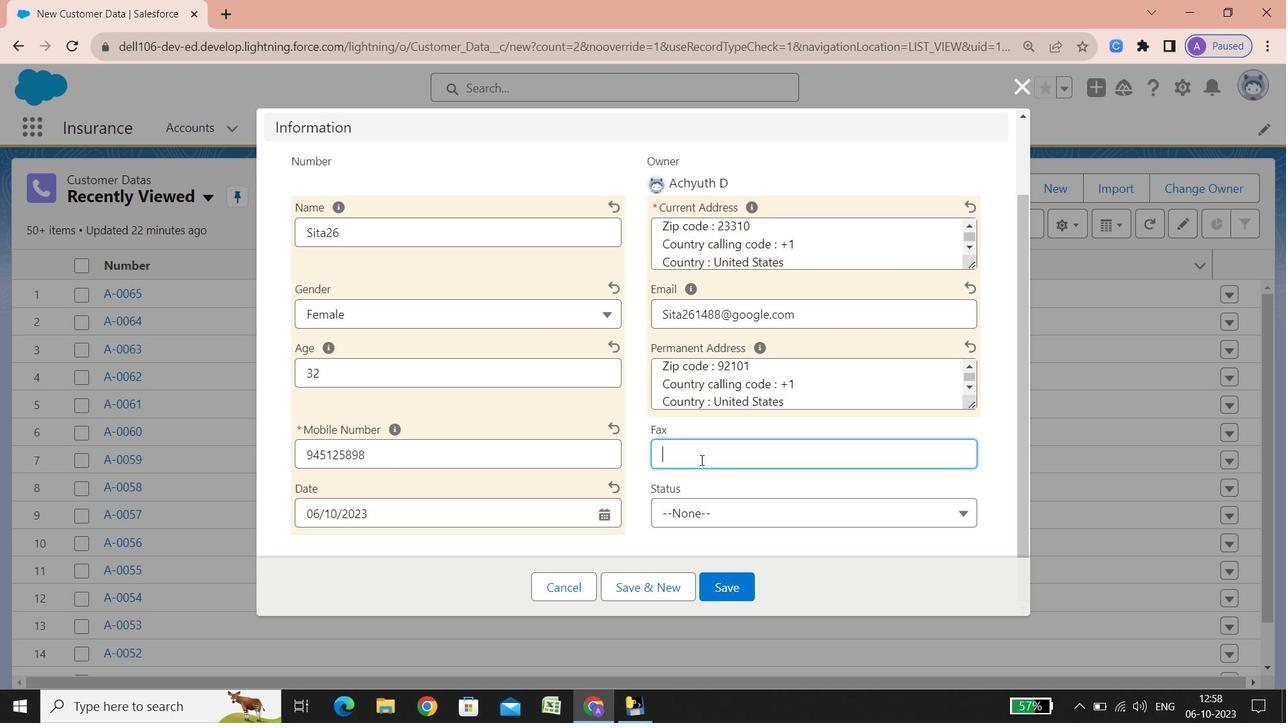 
Action: Mouse pressed left at (701, 460)
Screenshot: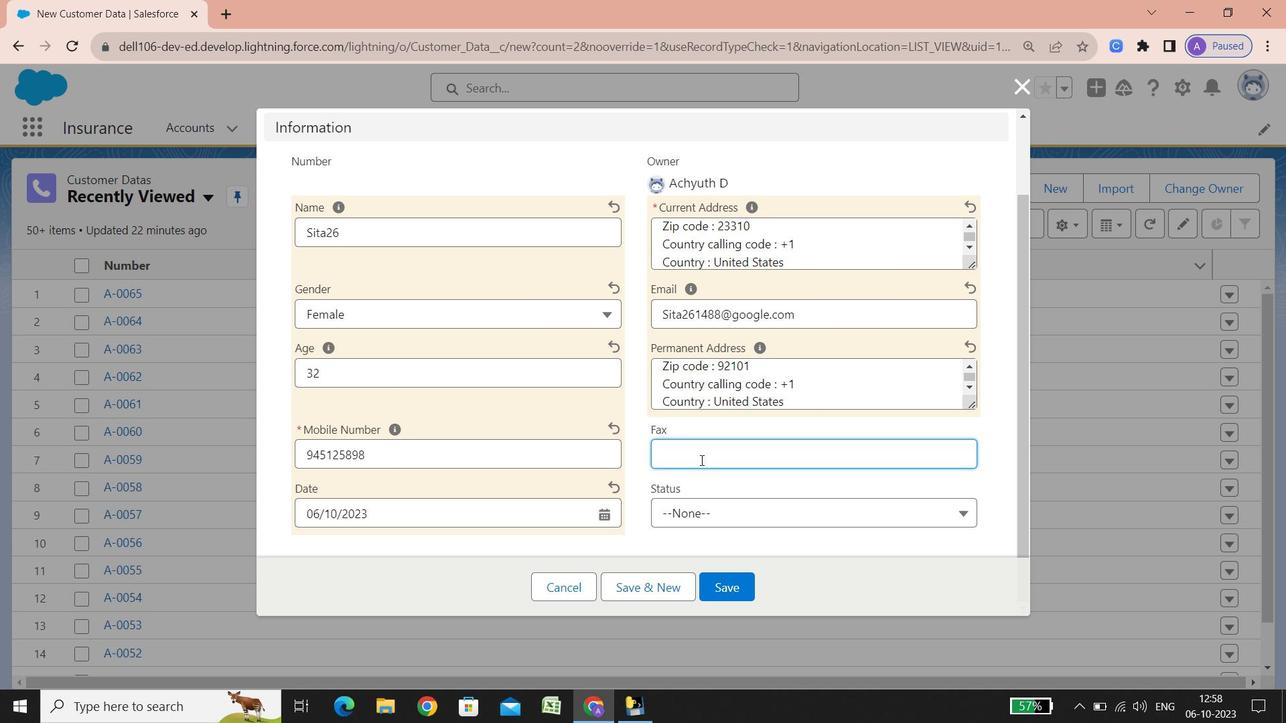 
Action: Key pressed 42626531898
Screenshot: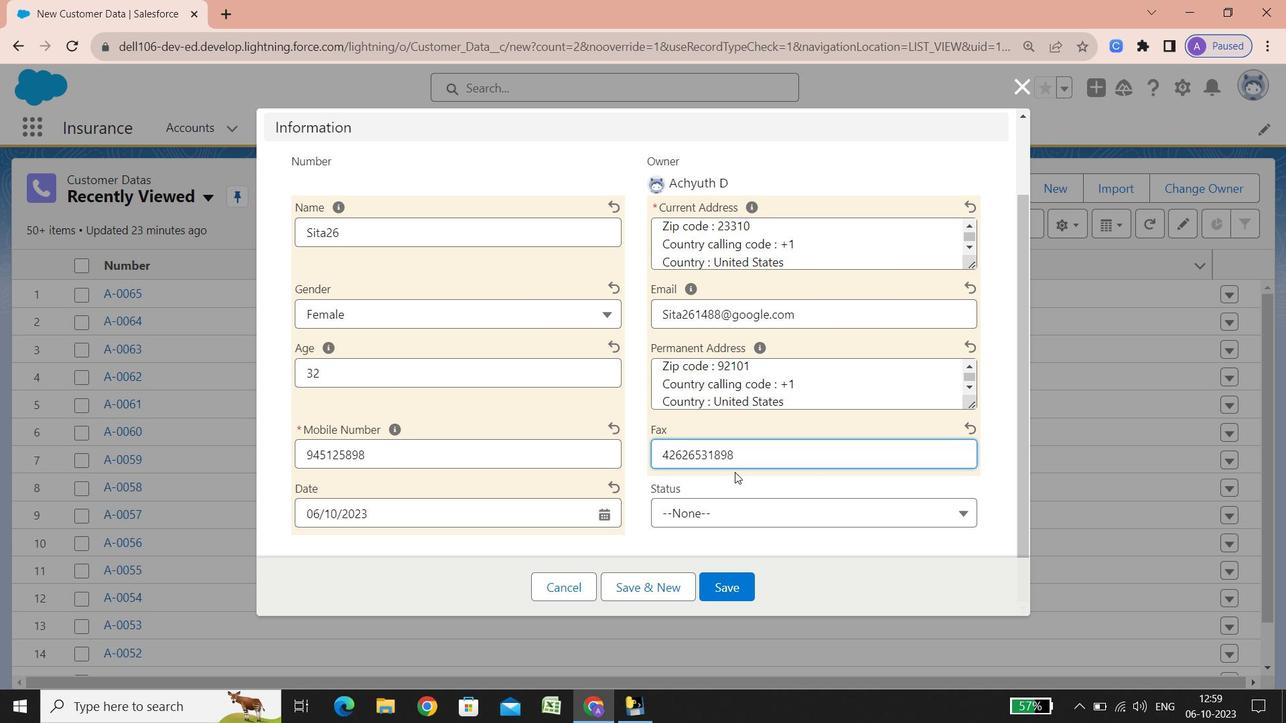 
Action: Mouse moved to (752, 503)
Screenshot: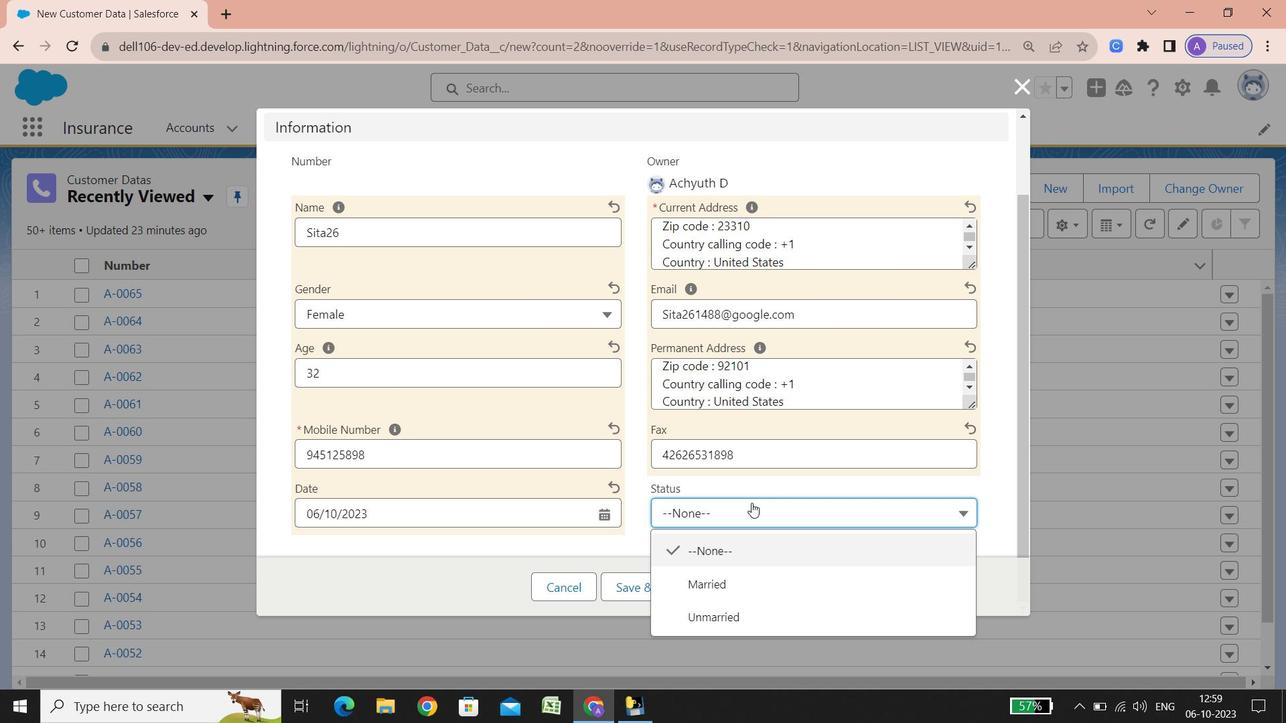 
Action: Mouse pressed left at (752, 503)
Screenshot: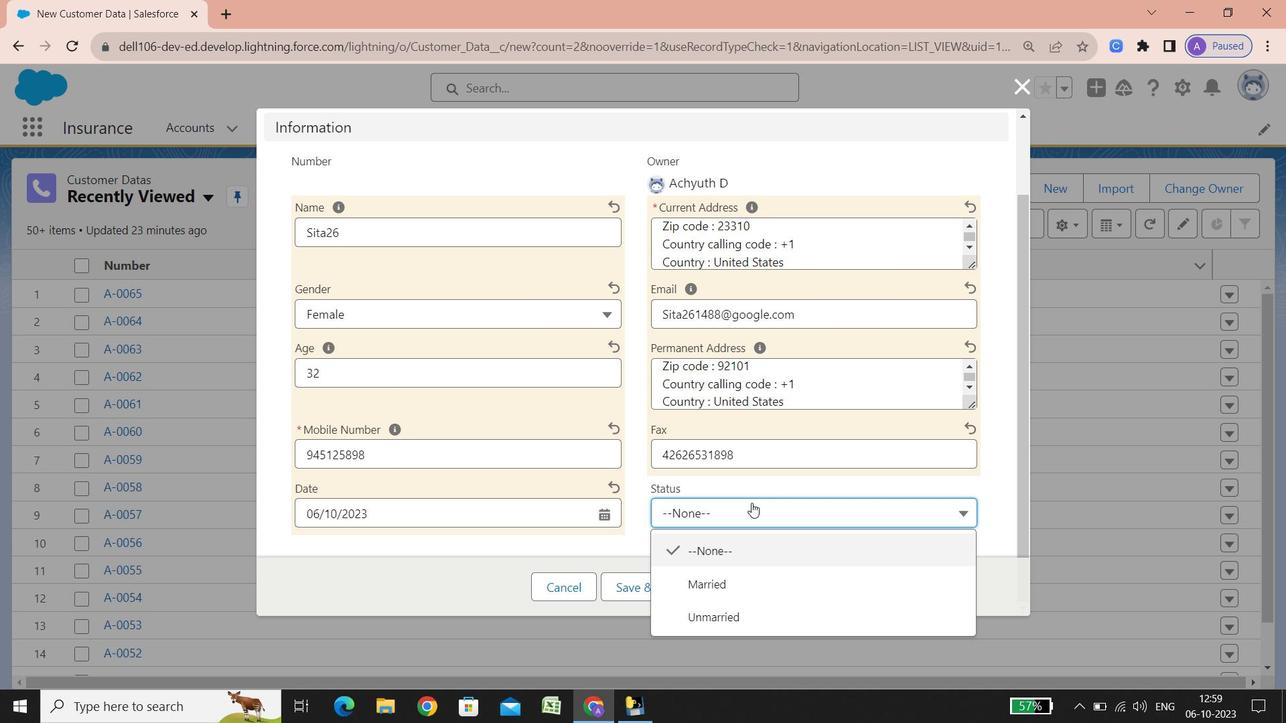 
Action: Mouse moved to (707, 623)
Screenshot: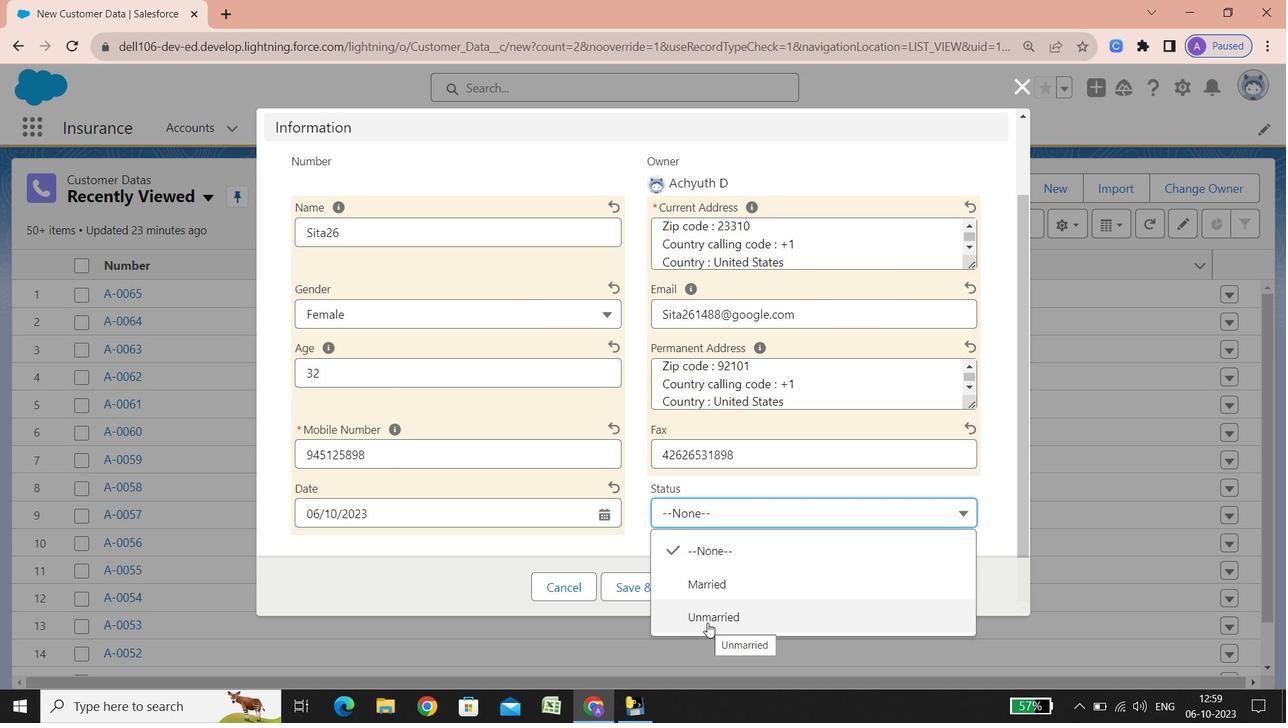 
Action: Mouse pressed left at (707, 623)
Screenshot: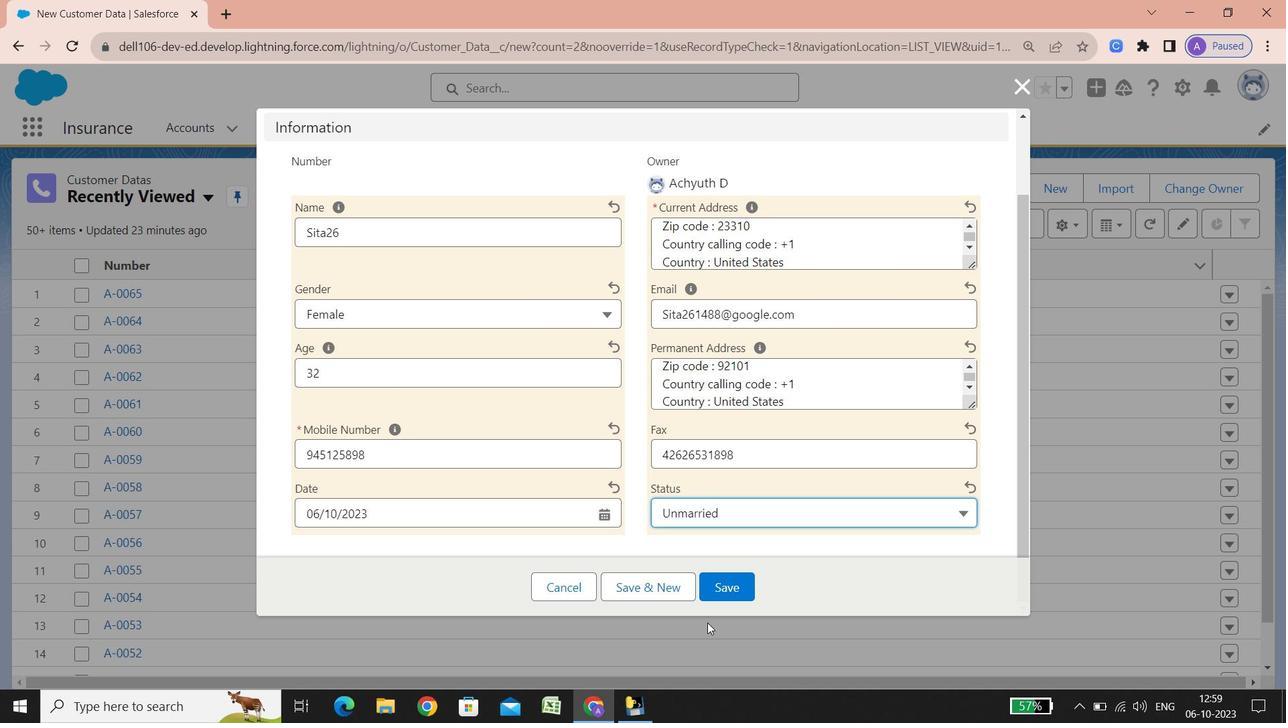 
Action: Mouse moved to (739, 587)
Screenshot: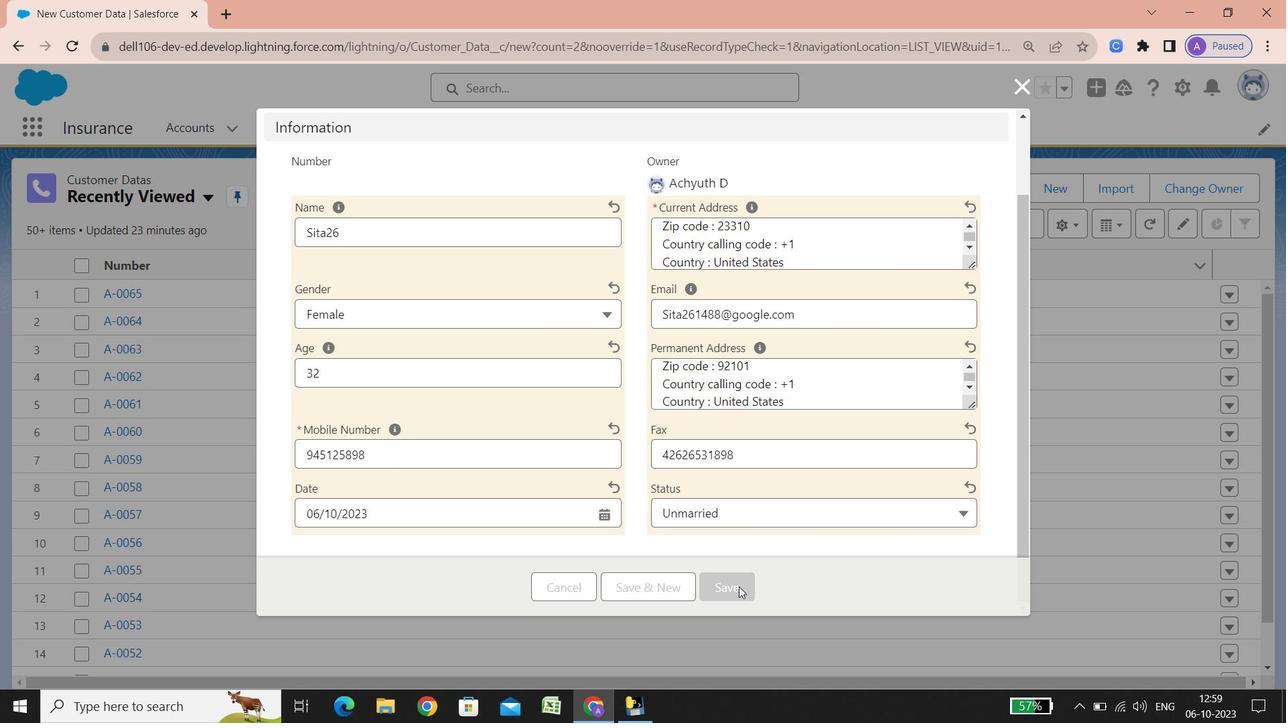 
Action: Mouse pressed left at (739, 587)
Screenshot: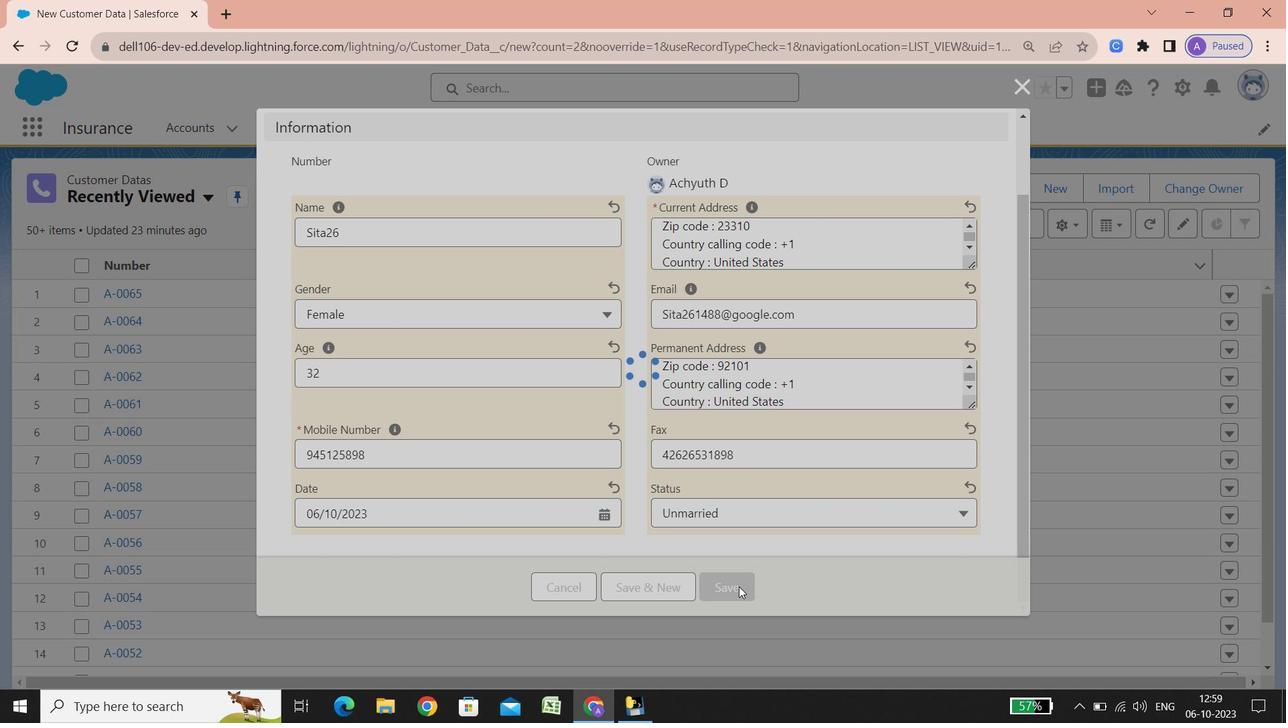 
Action: Mouse moved to (598, 116)
Screenshot: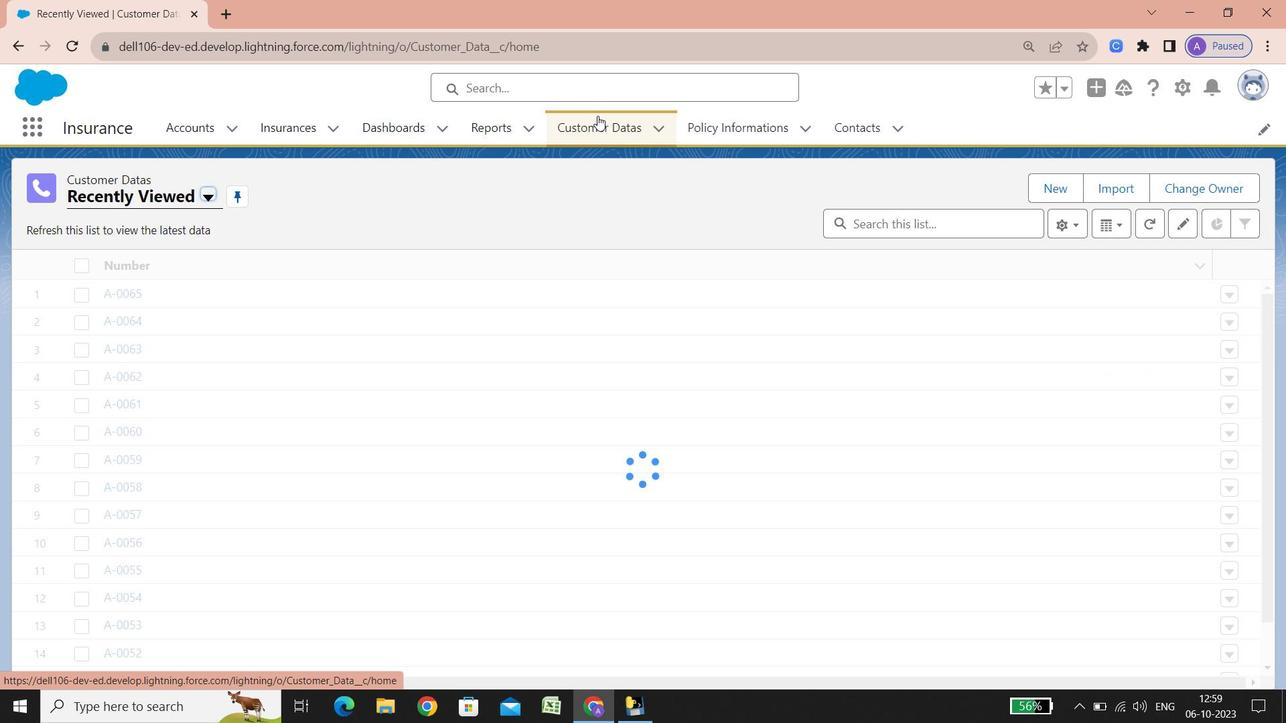 
Action: Mouse pressed left at (598, 116)
Screenshot: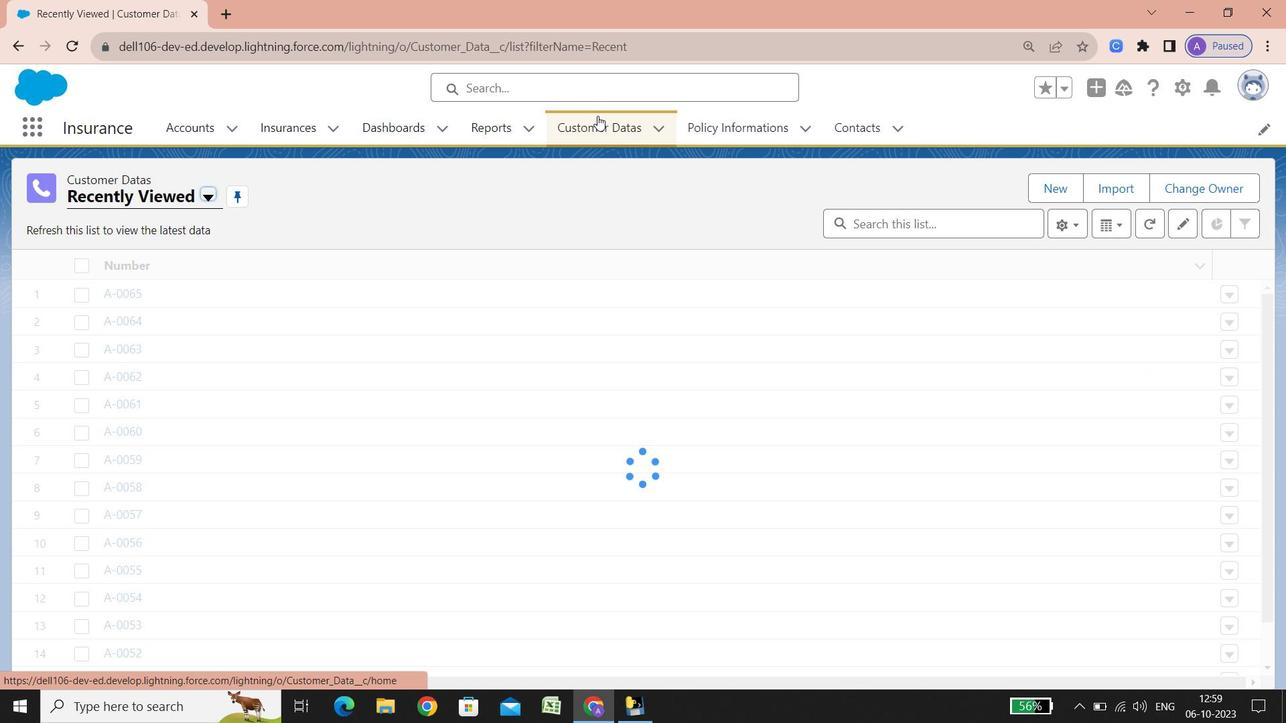 
Action: Mouse moved to (1055, 182)
Screenshot: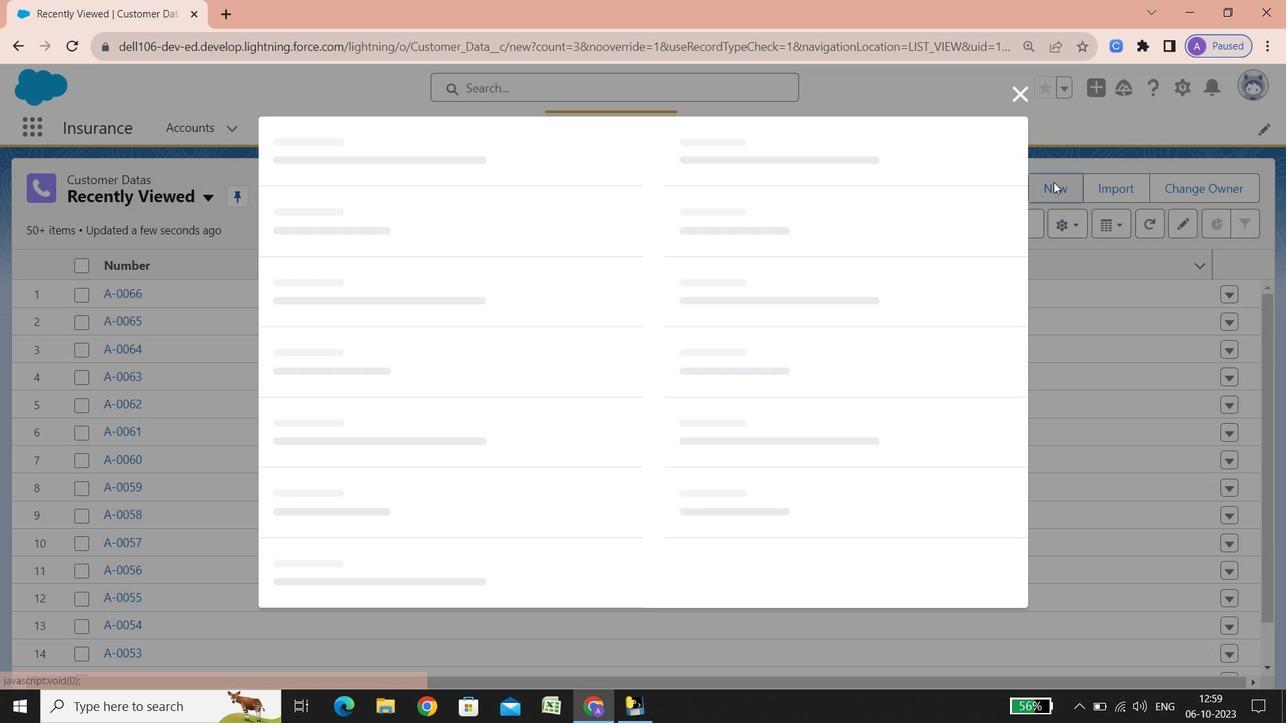 
Action: Mouse pressed left at (1055, 182)
Screenshot: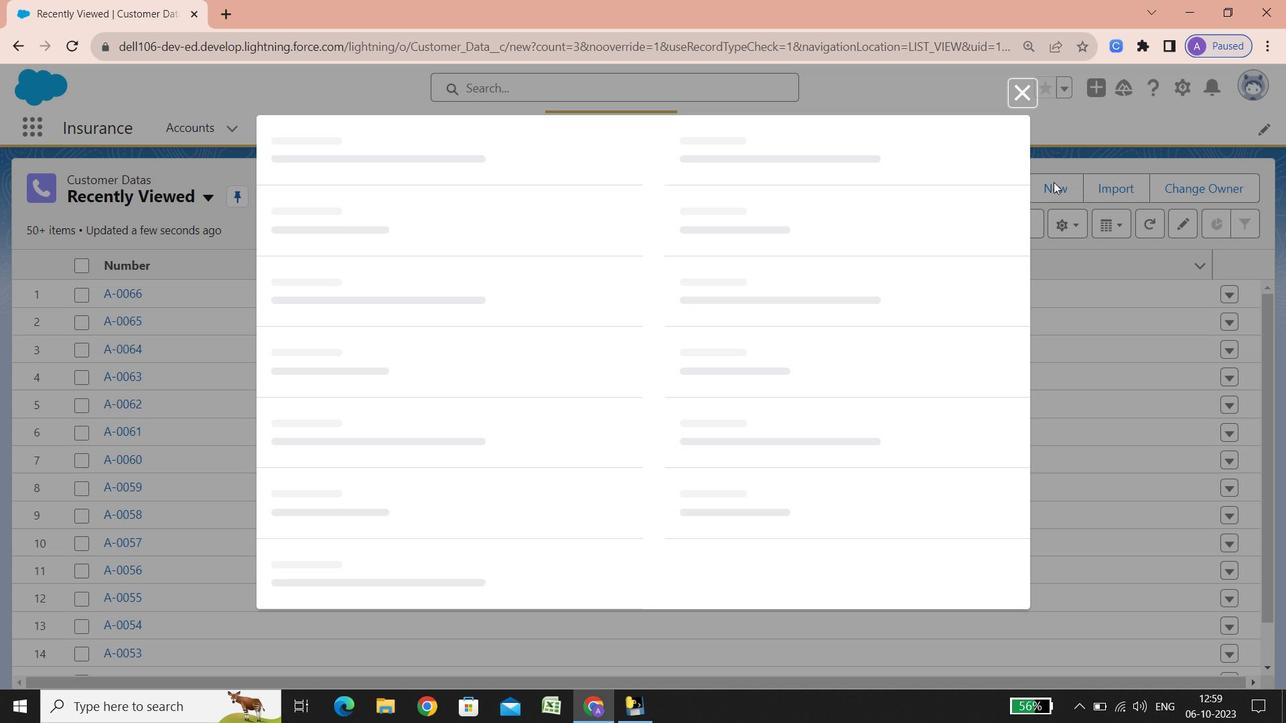 
Action: Mouse moved to (327, 330)
Screenshot: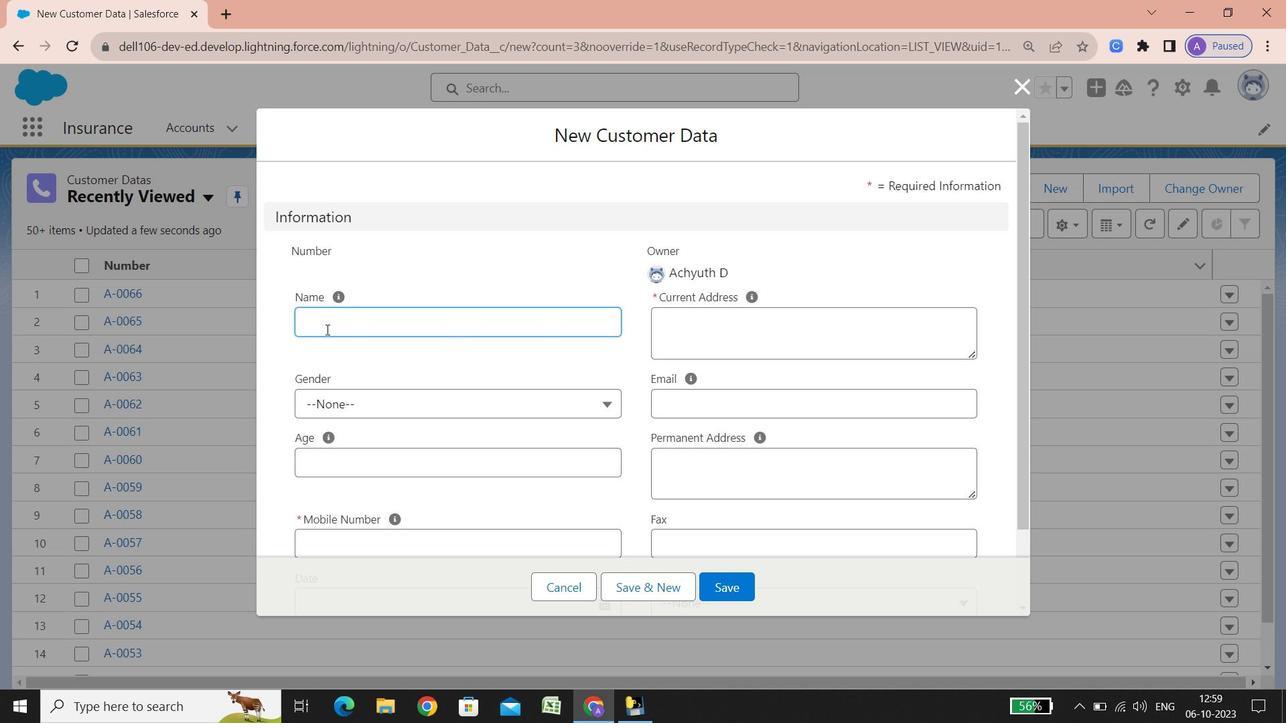 
Action: Key pressed <Key.shift><Key.shift><Key.shift><Key.shift><Key.shift>Sita27
Screenshot: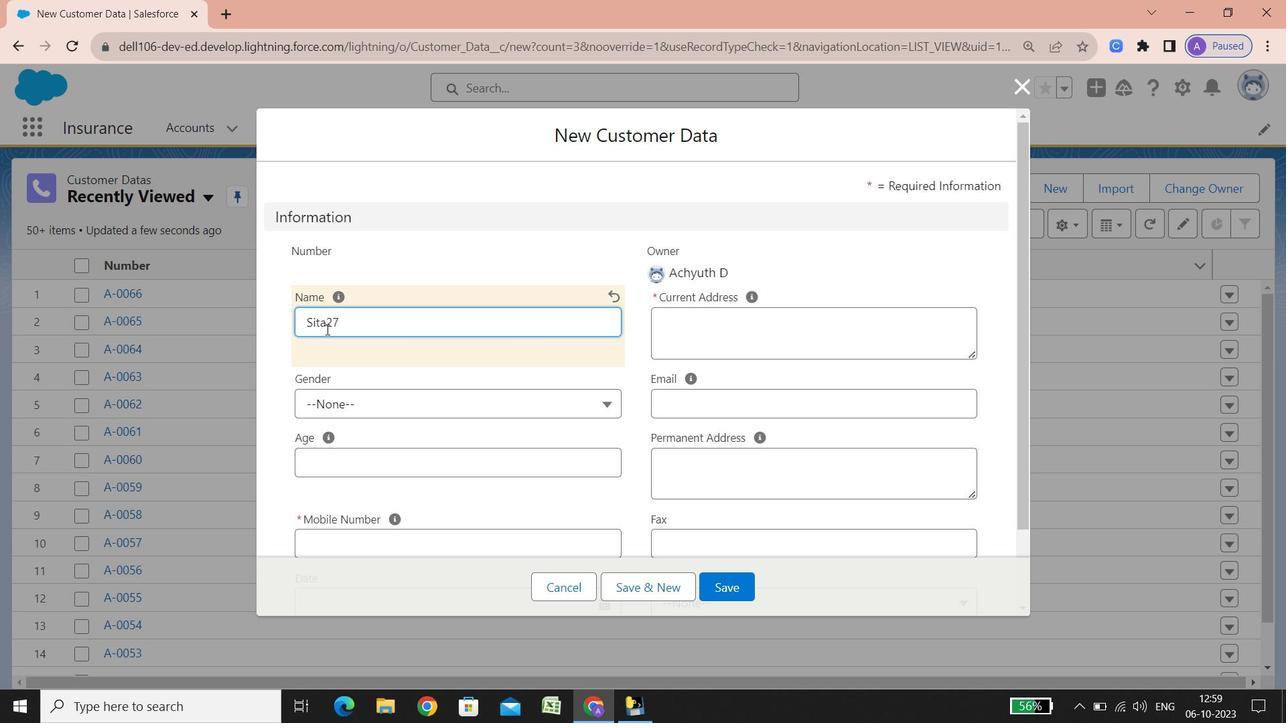 
Action: Mouse moved to (430, 401)
Screenshot: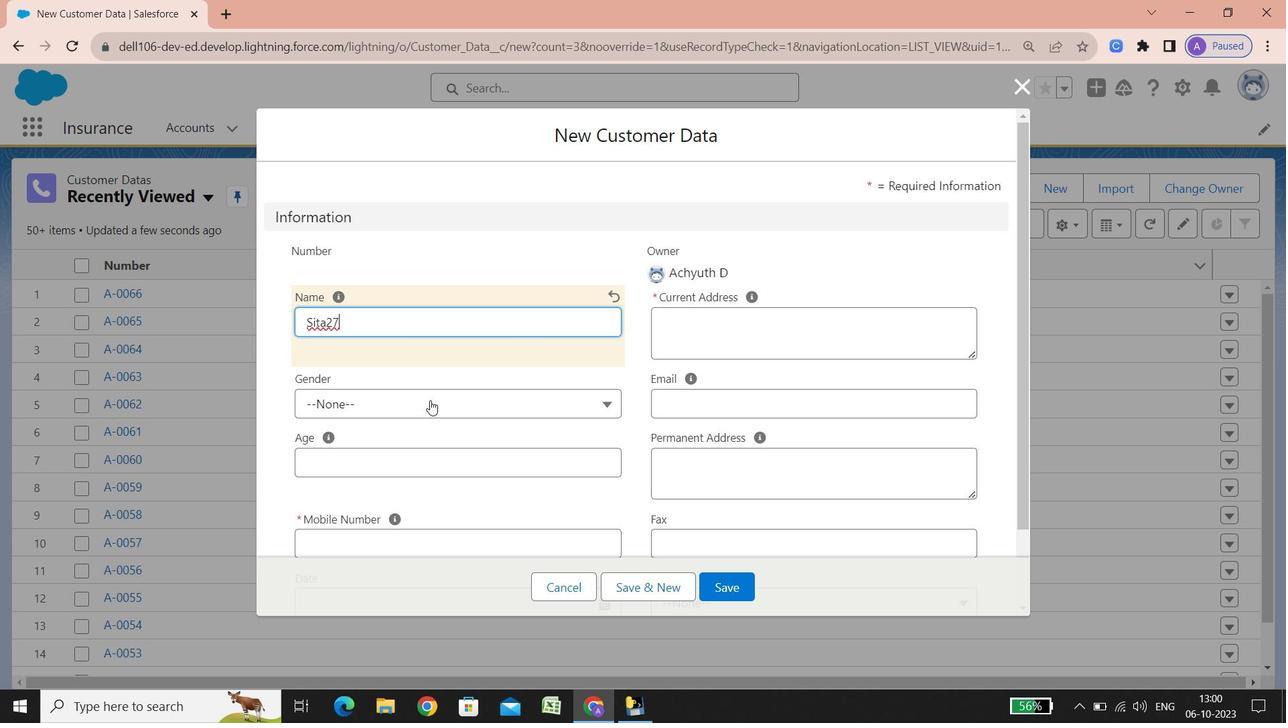 
Action: Mouse pressed left at (430, 401)
Screenshot: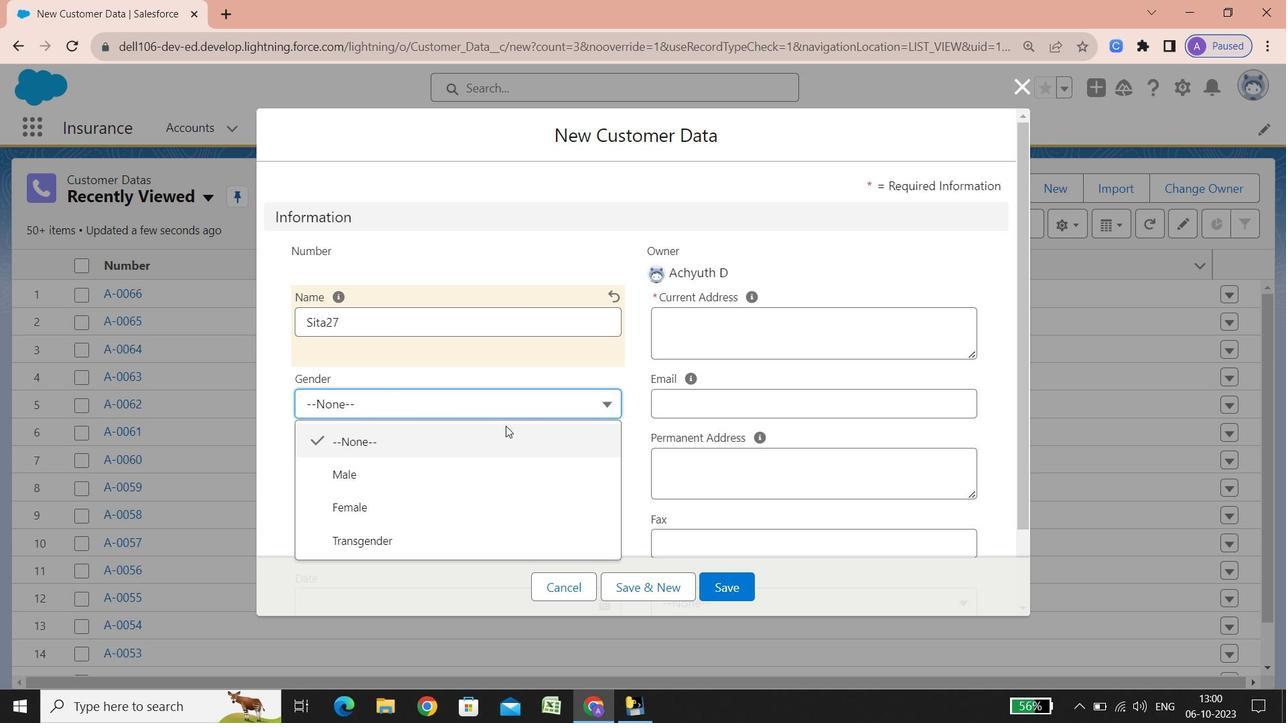 
Action: Mouse moved to (377, 502)
Screenshot: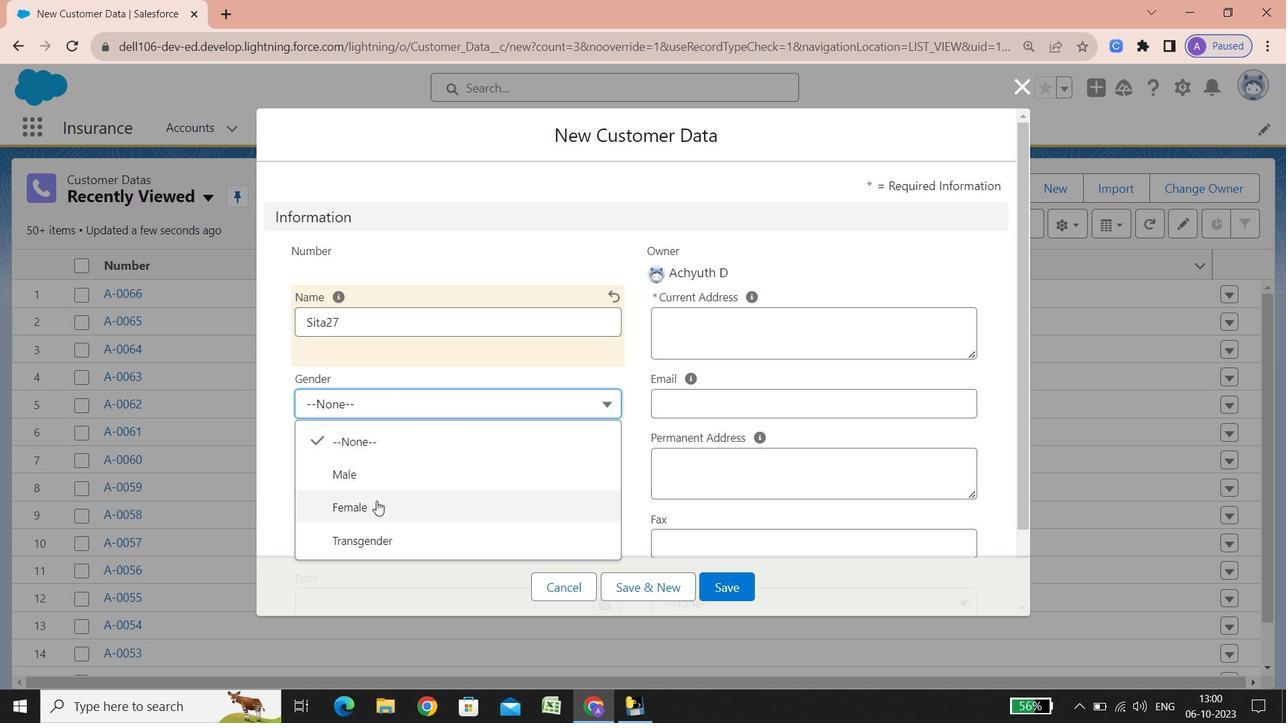 
Action: Mouse pressed left at (377, 502)
Screenshot: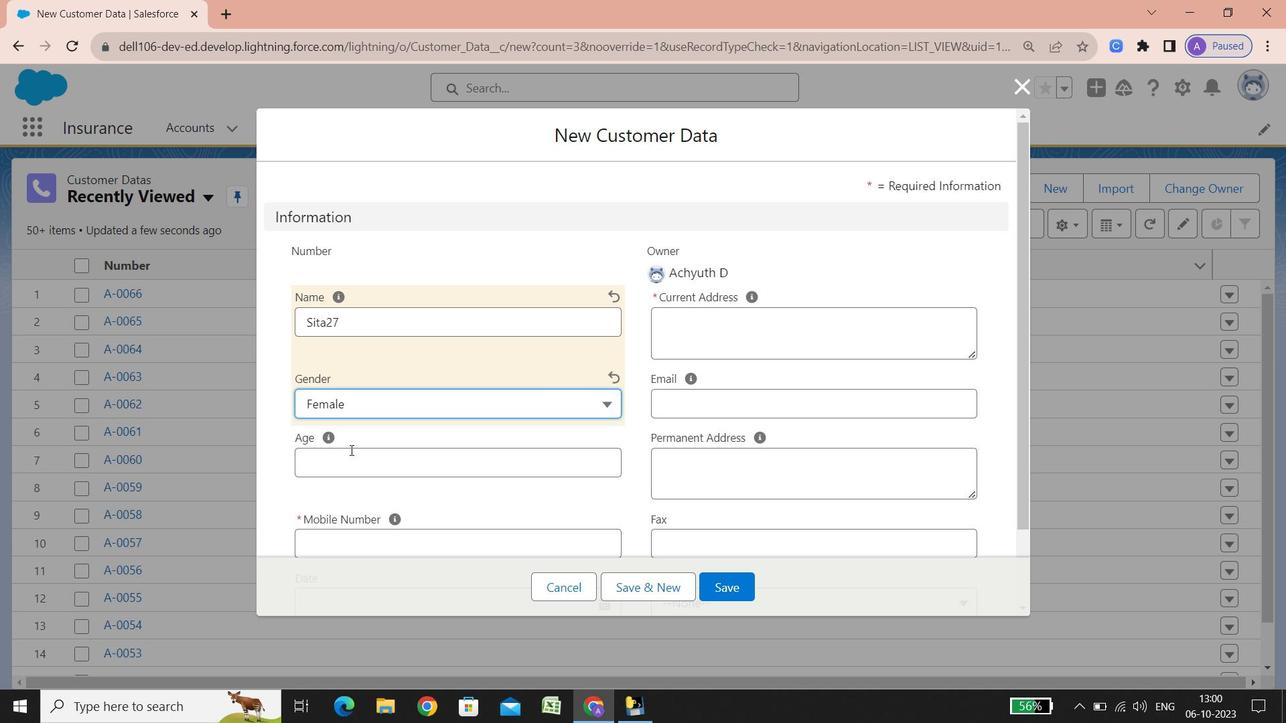 
Action: Mouse moved to (351, 451)
Screenshot: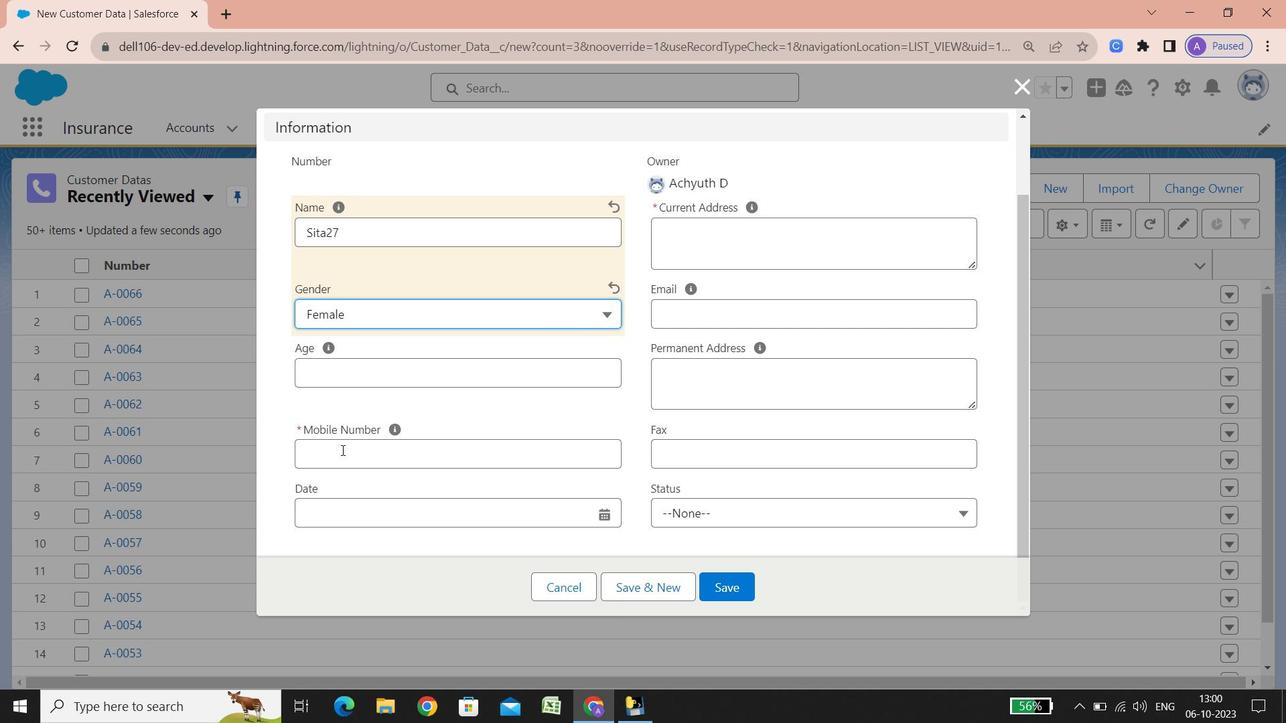 
Action: Mouse scrolled (351, 450) with delta (0, 0)
Screenshot: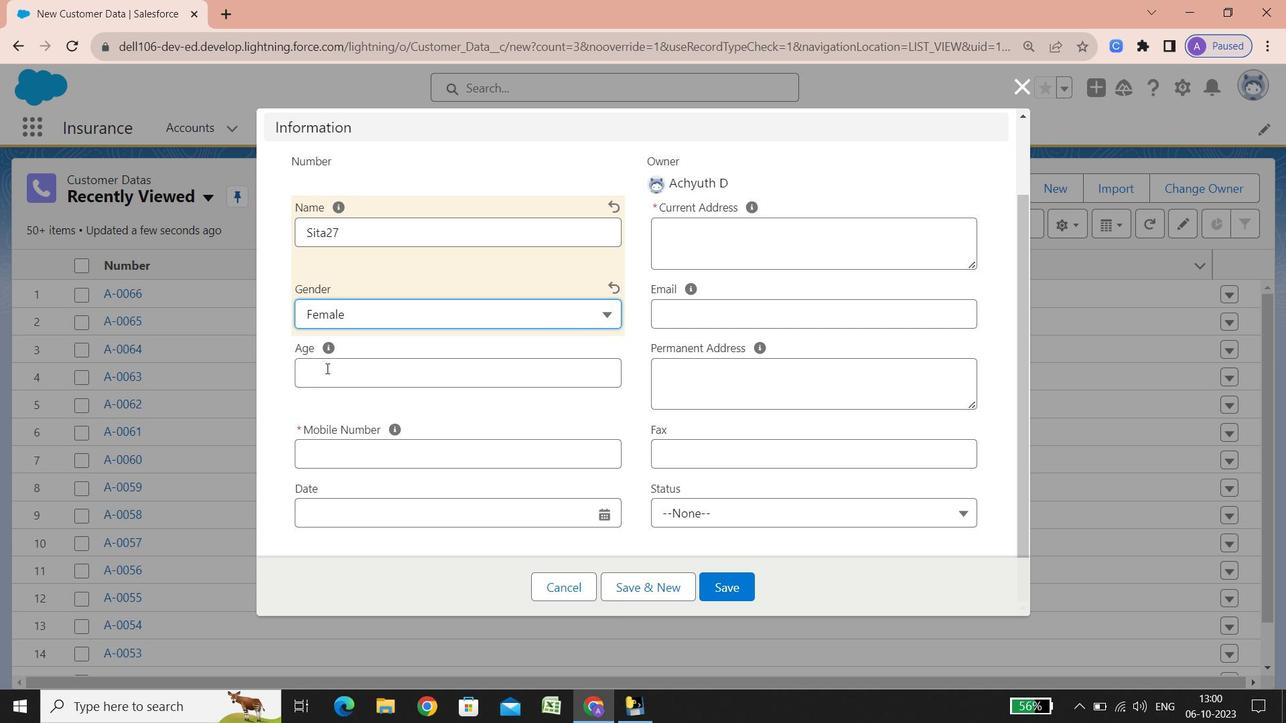 
Action: Mouse scrolled (351, 450) with delta (0, 0)
Screenshot: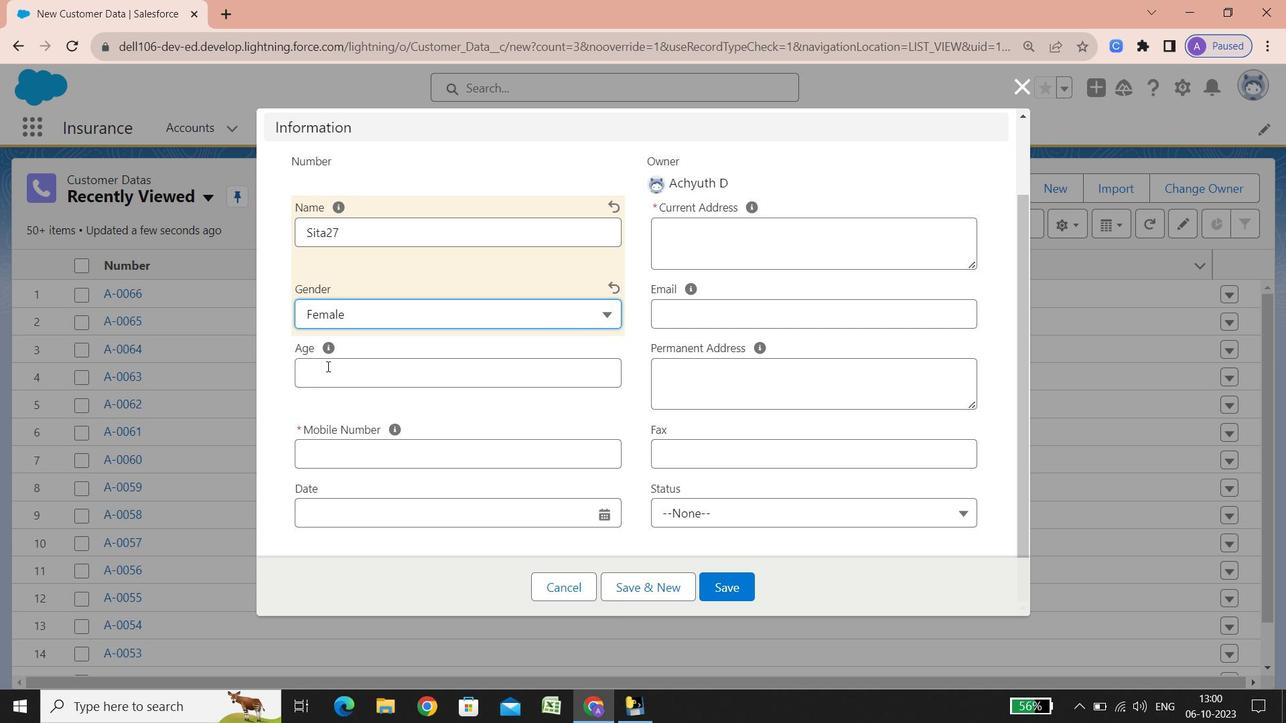 
Action: Mouse scrolled (351, 450) with delta (0, 0)
Screenshot: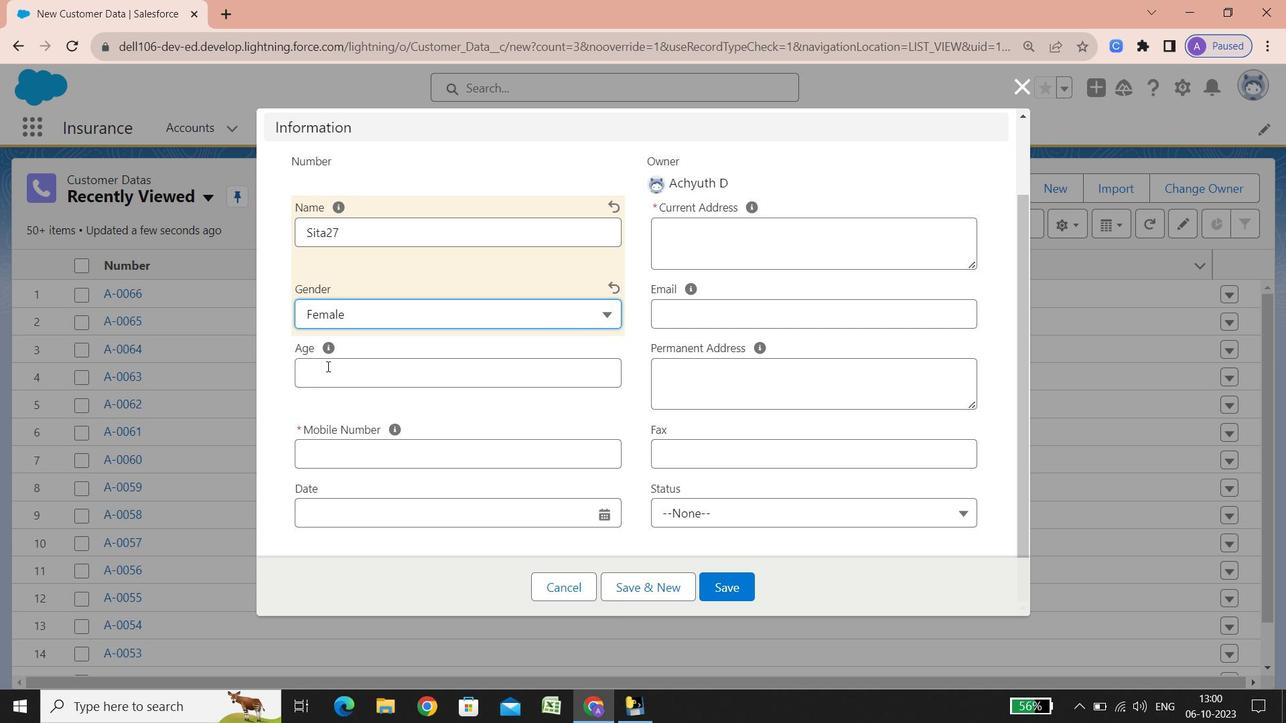 
Action: Mouse scrolled (351, 450) with delta (0, 0)
Screenshot: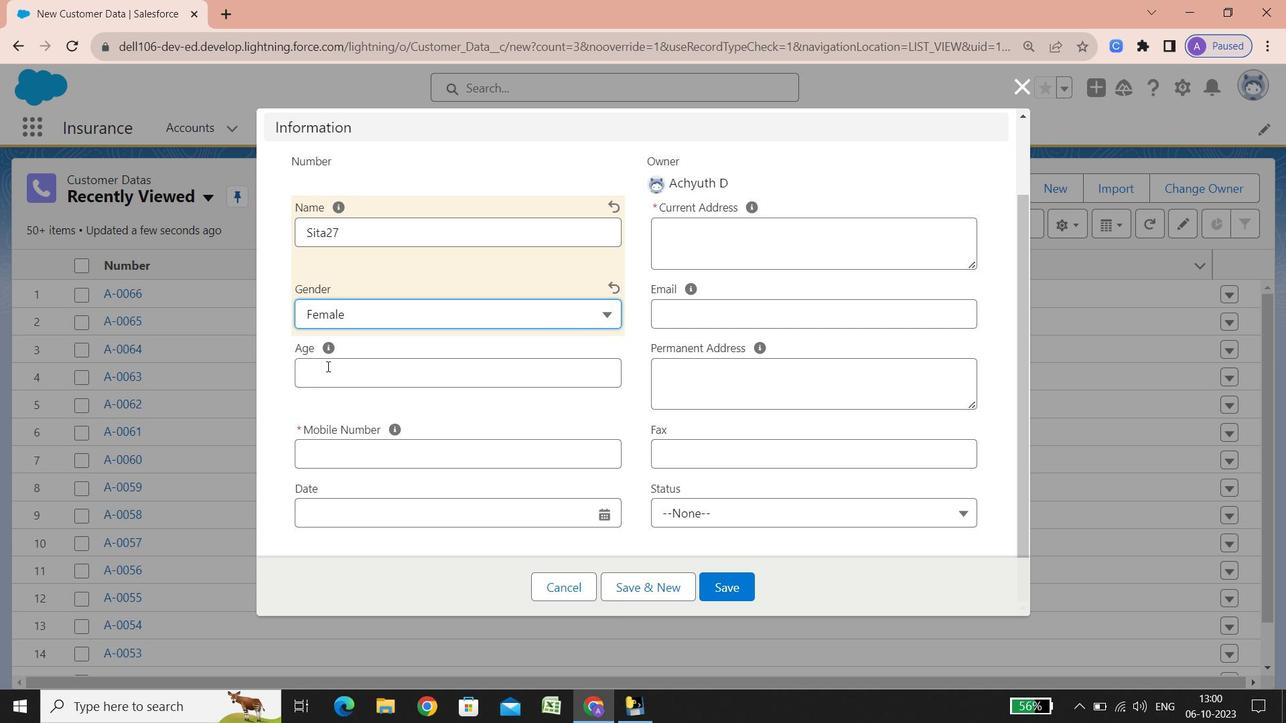 
Action: Mouse scrolled (351, 450) with delta (0, 0)
Screenshot: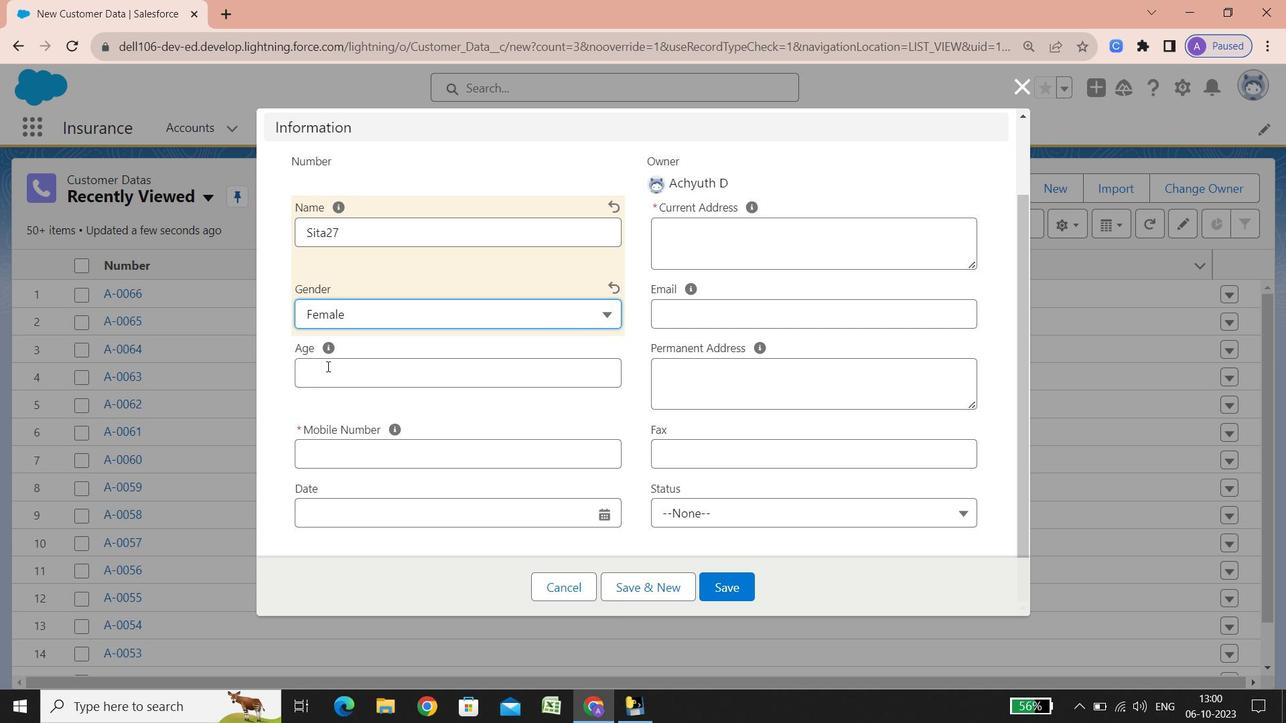 
Action: Mouse scrolled (351, 450) with delta (0, 0)
Screenshot: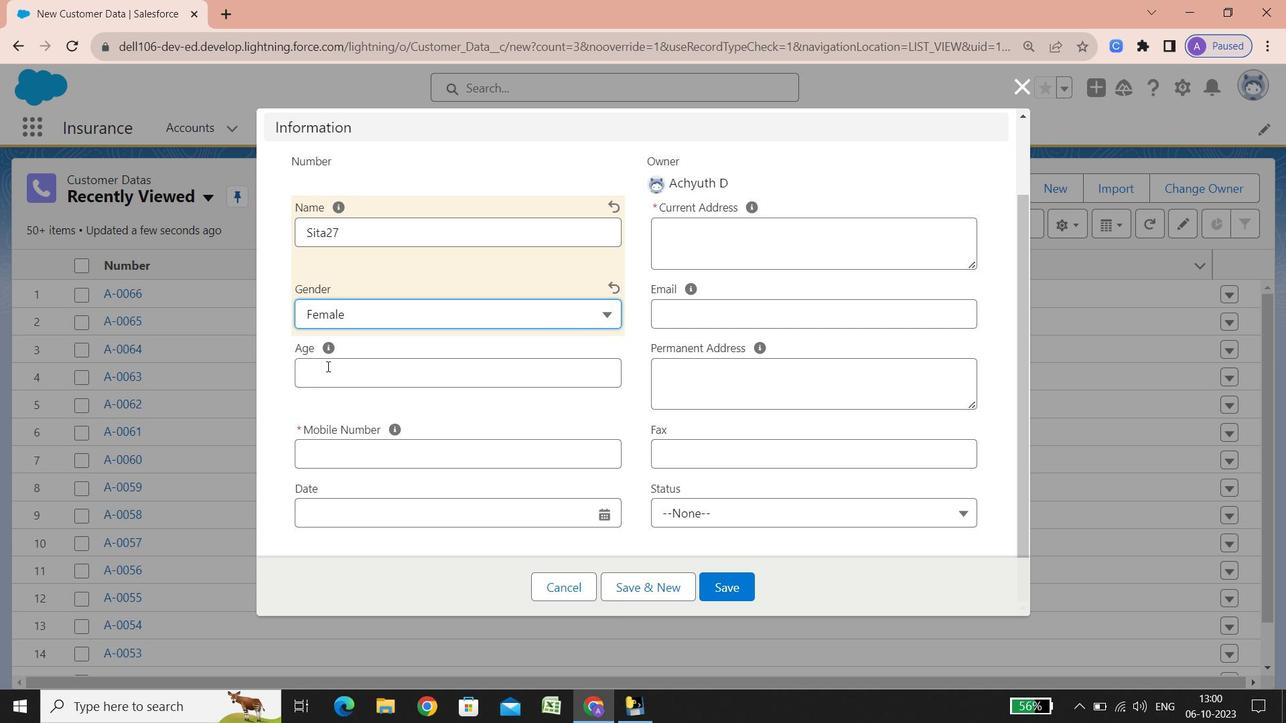 
Action: Mouse scrolled (351, 450) with delta (0, 0)
Screenshot: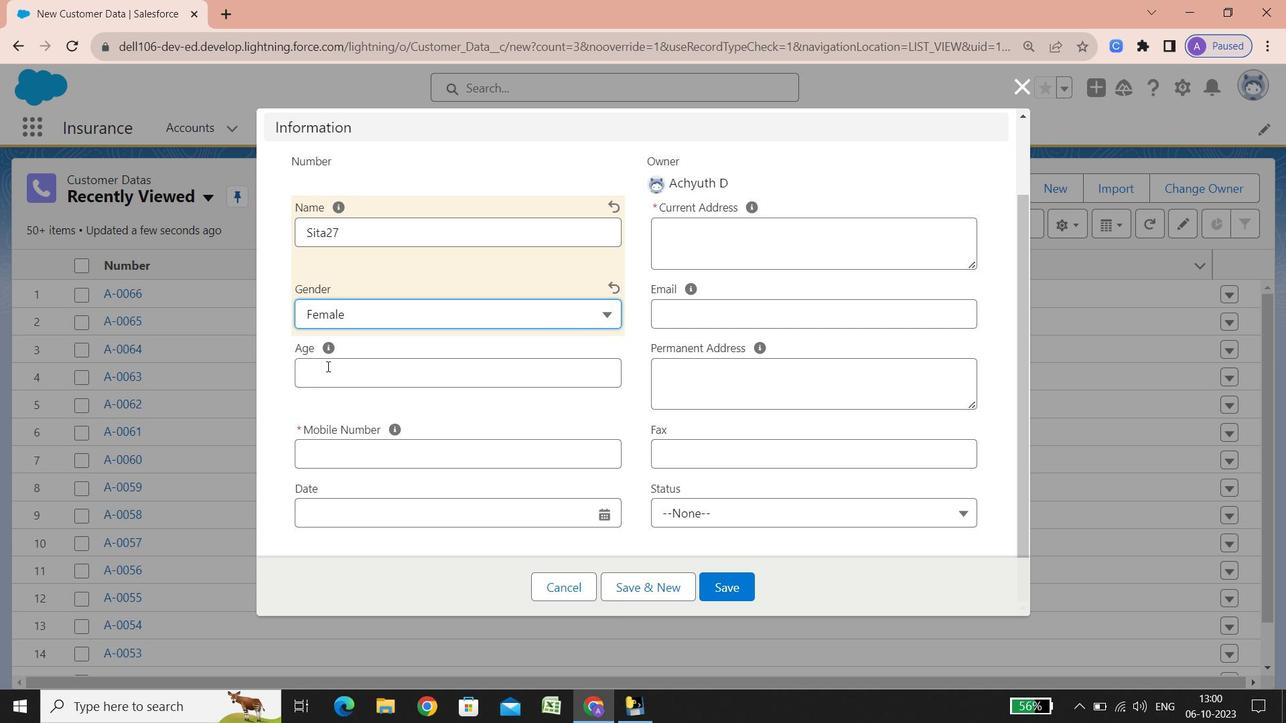 
Action: Mouse scrolled (351, 450) with delta (0, 0)
Screenshot: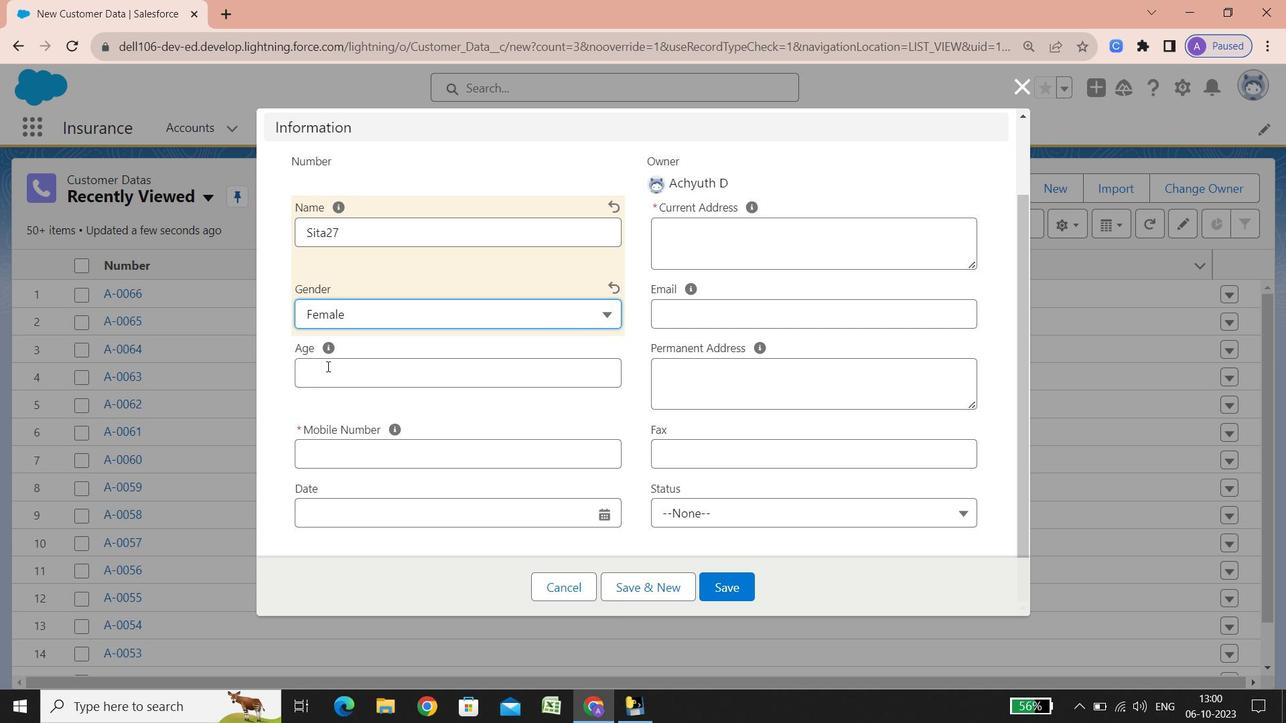 
Action: Mouse scrolled (351, 450) with delta (0, 0)
Screenshot: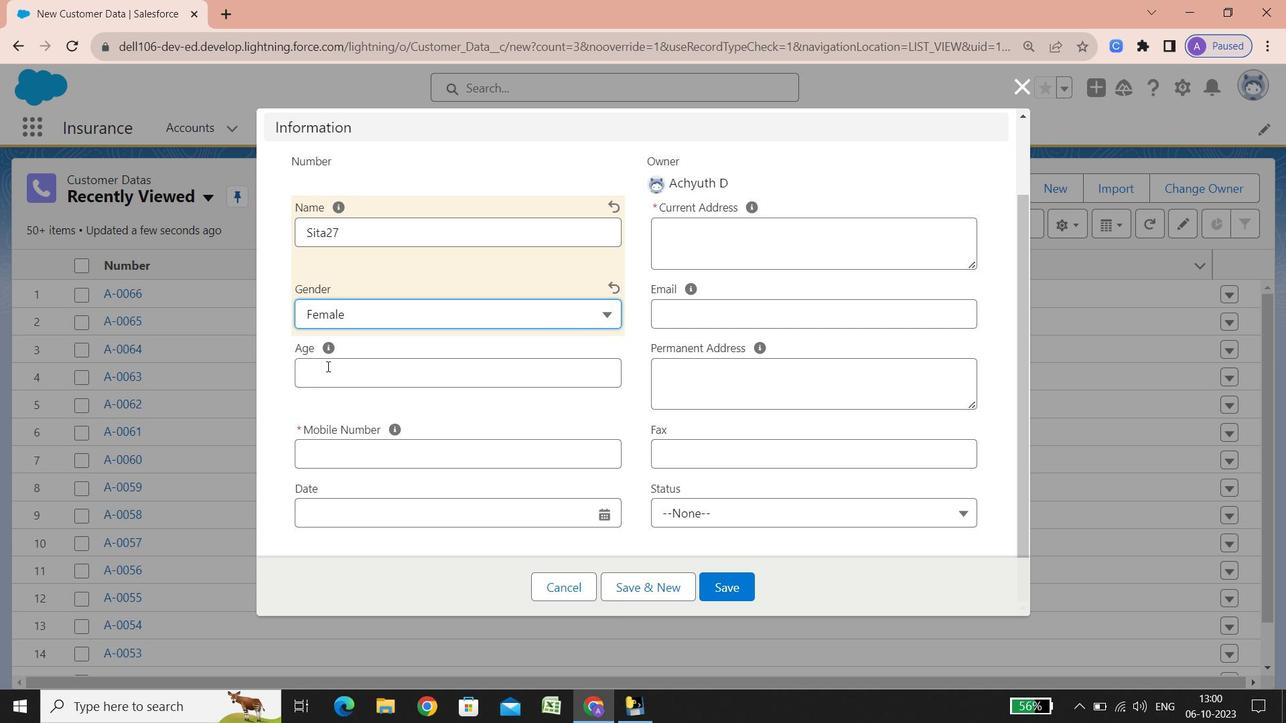 
Action: Mouse scrolled (351, 450) with delta (0, 0)
Screenshot: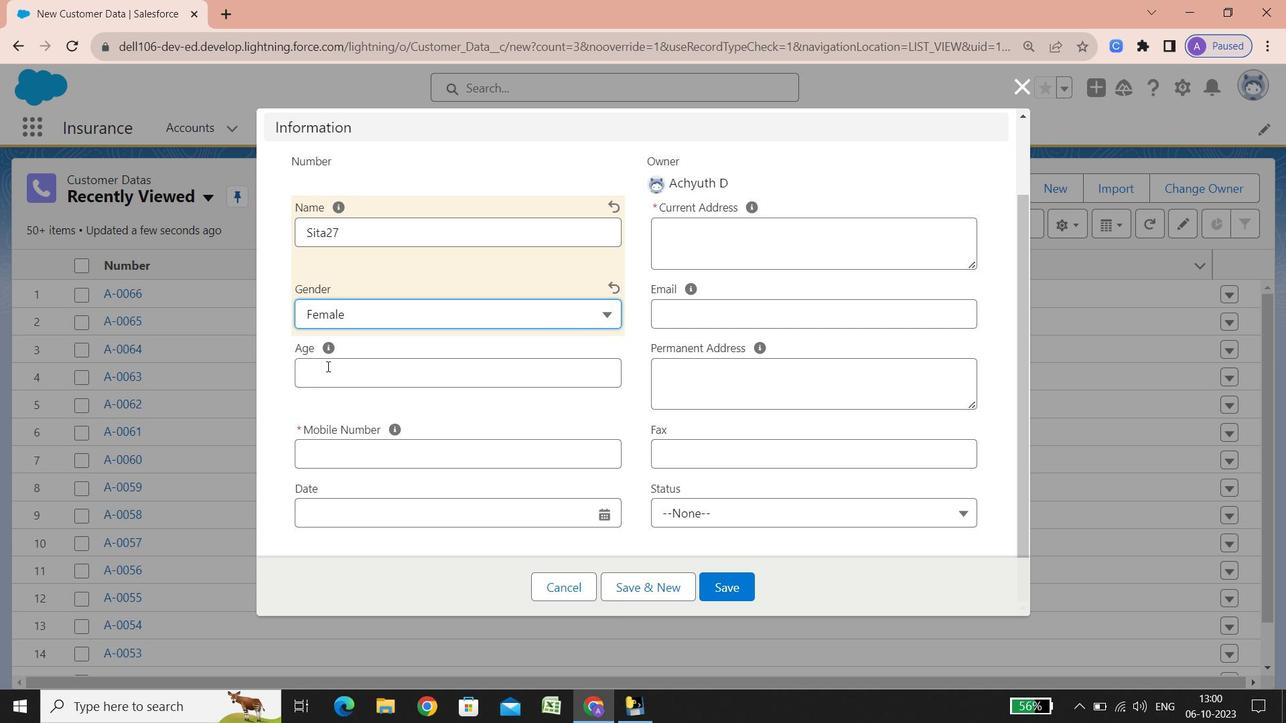 
Action: Mouse scrolled (351, 450) with delta (0, 0)
Screenshot: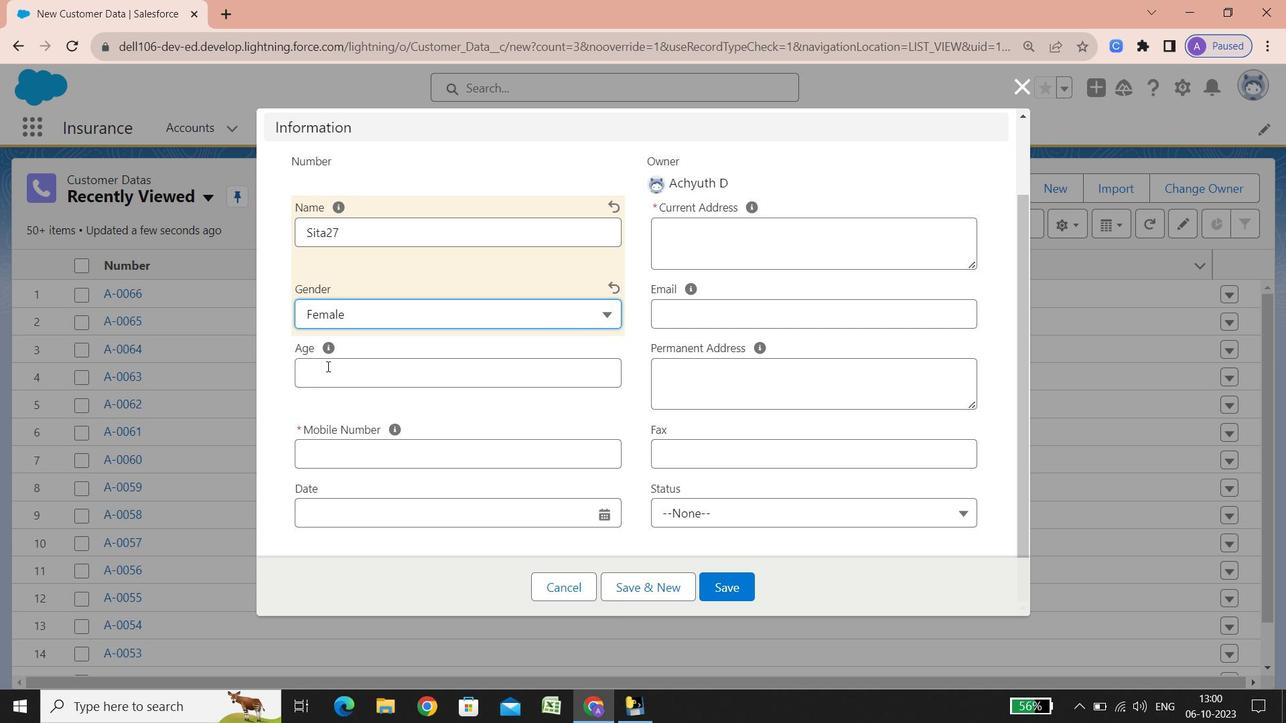 
Action: Mouse scrolled (351, 450) with delta (0, 0)
Screenshot: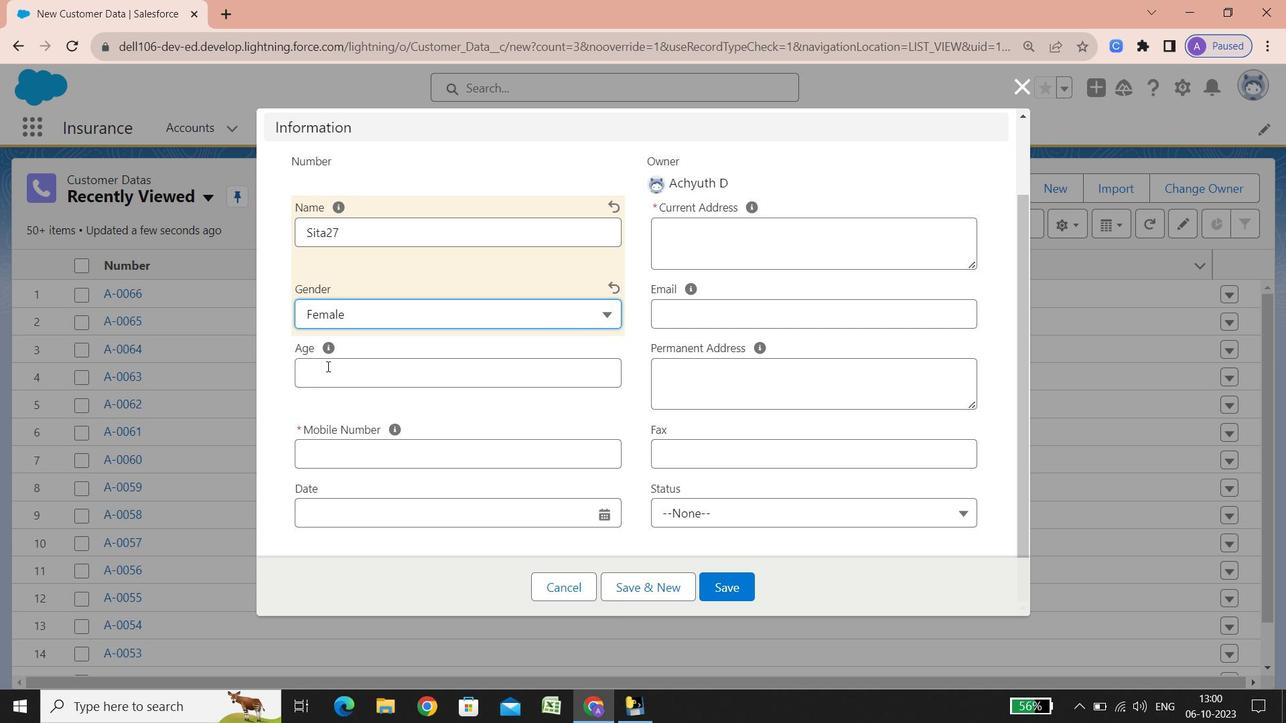 
Action: Mouse moved to (327, 367)
Screenshot: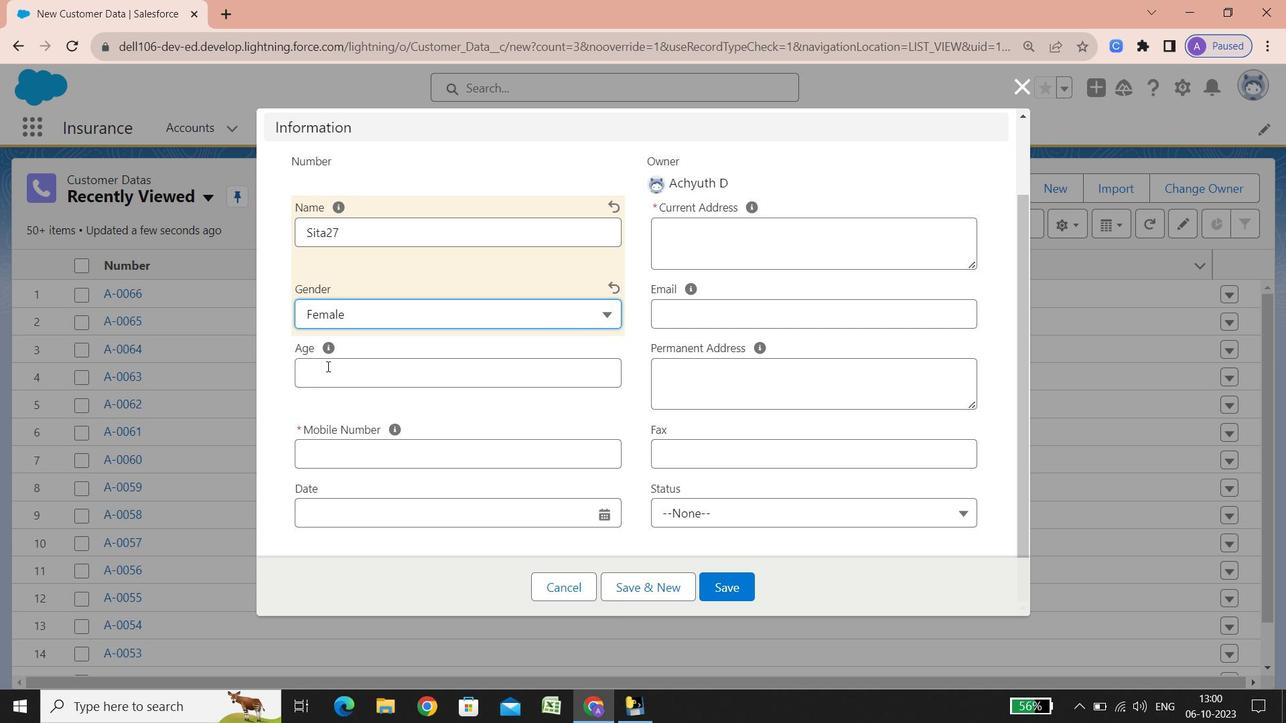 
Action: Mouse pressed left at (327, 367)
Screenshot: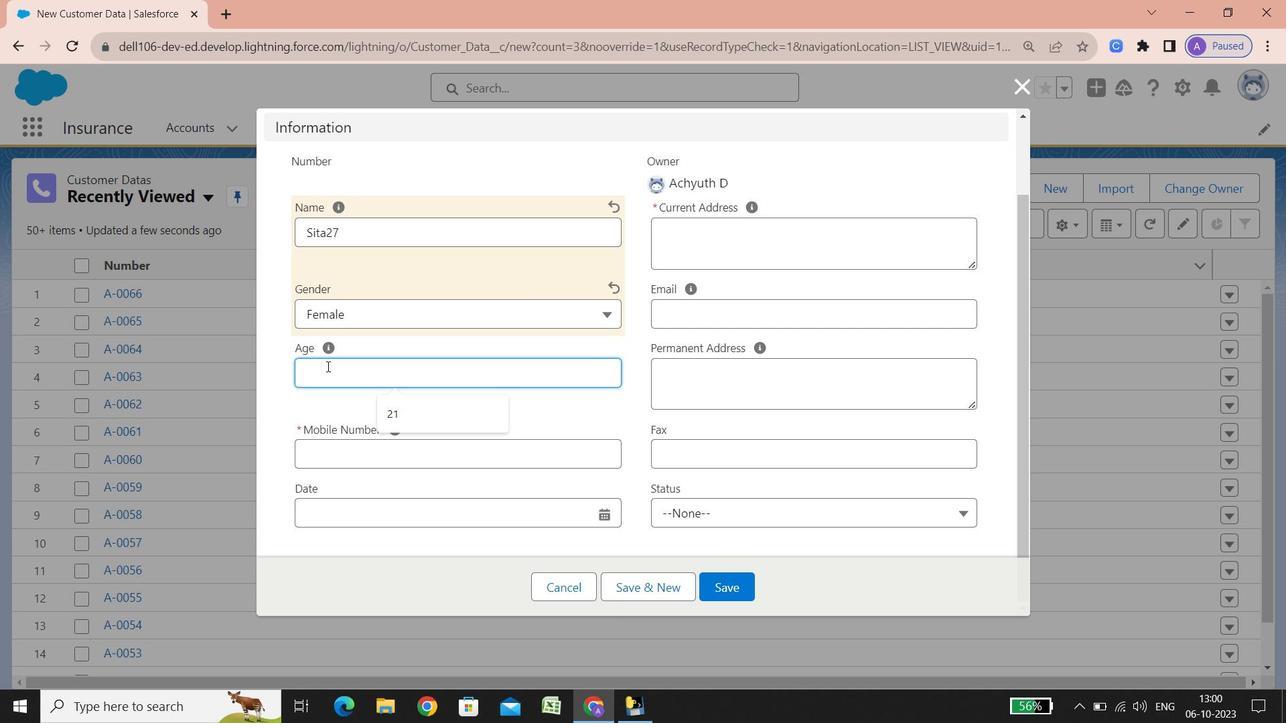 
Action: Key pressed 36
Screenshot: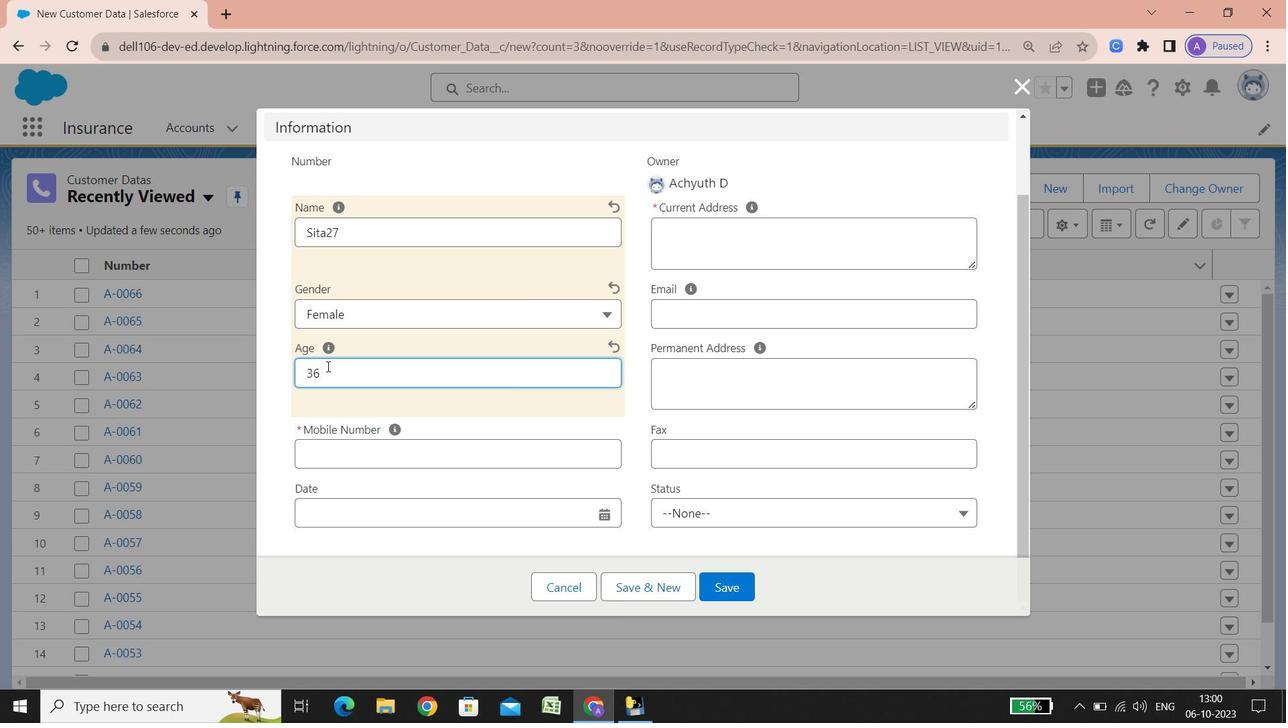 
Action: Mouse moved to (349, 448)
Screenshot: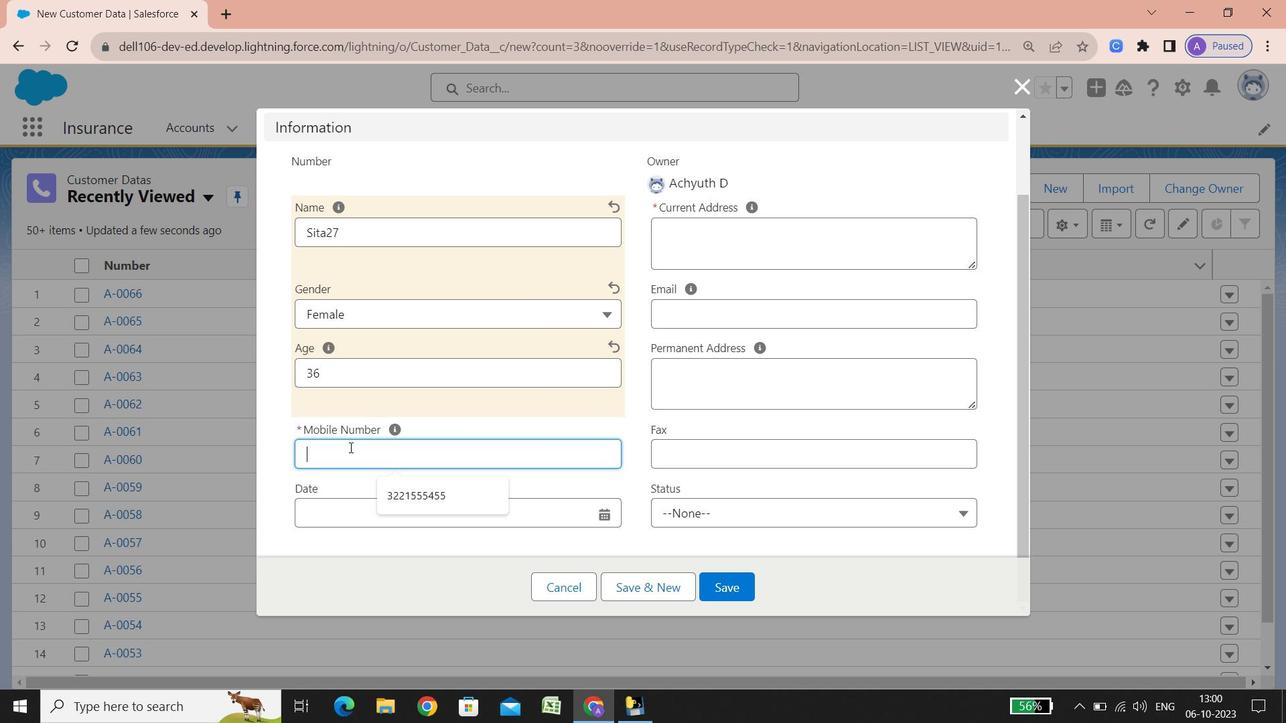 
Action: Mouse pressed left at (349, 448)
Screenshot: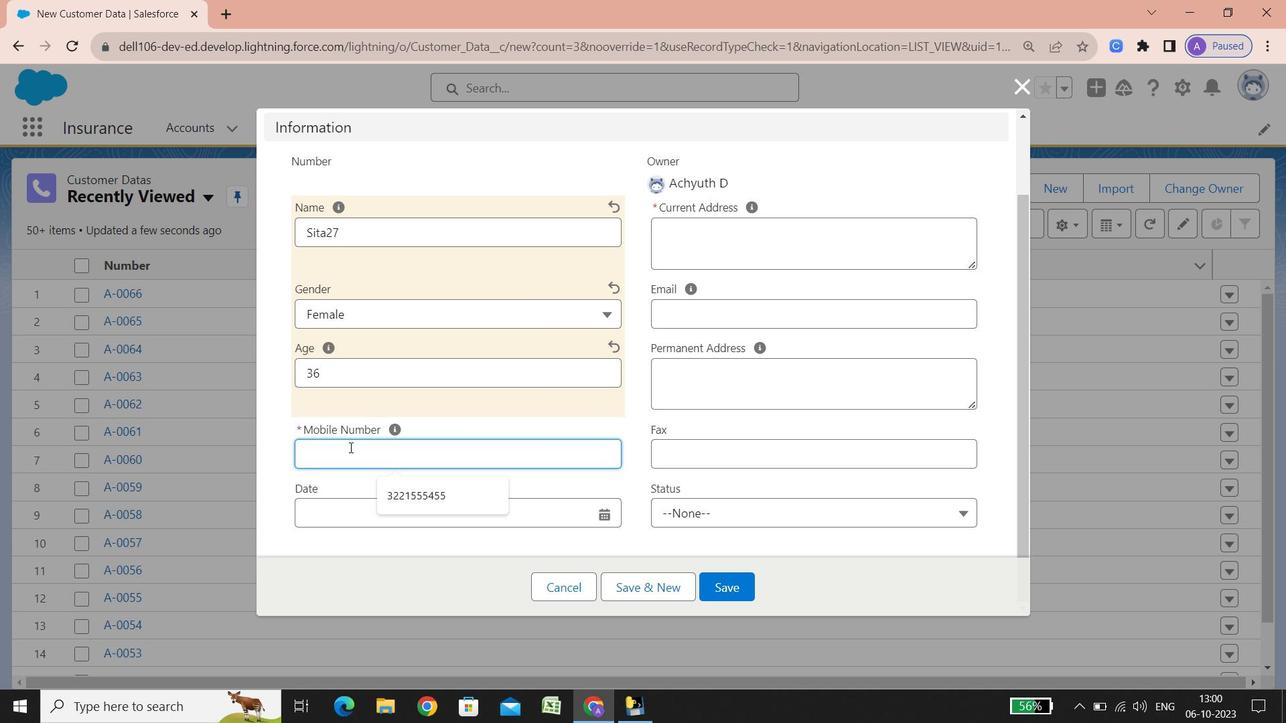 
Action: Key pressed 3556515456
Screenshot: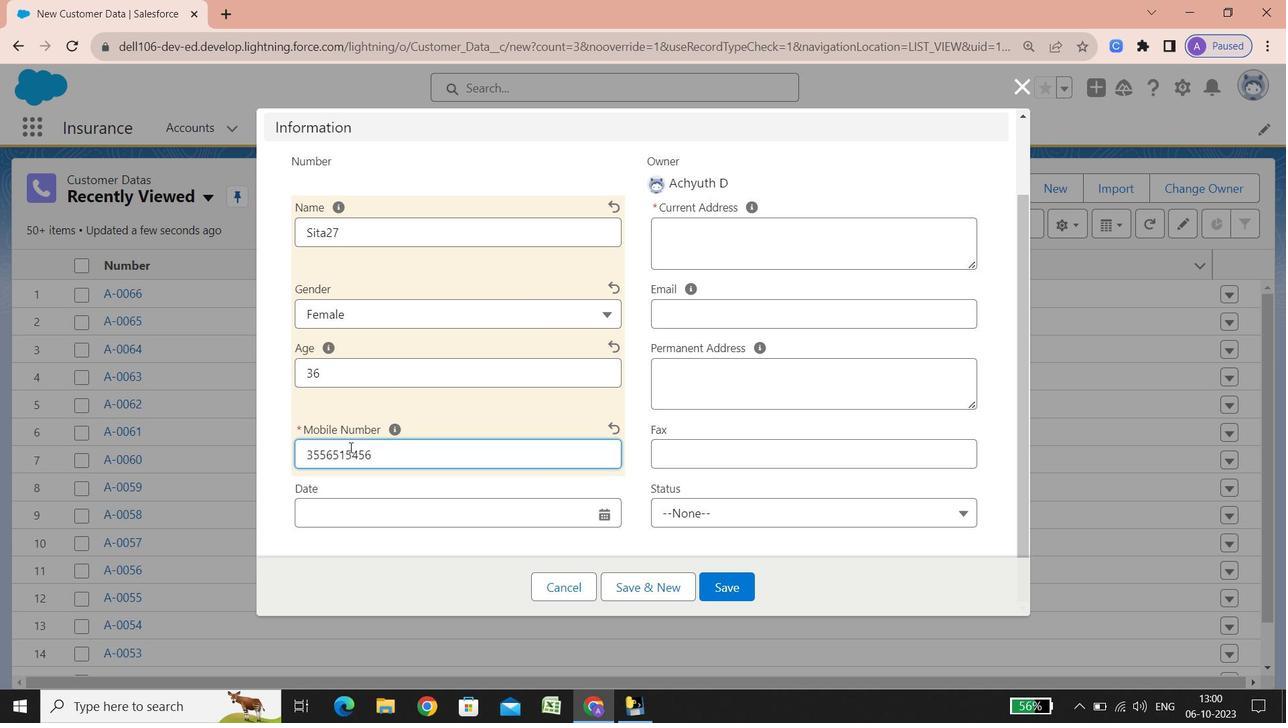 
Action: Mouse moved to (607, 510)
Screenshot: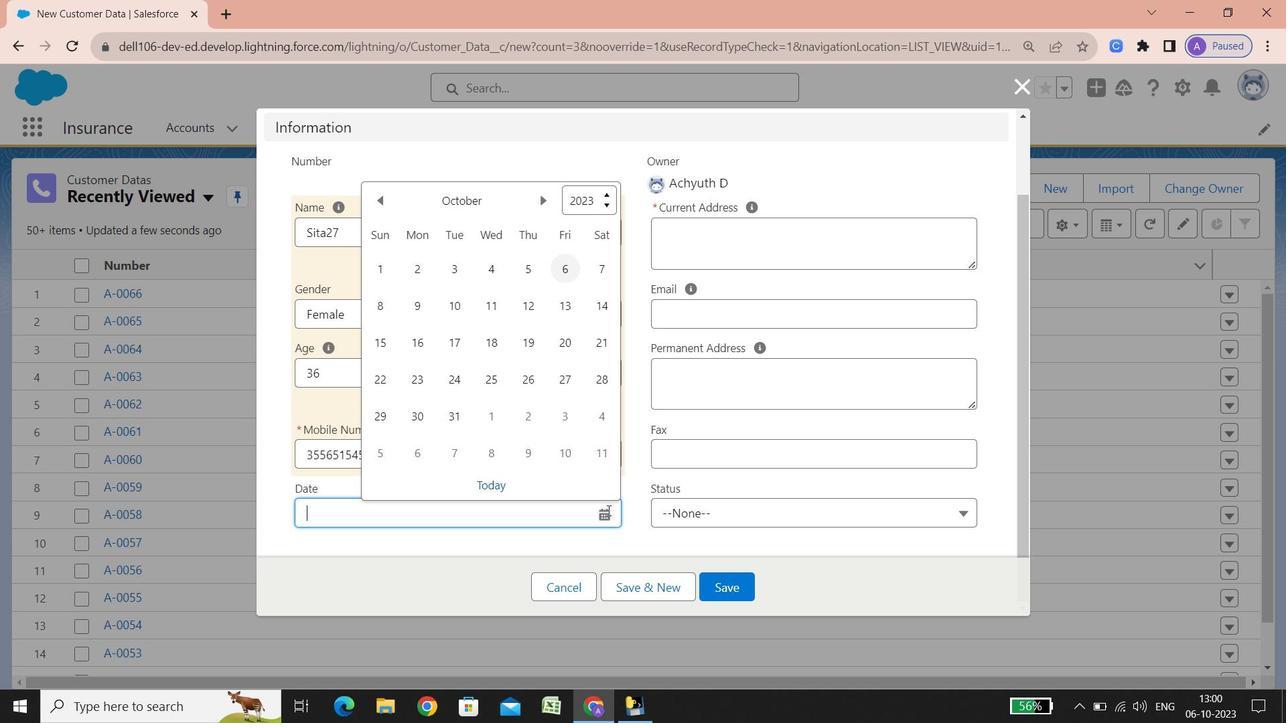 
Action: Mouse pressed left at (607, 510)
Screenshot: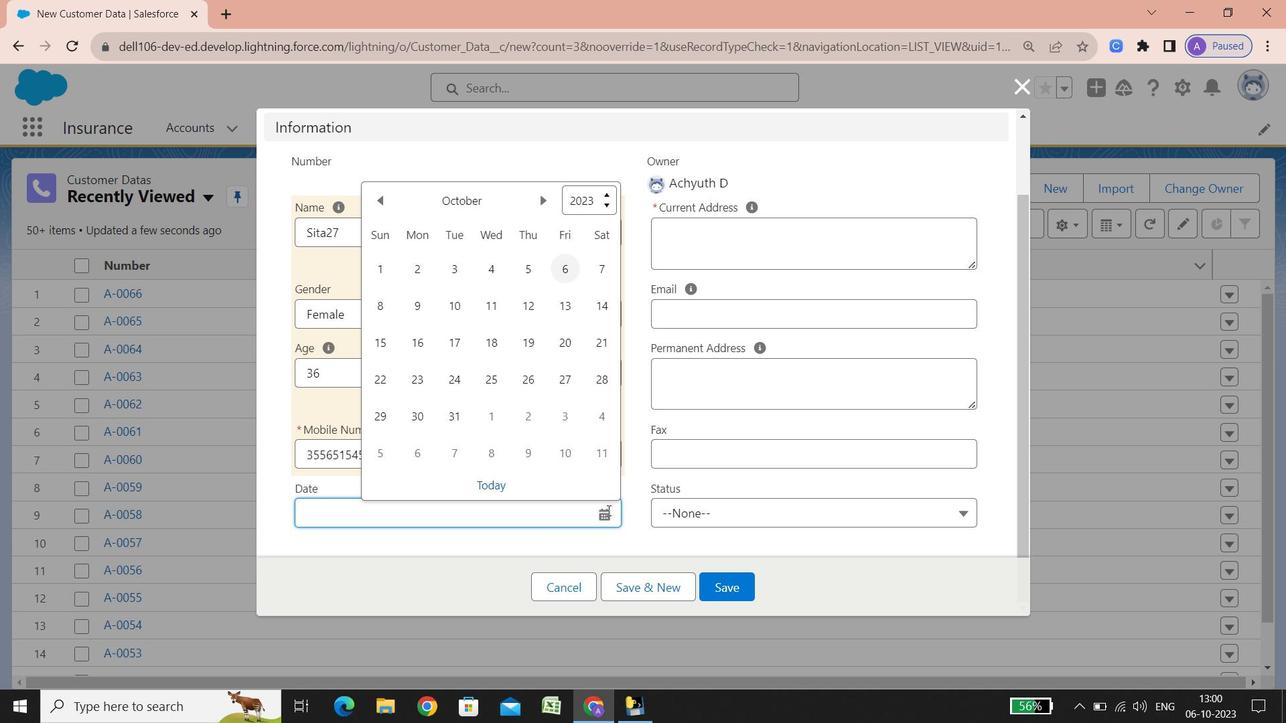 
Action: Mouse moved to (495, 483)
Screenshot: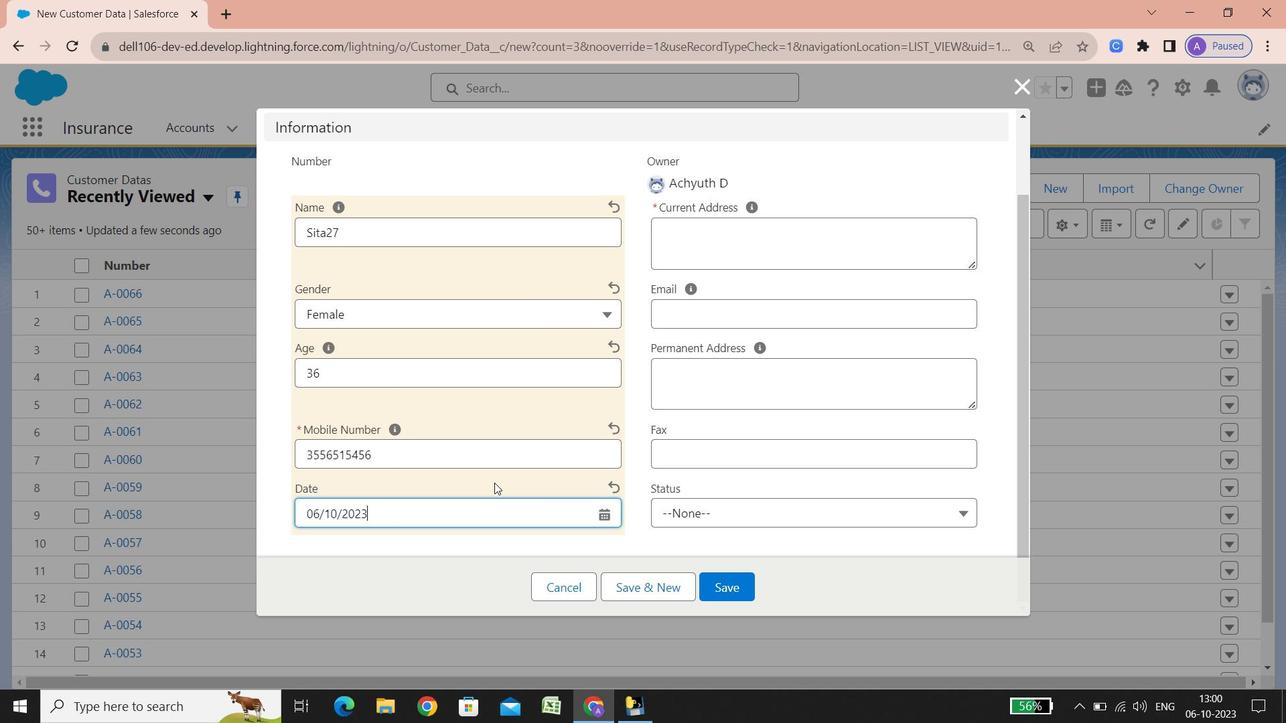 
Action: Mouse pressed left at (495, 483)
Screenshot: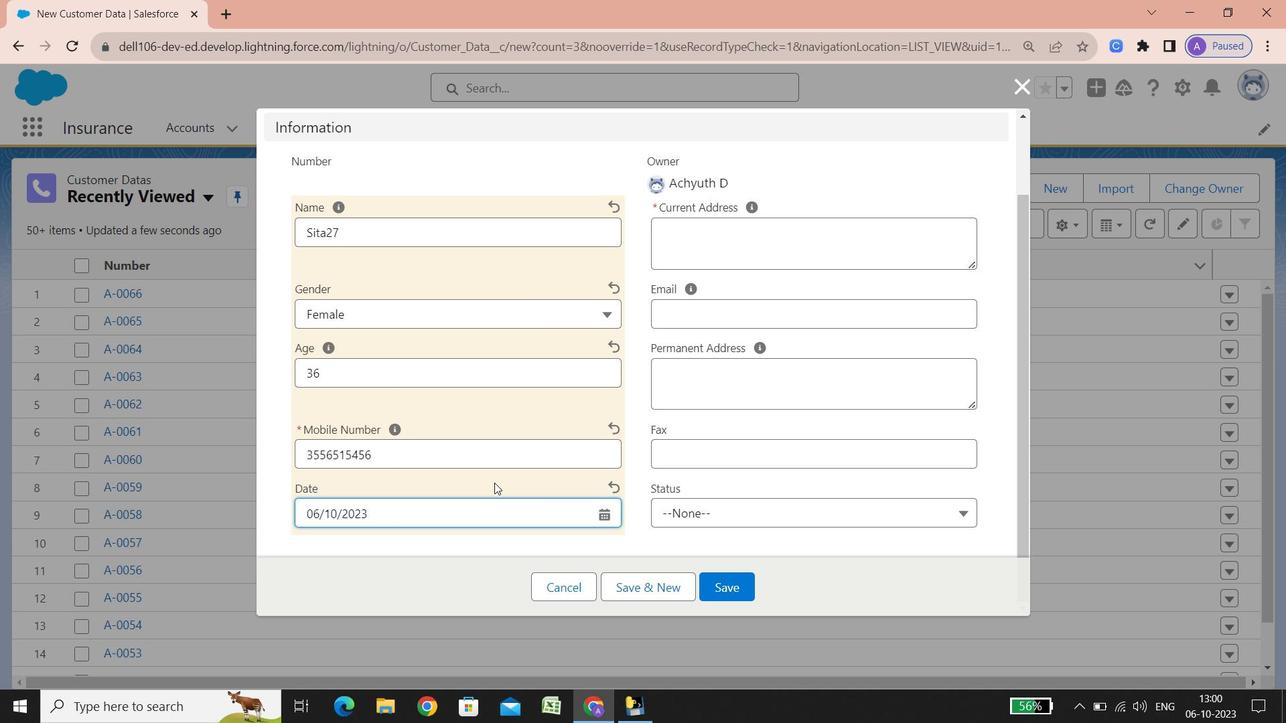 
Action: Mouse moved to (670, 226)
Screenshot: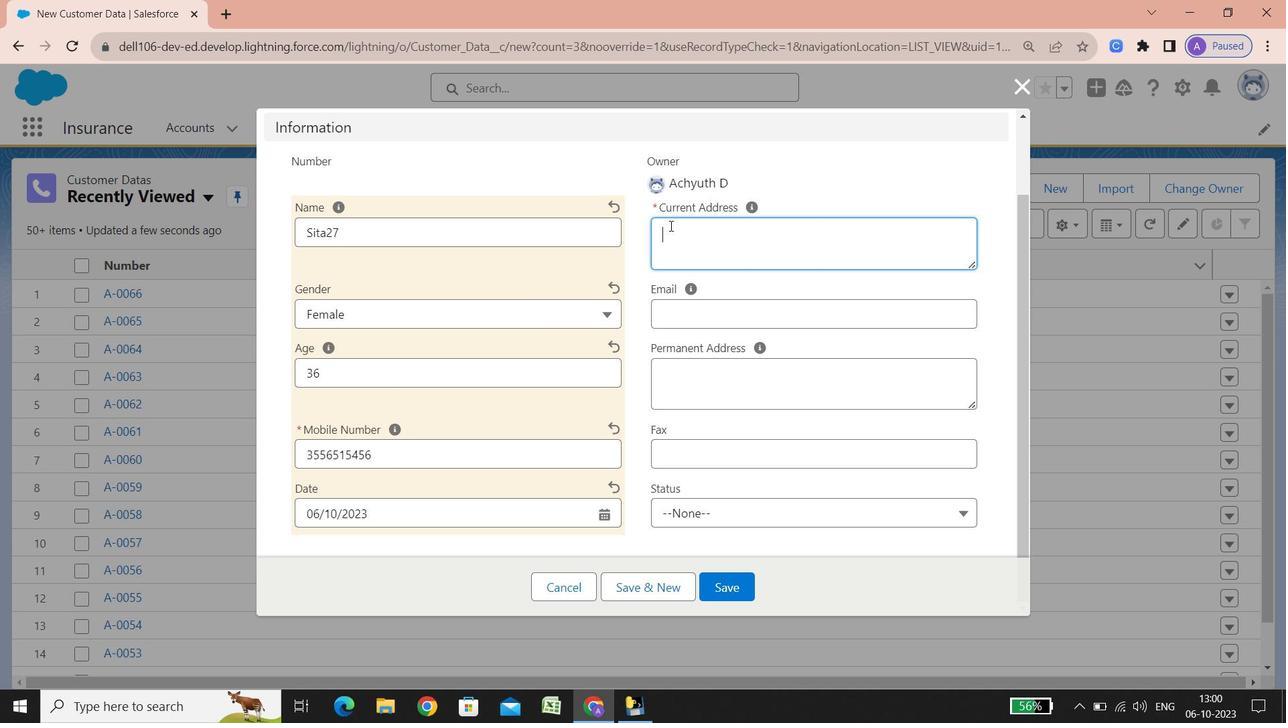 
Action: Mouse pressed left at (670, 226)
Screenshot: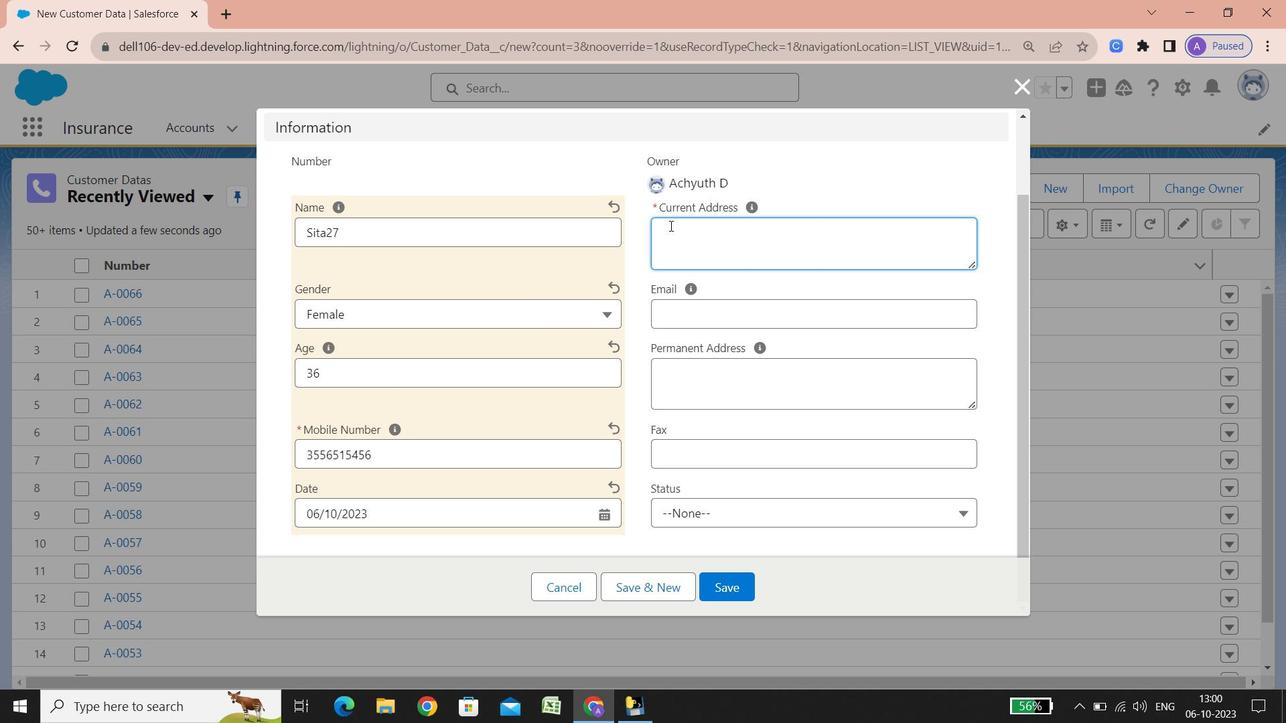
Action: Key pressed <Key.shift>St
Screenshot: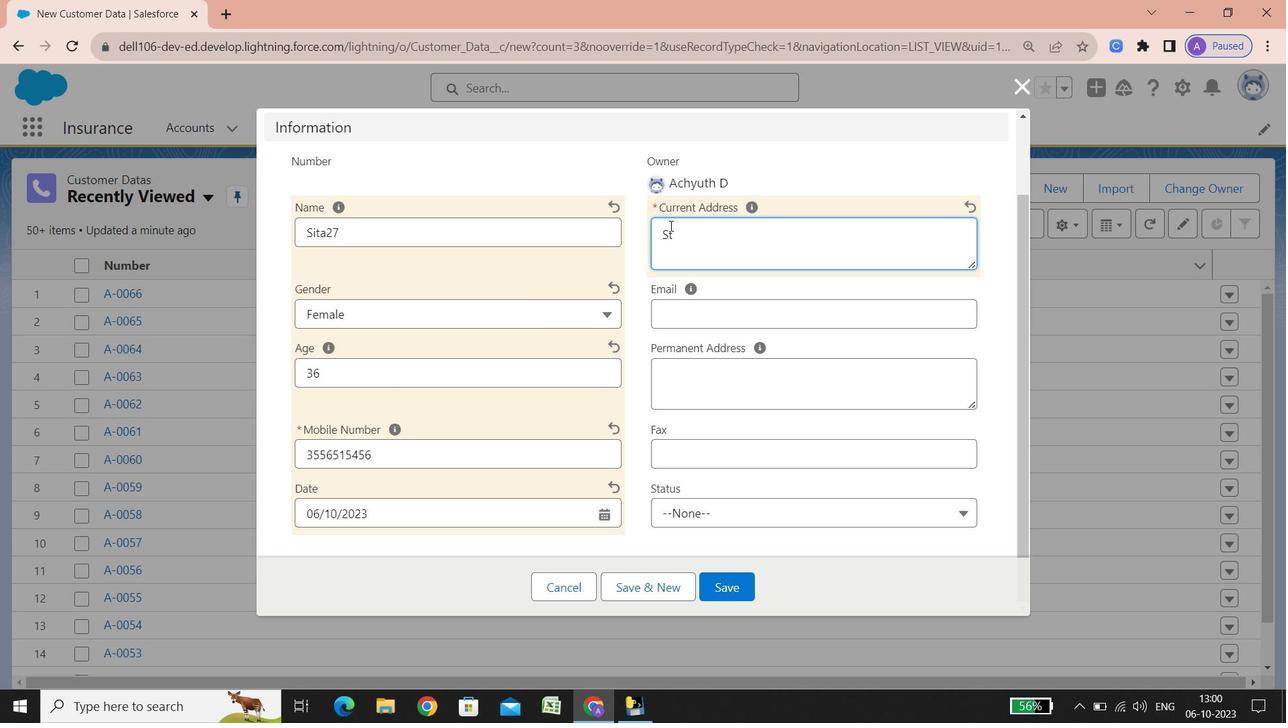 
Action: Mouse moved to (733, 210)
Screenshot: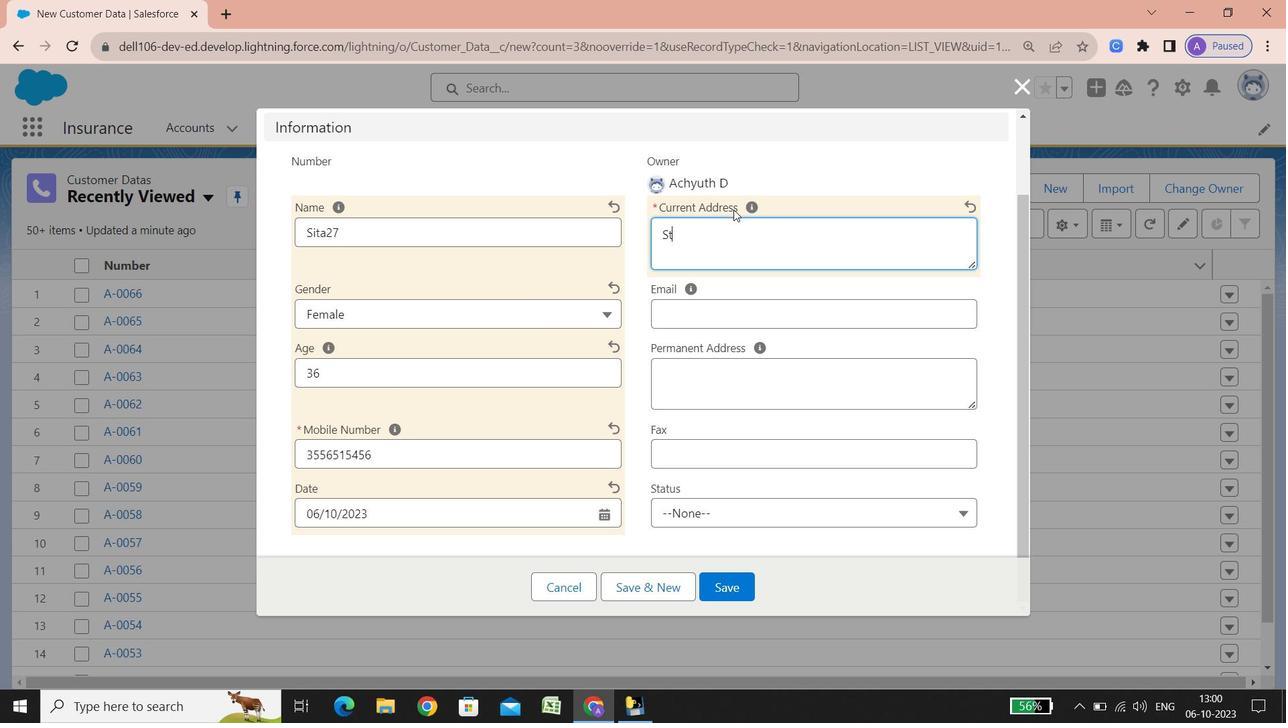
Action: Key pressed reet<Key.space><Key.shift_r>:<Key.space>411<Key.space><Key.shift><Key.shift><Key.shift><Key.shift><Key.shift><Key.shift><Key.shift><Key.shift>Joanne<Key.space><Key.shift>Lane<Key.enter><Key.shift>City<Key.space><Key.shift_r><Key.shift_r><Key.shift_r><Key.shift_r>:<Key.space><Key.shift>S<Key.space><Key.shift><Key.shift><Key.shift><Key.shift><Key.shift><Key.shift><Key.shift>Boston<Key.enter><Key.shift>State/<Key.shift>Province/area<Key.space><Key.shift_r>:<Key.space><Key.shift>Massachusetts<Key.enter><Key.shift>Phone<Key.space><Key.shift>Number<Key.space><Key.shift_r>:<Key.space>927-518-1127<Key.enter><Key.shift>Zip<Key.space><Key.shift><Key.shift><Key.shift>code<Key.space><Key.shift_r>:<Key.space>02127<Key.enter><Key.shift><Key.shift><Key.shift>Country<Key.space>calling<Key.space>code<Key.space><Key.shift_r>:<Key.space><Key.shift_r>+1<Key.enter><Key.shift><Key.shift><Key.shift><Key.shift><Key.shift><Key.shift><Key.shift>Country<Key.space><Key.shift_r>:<Key.space><Key.shift><Key.shift><Key.shift><Key.shift><Key.shift><Key.shift><Key.shift><Key.shift><Key.shift><Key.shift><Key.shift><Key.shift><Key.shift><Key.shift><Key.shift><Key.shift><Key.shift><Key.shift><Key.shift><Key.shift><Key.shift><Key.shift>United<Key.space><Key.shift>States
Screenshot: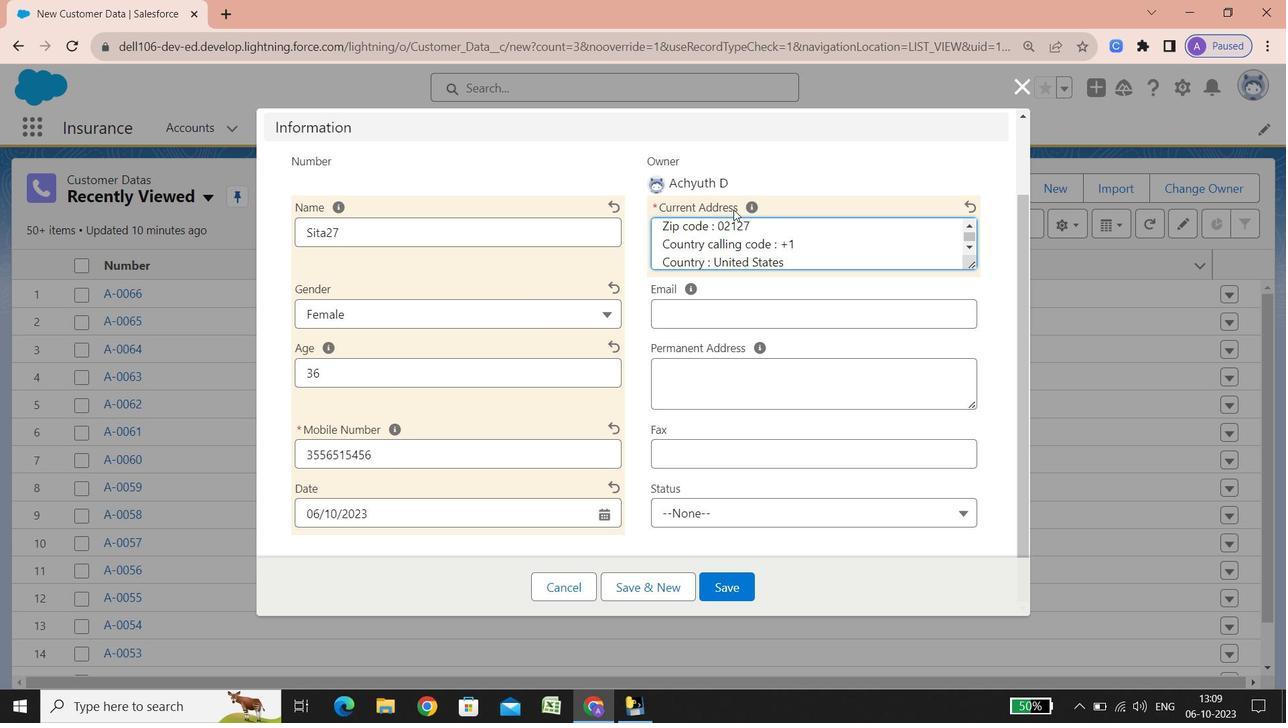
Action: Mouse moved to (701, 308)
Screenshot: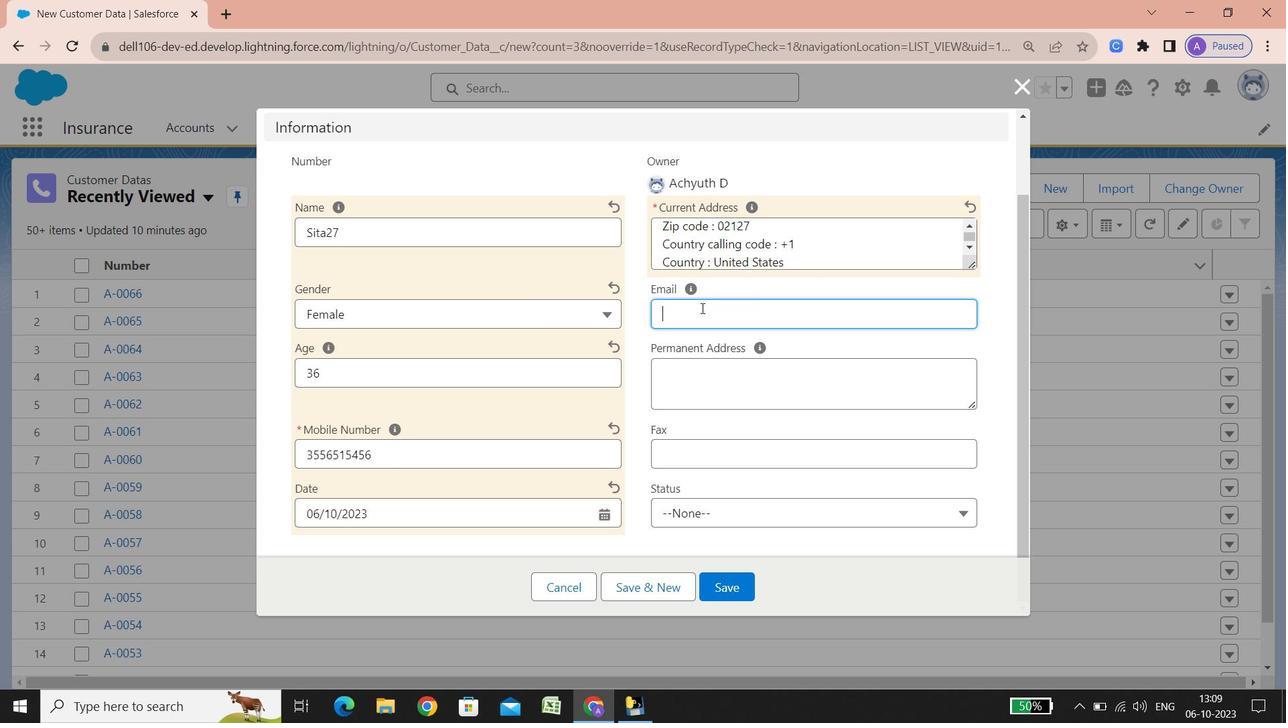 
Action: Mouse pressed left at (701, 308)
Screenshot: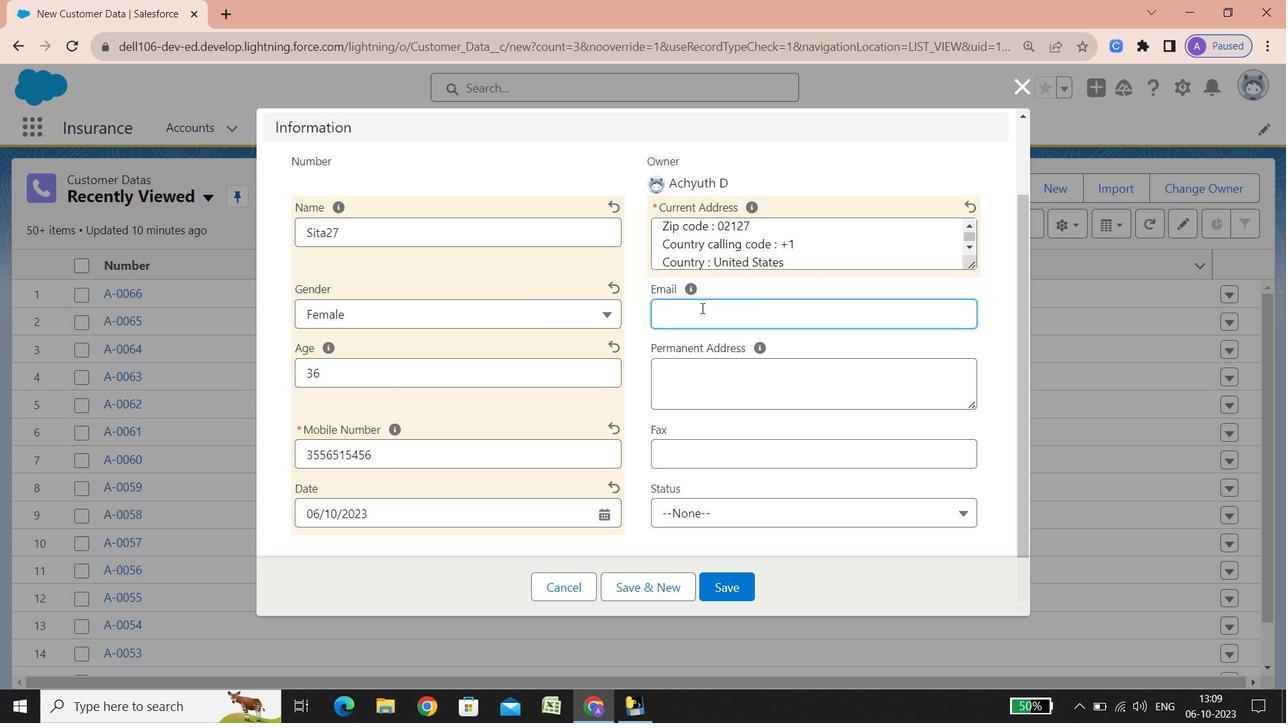 
Action: Key pressed <Key.shift><Key.shift><Key.shift><Key.shift>Sita273518<Key.shift><Key.shift><Key.shift><Key.shift><Key.shift><Key.shift><Key.shift><Key.shift><Key.shift><Key.shift><Key.shift><Key.shift><Key.shift><Key.shift><Key.shift><Key.shift>@google.com
Screenshot: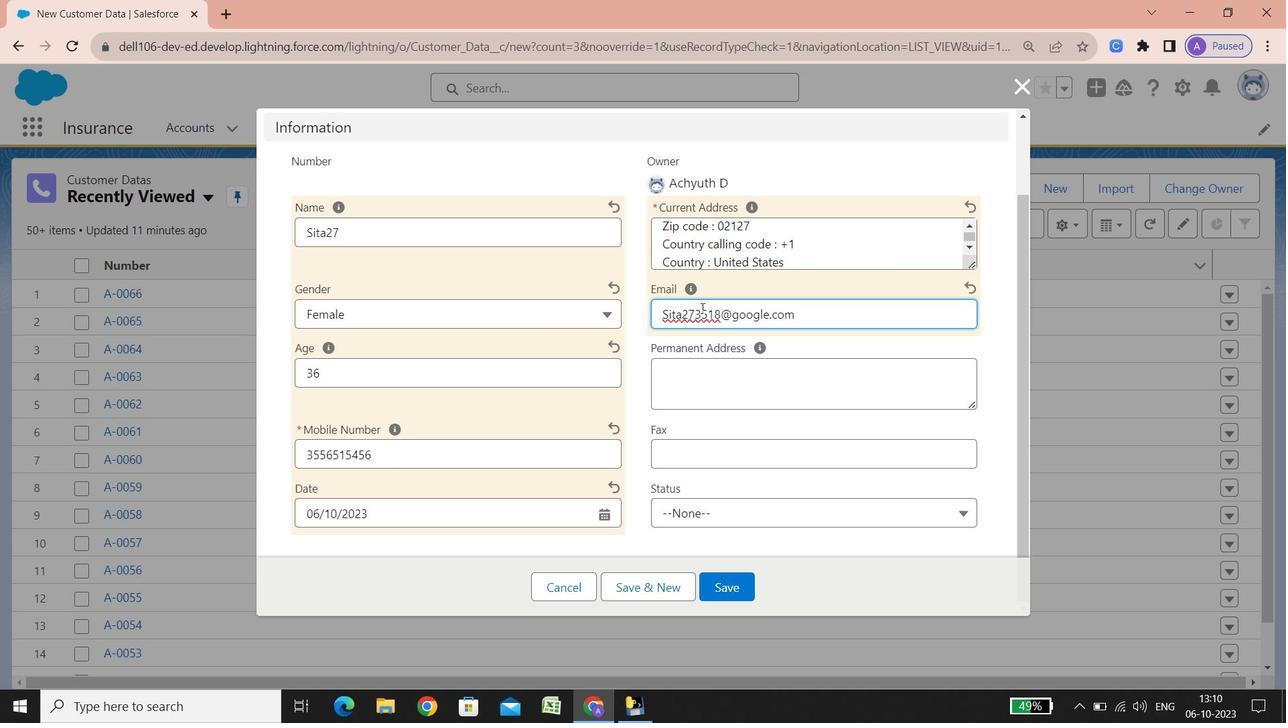 
Action: Mouse moved to (670, 371)
Screenshot: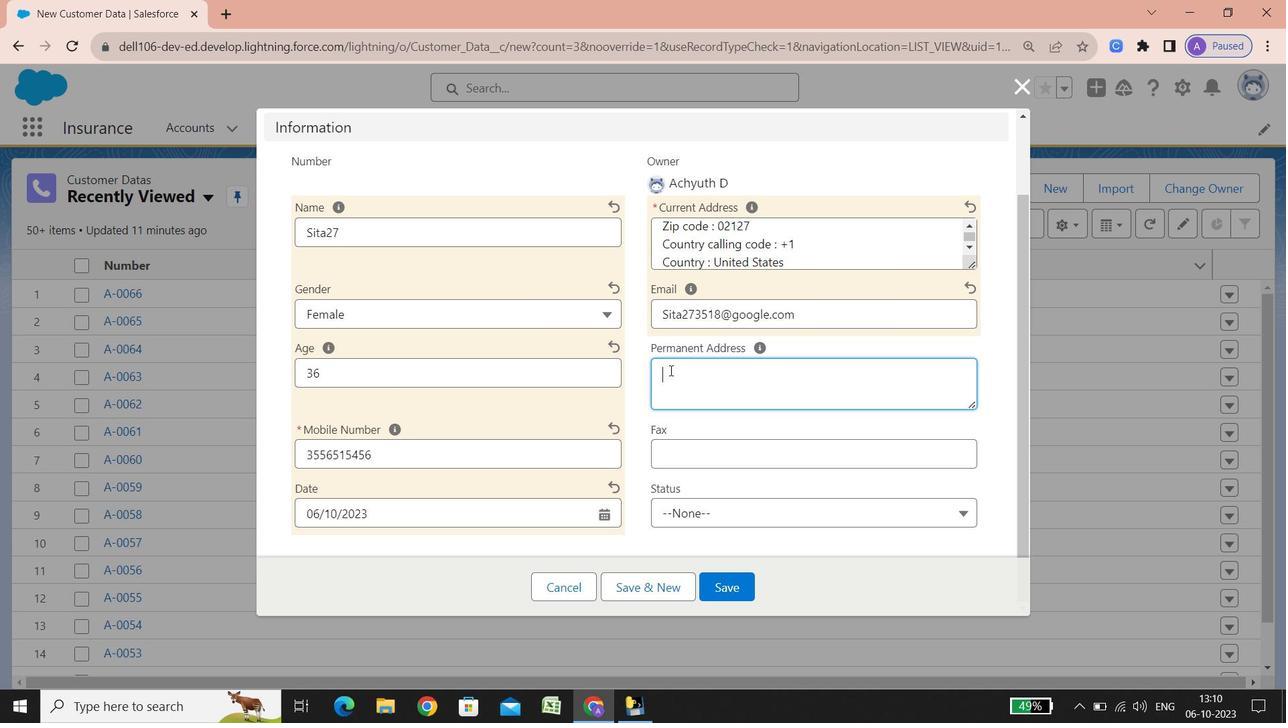 
Action: Mouse pressed left at (670, 371)
Screenshot: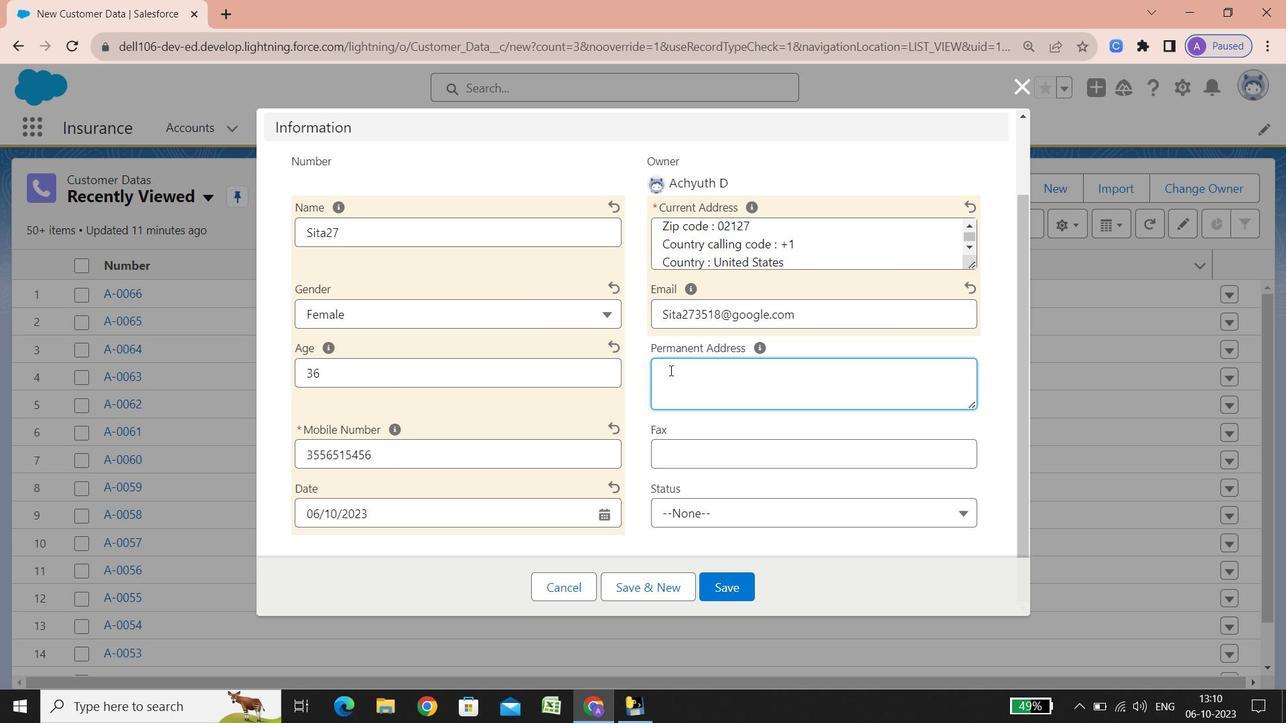 
Action: Key pressed <Key.shift><Key.shift><Key.shift><Key.shift><Key.shift><Key.shift>Street<Key.space><Key.shift_r>:<Key.space>2983<Key.space><Key.shift><Key.shift><Key.shift><Key.shift>Horseshoe<Key.space><Key.shift><Key.shift><Key.shift>Lane<Key.enter><Key.shift>City<Key.space><Key.shift_r><Key.shift_r>:<Key.space><Key.shift><Key.shift><Key.shift><Key.shift>Philadelphia<Key.enter><Key.shift><Key.shift>State/<Key.shift><Key.shift><Key.shift><Key.shift><Key.shift><Key.shift><Key.shift><Key.shift><Key.shift><Key.shift><Key.shift><Key.shift><Key.shift><Key.shift><Key.shift><Key.shift><Key.shift><Key.shift><Key.shift><Key.shift><Key.shift>Province/area<Key.space><Key.shift_r>:<Key.space><Key.shift><Key.shift><Key.shift><Key.shift><Key.shift><Key.shift><Key.shift><Key.shift><Key.shift>Pennsylvania<Key.enter><Key.shift><Key.shift><Key.shift><Key.shift><Key.shift><Key.shift><Key.shift><Key.shift><Key.shift><Key.shift><Key.shift><Key.shift><Key.shift><Key.shift><Key.shift><Key.shift><Key.shift><Key.shift><Key.shift><Key.shift><Key.shift><Key.shift><Key.shift><Key.shift><Key.shift><Key.shift><Key.shift><Key.shift><Key.shift><Key.shift><Key.shift><Key.shift><Key.shift>Phone<Key.space>number<Key.space><Key.shift_r>:<Key.space>484-379-8073<Key.enter><Key.shift><Key.shift><Key.shift><Key.shift><Key.shift><Key.shift><Key.shift><Key.shift><Key.shift>Zip<Key.space>code<Key.space><Key.shift_r>:<Key.space>19108<Key.enter><Key.shift>Country<Key.space>calling<Key.space>code<Key.space><Key.shift_r><Key.shift_r><Key.shift_r><Key.shift_r><Key.shift_r><Key.shift_r><Key.shift_r><Key.shift_r><Key.shift_r><Key.shift_r><Key.shift_r><Key.shift_r><Key.shift_r>:<Key.space><Key.shift><Key.shift_r><Key.shift_r><Key.shift_r><Key.shift_r>+1<Key.enter><Key.shift><Key.shift><Key.shift><Key.shift><Key.shift><Key.shift>Country<Key.space><Key.shift_r><Key.shift_r><Key.shift_r><Key.shift_r><Key.shift_r><Key.shift_r><Key.shift_r><Key.shift_r><Key.shift_r><Key.shift_r><Key.shift_r><Key.shift_r><Key.shift_r><Key.shift_r><Key.shift_r>:<Key.space><Key.shift_r><Key.shift_r><Key.shift_r><Key.shift_r><Key.shift_r><Key.shift_r><Key.shift_r><Key.shift_r><Key.shift_r><Key.shift_r><Key.shift_r><Key.shift_r><Key.shift_r><Key.shift_r><Key.shift_r><Key.shift_r><Key.shift_r><Key.shift_r><Key.shift_r>United<Key.space><Key.shift>States
Screenshot: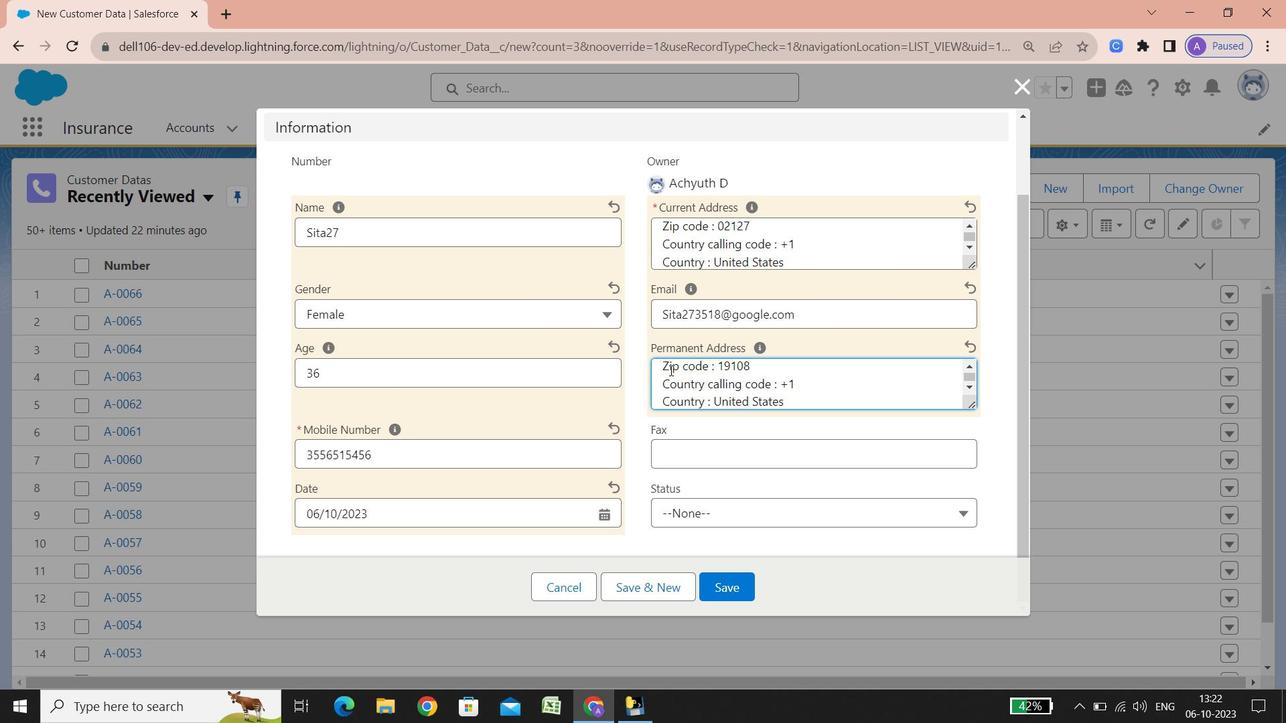 
Action: Mouse scrolled (670, 370) with delta (0, 0)
Screenshot: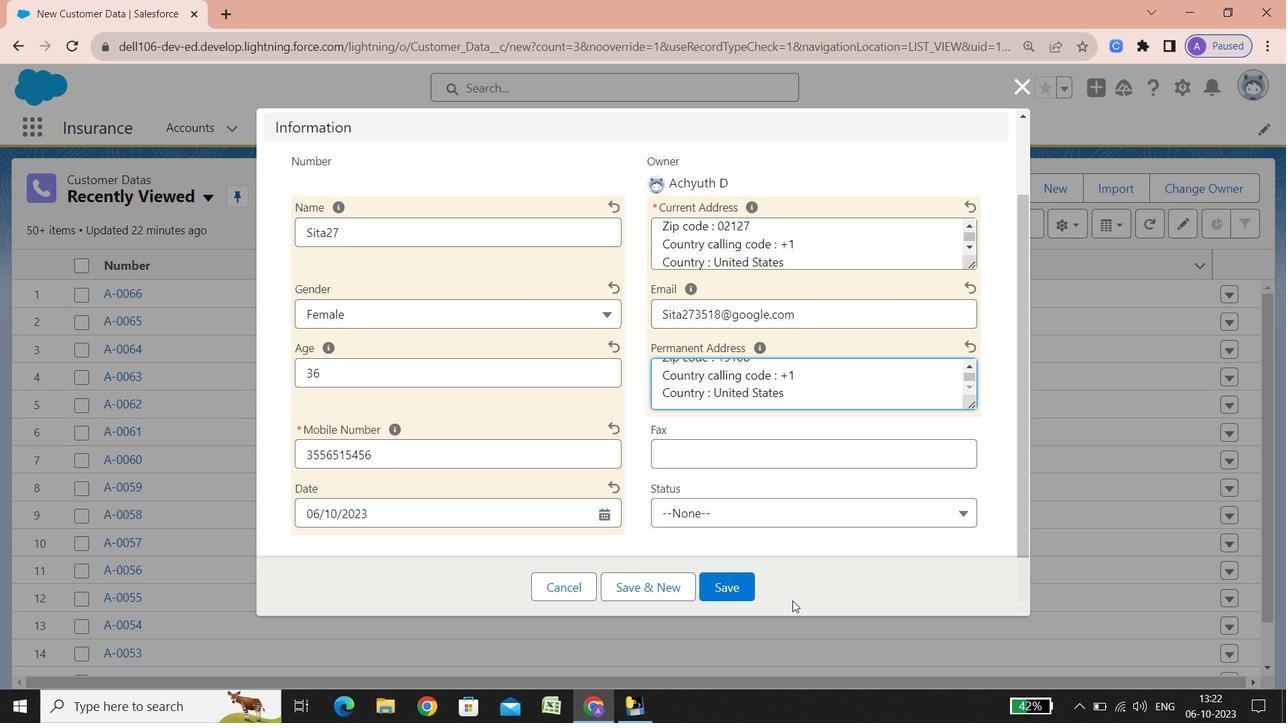 
Action: Mouse scrolled (670, 370) with delta (0, 0)
Screenshot: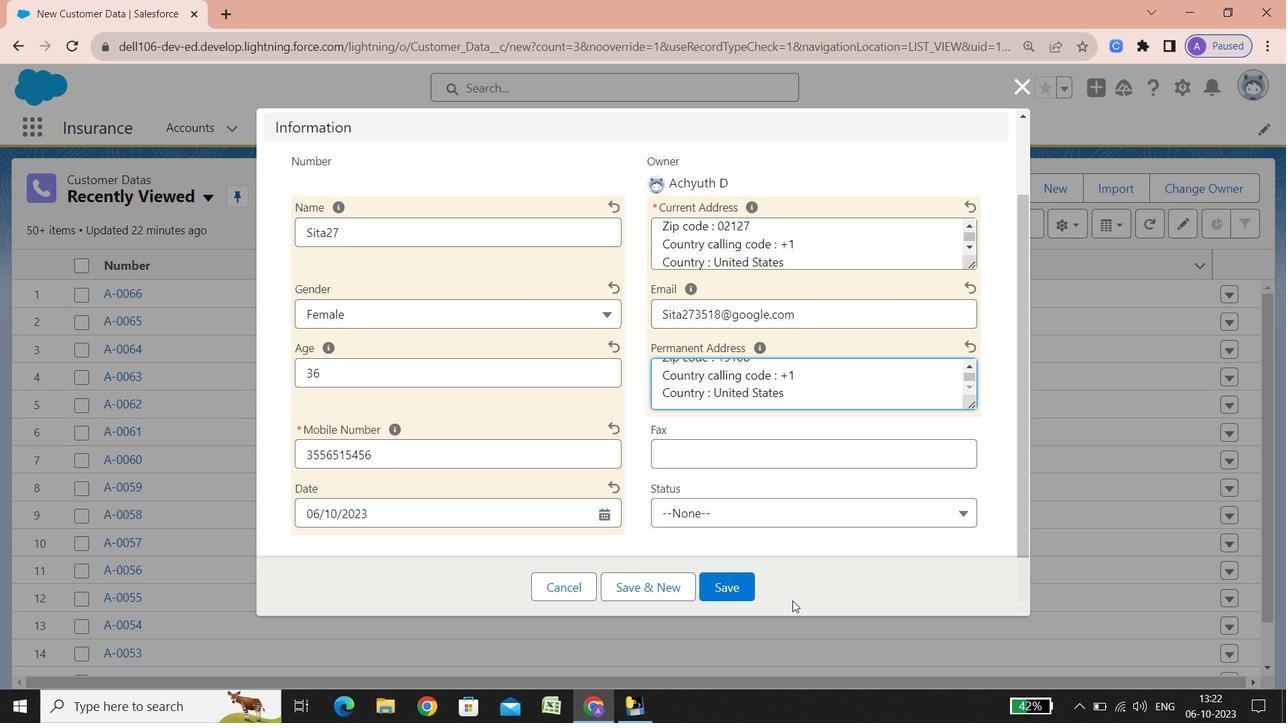 
Action: Mouse scrolled (670, 370) with delta (0, 0)
Screenshot: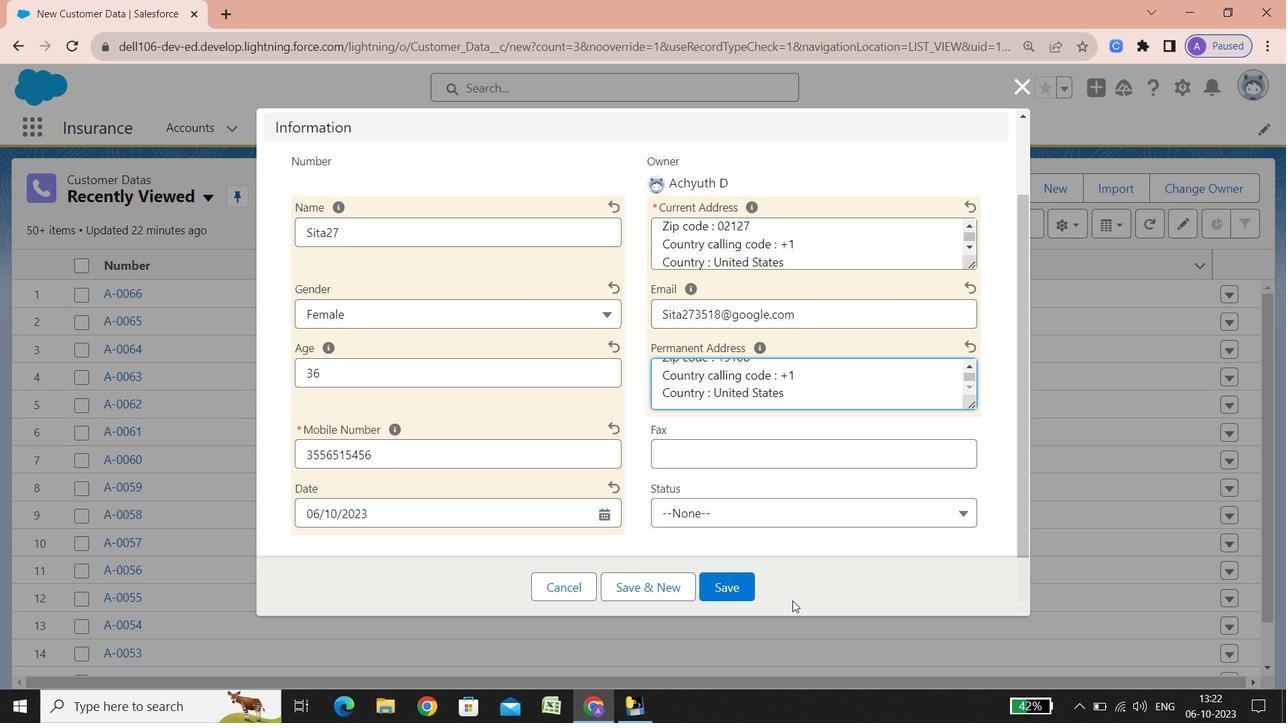 
Action: Mouse scrolled (670, 370) with delta (0, 0)
Screenshot: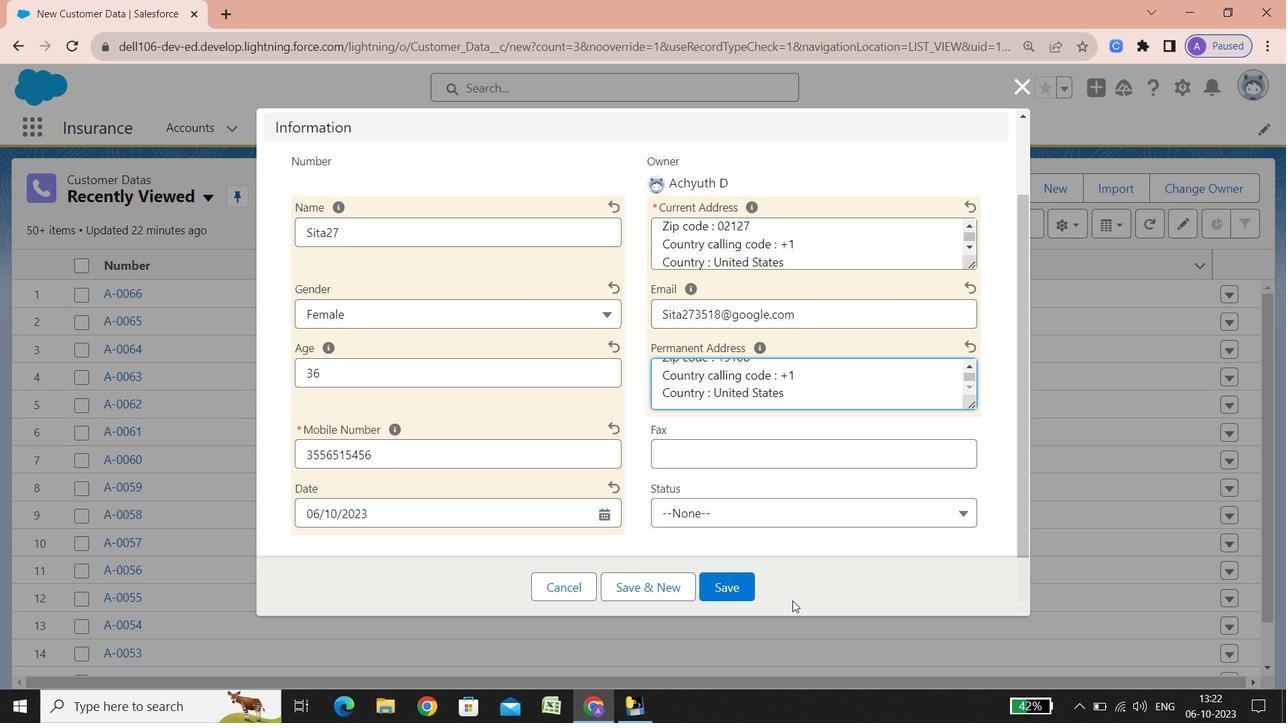 
Action: Mouse scrolled (670, 370) with delta (0, 0)
Screenshot: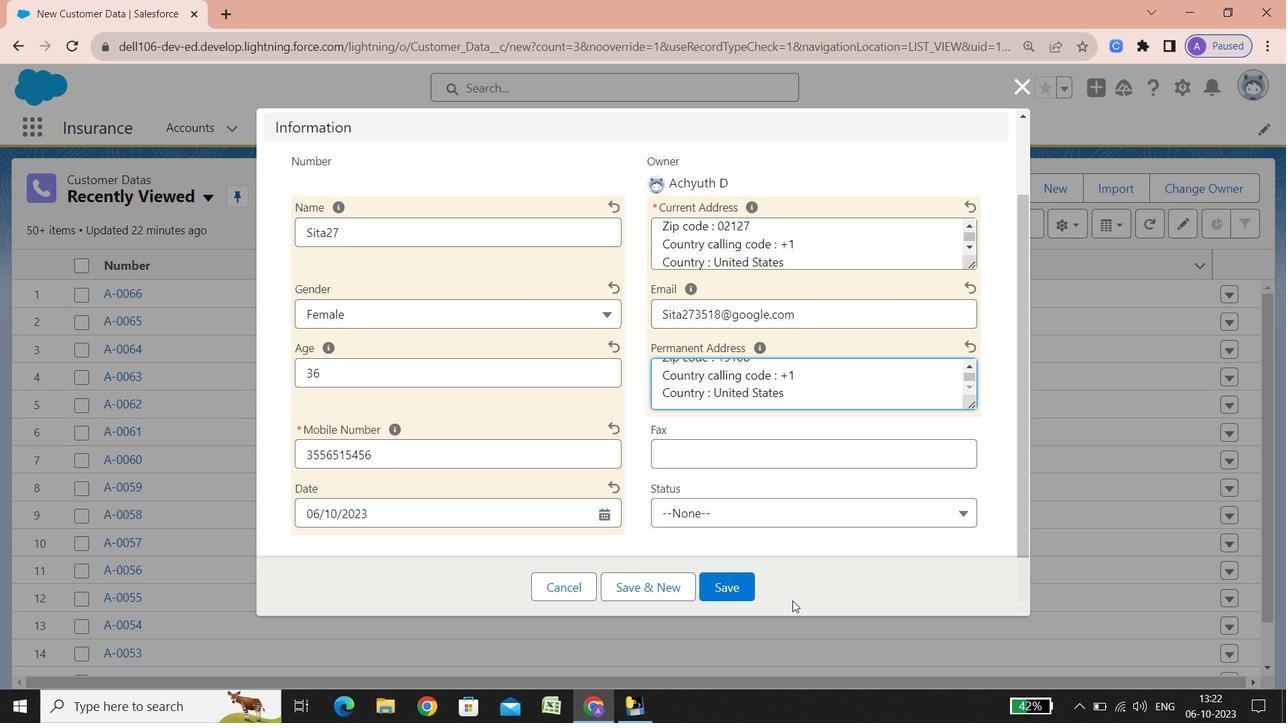 
Action: Mouse scrolled (670, 370) with delta (0, 0)
Screenshot: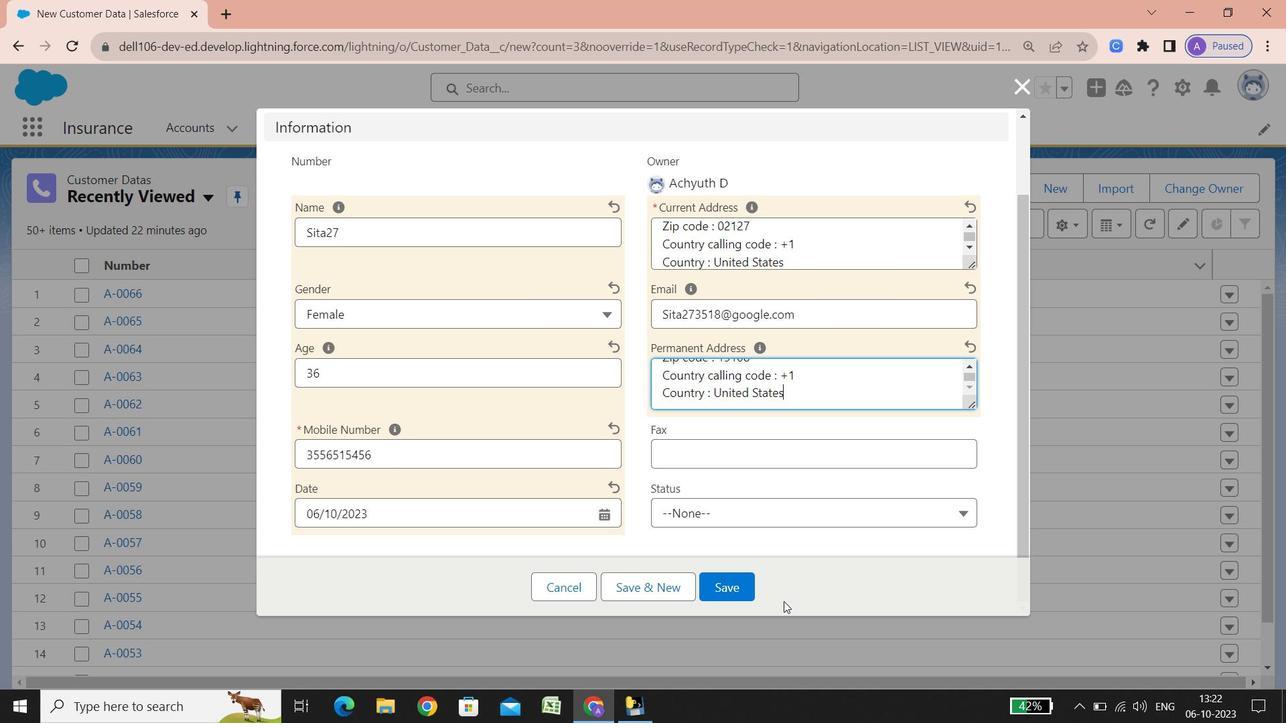 
Action: Mouse scrolled (670, 370) with delta (0, 0)
Screenshot: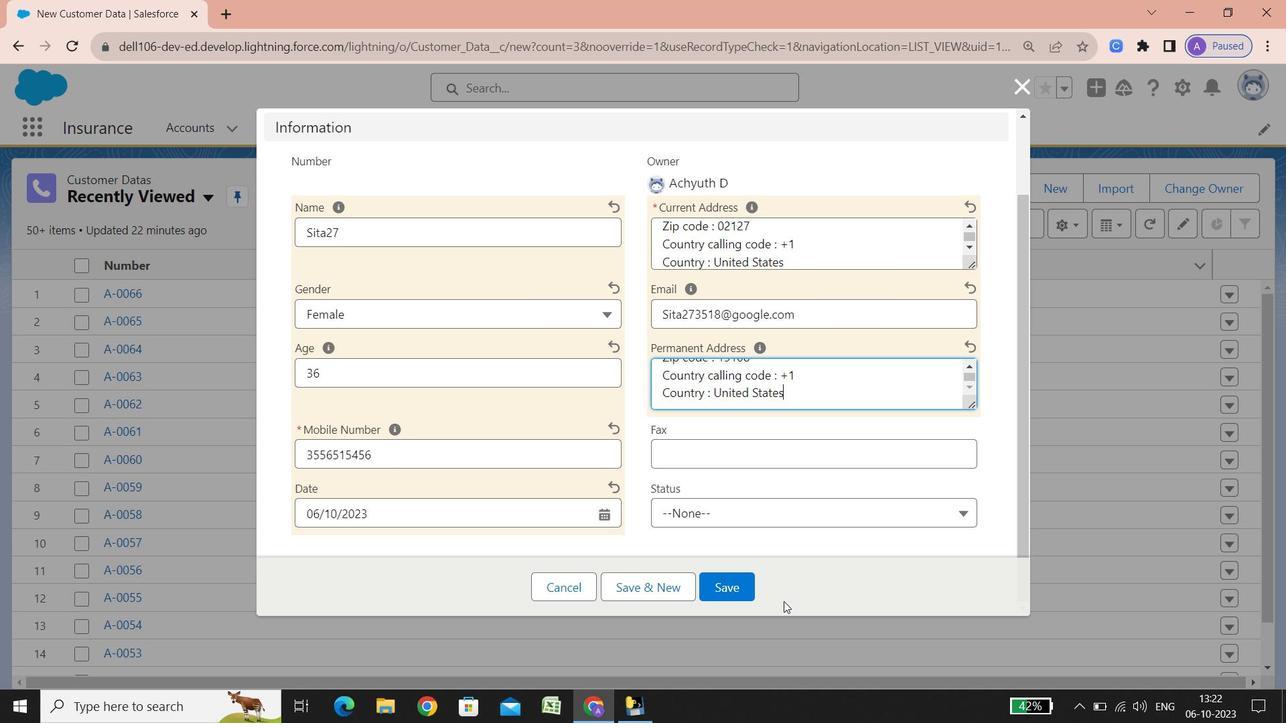 
Action: Mouse scrolled (670, 370) with delta (0, 0)
Screenshot: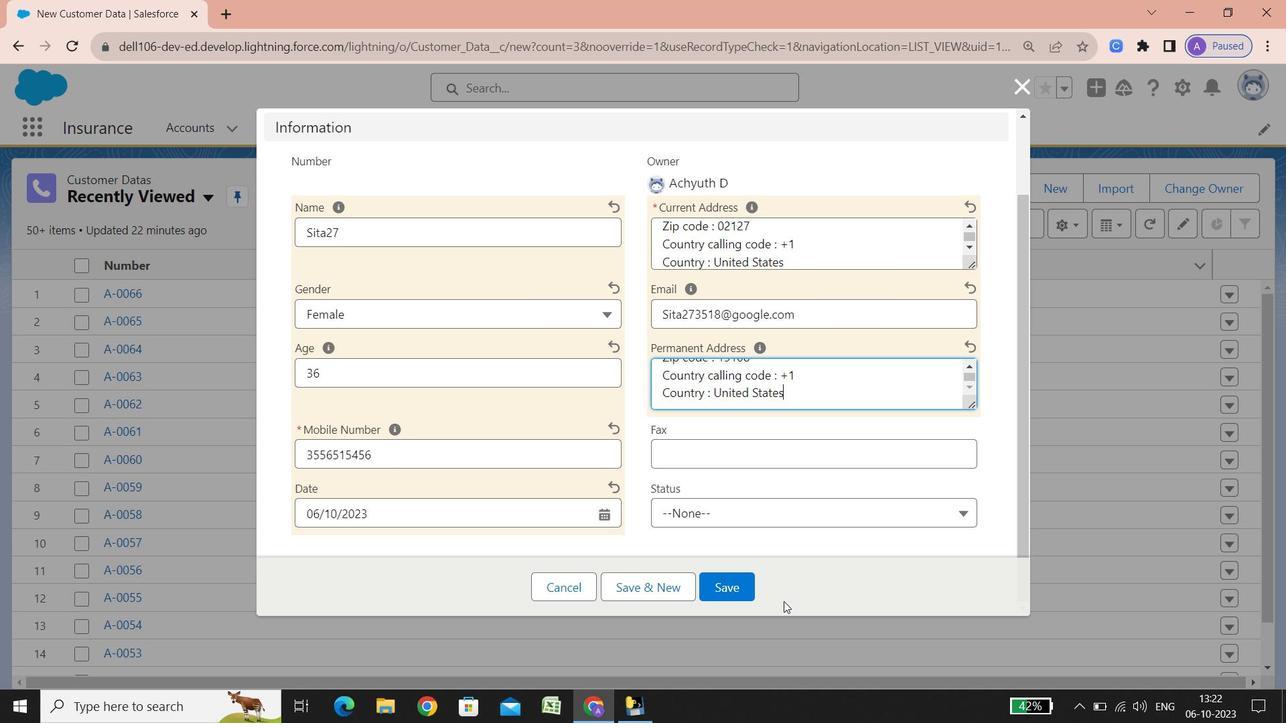 
Action: Mouse scrolled (670, 370) with delta (0, 0)
Screenshot: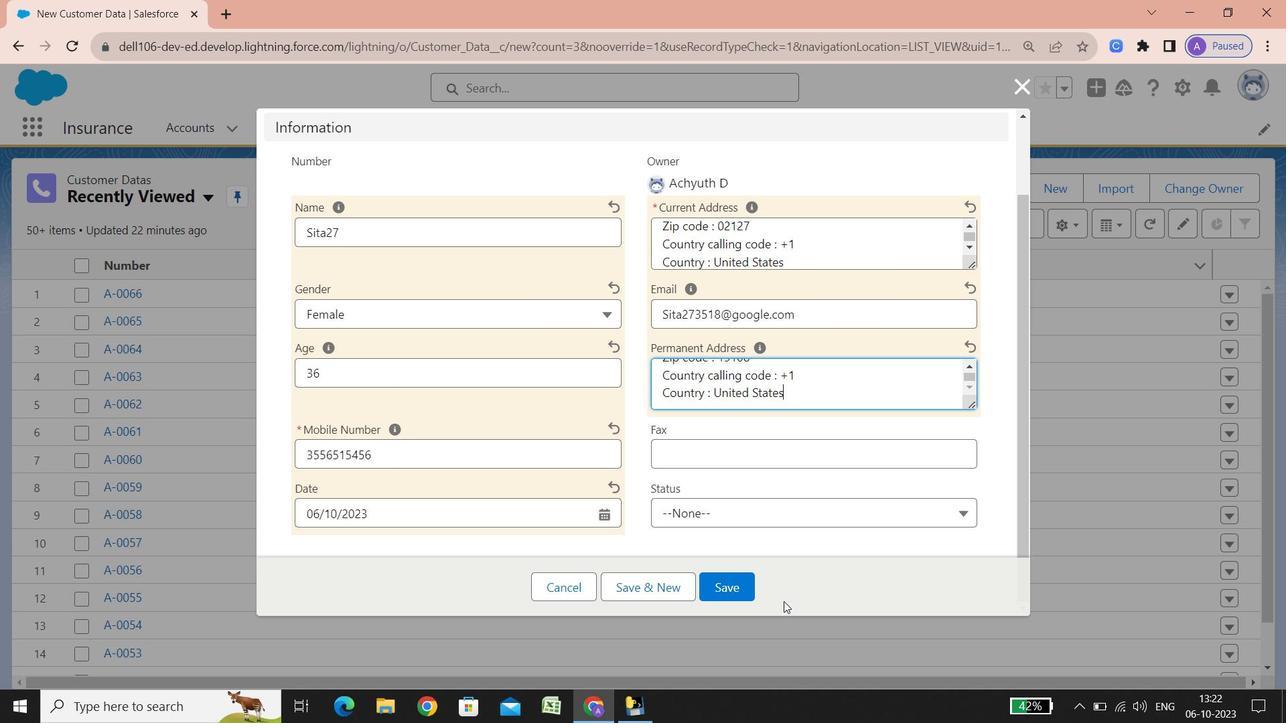 
Action: Mouse scrolled (670, 370) with delta (0, 0)
Screenshot: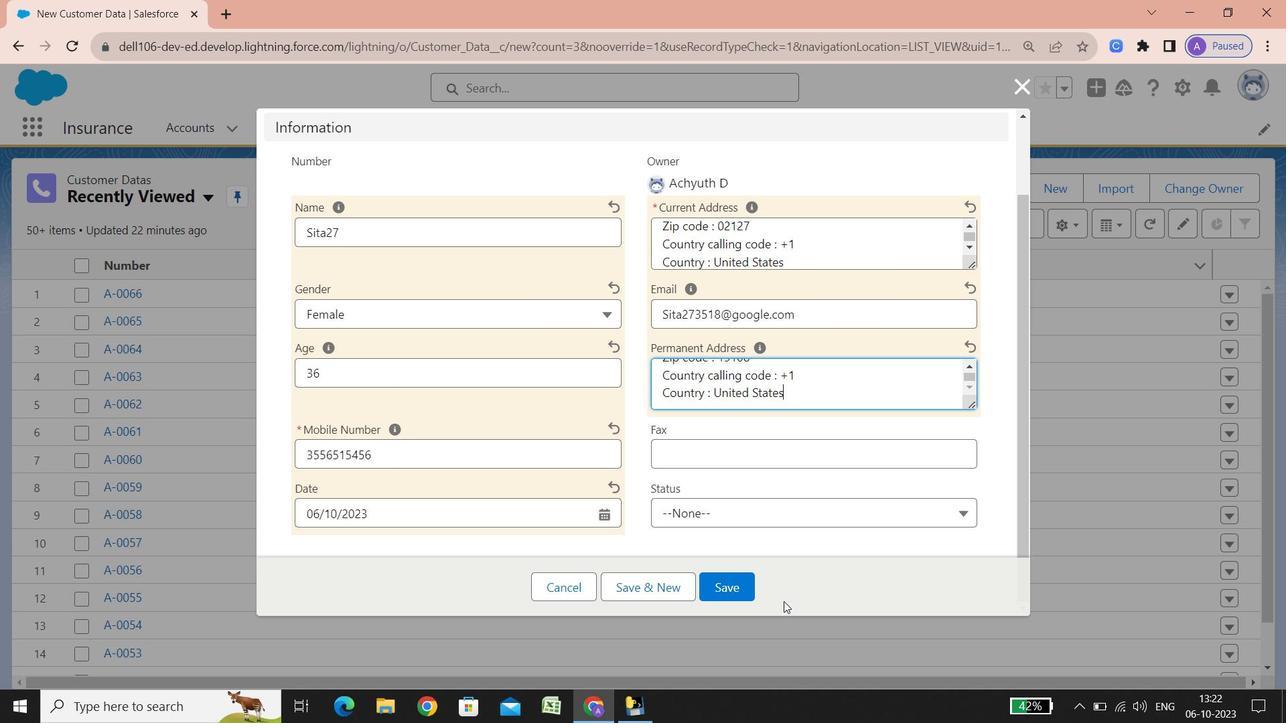 
Action: Mouse scrolled (670, 370) with delta (0, 0)
Screenshot: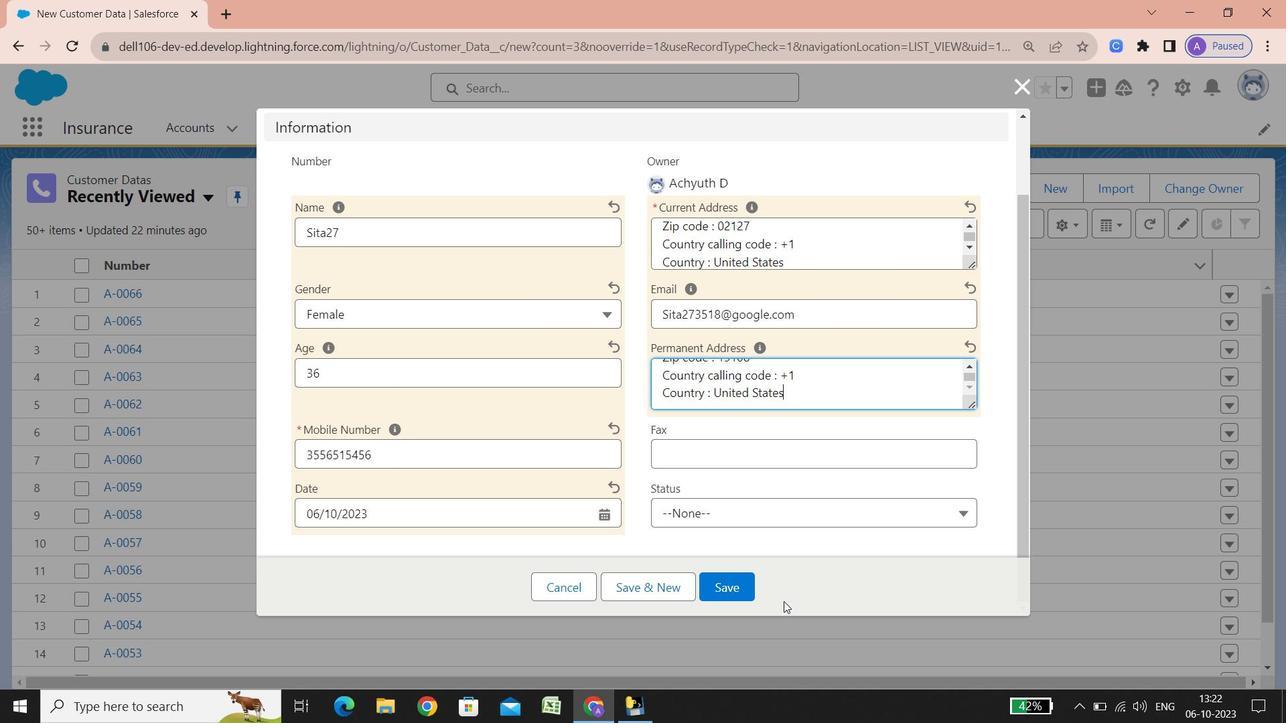 
Action: Mouse scrolled (670, 370) with delta (0, 0)
Screenshot: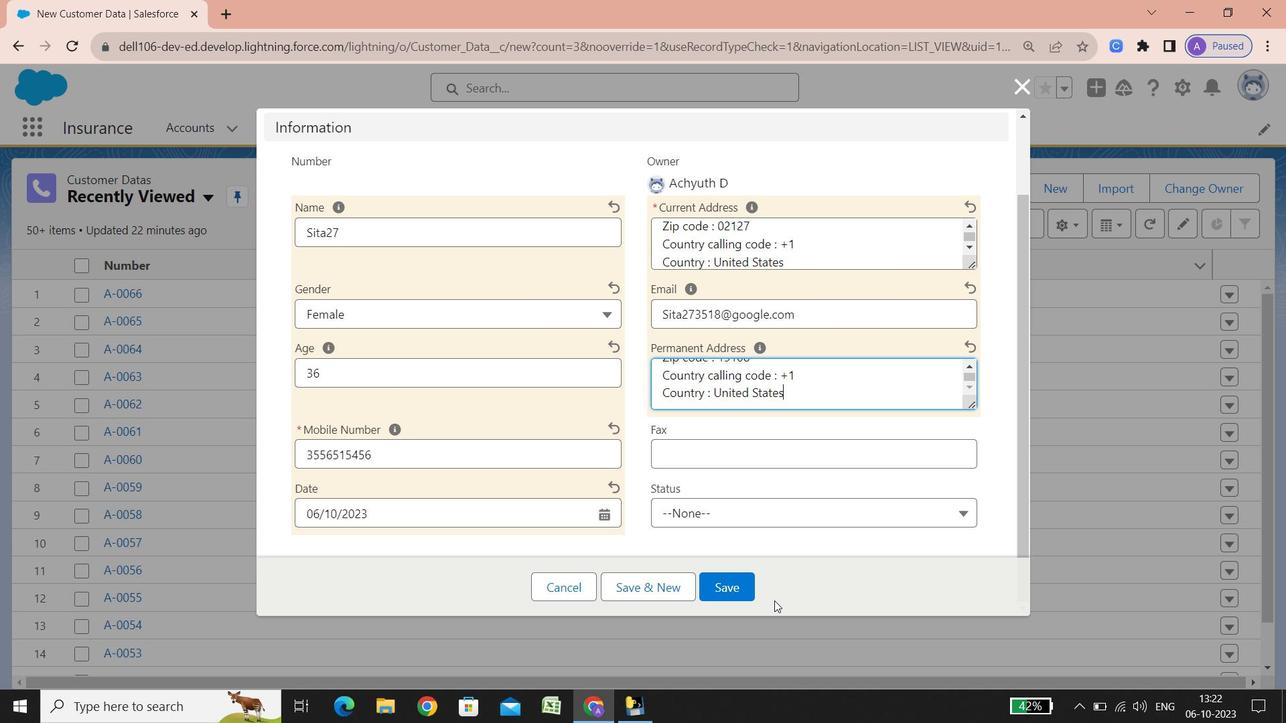 
Action: Mouse scrolled (670, 370) with delta (0, 0)
Screenshot: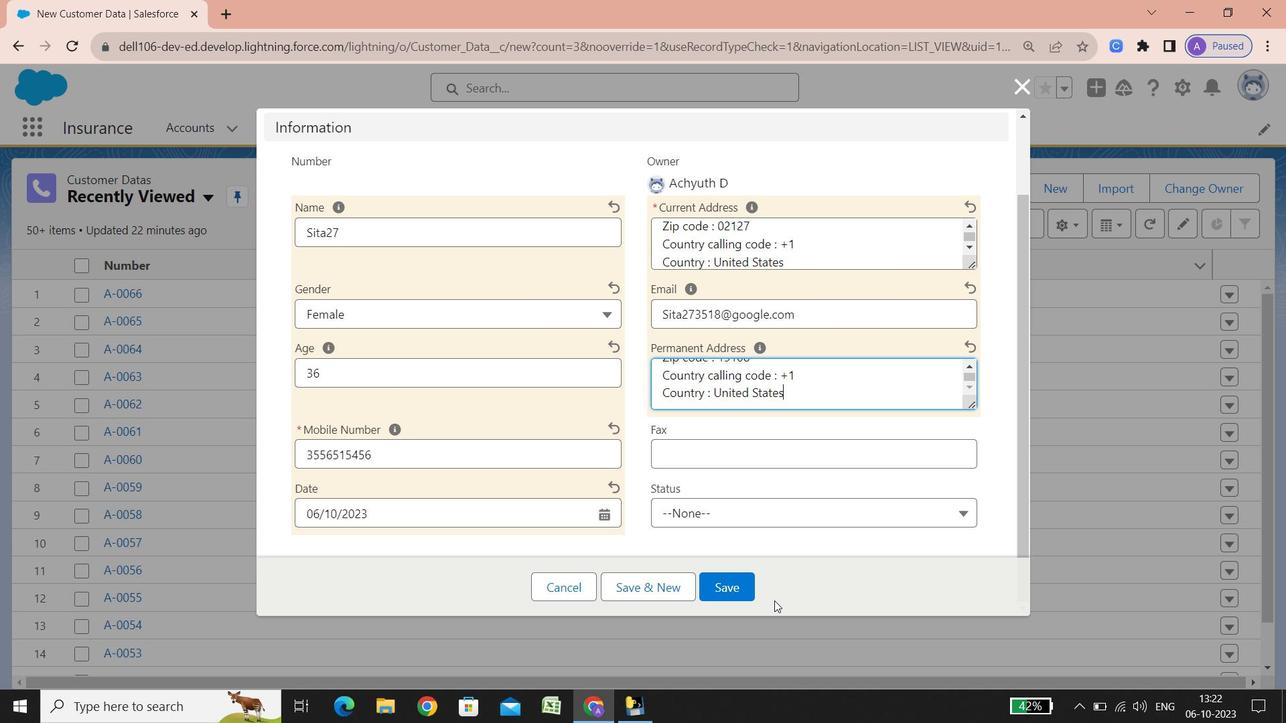 
Action: Mouse scrolled (670, 370) with delta (0, 0)
Screenshot: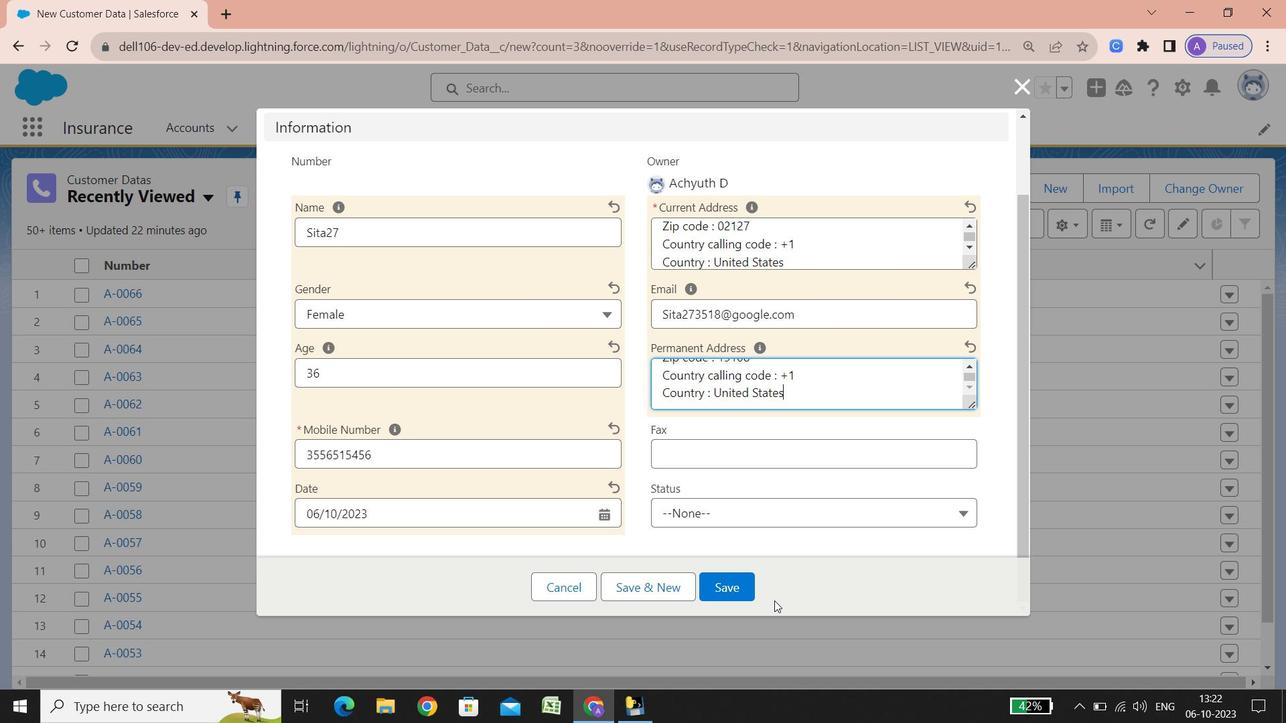 
Action: Mouse scrolled (670, 370) with delta (0, 0)
Screenshot: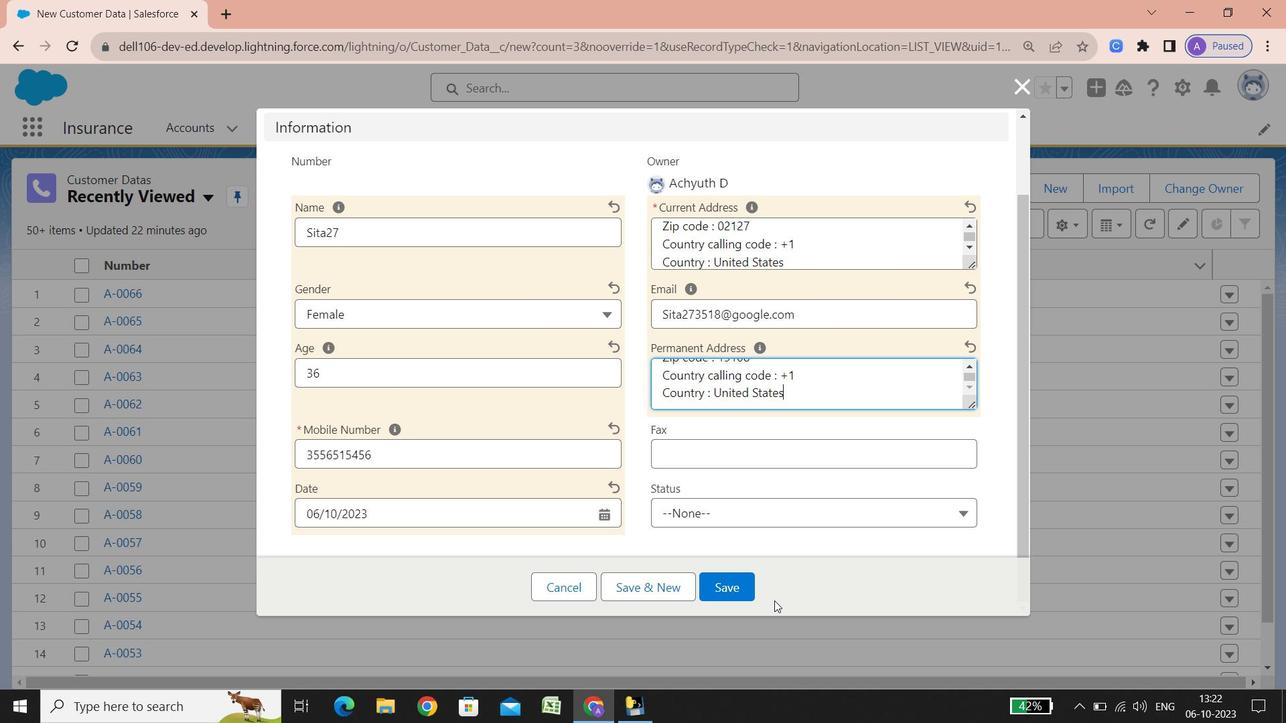 
Action: Mouse scrolled (670, 370) with delta (0, 0)
Screenshot: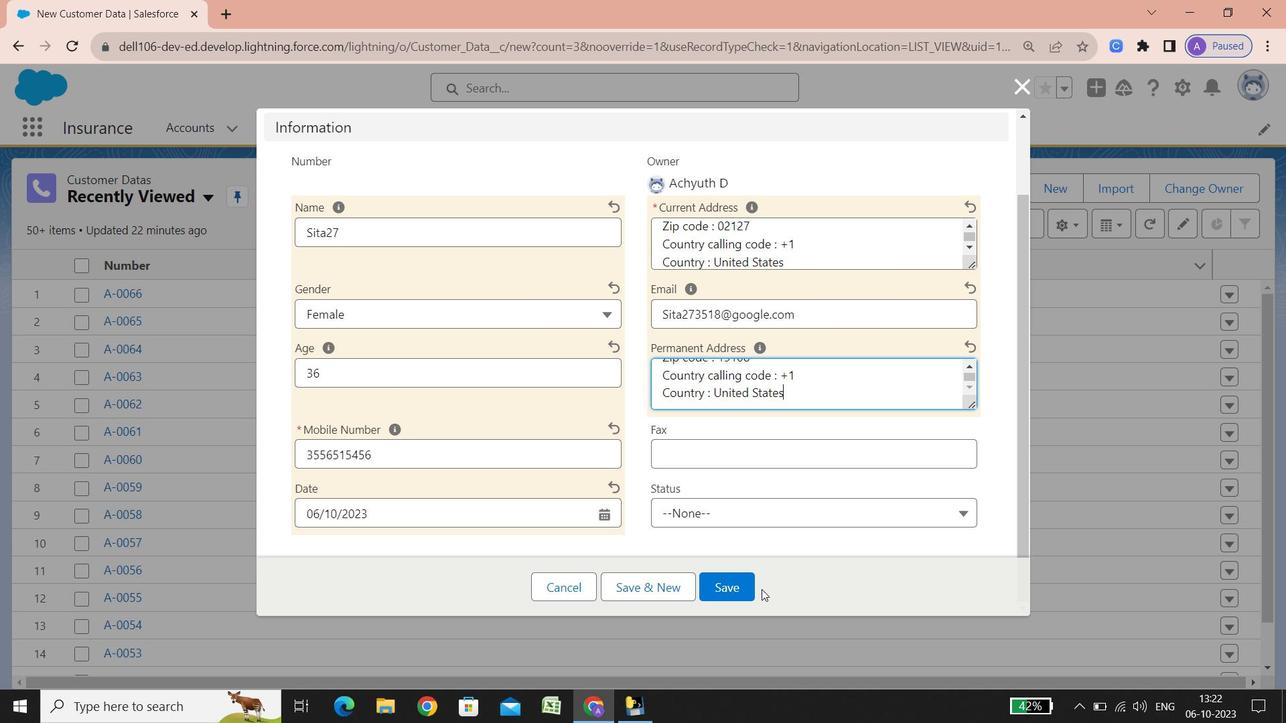 
Action: Mouse scrolled (670, 370) with delta (0, 0)
Screenshot: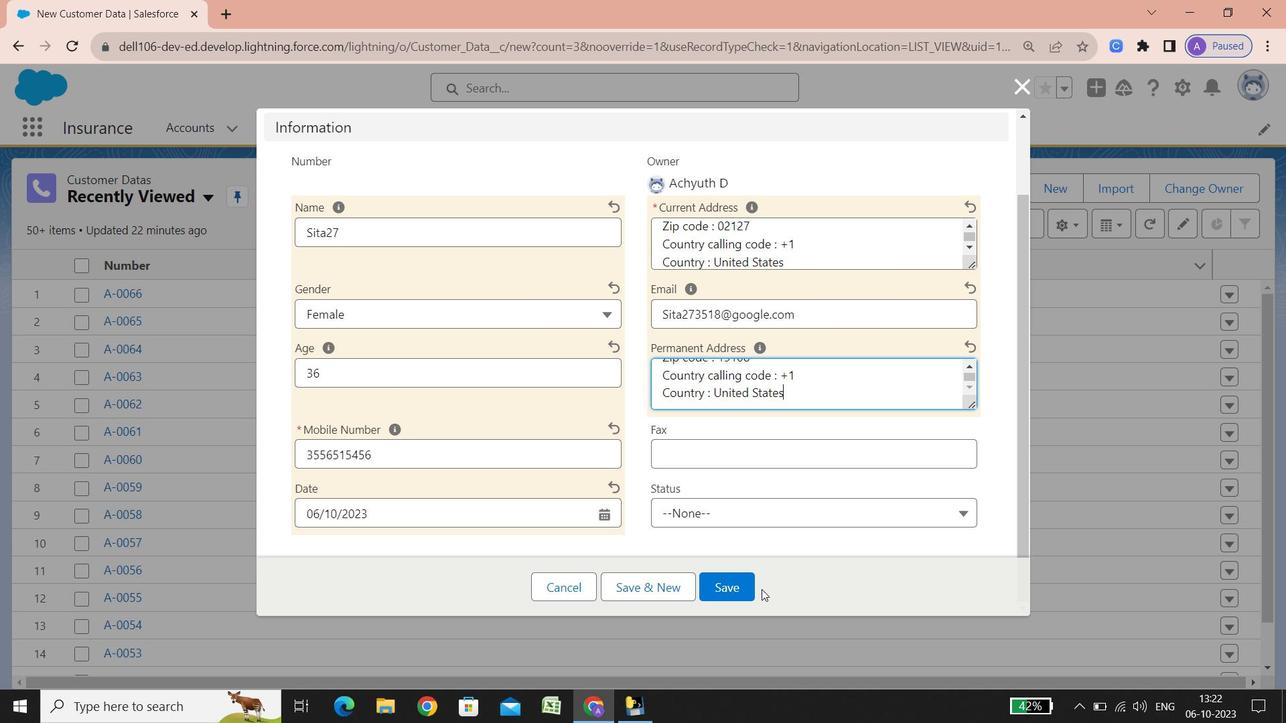
Action: Mouse scrolled (670, 370) with delta (0, 0)
Screenshot: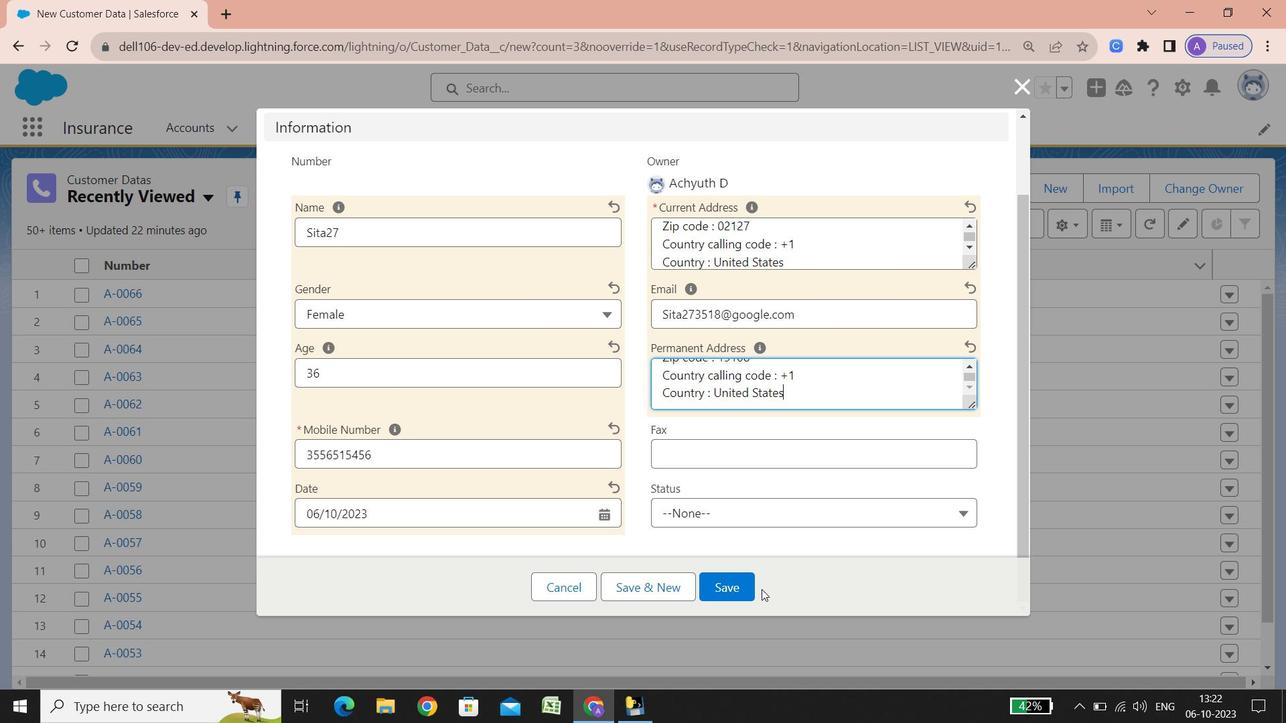 
Action: Mouse scrolled (670, 370) with delta (0, 0)
Screenshot: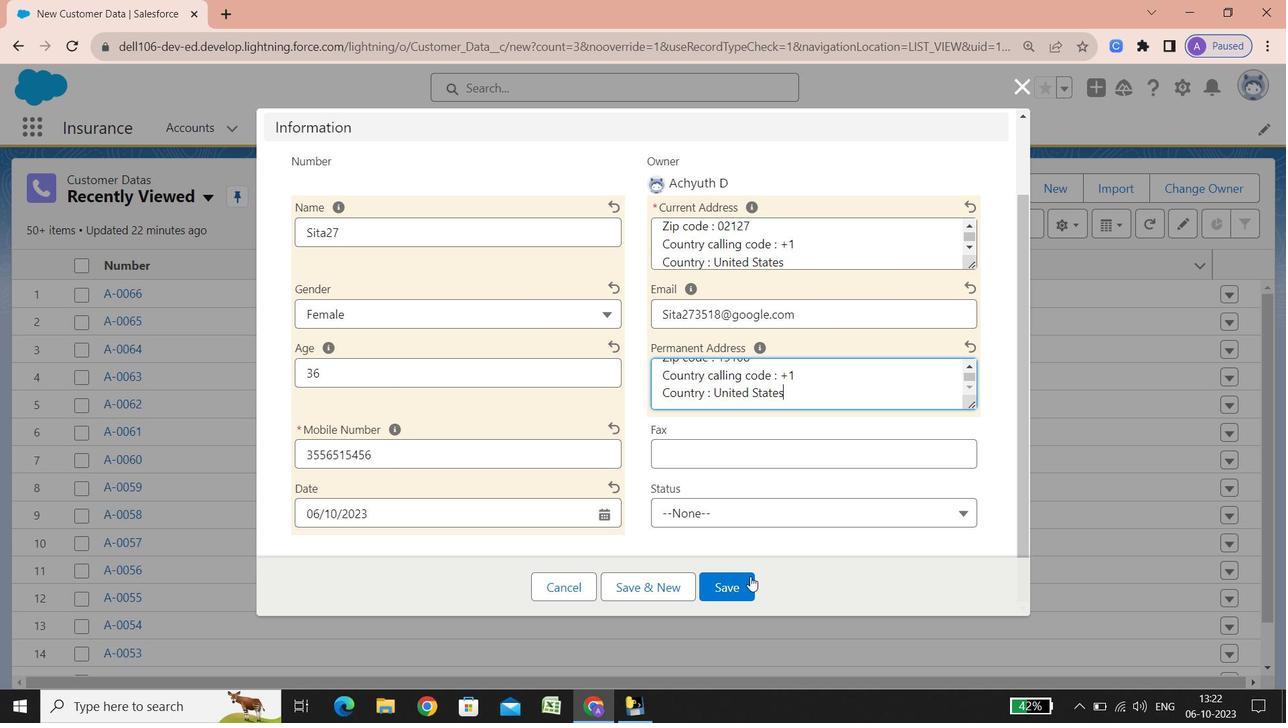 
Action: Mouse scrolled (670, 370) with delta (0, 0)
Screenshot: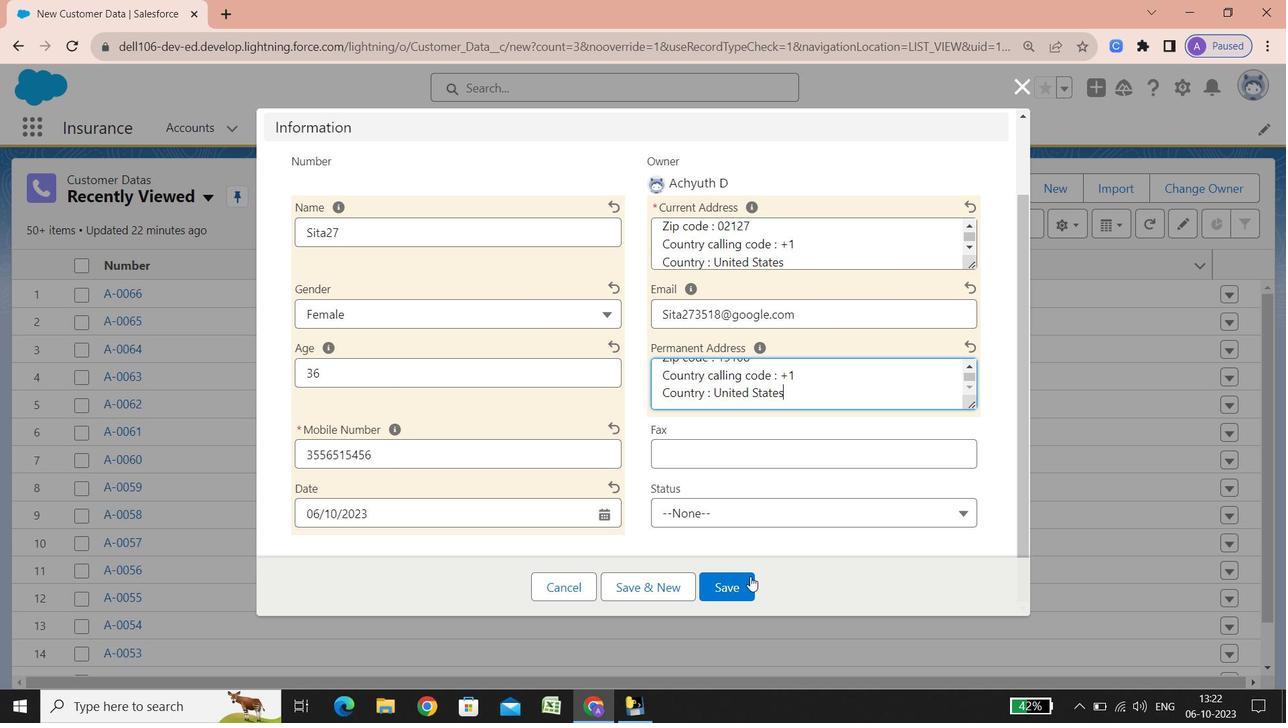 
Action: Mouse scrolled (670, 370) with delta (0, 0)
Screenshot: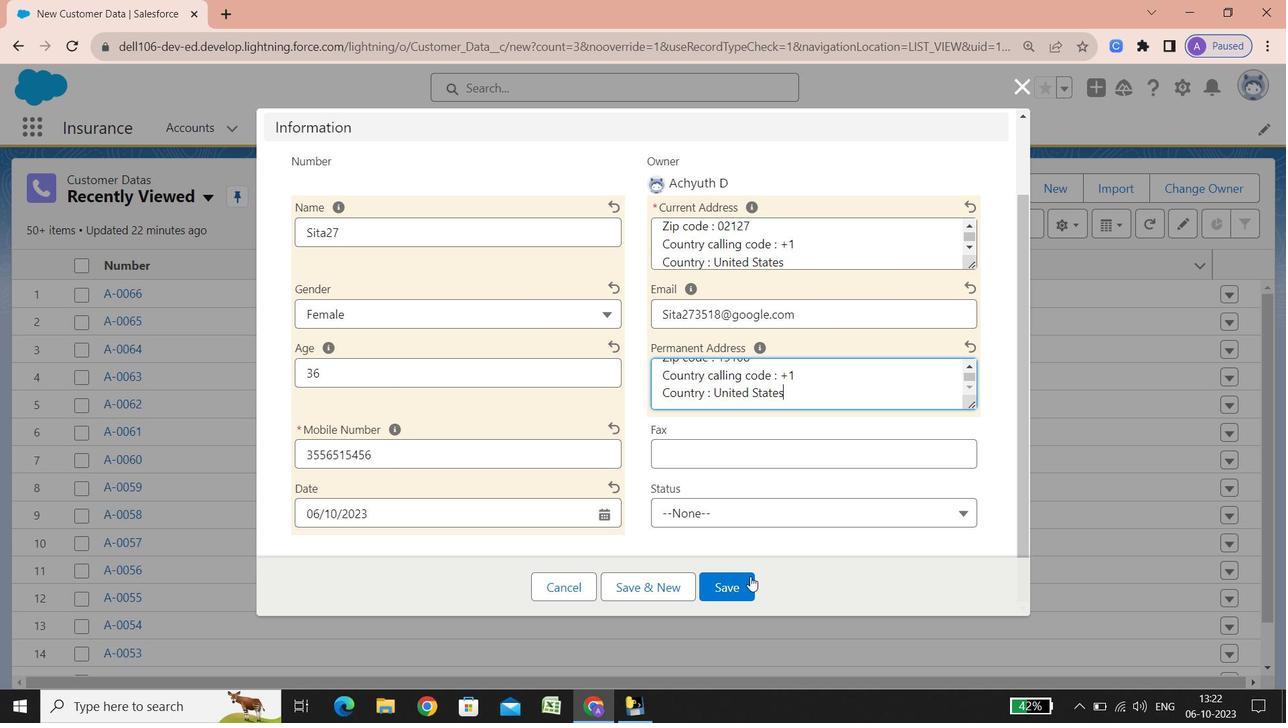 
Action: Mouse scrolled (670, 370) with delta (0, 0)
Screenshot: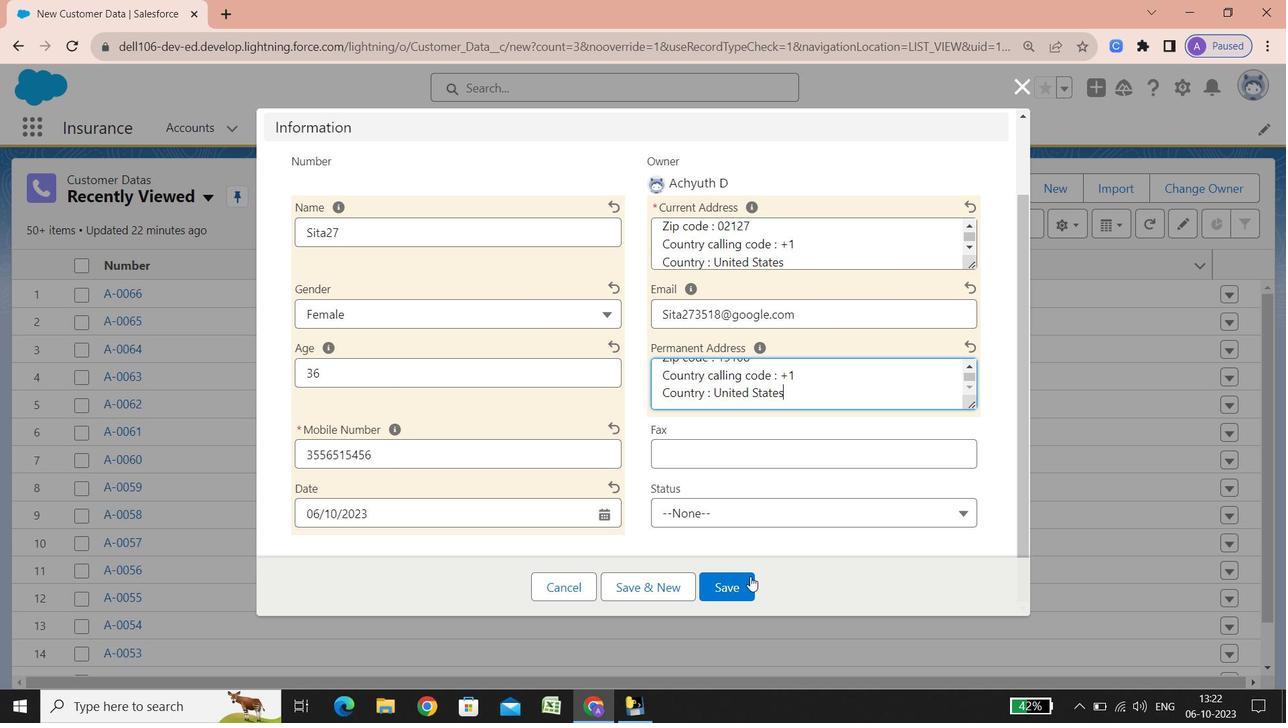 
Action: Mouse scrolled (670, 370) with delta (0, 0)
Screenshot: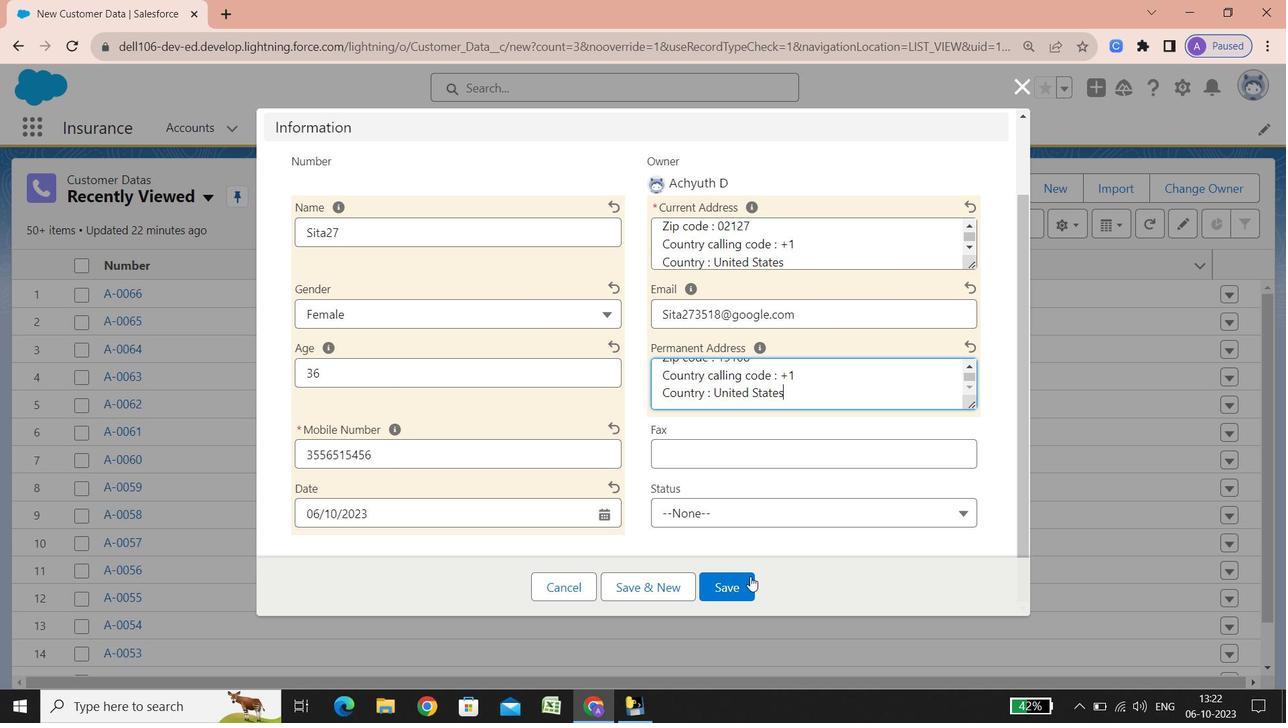 
Action: Mouse scrolled (670, 370) with delta (0, 0)
Screenshot: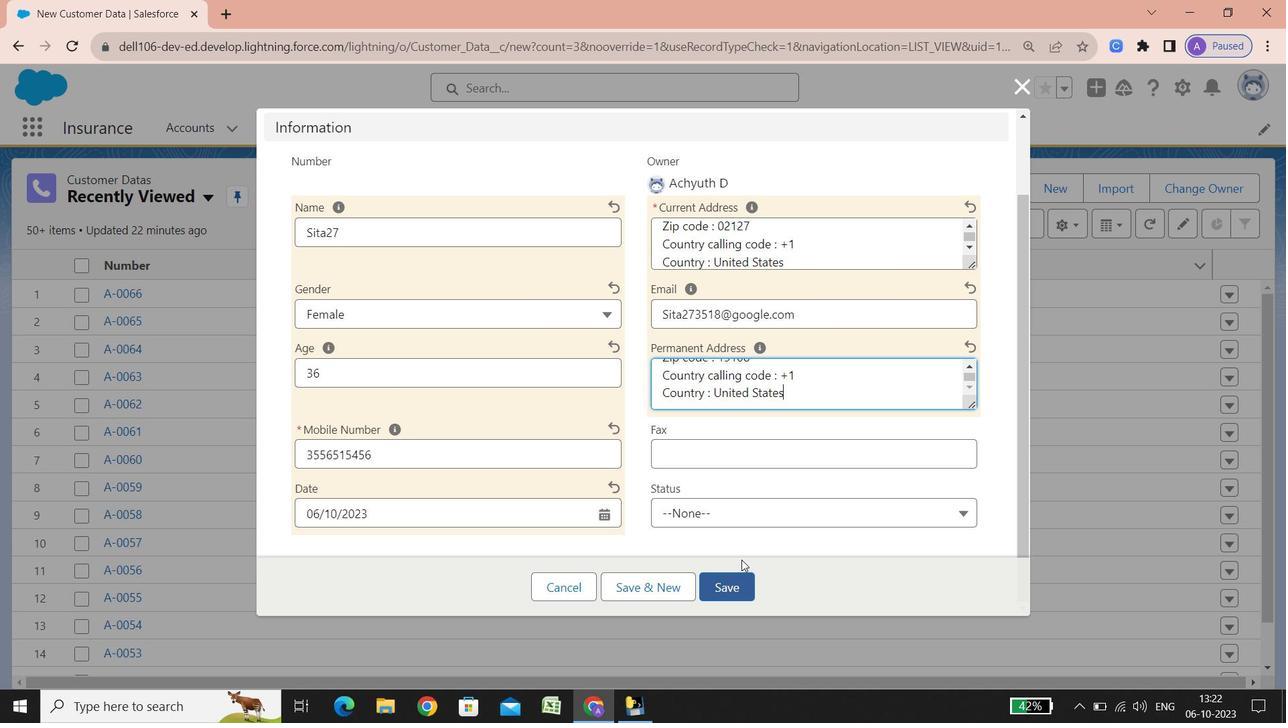 
Action: Mouse scrolled (670, 370) with delta (0, 0)
Screenshot: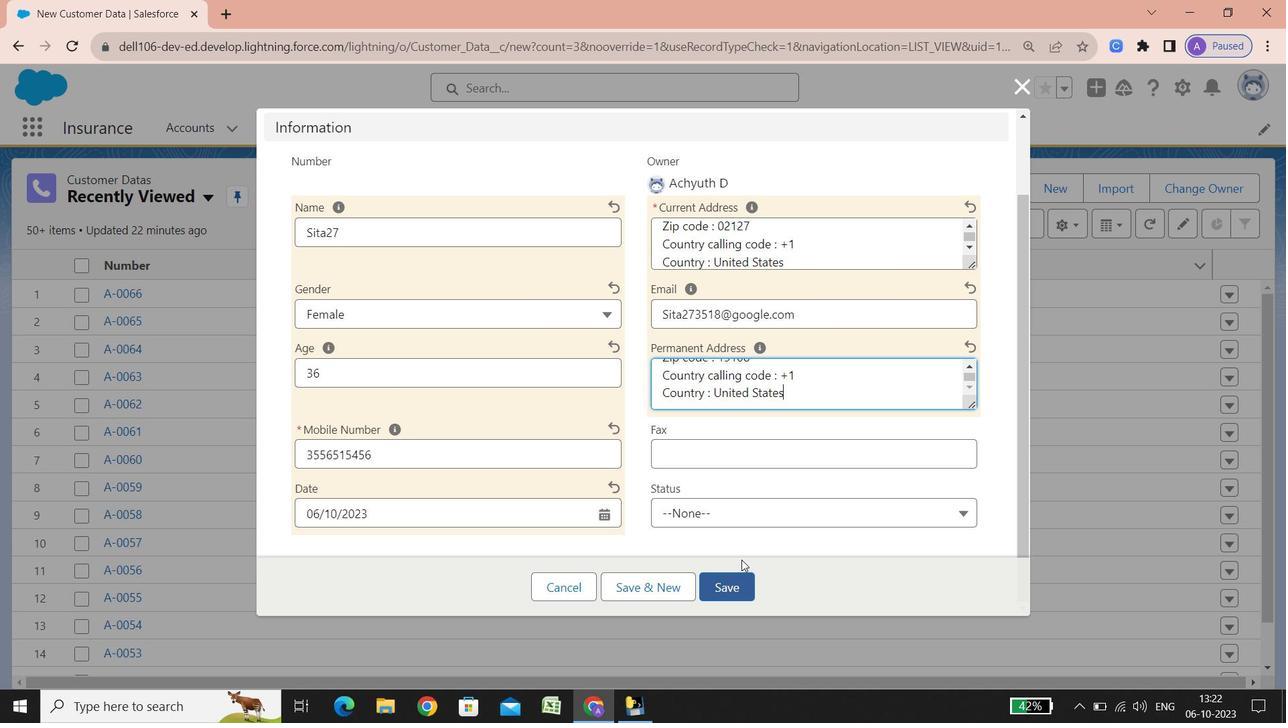 
Action: Mouse scrolled (670, 370) with delta (0, 0)
Screenshot: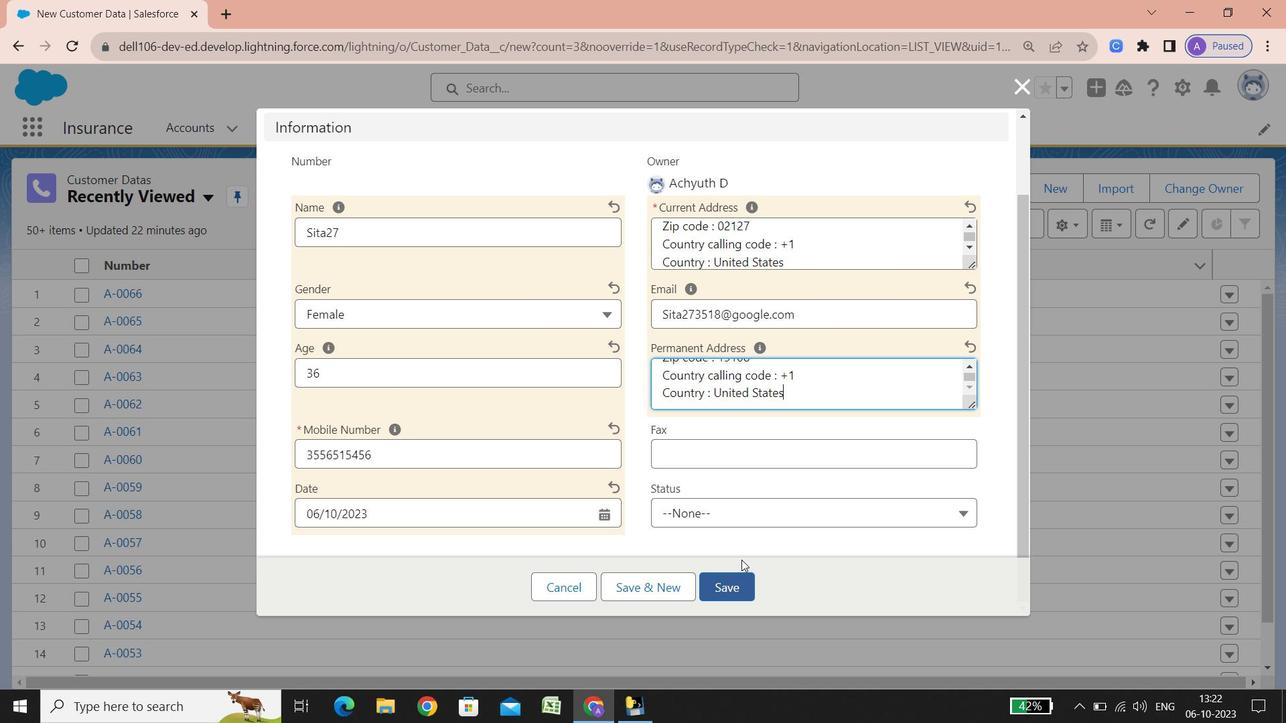 
Action: Mouse scrolled (670, 370) with delta (0, 0)
Screenshot: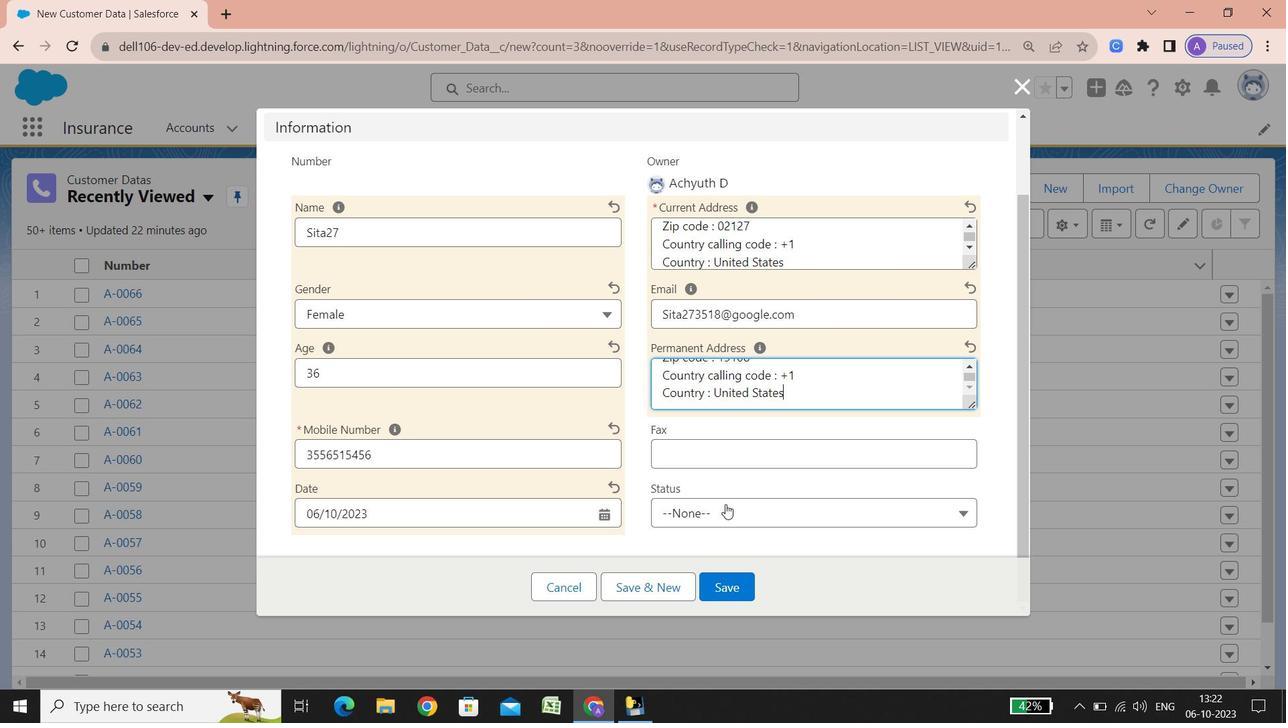 
Action: Mouse moved to (684, 453)
Screenshot: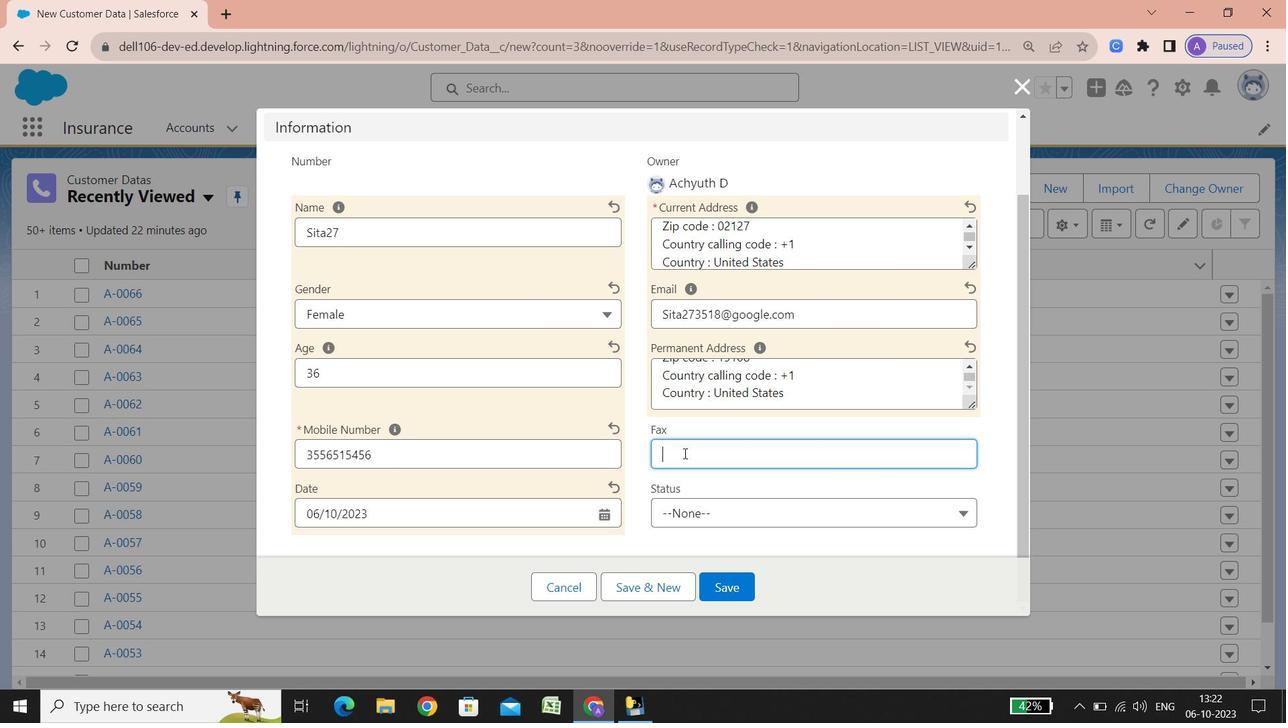 
Action: Mouse pressed left at (684, 453)
Screenshot: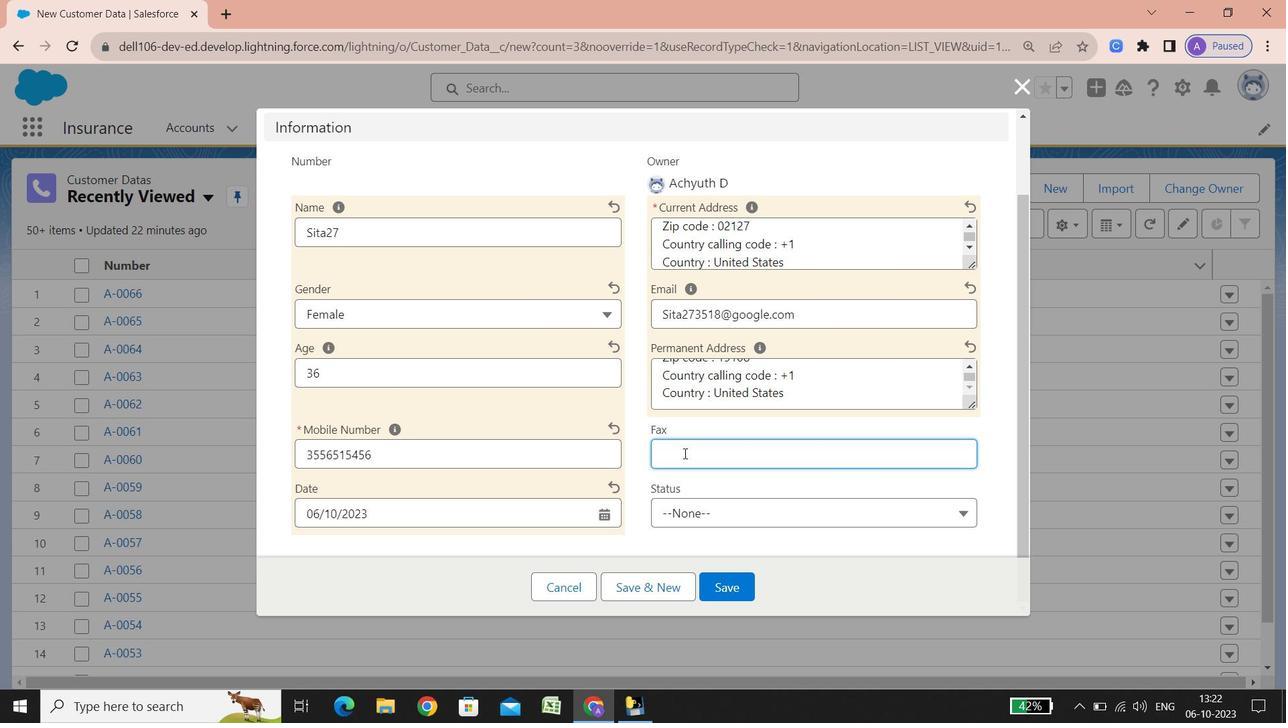 
Action: Key pressed 556885565565656
Screenshot: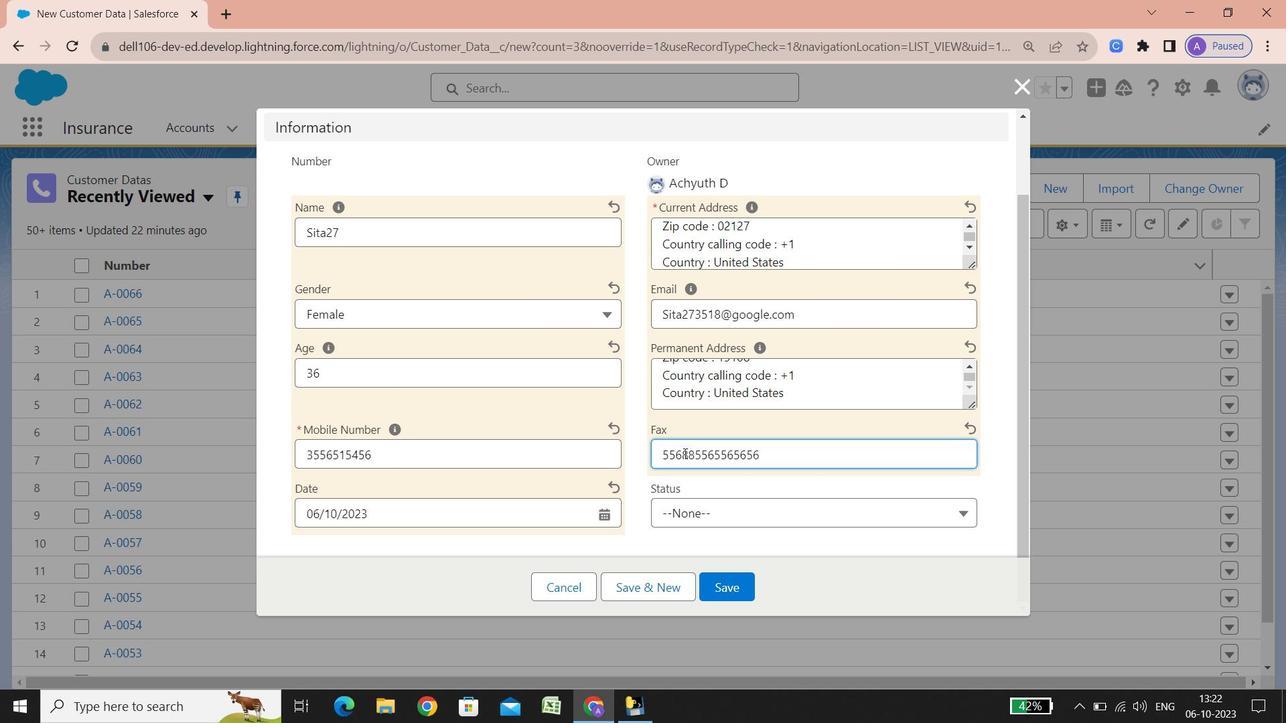
Action: Mouse moved to (807, 514)
Screenshot: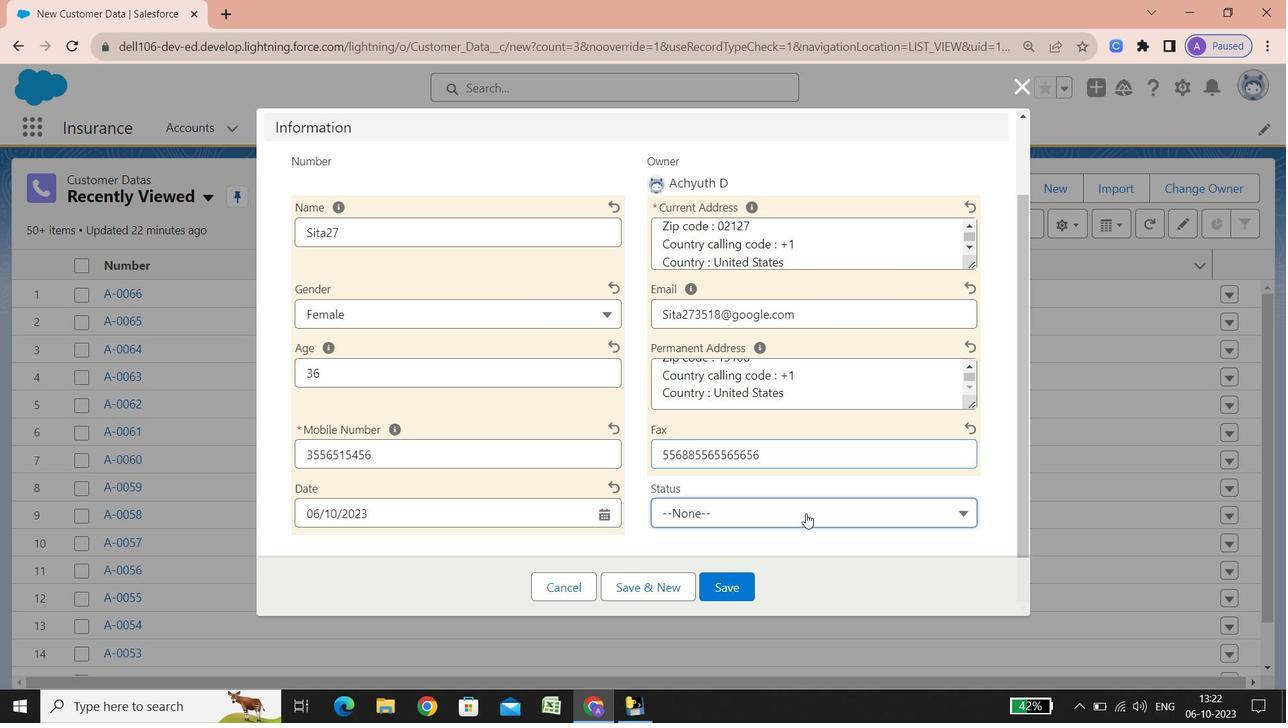 
Action: Mouse pressed left at (807, 514)
Screenshot: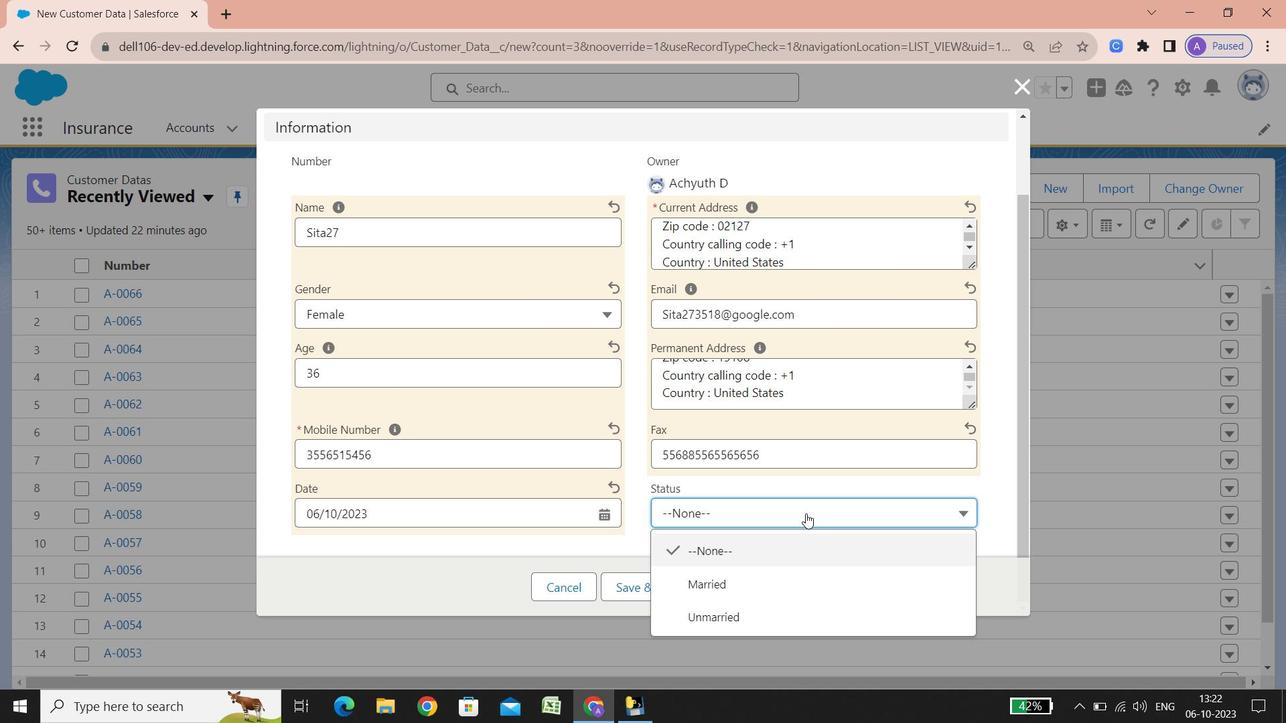 
Action: Mouse moved to (730, 609)
Screenshot: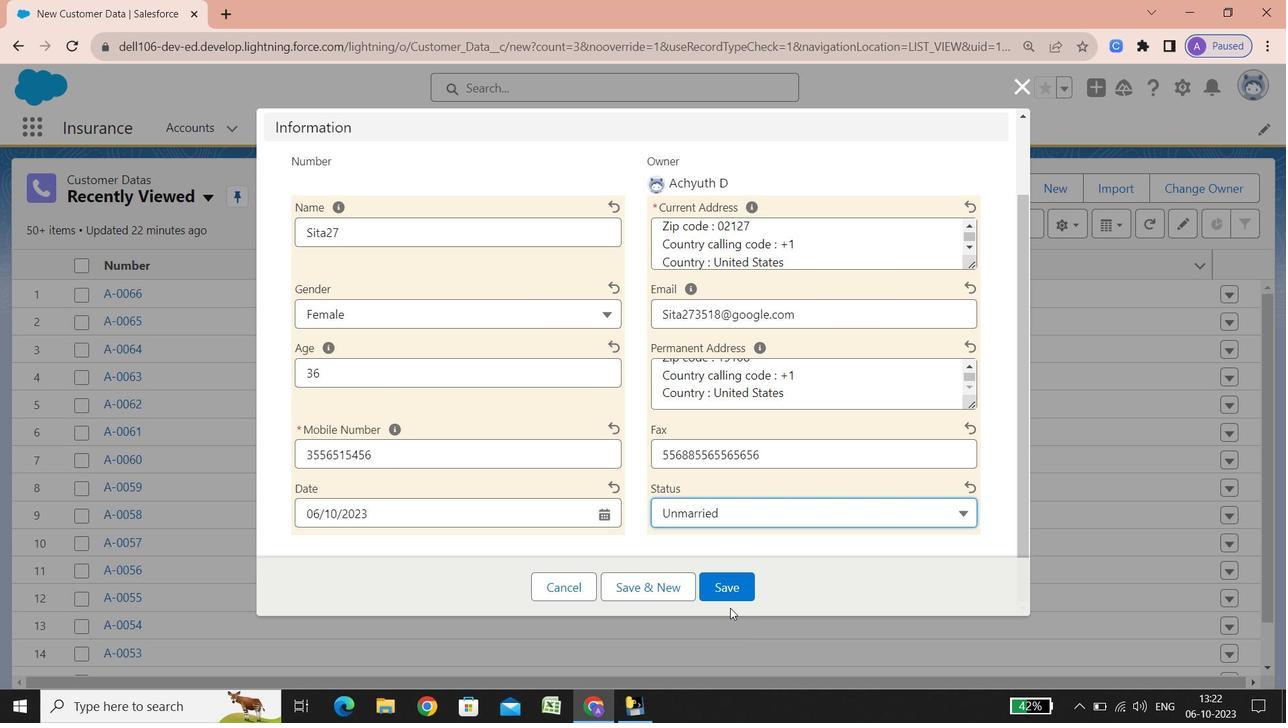 
Action: Mouse pressed left at (730, 609)
Screenshot: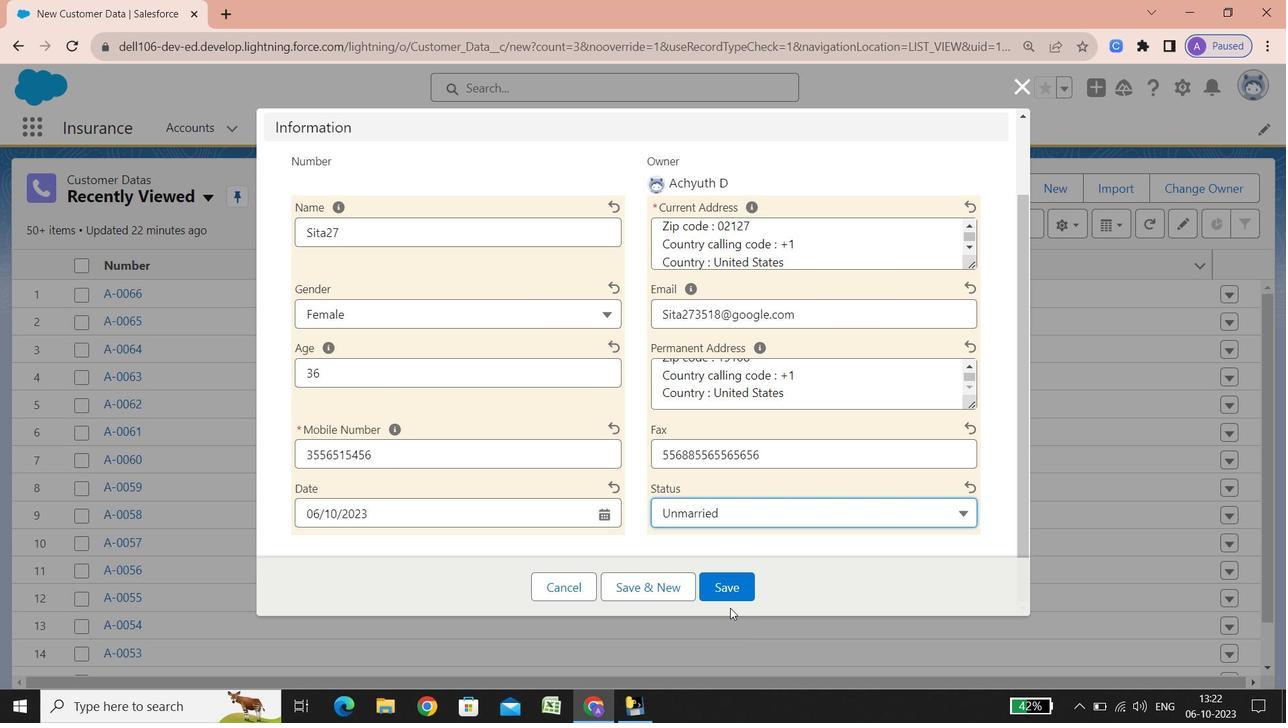 
Action: Mouse moved to (737, 577)
Screenshot: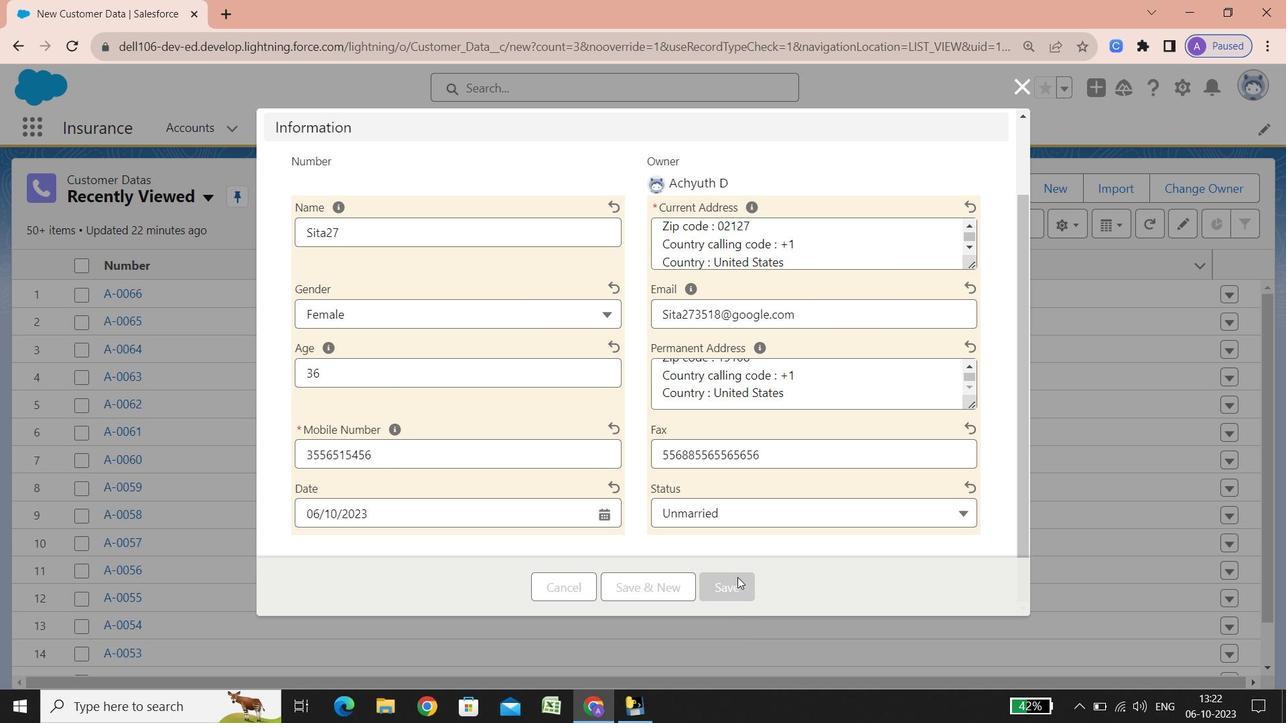 
Action: Mouse pressed left at (737, 577)
Screenshot: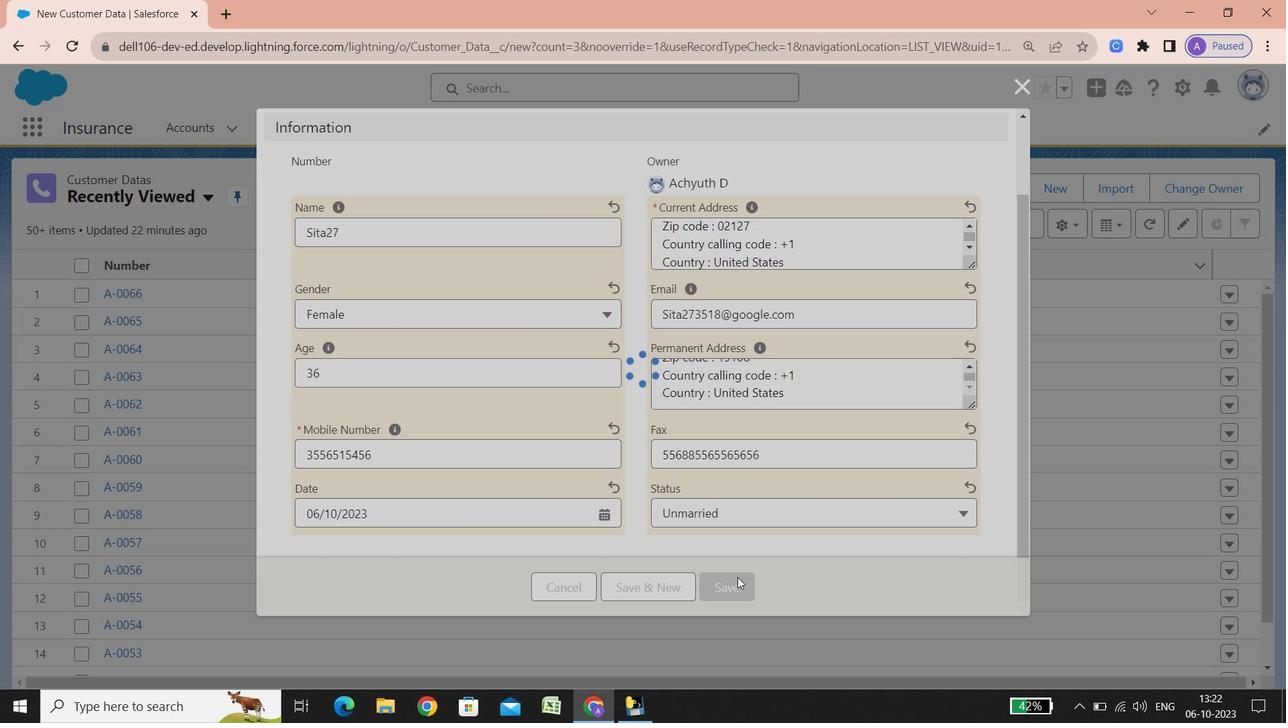 
Action: Mouse moved to (649, 206)
Screenshot: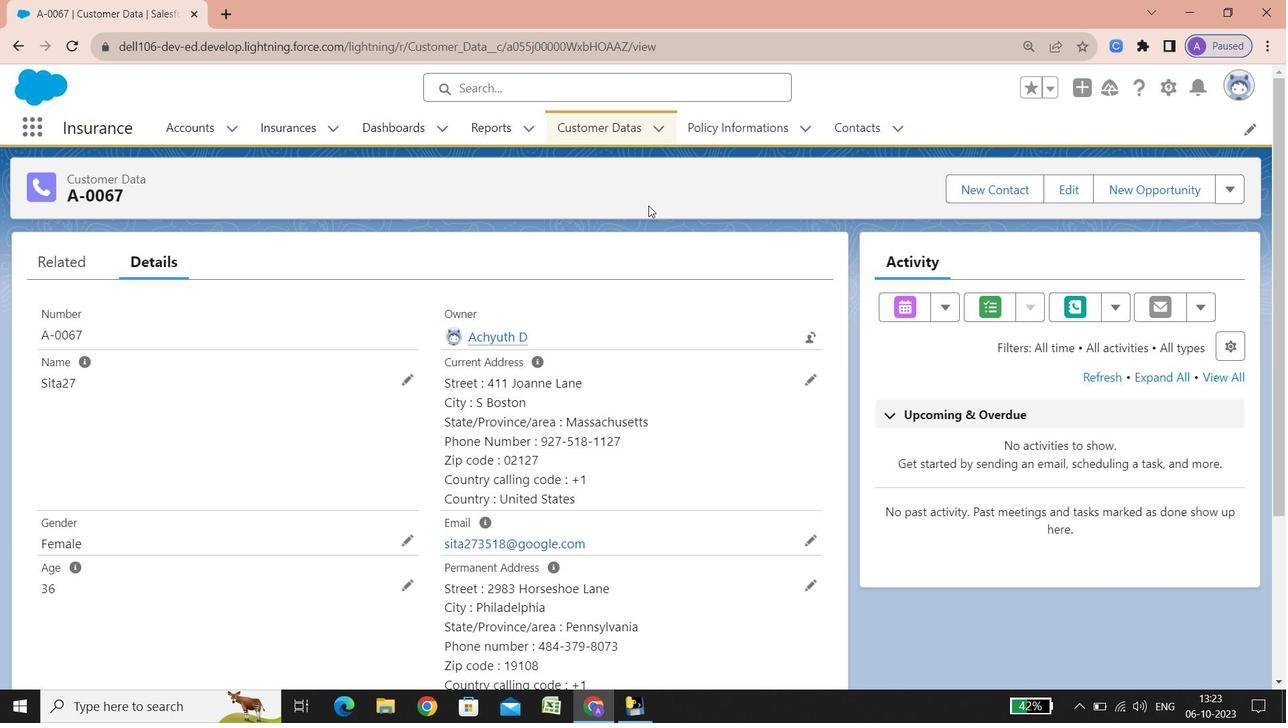 
